 Task: Create a meeting agenda document with a title, date, subheading, and a numbered list of topics.
Action: Mouse moved to (434, 661)
Screenshot: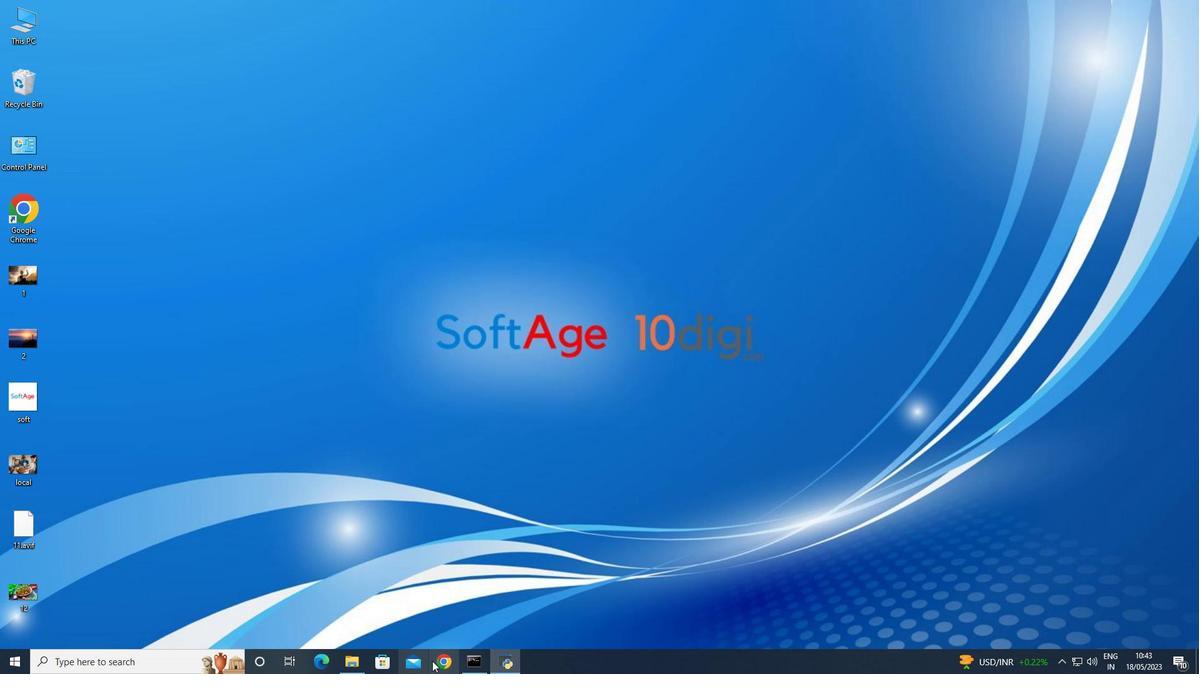 
Action: Mouse pressed left at (434, 661)
Screenshot: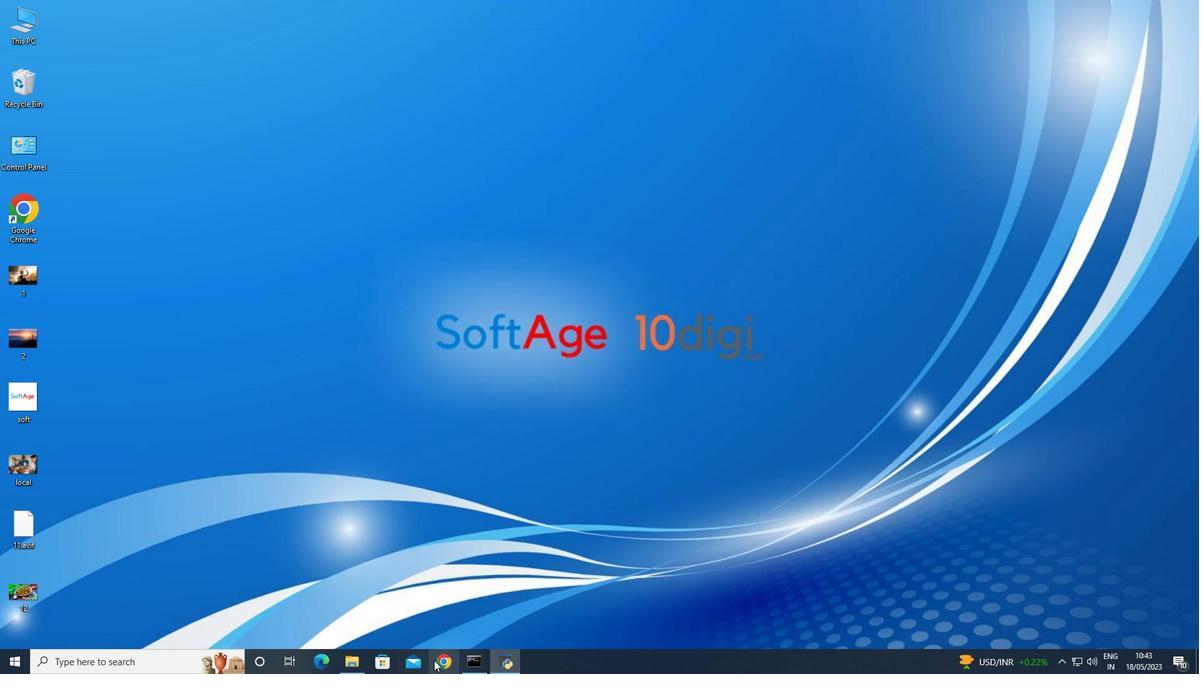 
Action: Mouse moved to (256, 276)
Screenshot: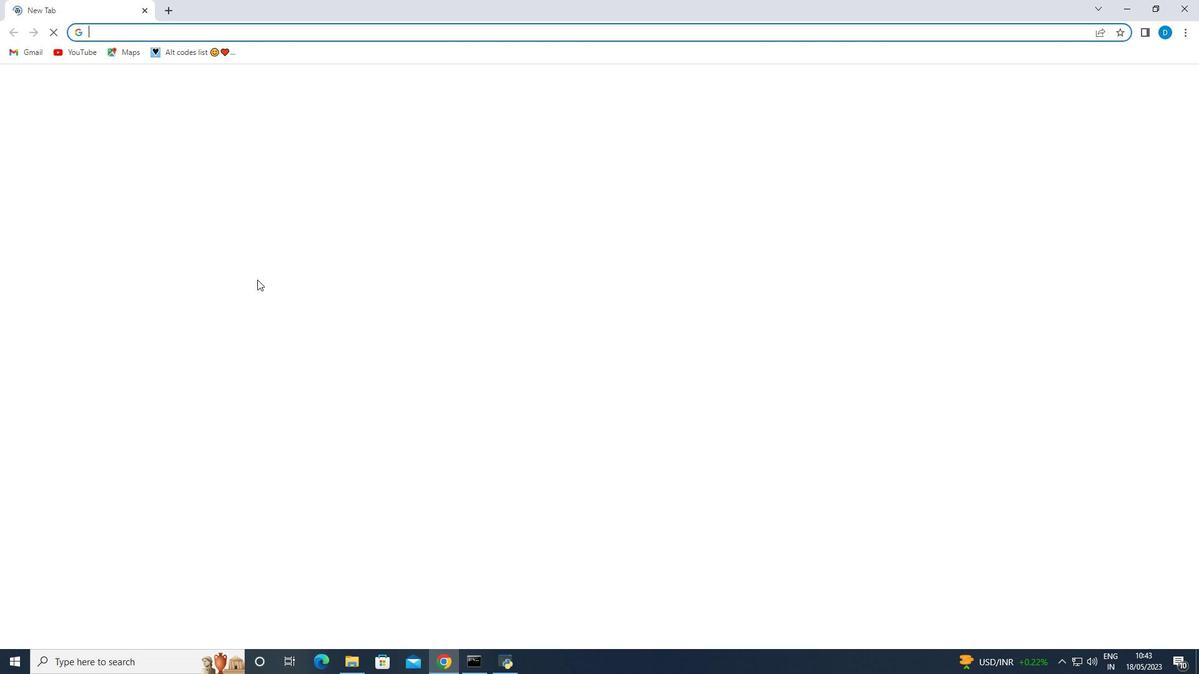 
Action: Key pressed go
Screenshot: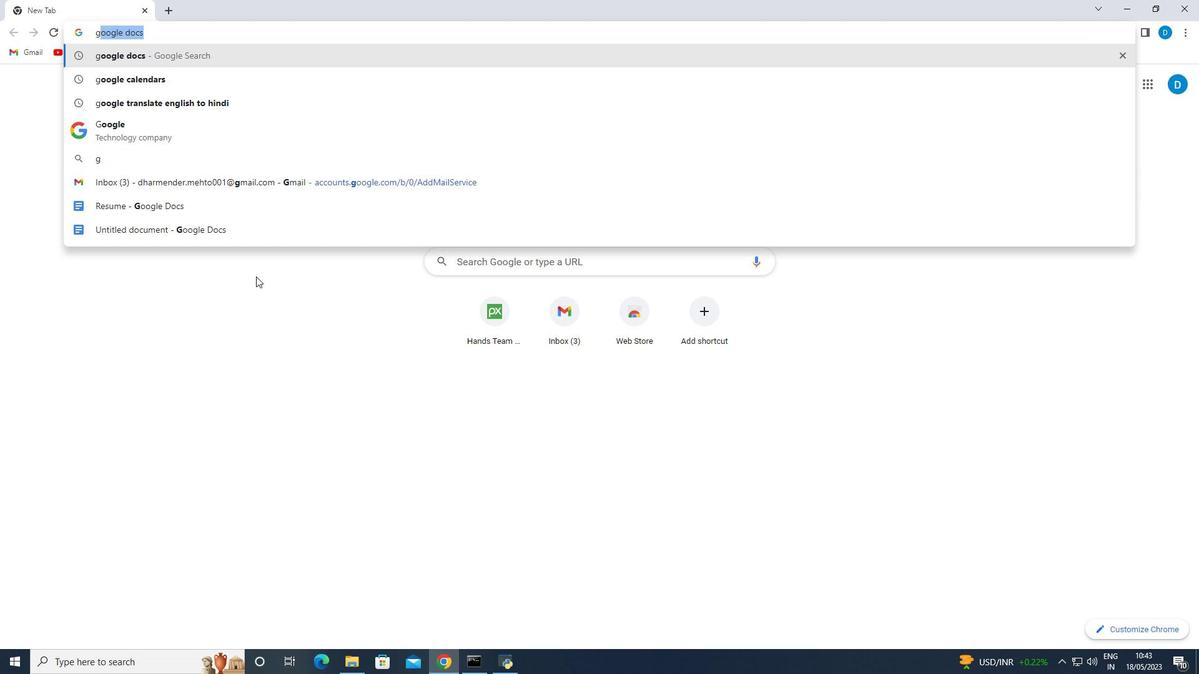 
Action: Mouse moved to (255, 277)
Screenshot: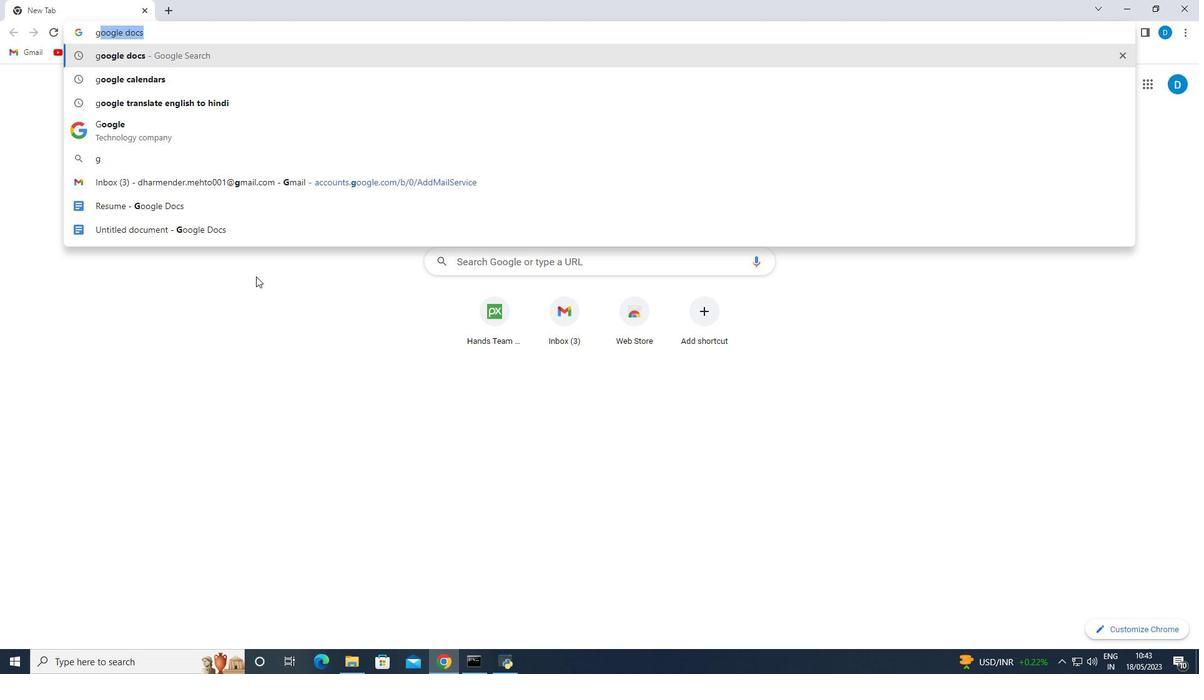 
Action: Key pressed o
Screenshot: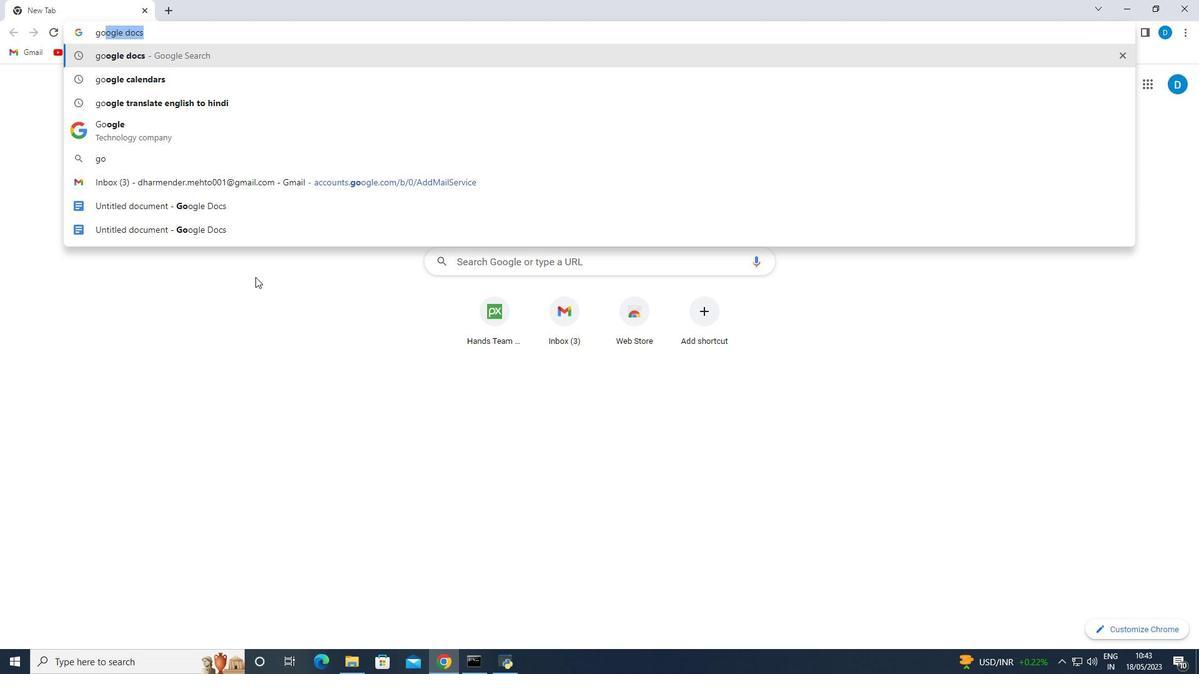 
Action: Mouse moved to (149, 60)
Screenshot: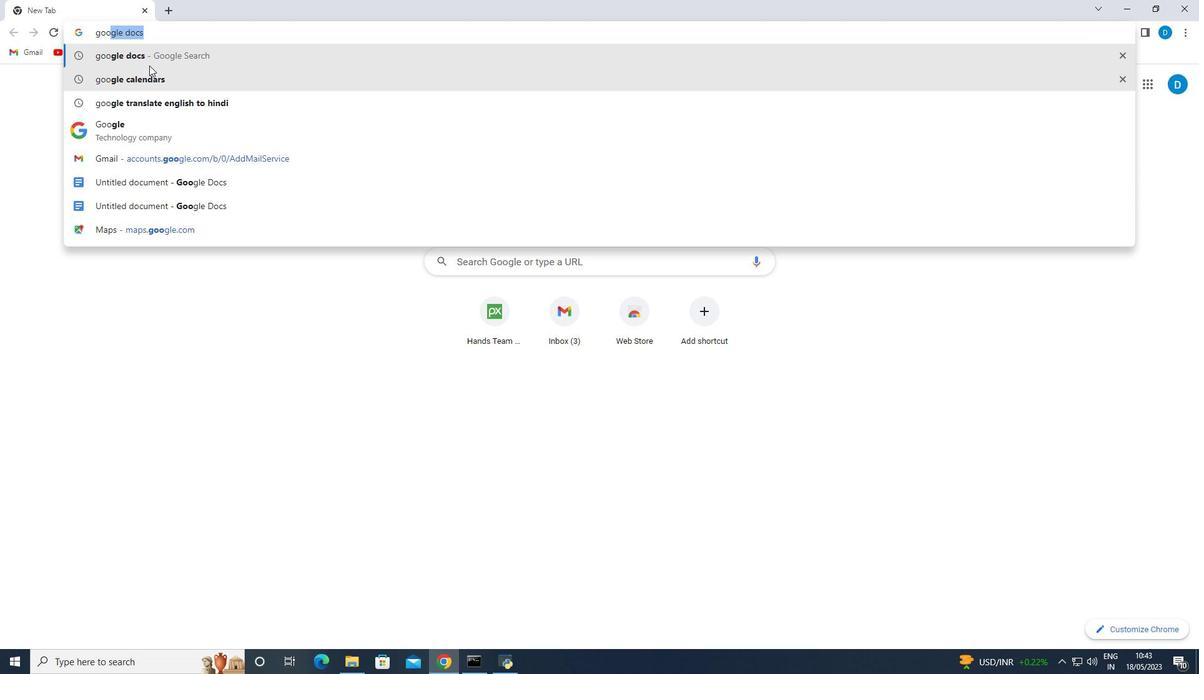 
Action: Mouse pressed left at (149, 60)
Screenshot: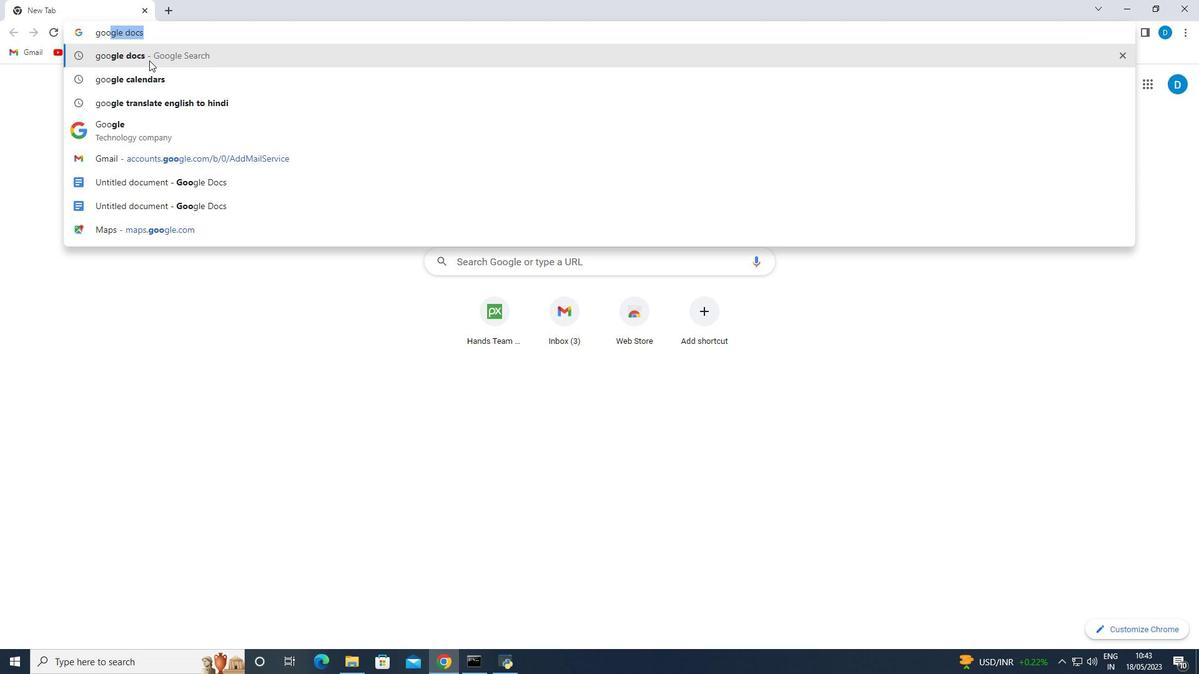 
Action: Mouse moved to (199, 312)
Screenshot: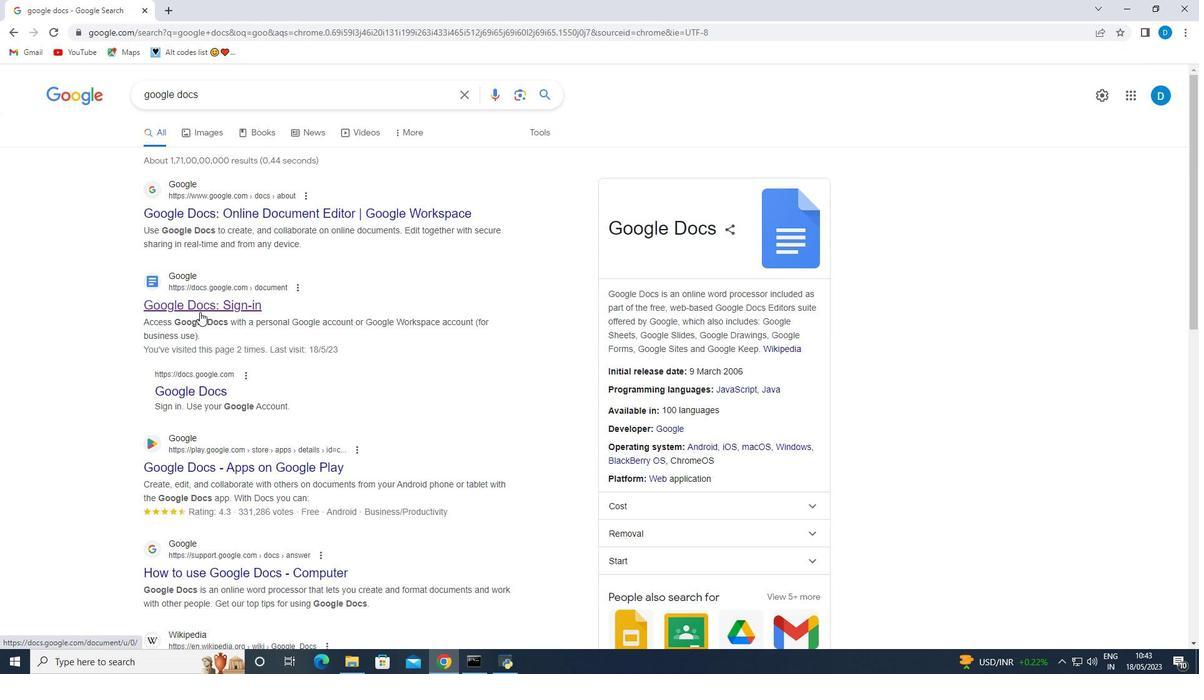 
Action: Mouse pressed left at (199, 312)
Screenshot: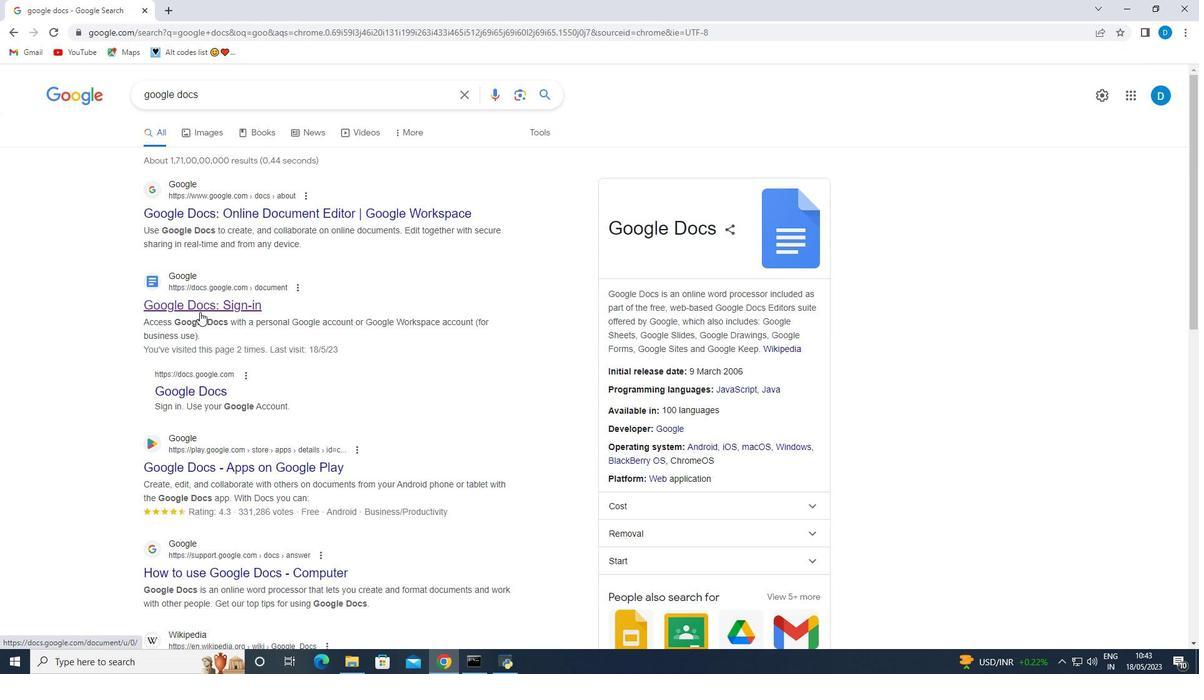 
Action: Mouse moved to (269, 203)
Screenshot: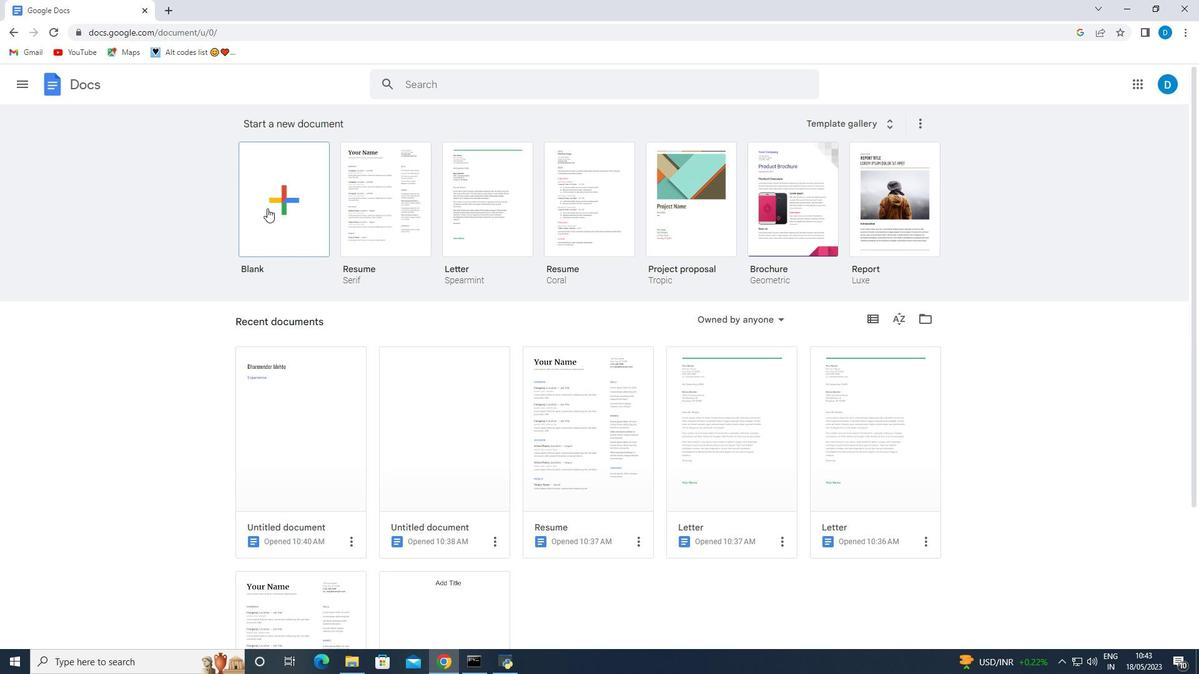 
Action: Mouse pressed left at (269, 203)
Screenshot: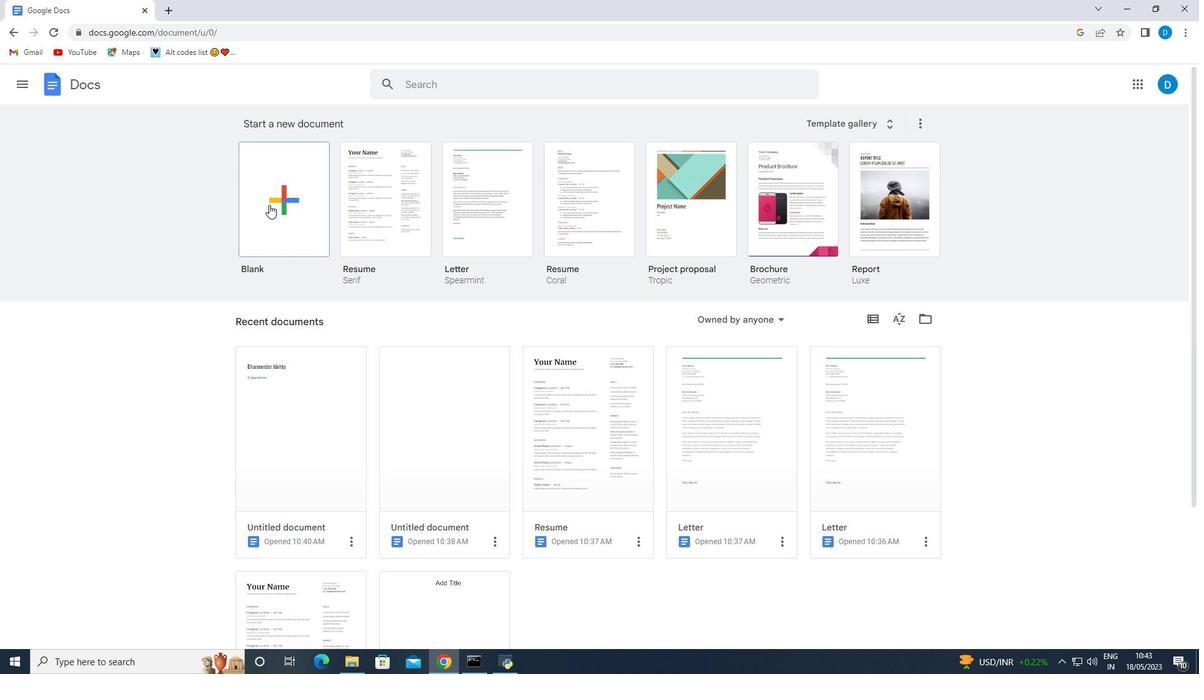 
Action: Mouse moved to (393, 137)
Screenshot: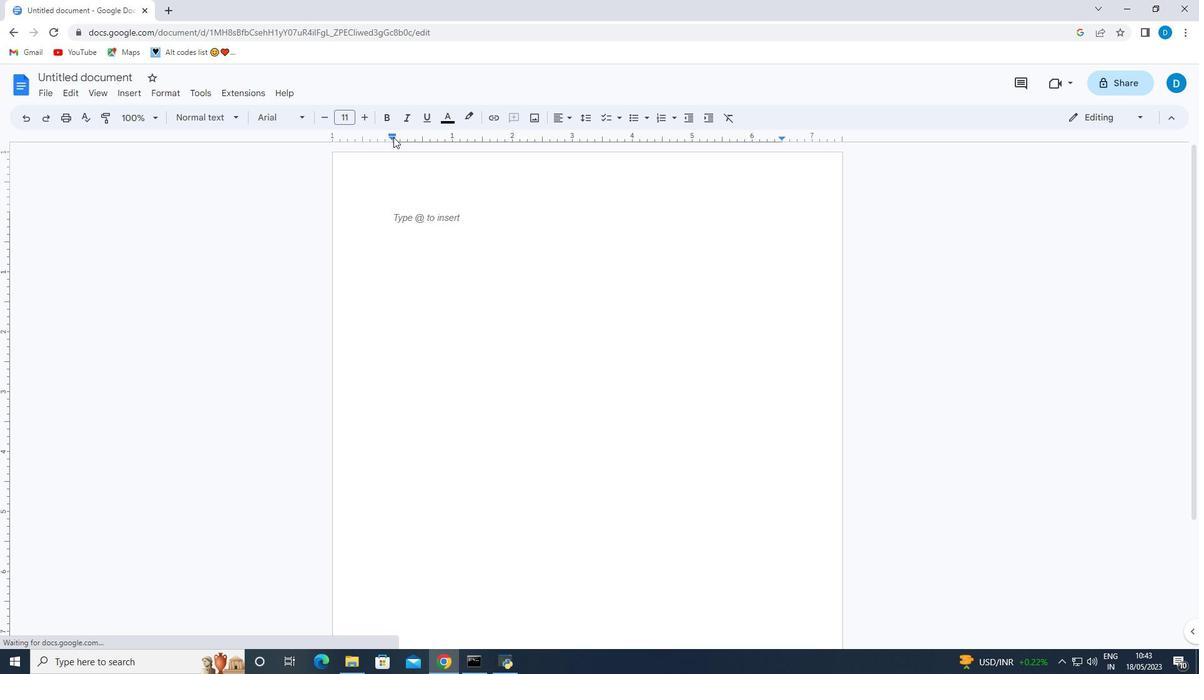 
Action: Mouse pressed left at (393, 137)
Screenshot: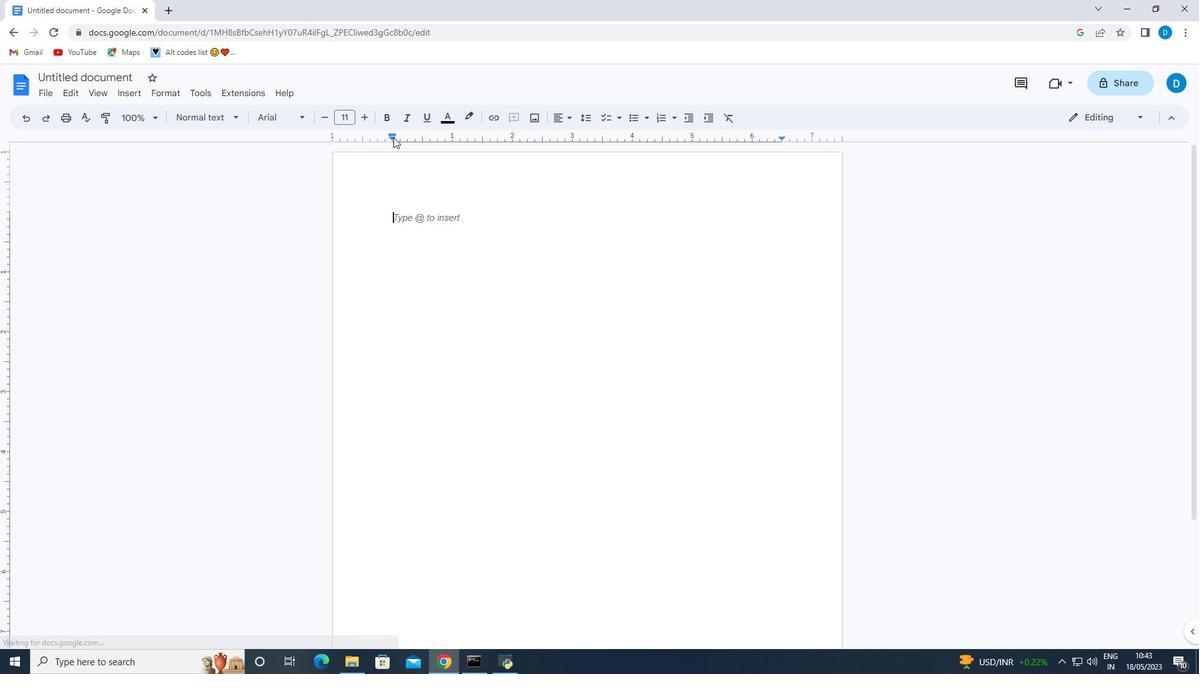 
Action: Mouse moved to (217, 117)
Screenshot: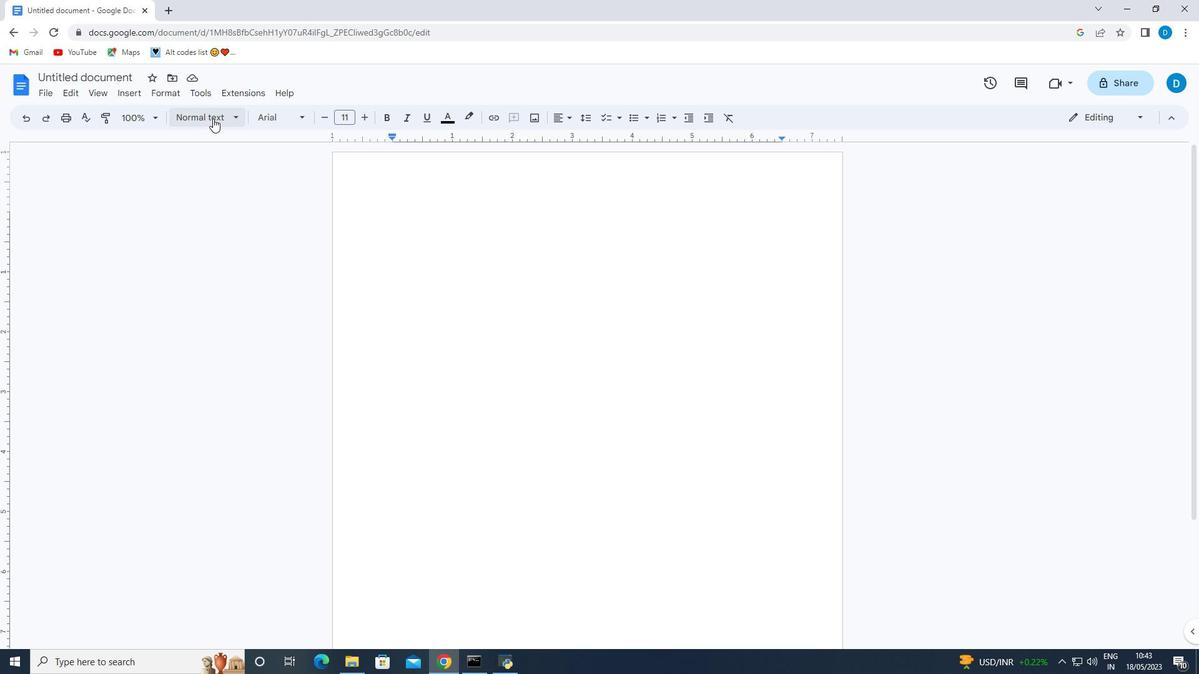 
Action: Mouse pressed left at (217, 117)
Screenshot: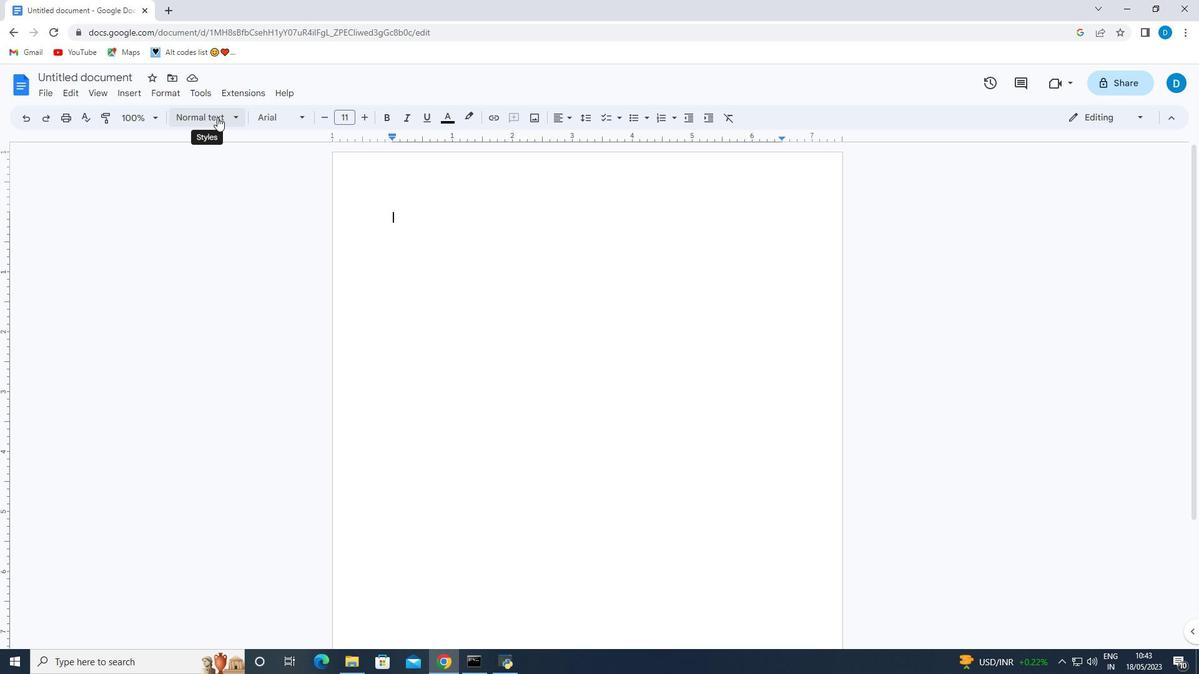 
Action: Mouse moved to (231, 198)
Screenshot: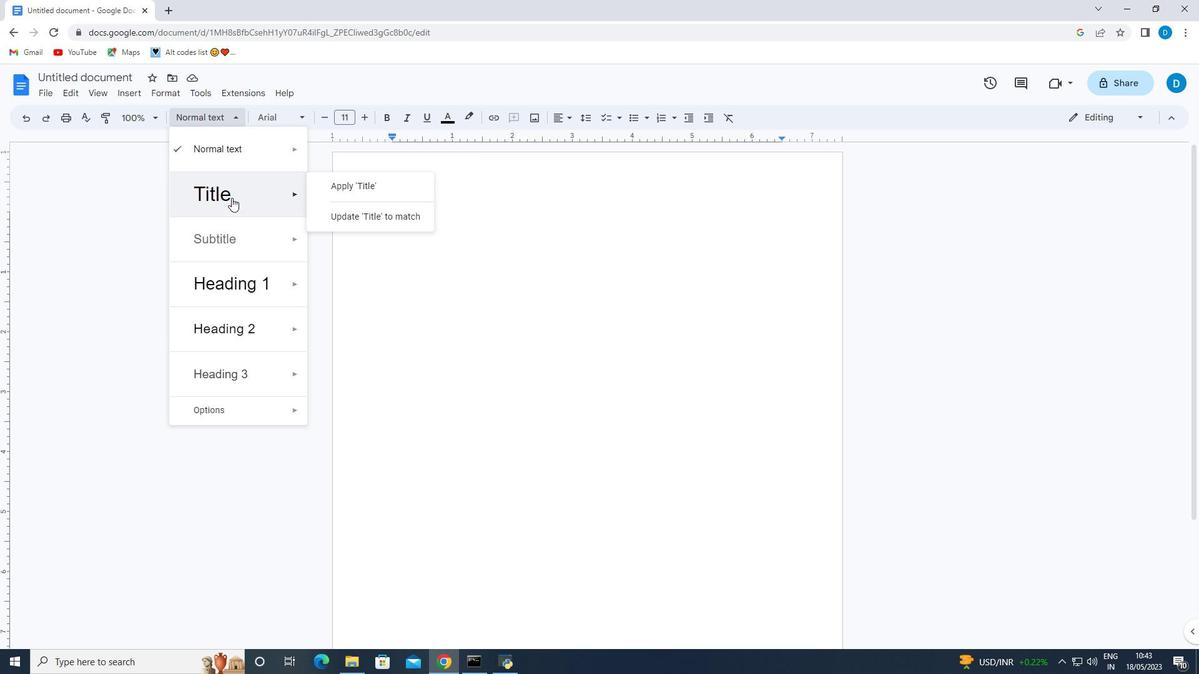 
Action: Mouse pressed left at (231, 198)
Screenshot: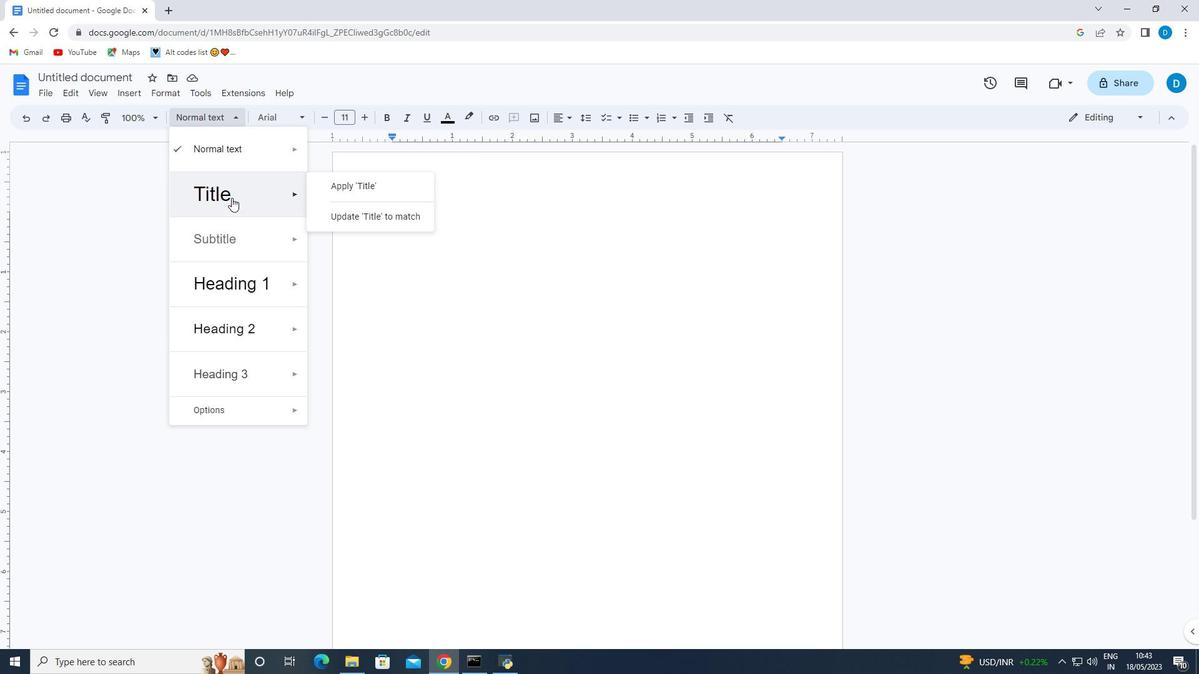 
Action: Mouse moved to (225, 121)
Screenshot: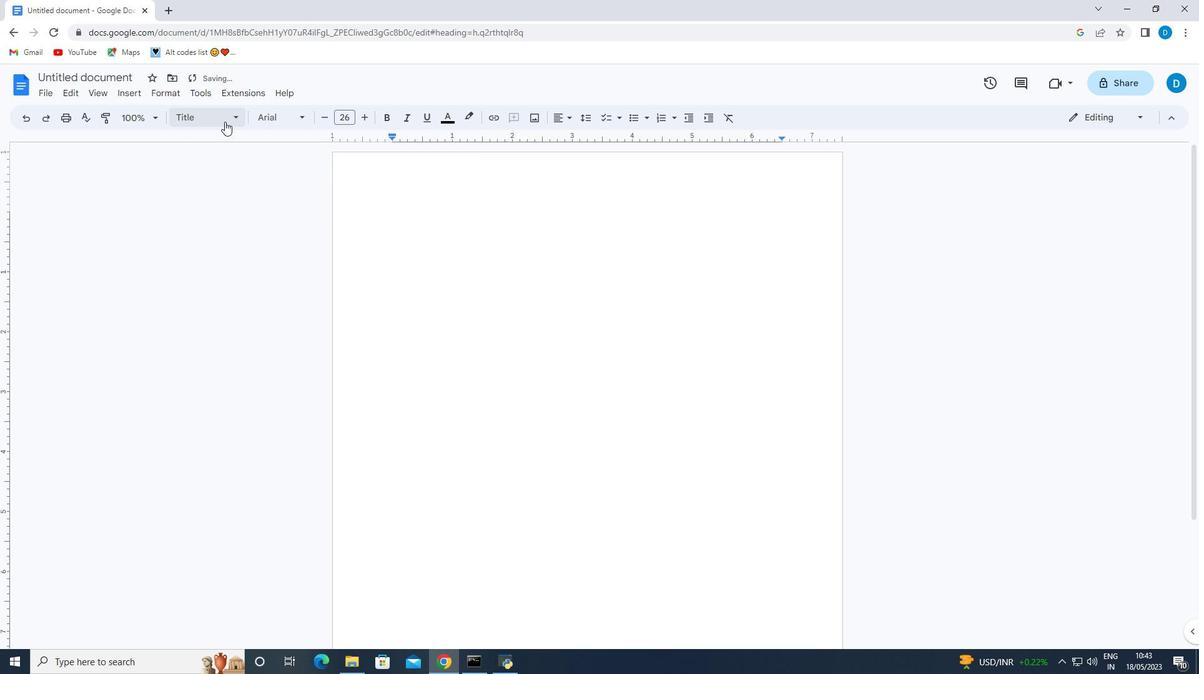 
Action: Mouse pressed left at (225, 121)
Screenshot: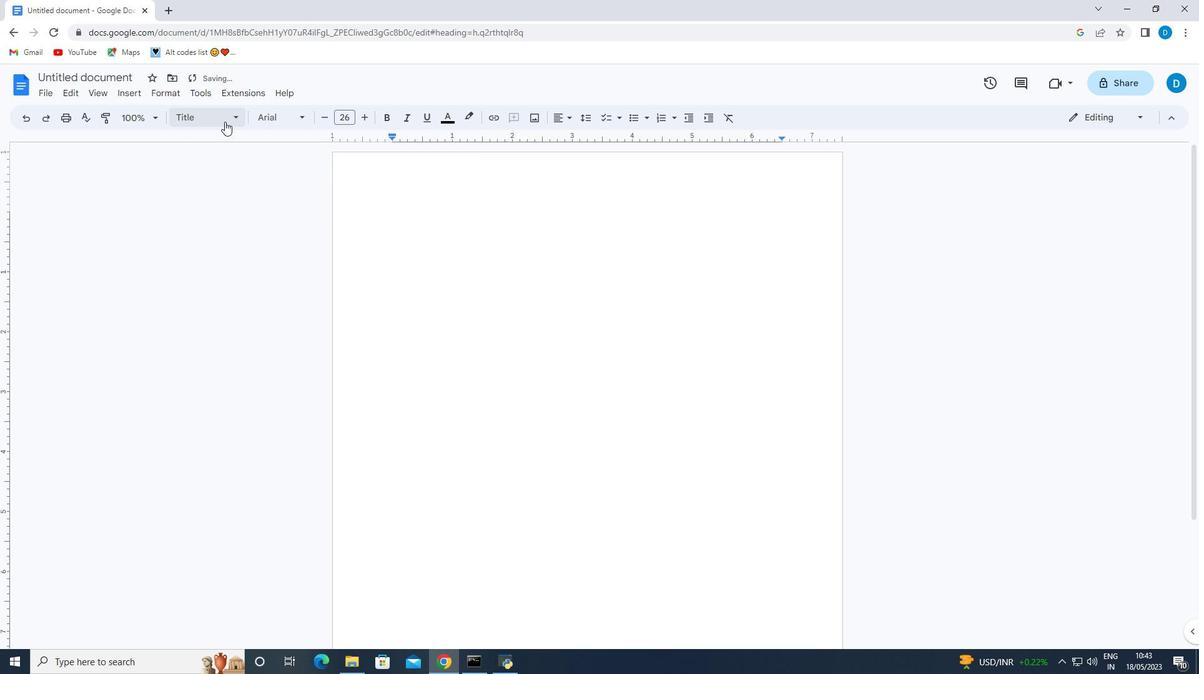 
Action: Mouse moved to (240, 288)
Screenshot: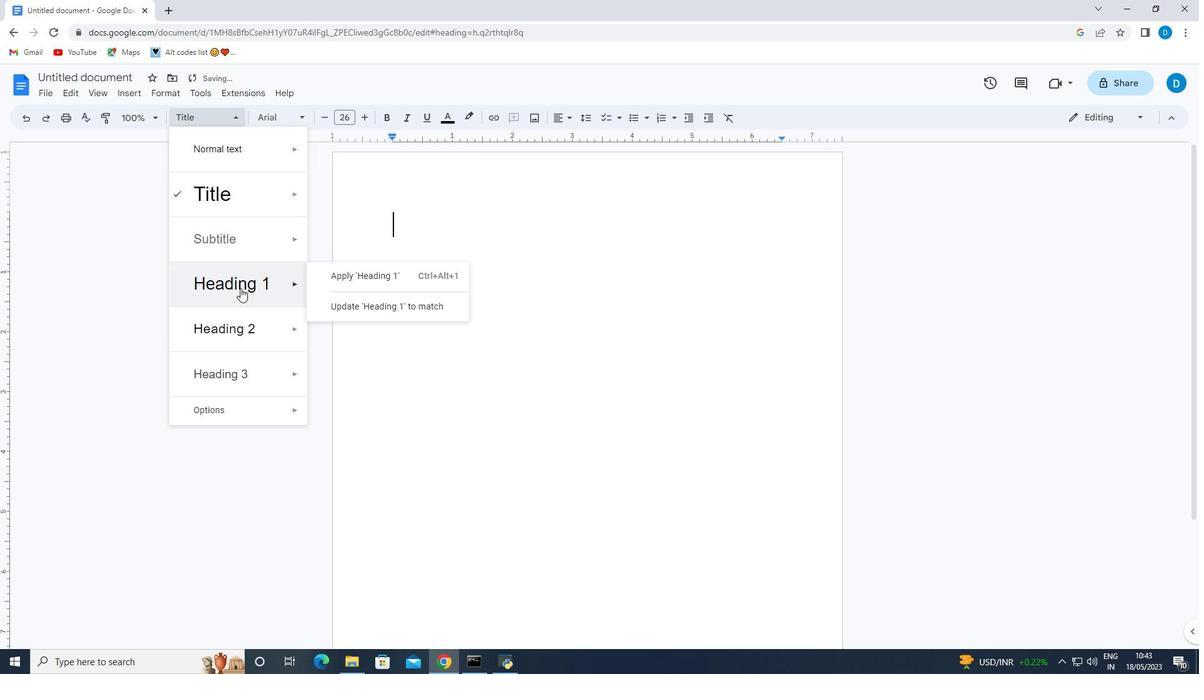 
Action: Mouse pressed left at (240, 288)
Screenshot: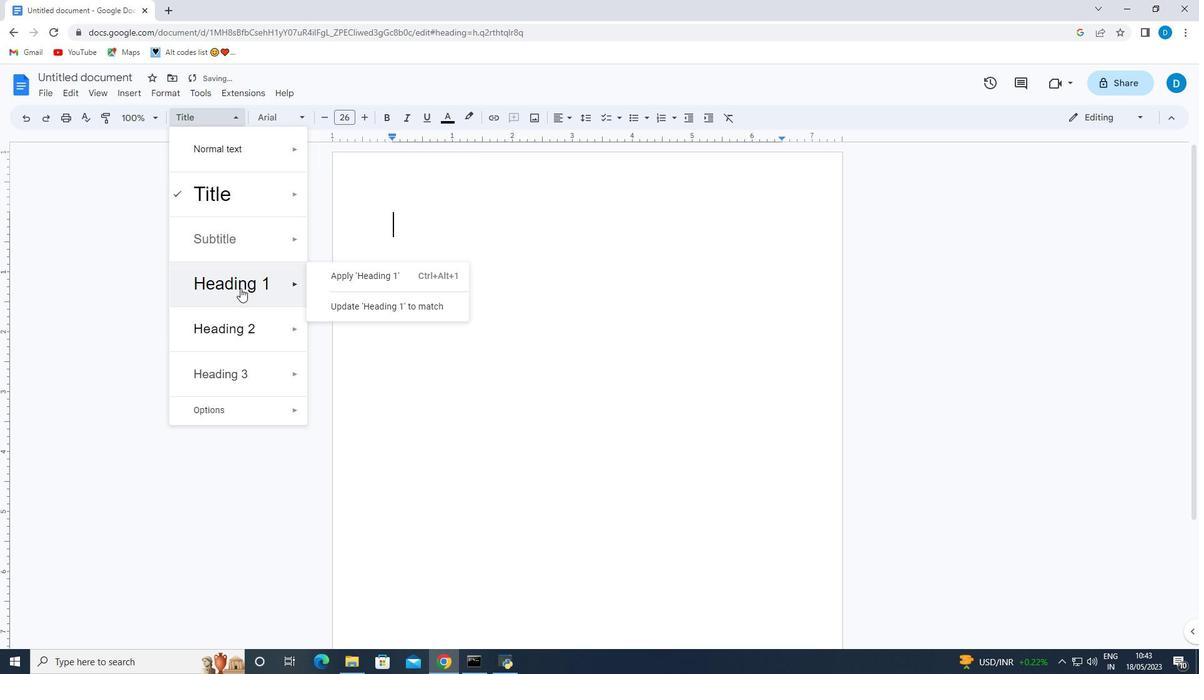 
Action: Mouse moved to (254, 297)
Screenshot: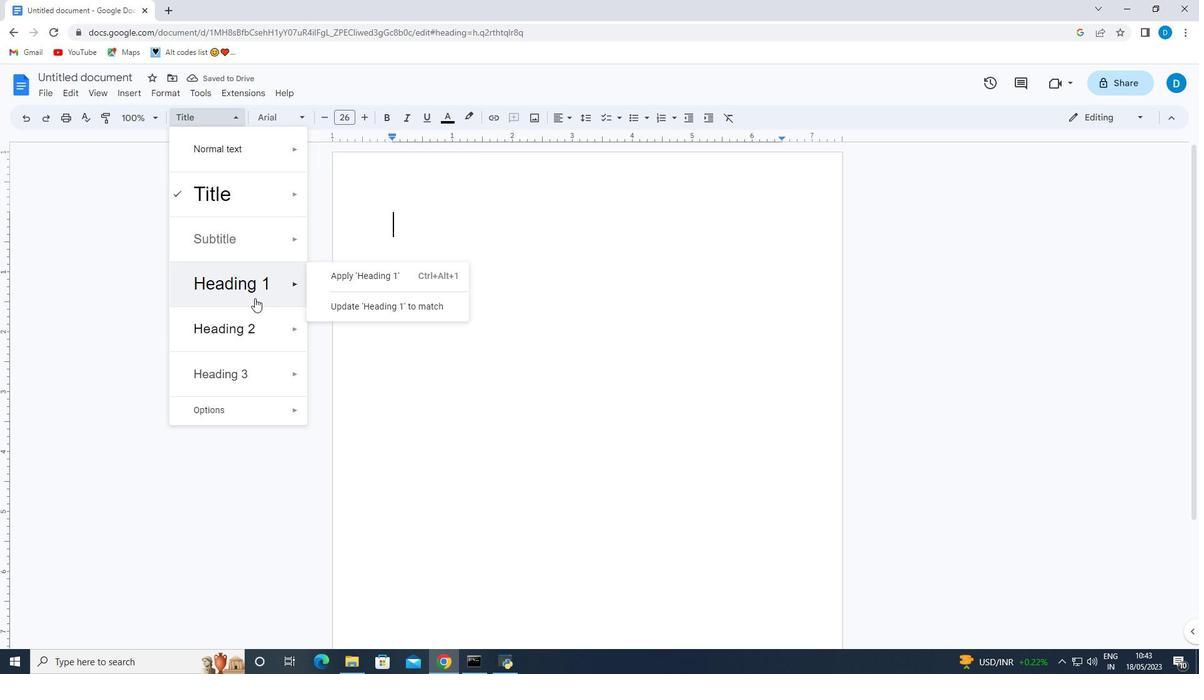 
Action: Mouse pressed left at (254, 297)
Screenshot: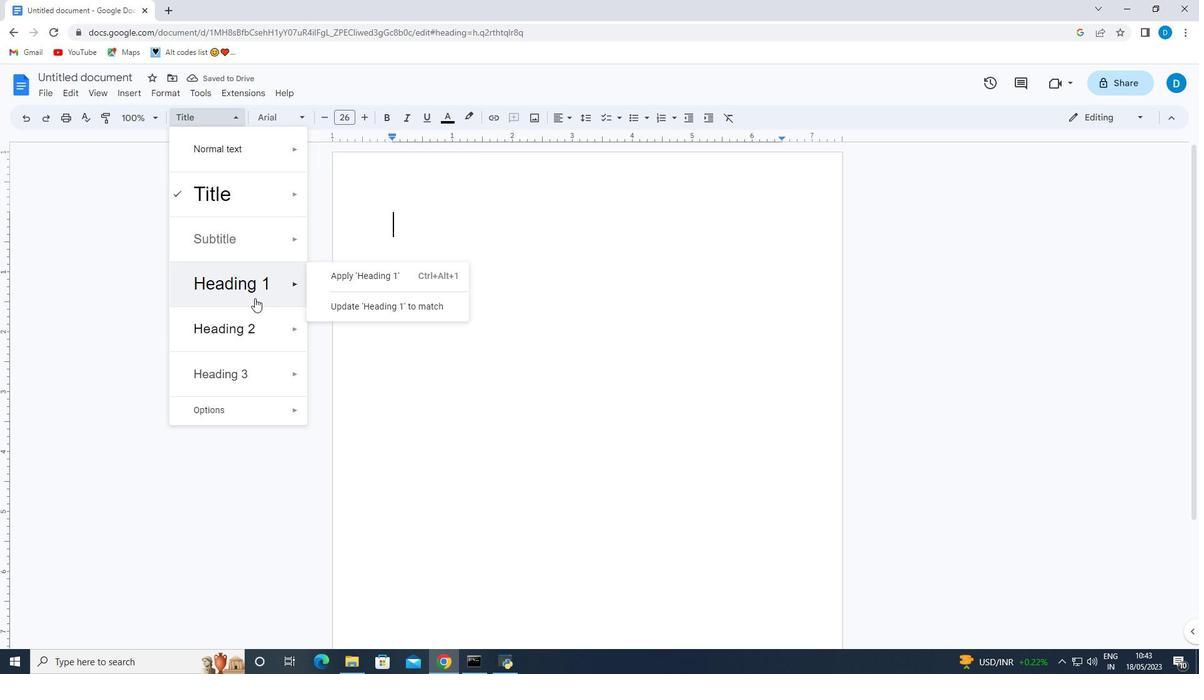 
Action: Mouse moved to (397, 233)
Screenshot: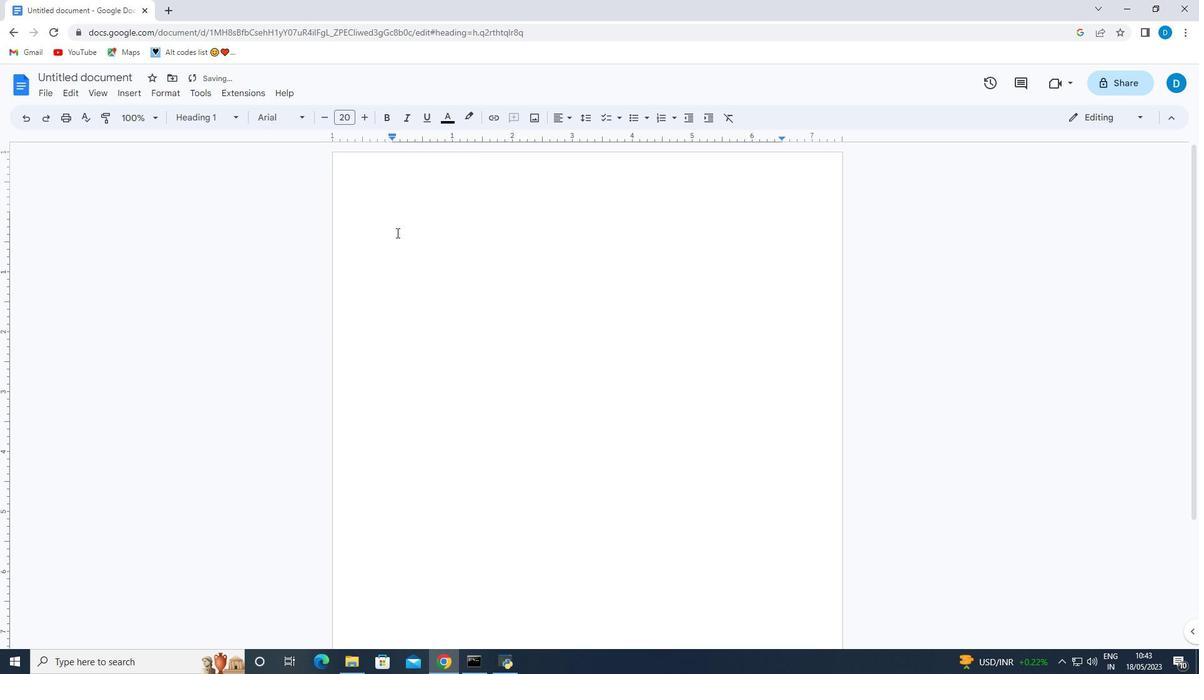 
Action: Mouse pressed left at (397, 233)
Screenshot: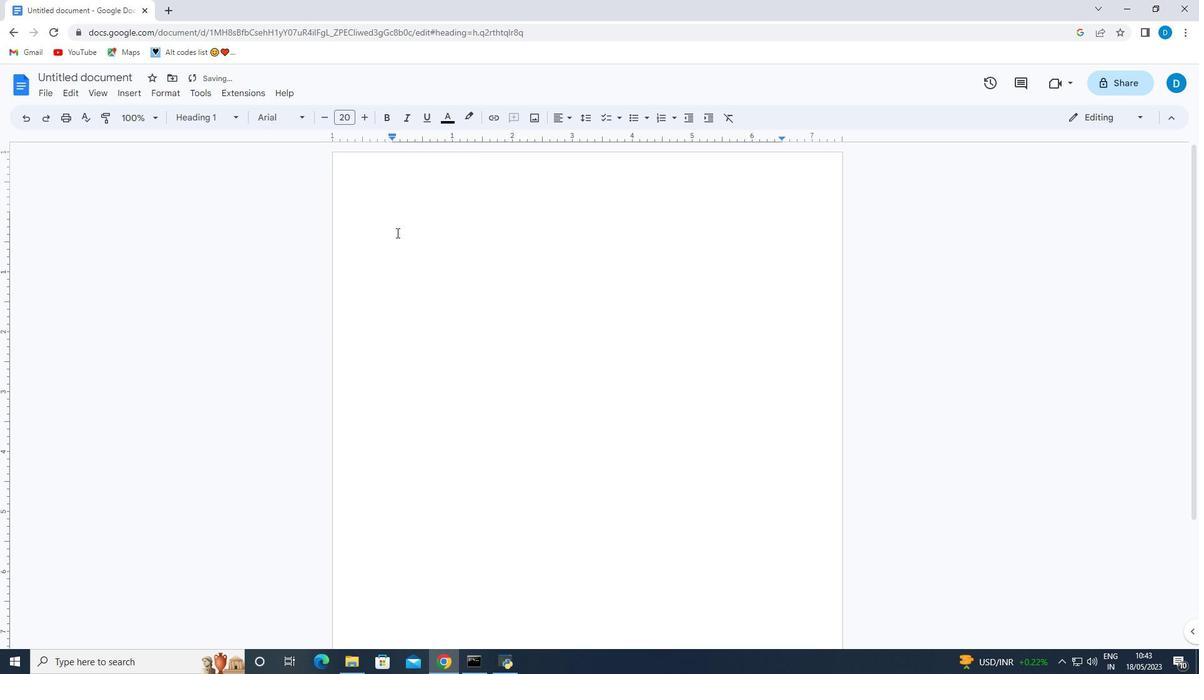 
Action: Mouse moved to (218, 129)
Screenshot: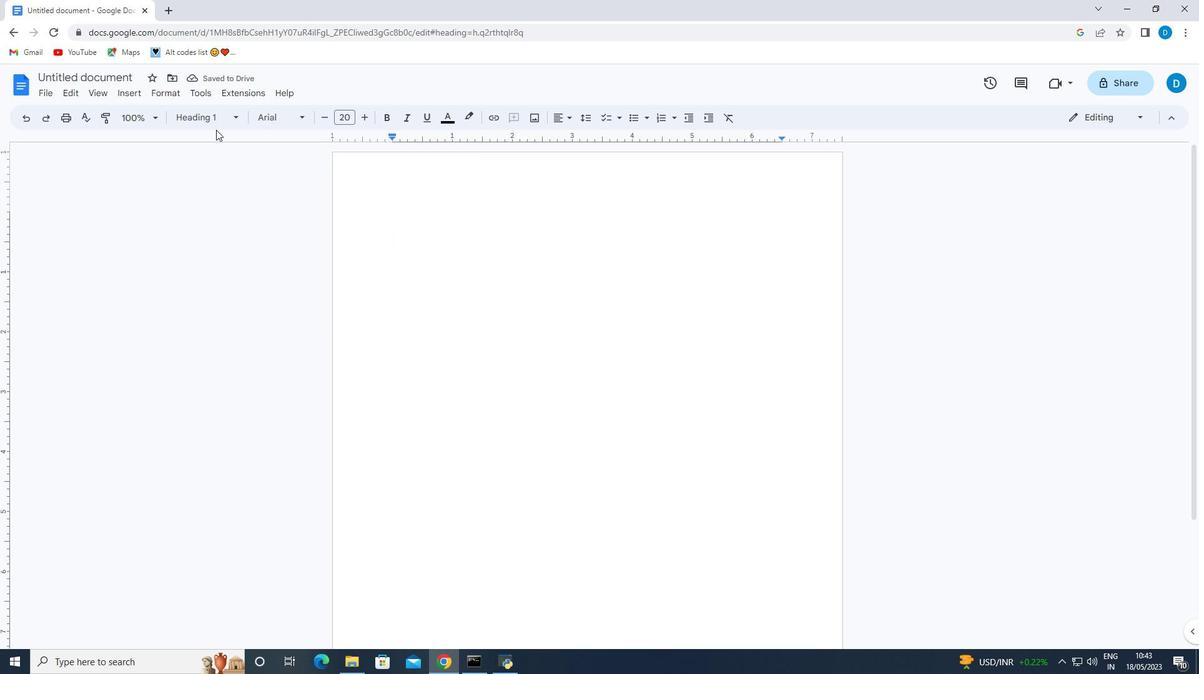 
Action: Key pressed <Key.shift>Team<Key.space><Key.shift>Meeting
Screenshot: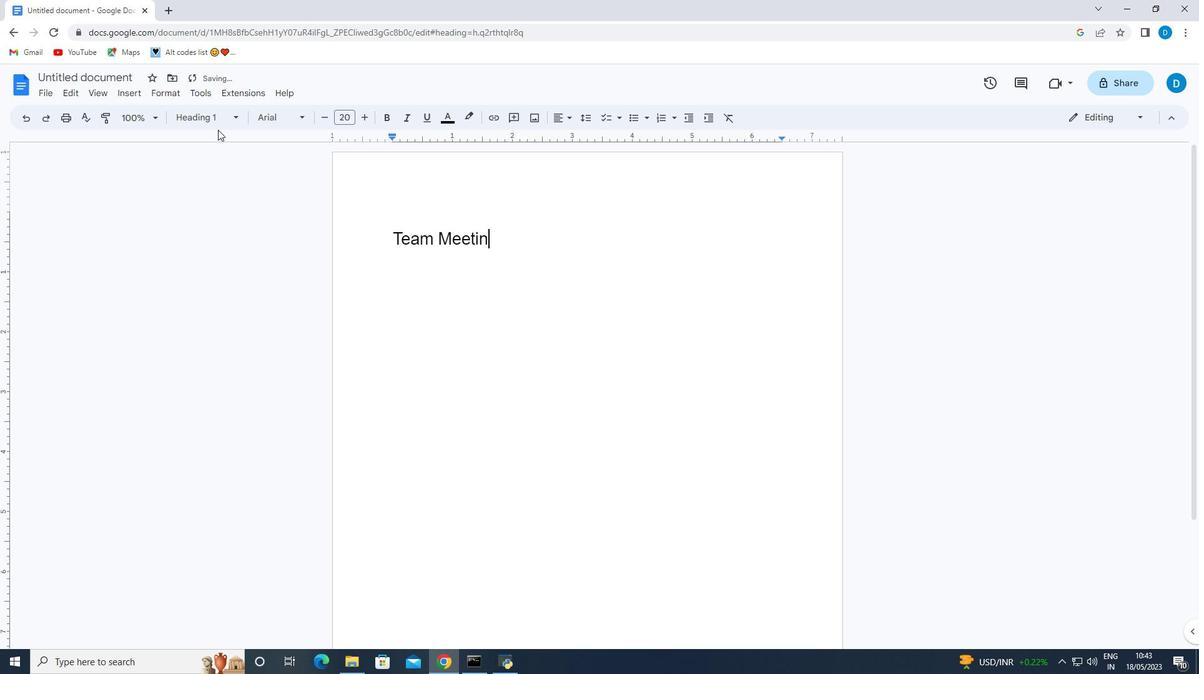 
Action: Mouse moved to (391, 239)
Screenshot: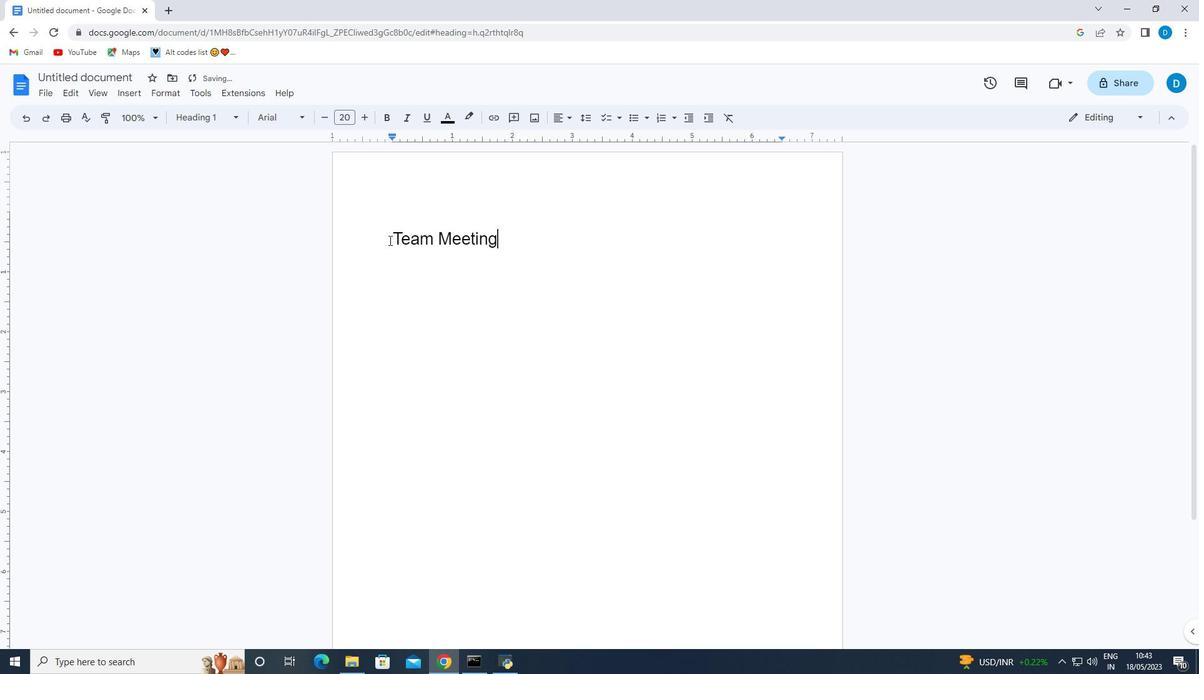 
Action: Mouse pressed left at (391, 239)
Screenshot: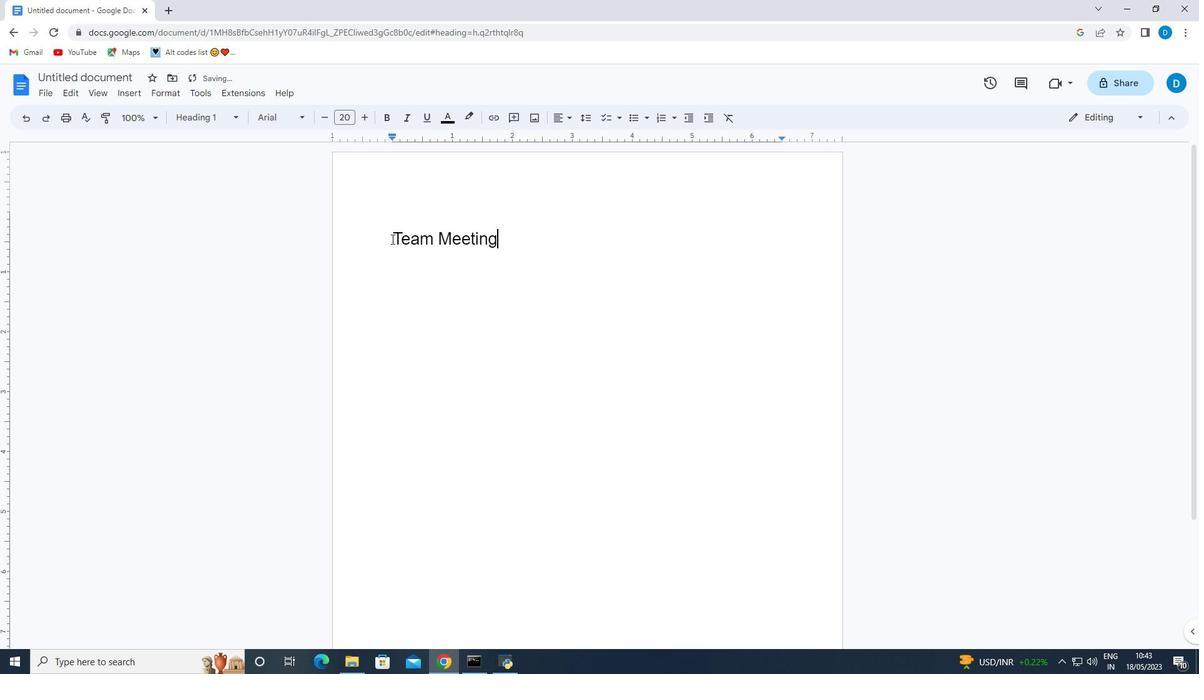 
Action: Mouse moved to (294, 118)
Screenshot: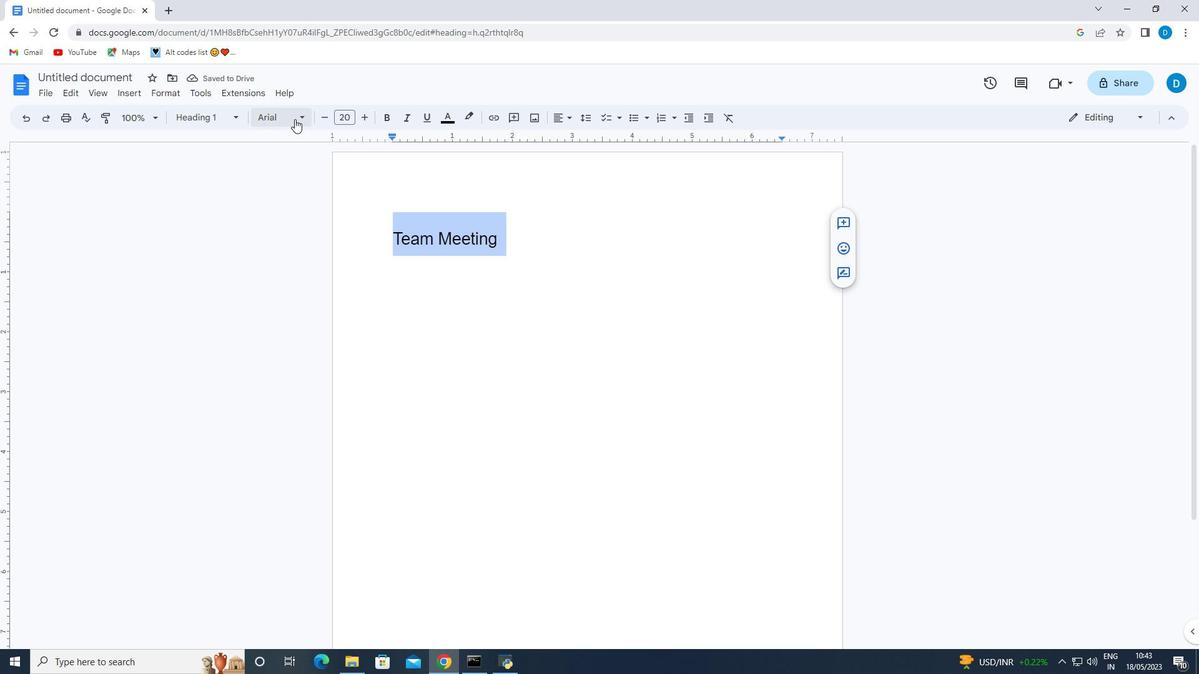 
Action: Mouse pressed left at (294, 118)
Screenshot: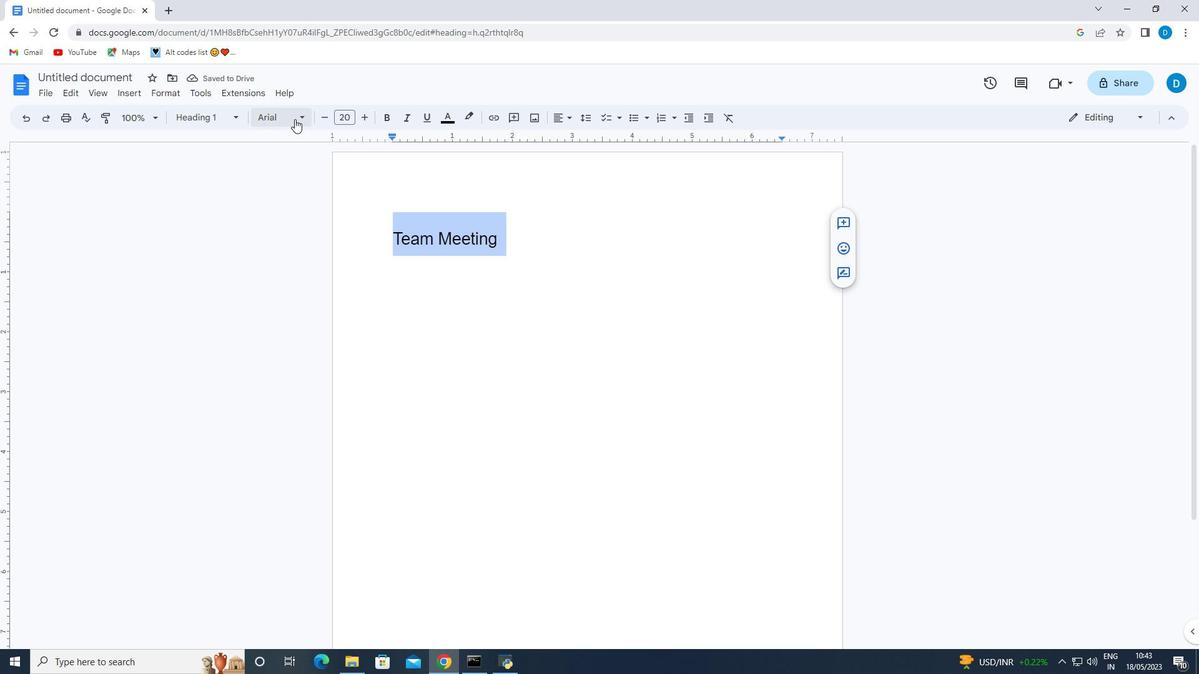 
Action: Mouse moved to (234, 114)
Screenshot: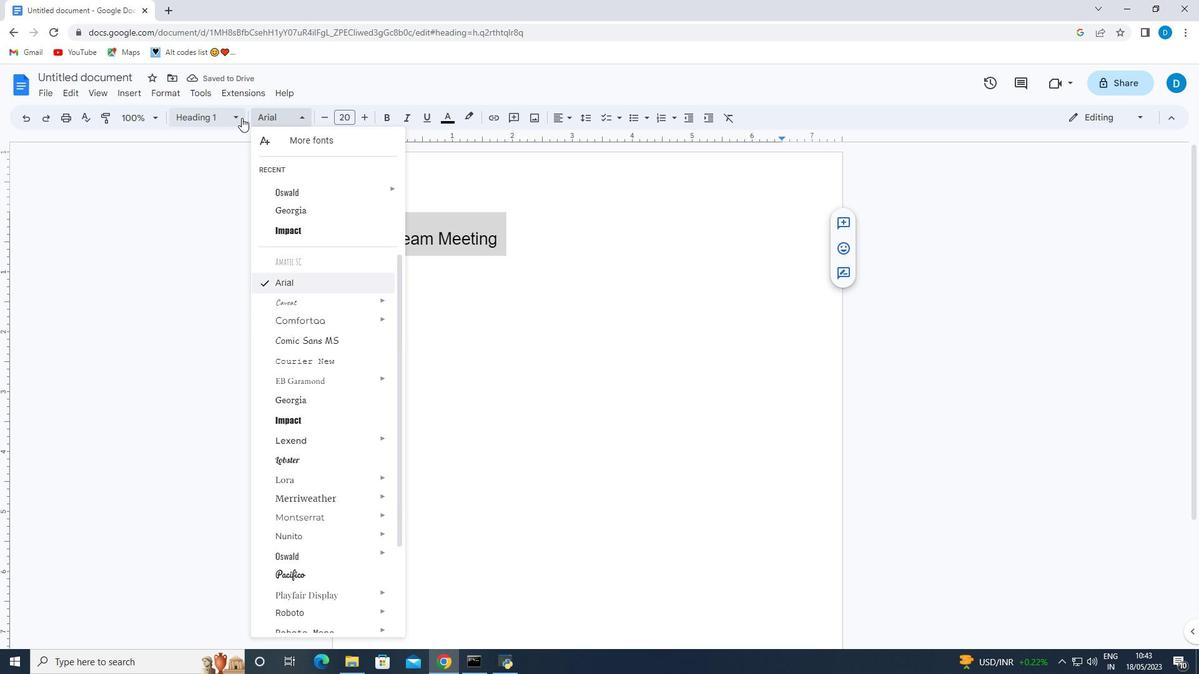 
Action: Mouse pressed left at (234, 114)
Screenshot: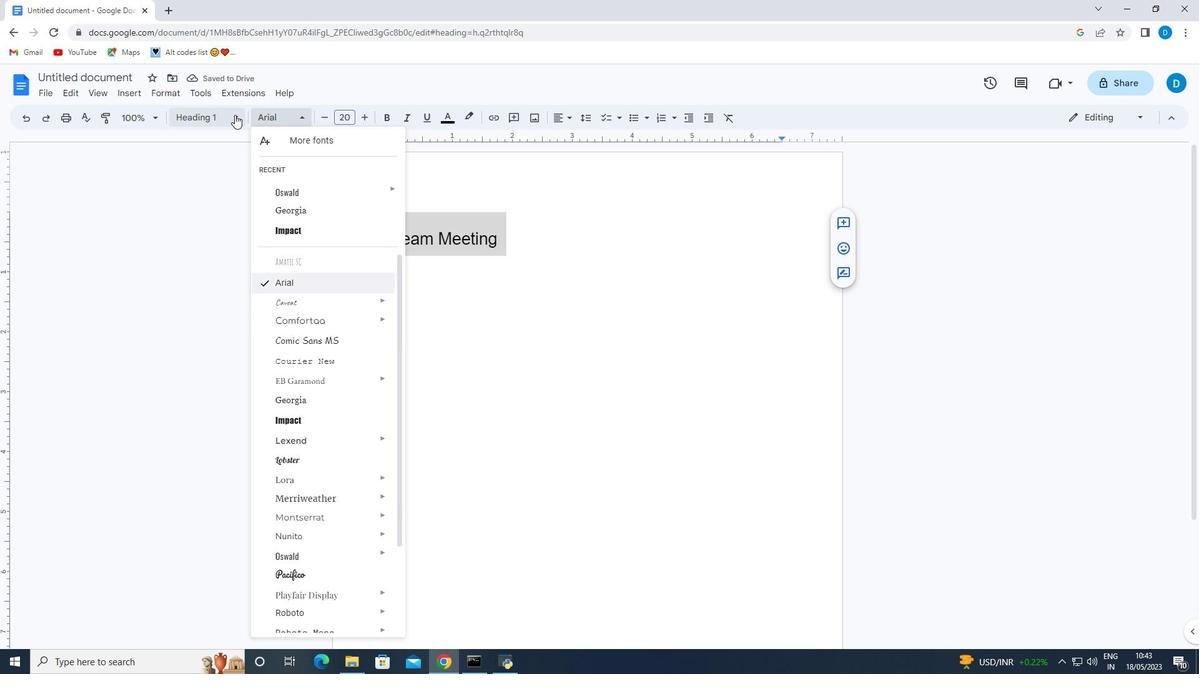 
Action: Mouse moved to (256, 286)
Screenshot: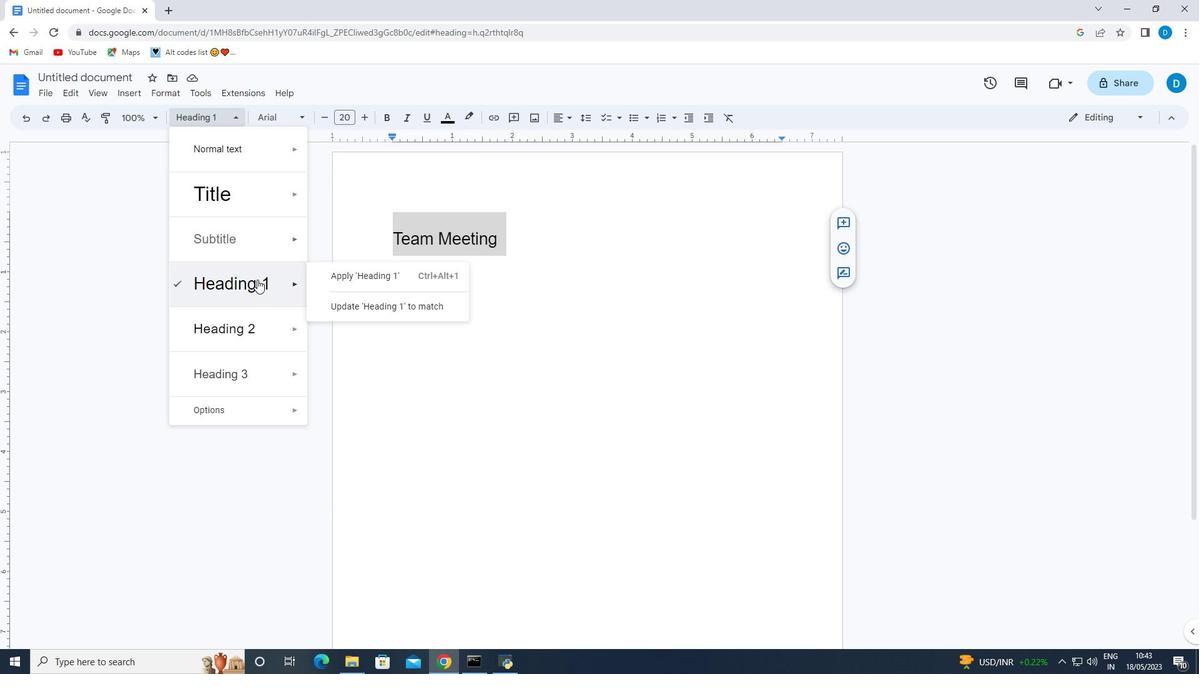 
Action: Mouse pressed left at (256, 286)
Screenshot: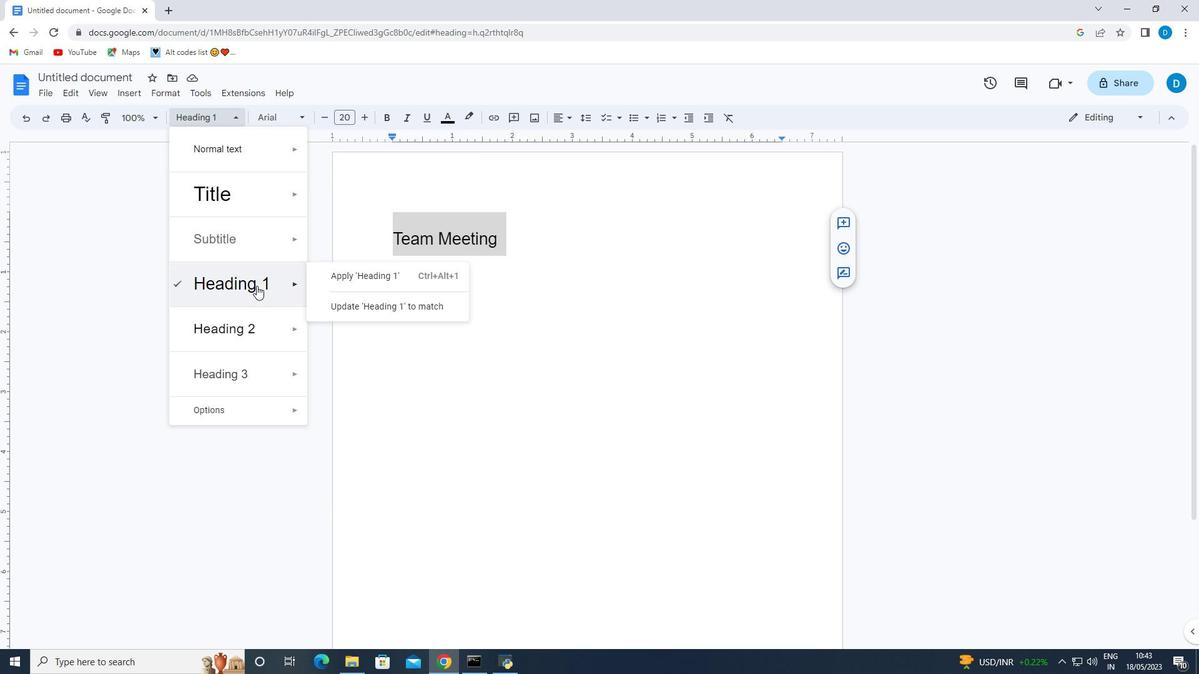 
Action: Mouse moved to (361, 117)
Screenshot: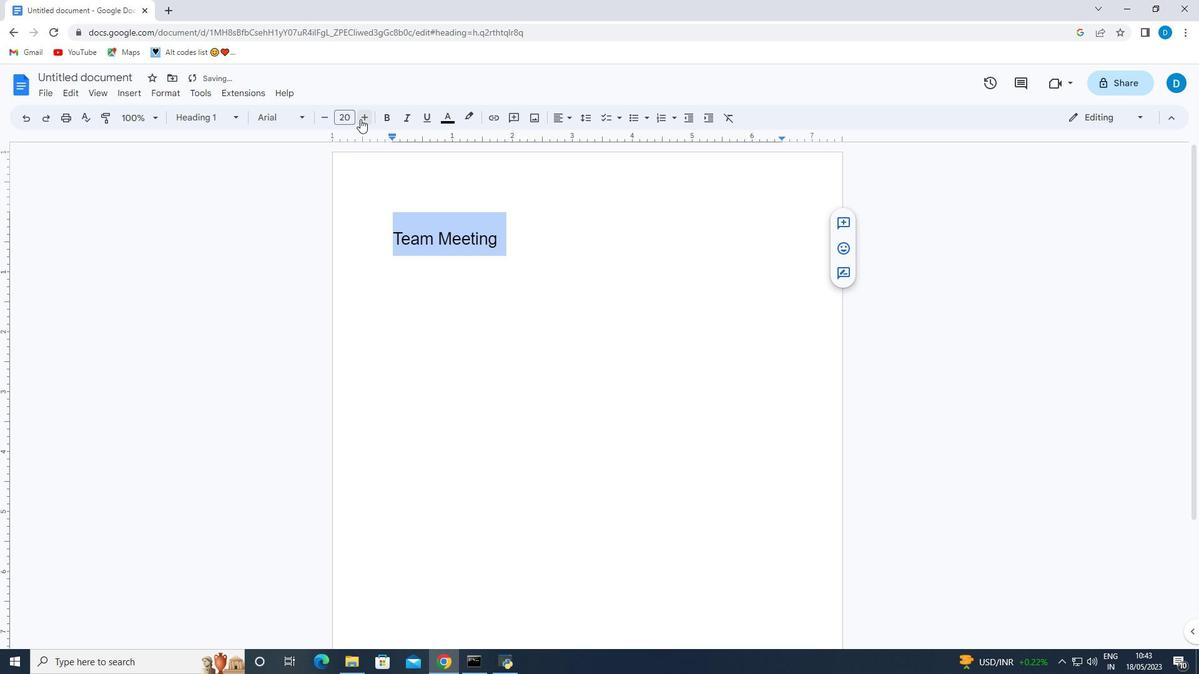 
Action: Mouse pressed left at (361, 117)
Screenshot: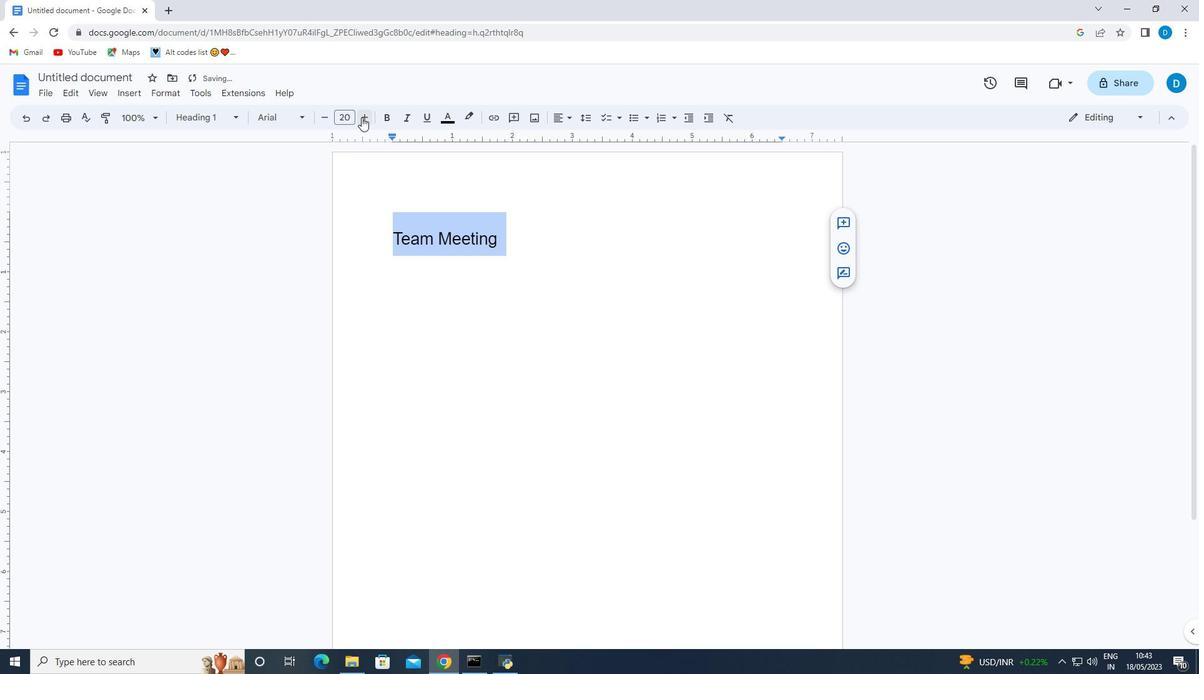 
Action: Mouse pressed left at (361, 117)
Screenshot: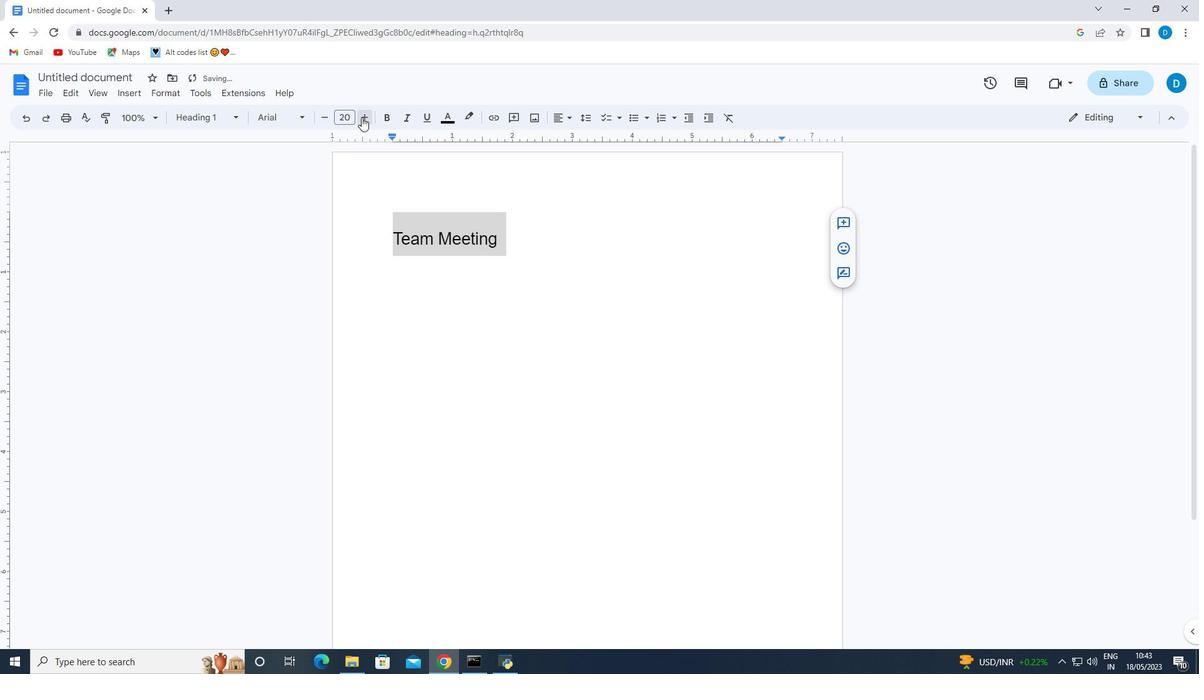 
Action: Mouse pressed left at (361, 117)
Screenshot: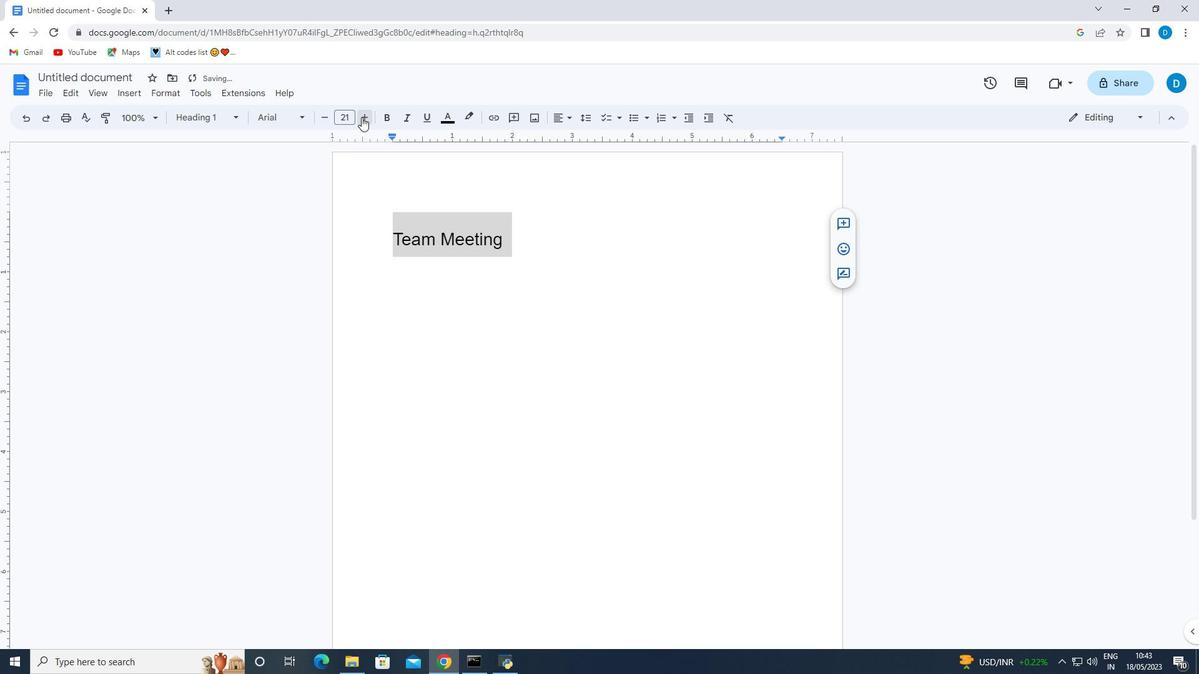 
Action: Mouse pressed left at (361, 117)
Screenshot: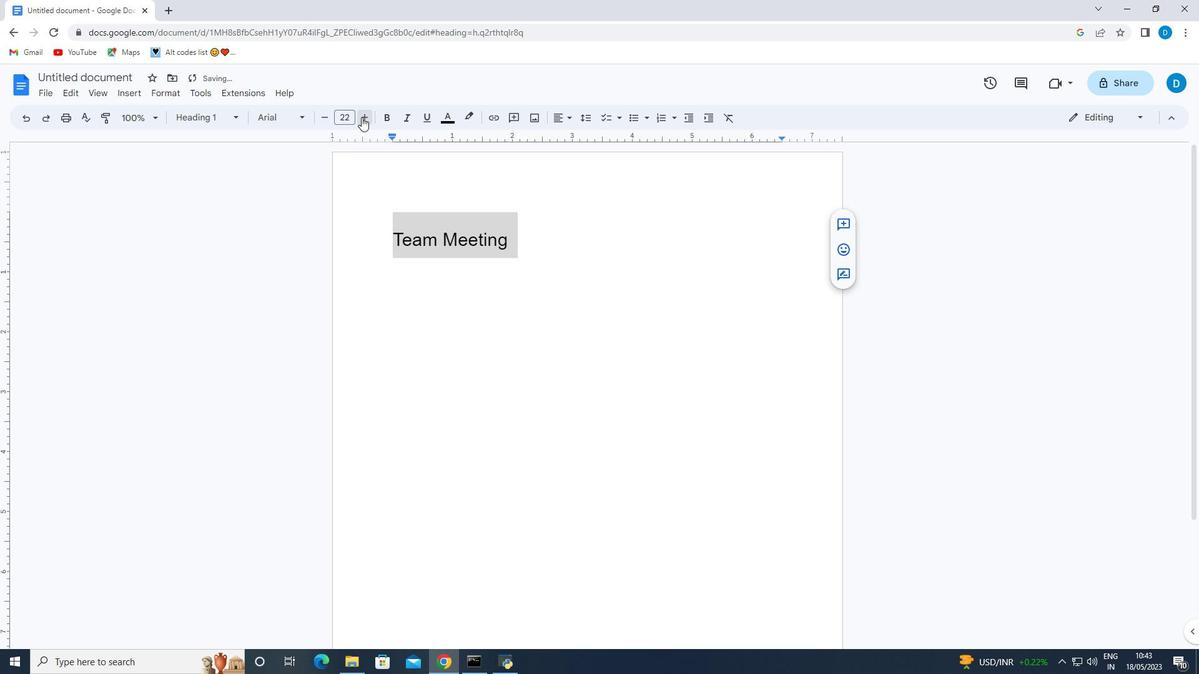 
Action: Mouse pressed left at (361, 117)
Screenshot: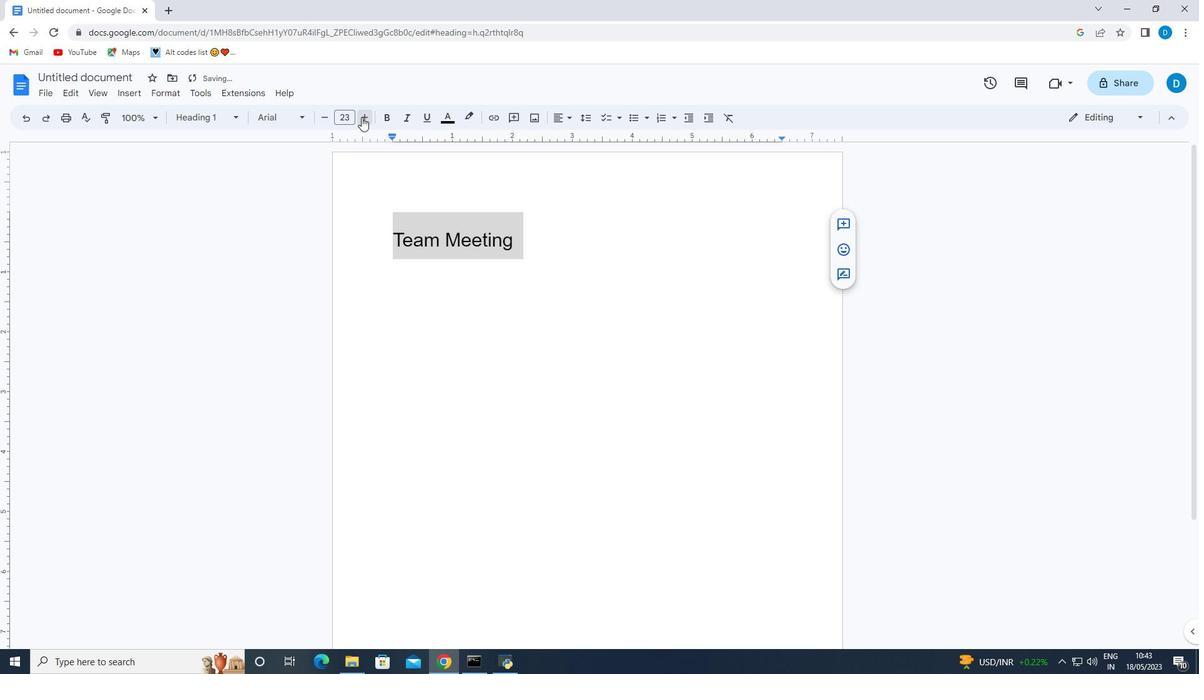 
Action: Mouse pressed left at (361, 117)
Screenshot: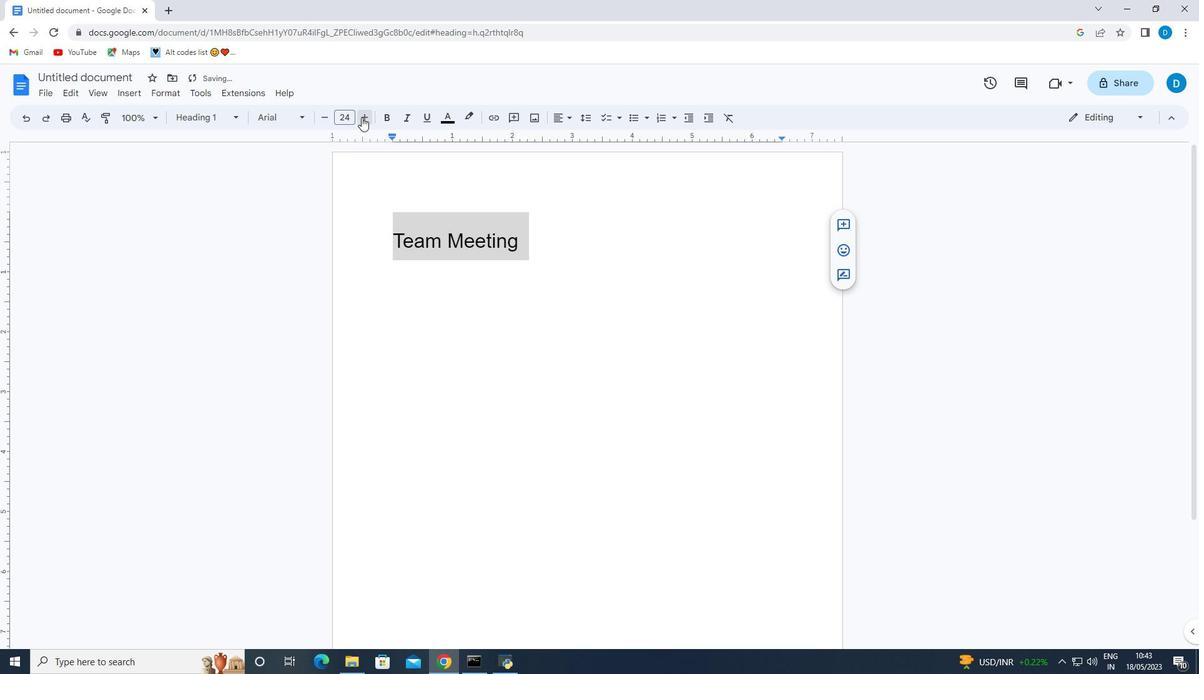 
Action: Mouse pressed left at (361, 117)
Screenshot: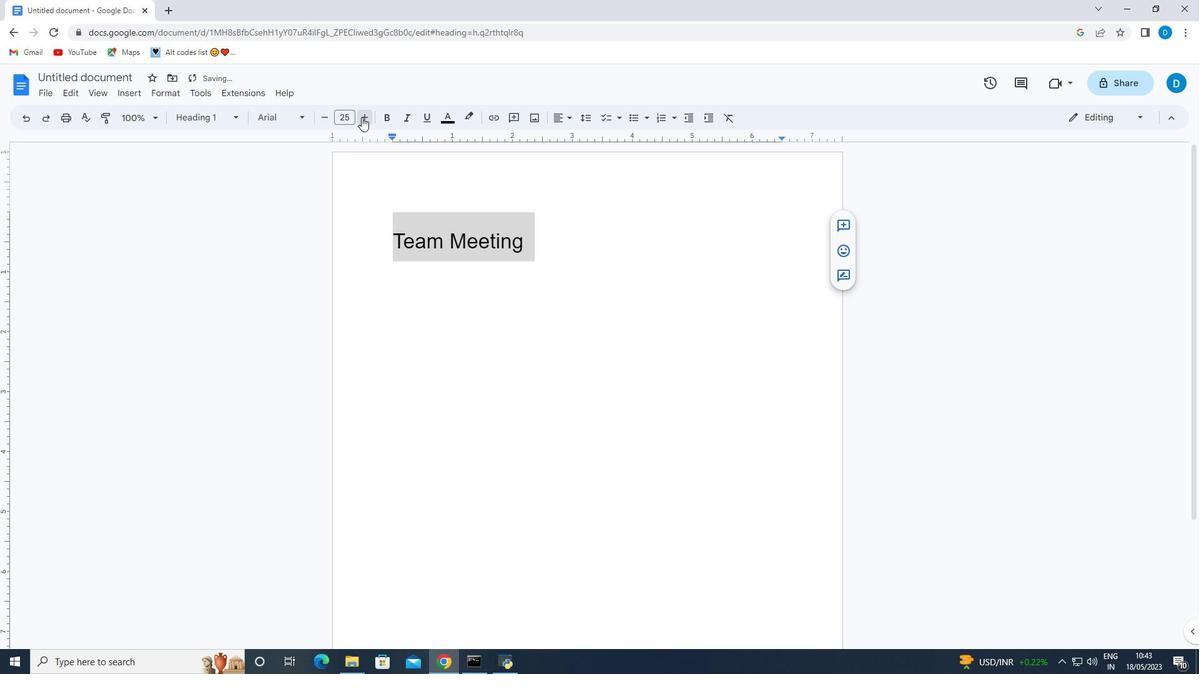 
Action: Mouse pressed left at (361, 117)
Screenshot: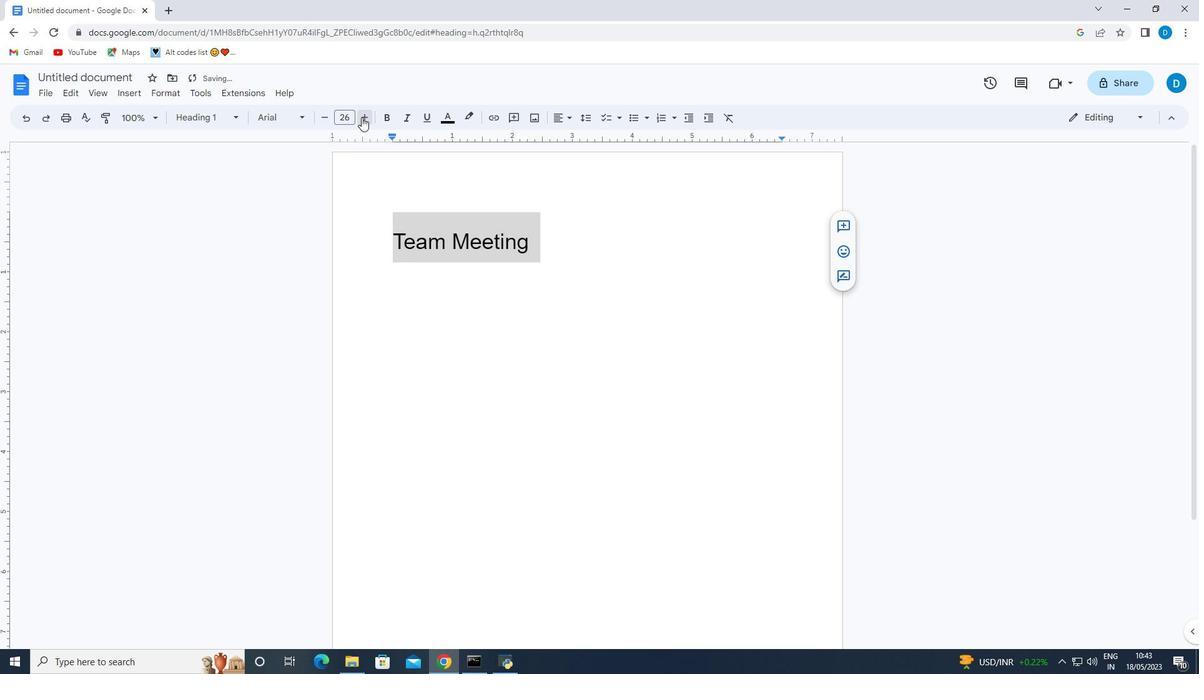 
Action: Mouse pressed left at (361, 117)
Screenshot: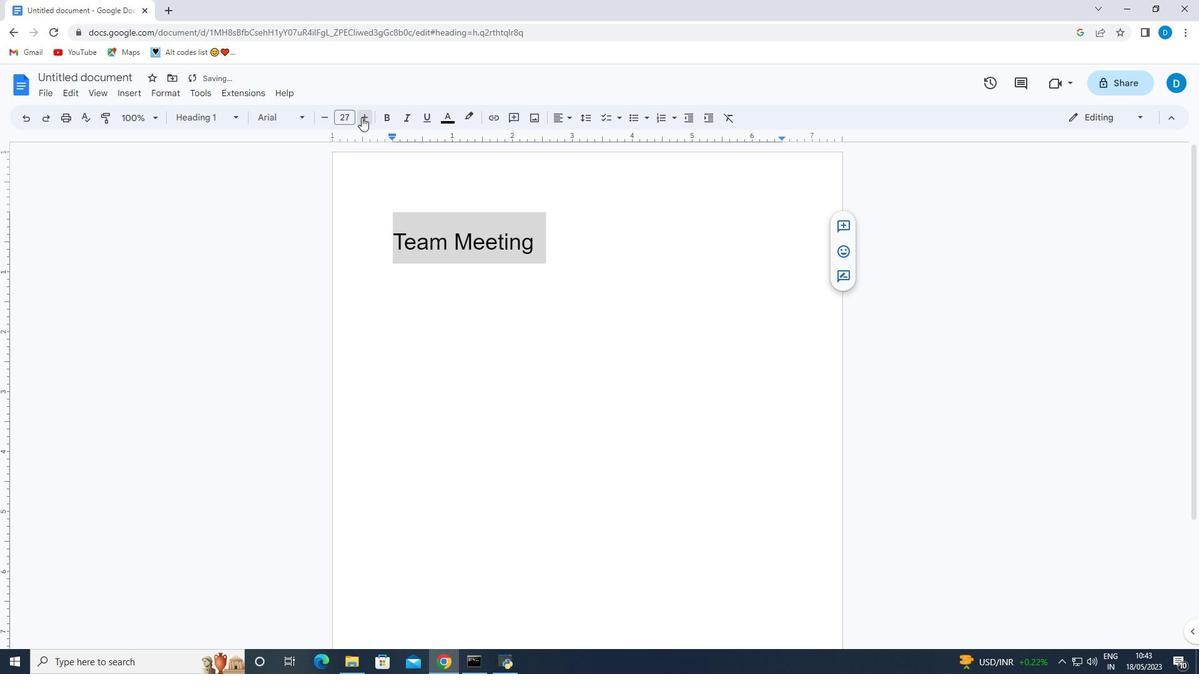 
Action: Mouse pressed left at (361, 117)
Screenshot: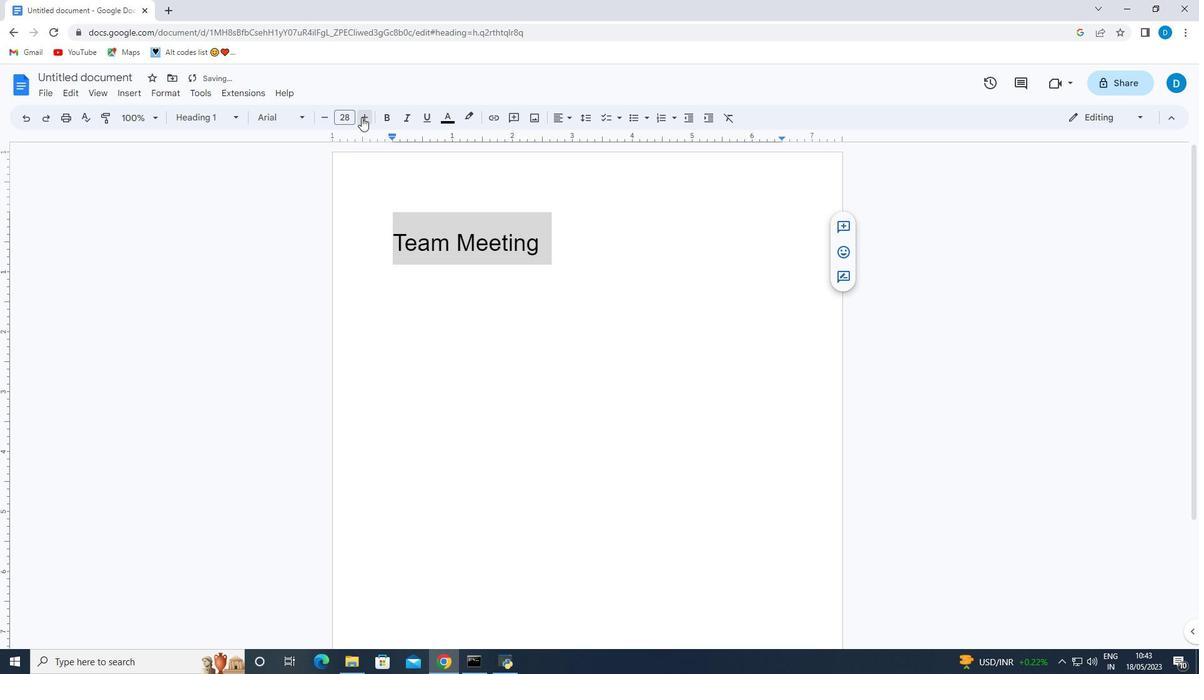
Action: Mouse pressed left at (361, 117)
Screenshot: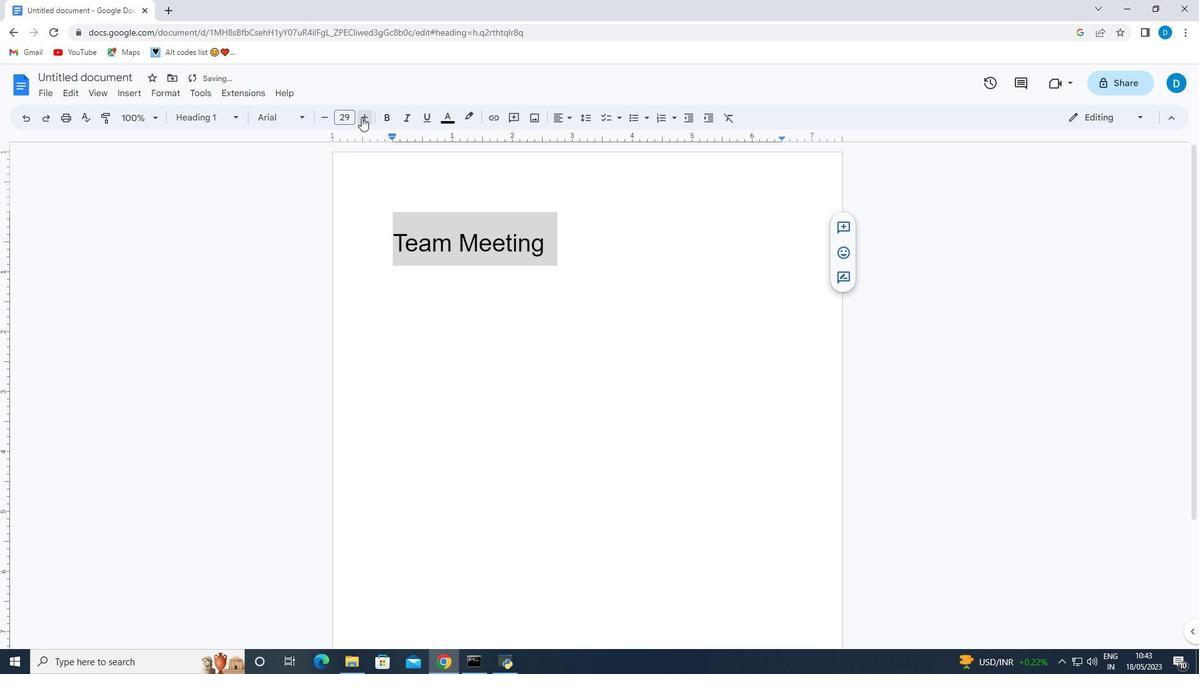 
Action: Mouse pressed left at (361, 117)
Screenshot: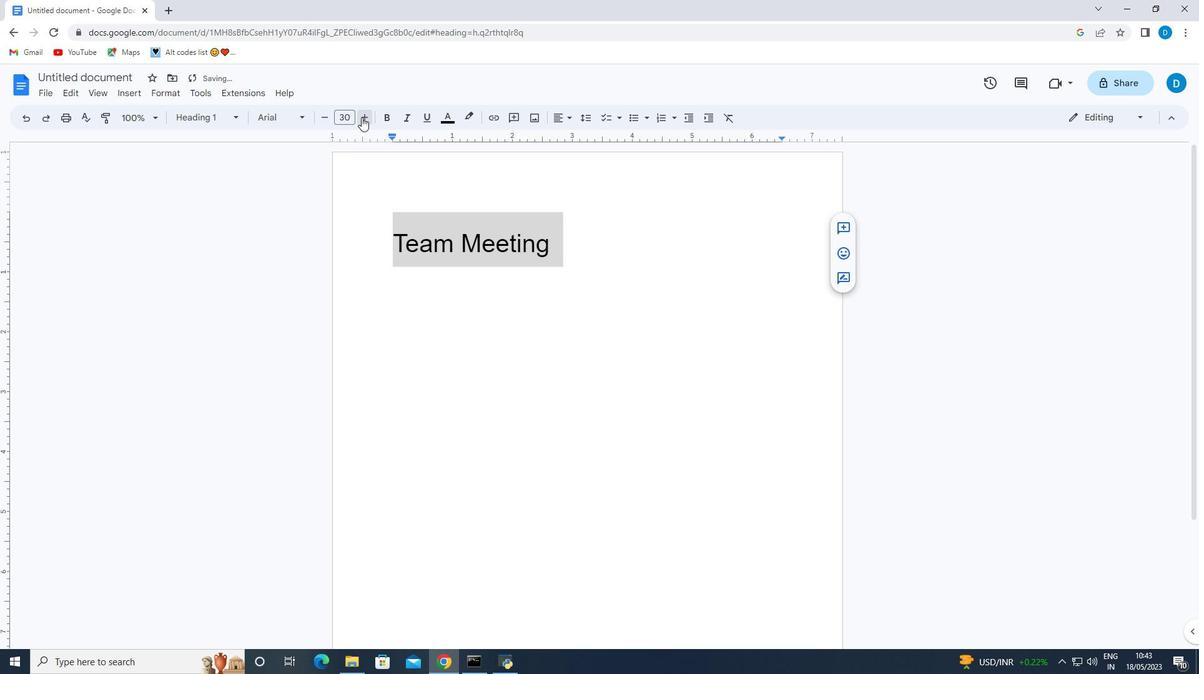 
Action: Mouse pressed left at (361, 117)
Screenshot: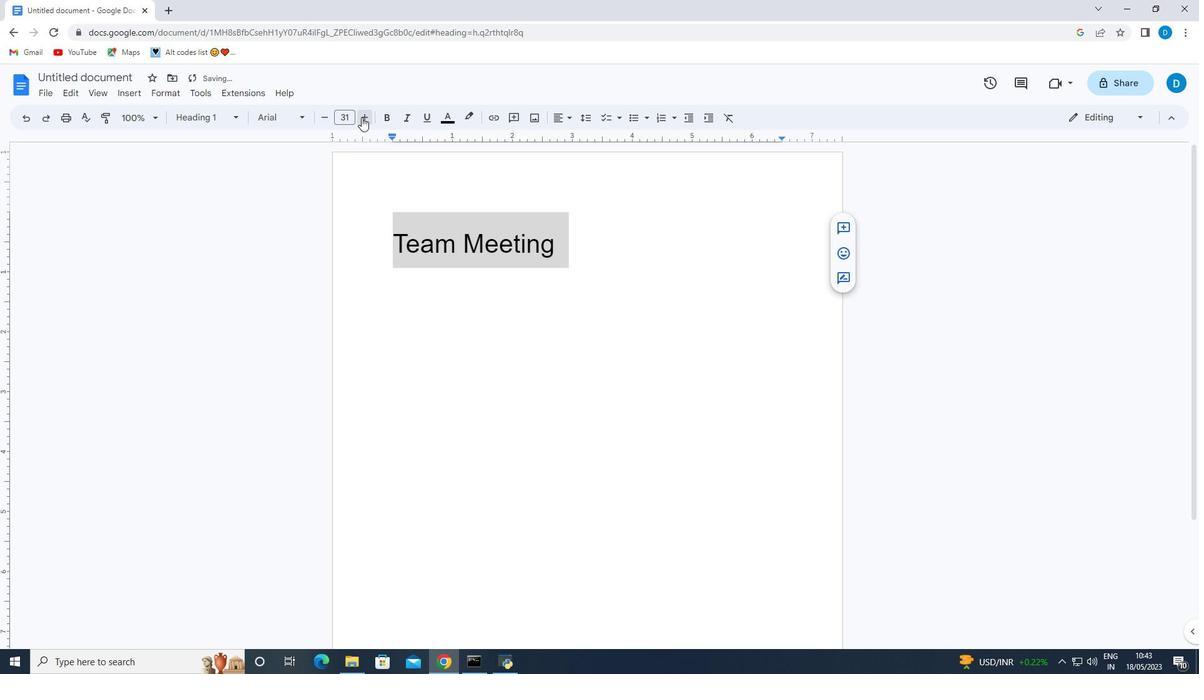 
Action: Mouse pressed left at (361, 117)
Screenshot: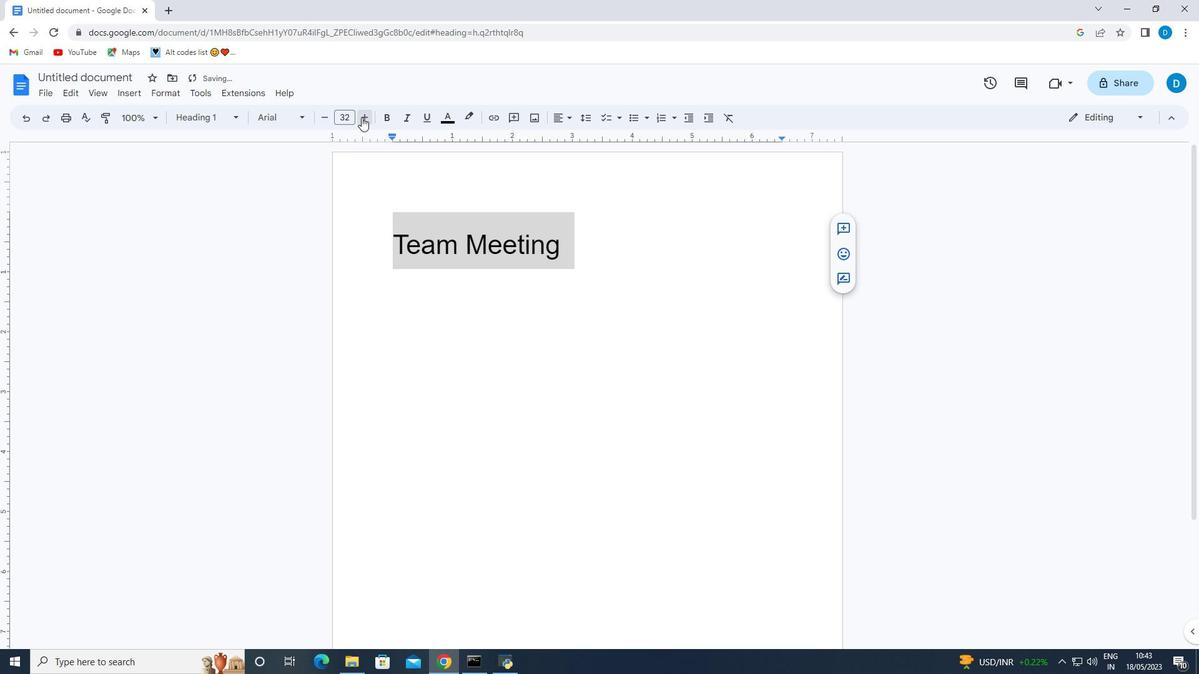 
Action: Mouse pressed left at (361, 117)
Screenshot: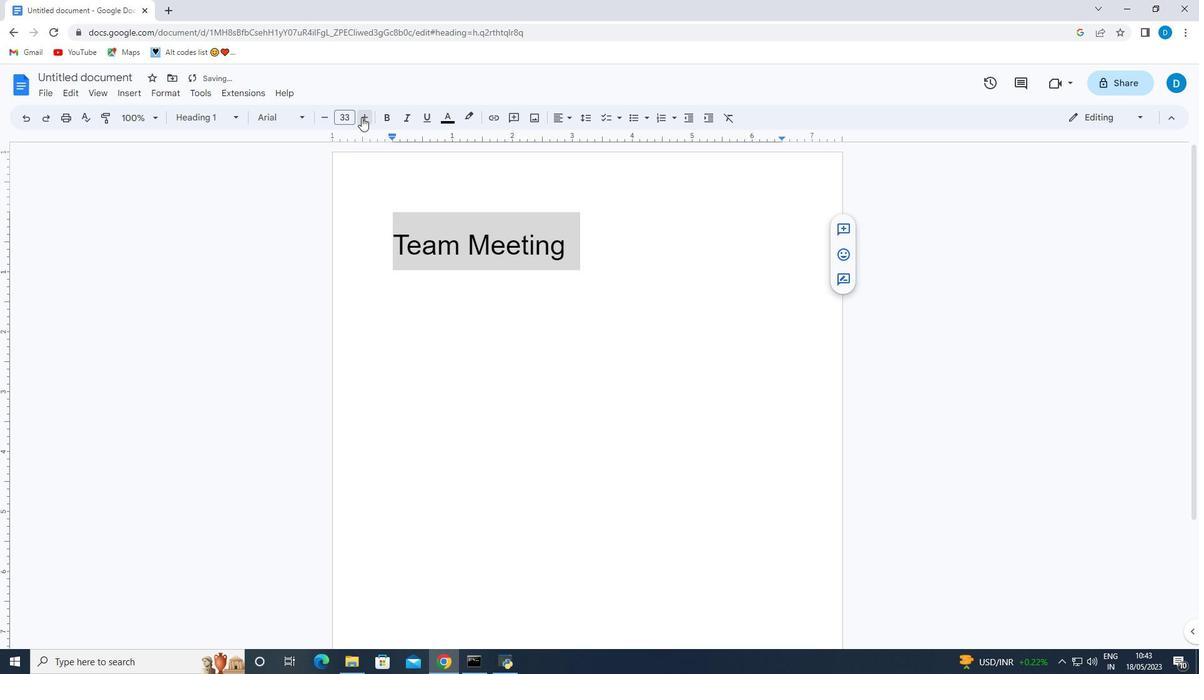 
Action: Mouse pressed left at (361, 117)
Screenshot: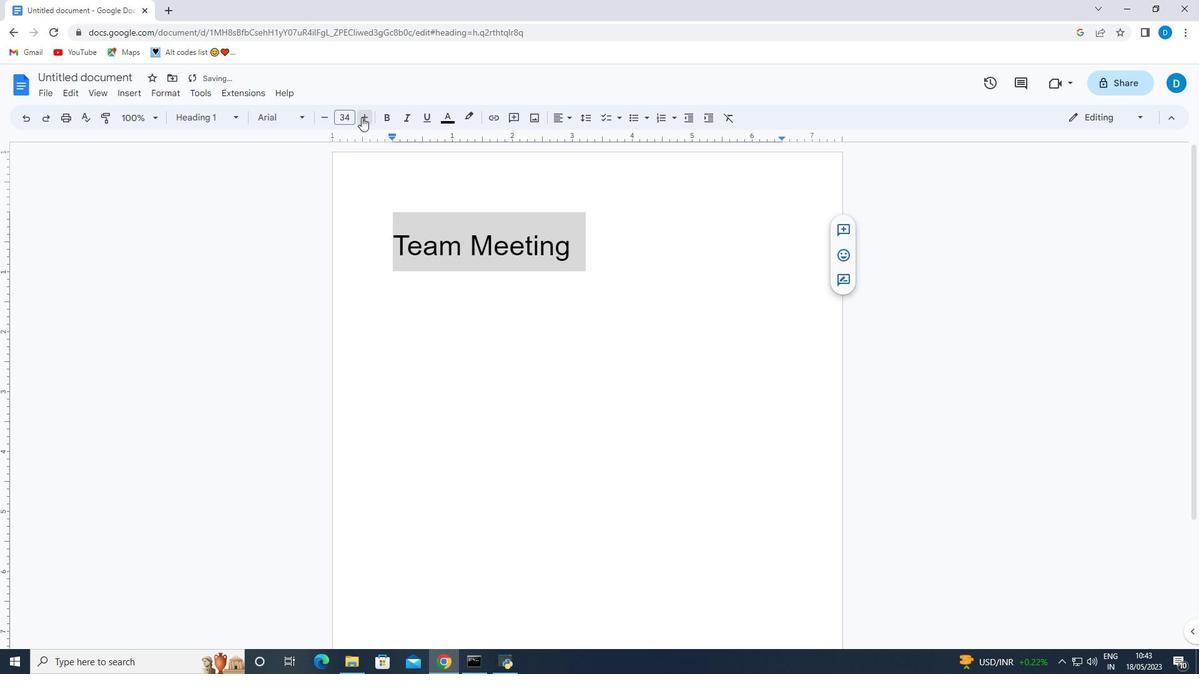 
Action: Mouse pressed left at (361, 117)
Screenshot: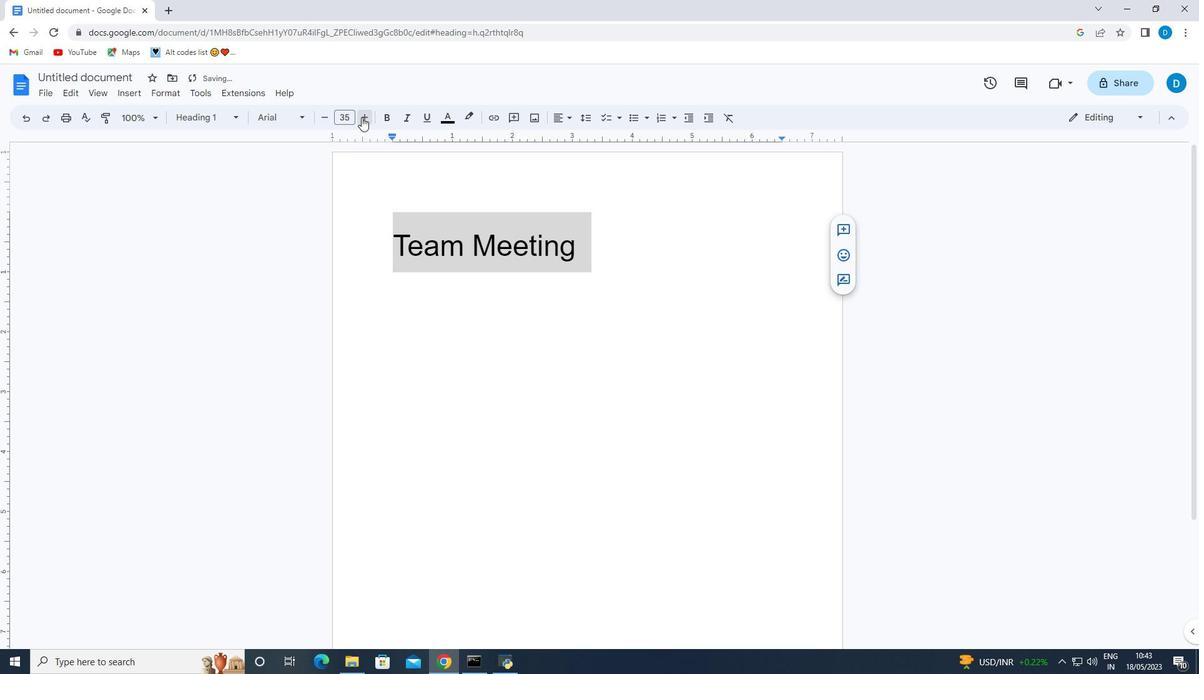 
Action: Mouse moved to (326, 118)
Screenshot: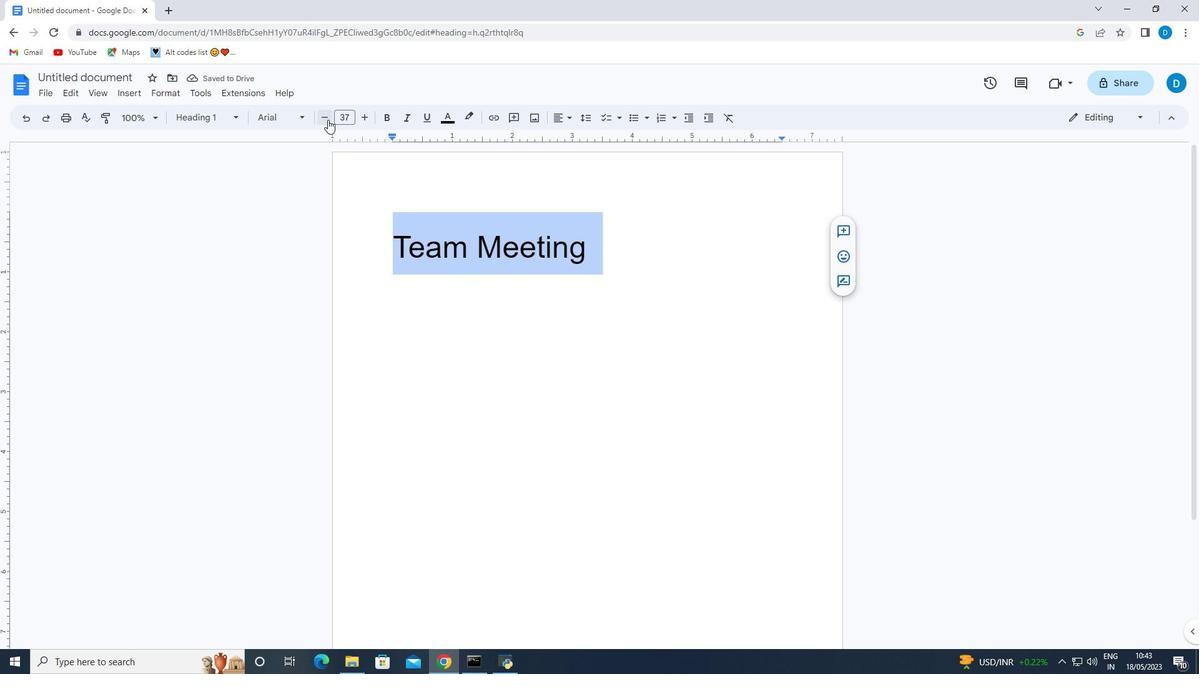 
Action: Mouse pressed left at (326, 118)
Screenshot: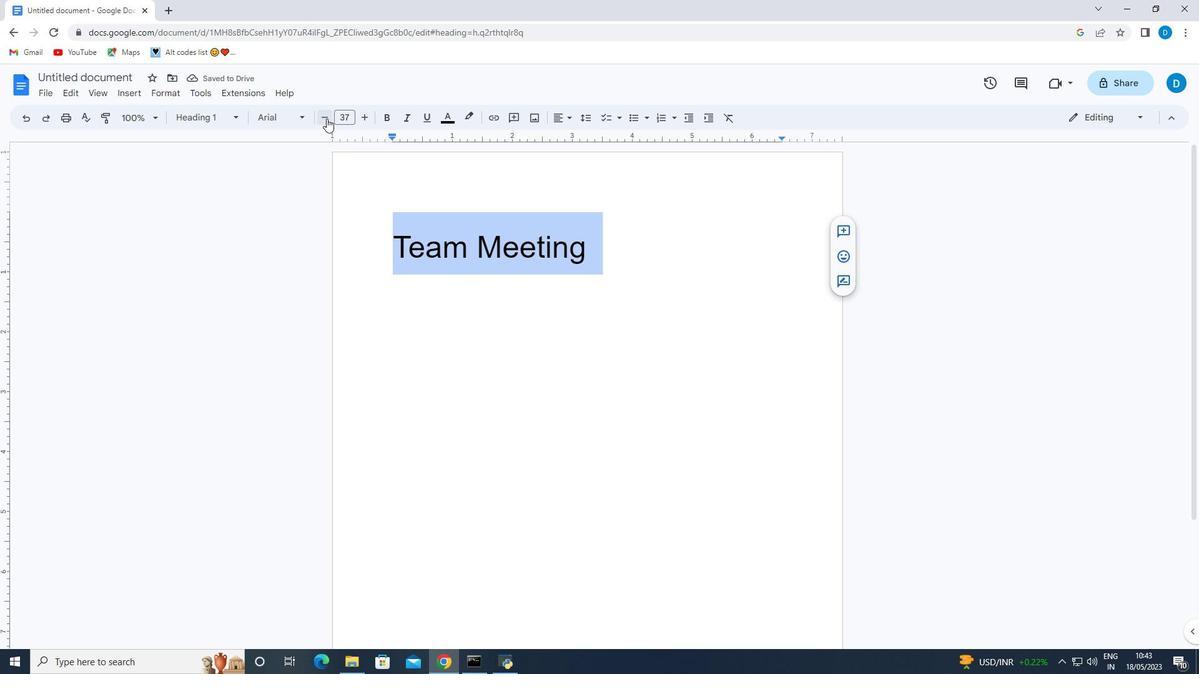 
Action: Mouse pressed left at (326, 118)
Screenshot: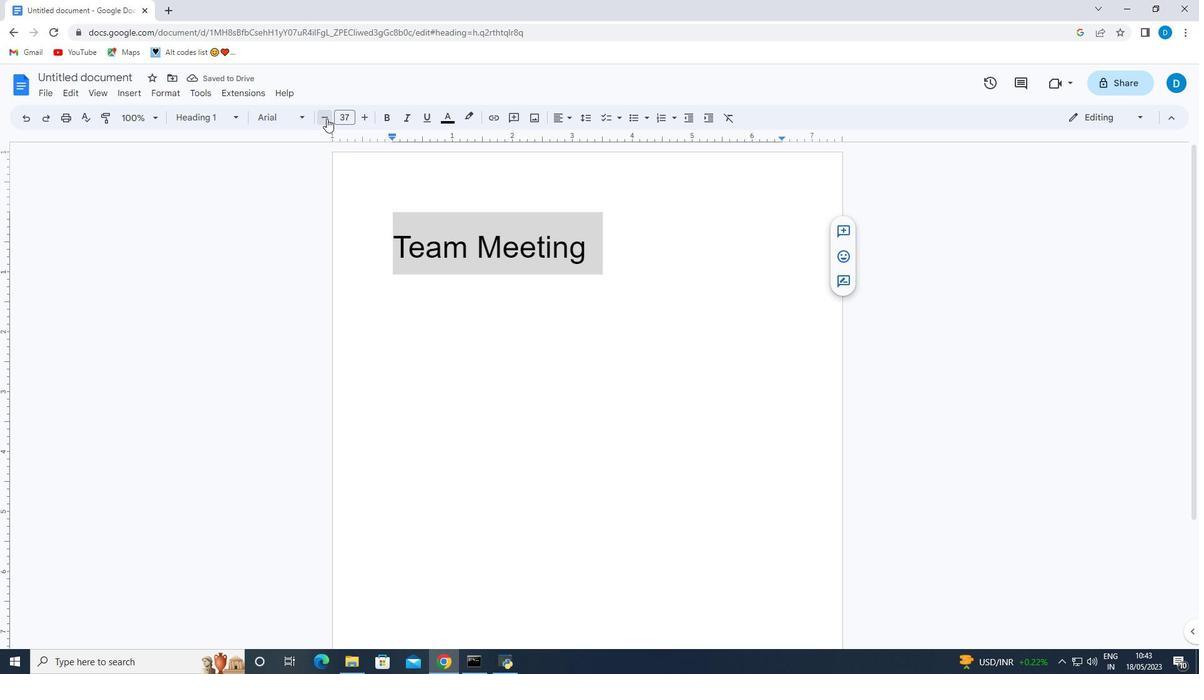 
Action: Mouse pressed left at (326, 118)
Screenshot: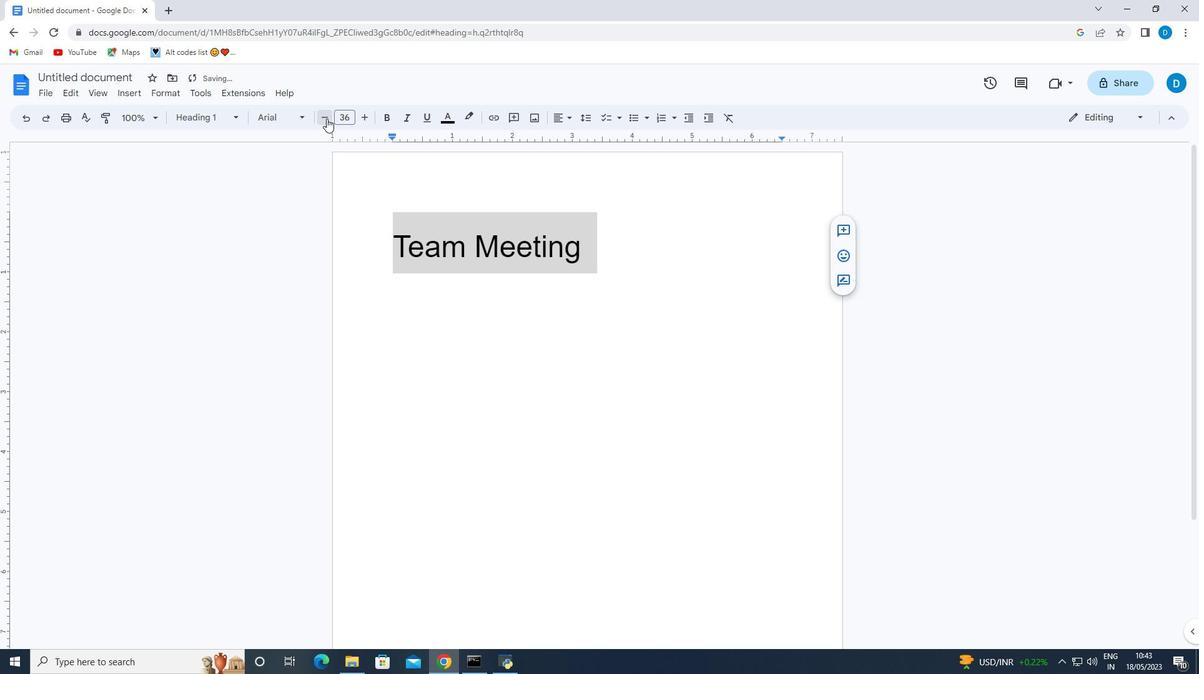 
Action: Mouse pressed left at (326, 118)
Screenshot: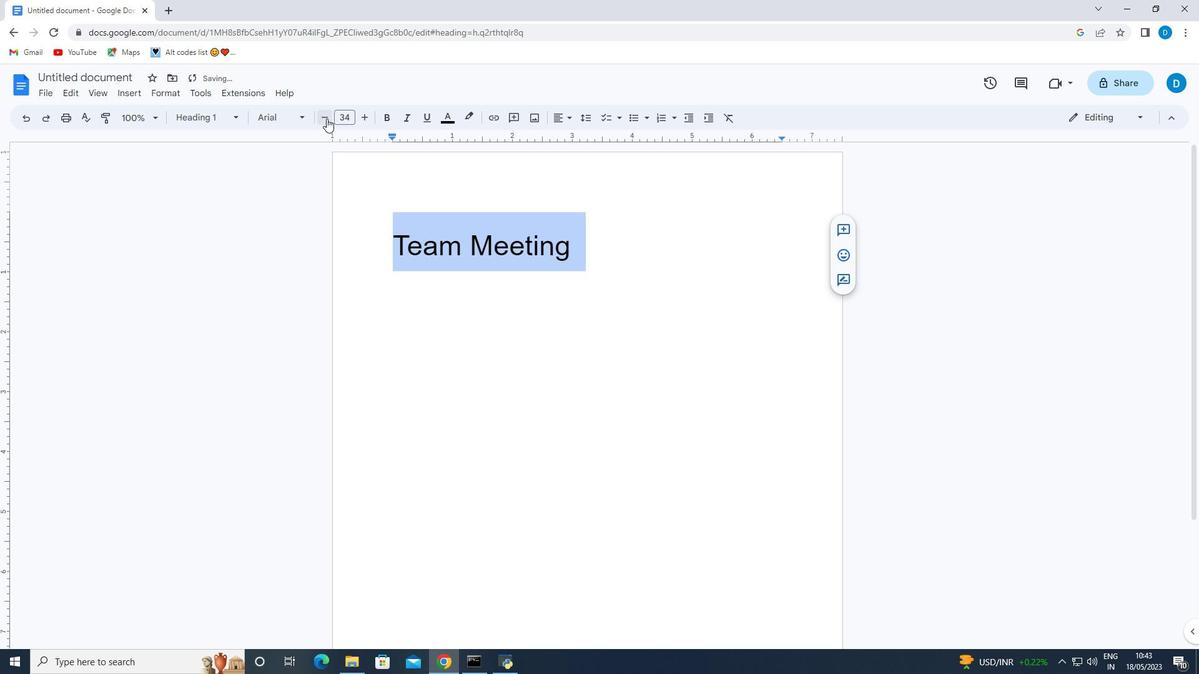 
Action: Mouse pressed left at (326, 118)
Screenshot: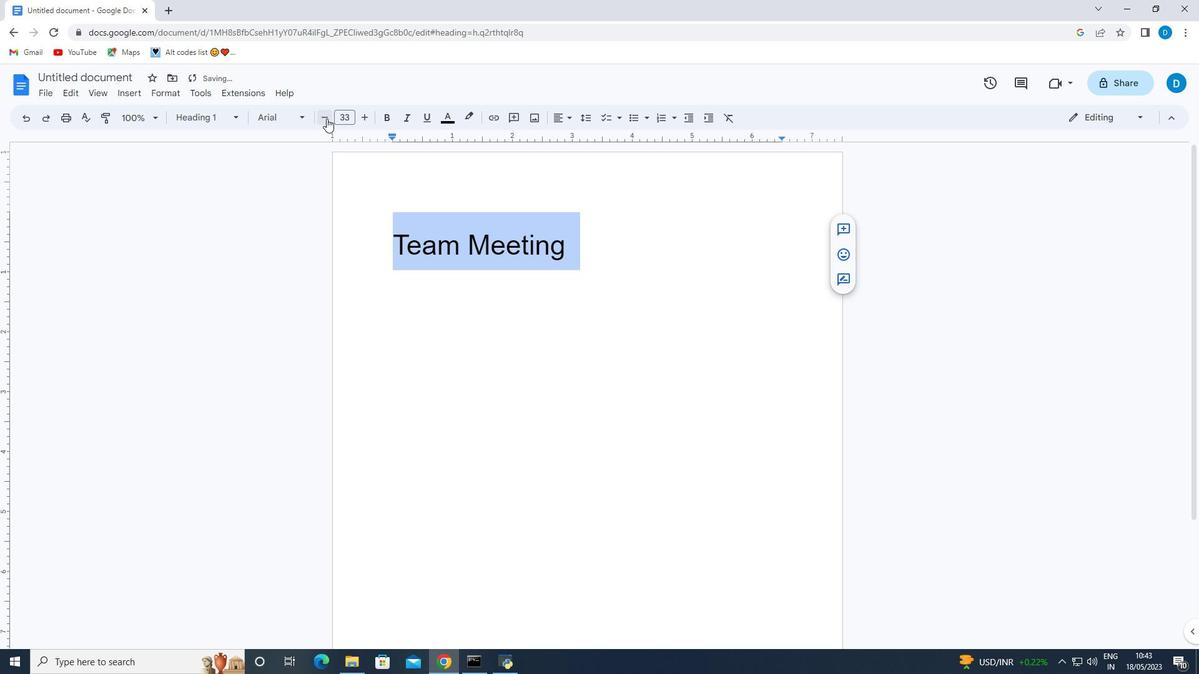 
Action: Mouse pressed left at (326, 118)
Screenshot: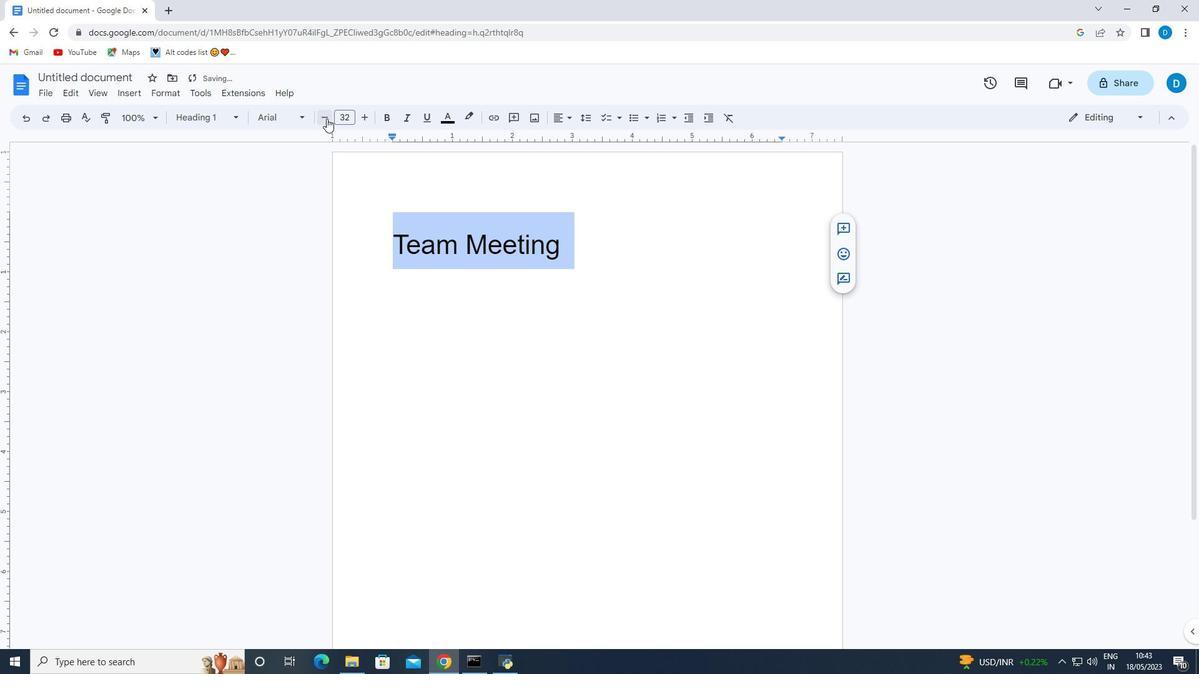 
Action: Mouse pressed left at (326, 118)
Screenshot: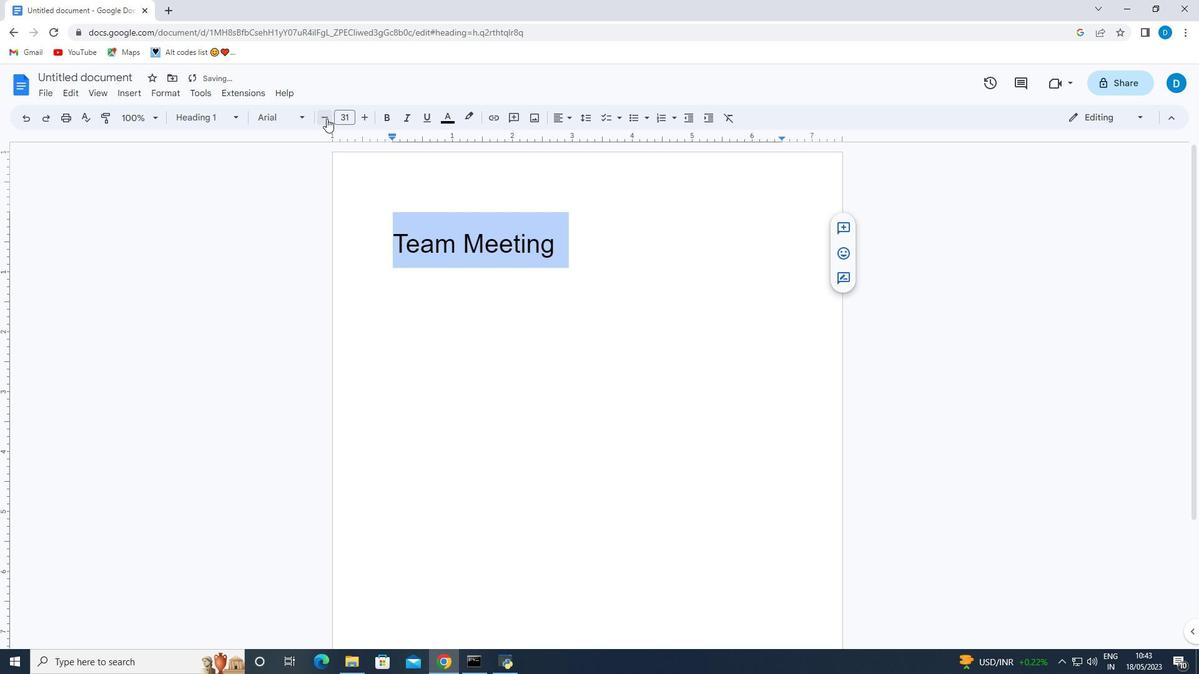 
Action: Mouse moved to (446, 299)
Screenshot: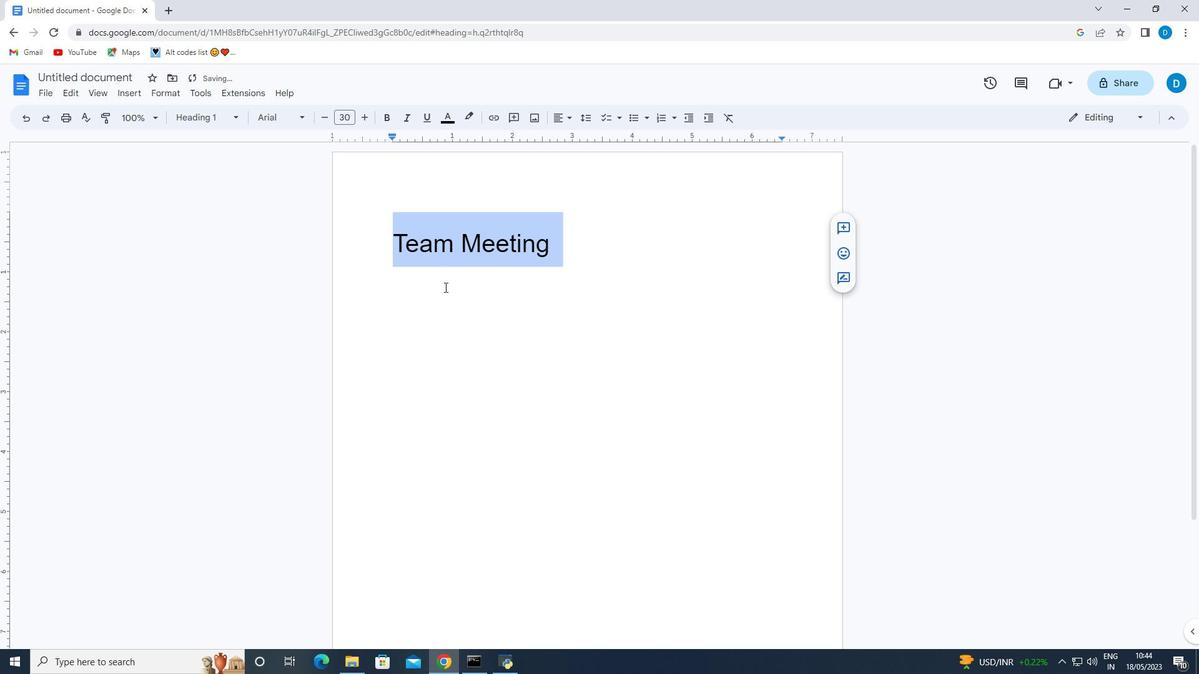 
Action: Mouse pressed left at (446, 299)
Screenshot: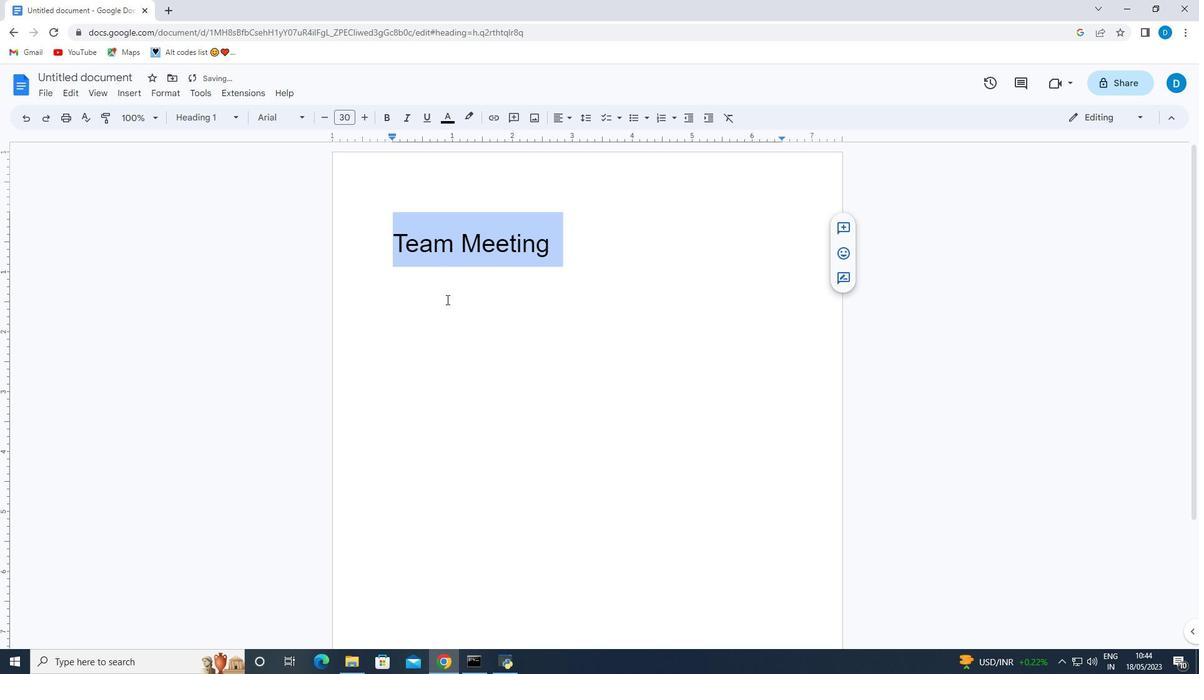 
Action: Mouse moved to (398, 237)
Screenshot: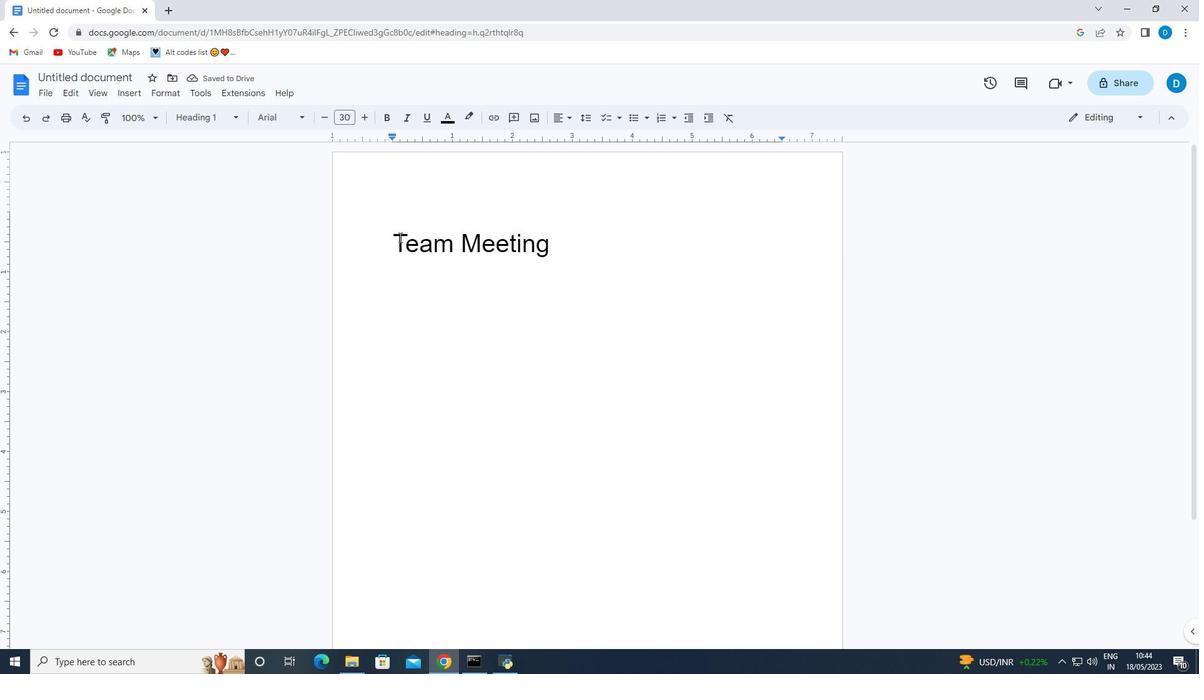 
Action: Mouse pressed left at (398, 237)
Screenshot: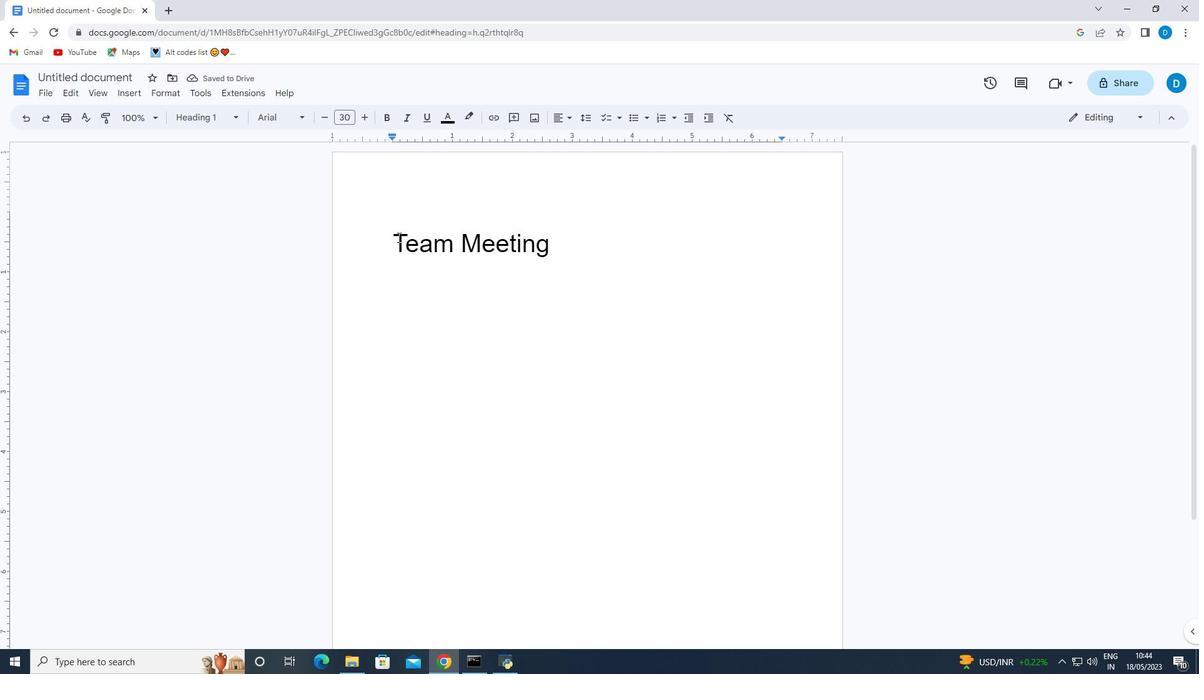 
Action: Mouse moved to (389, 138)
Screenshot: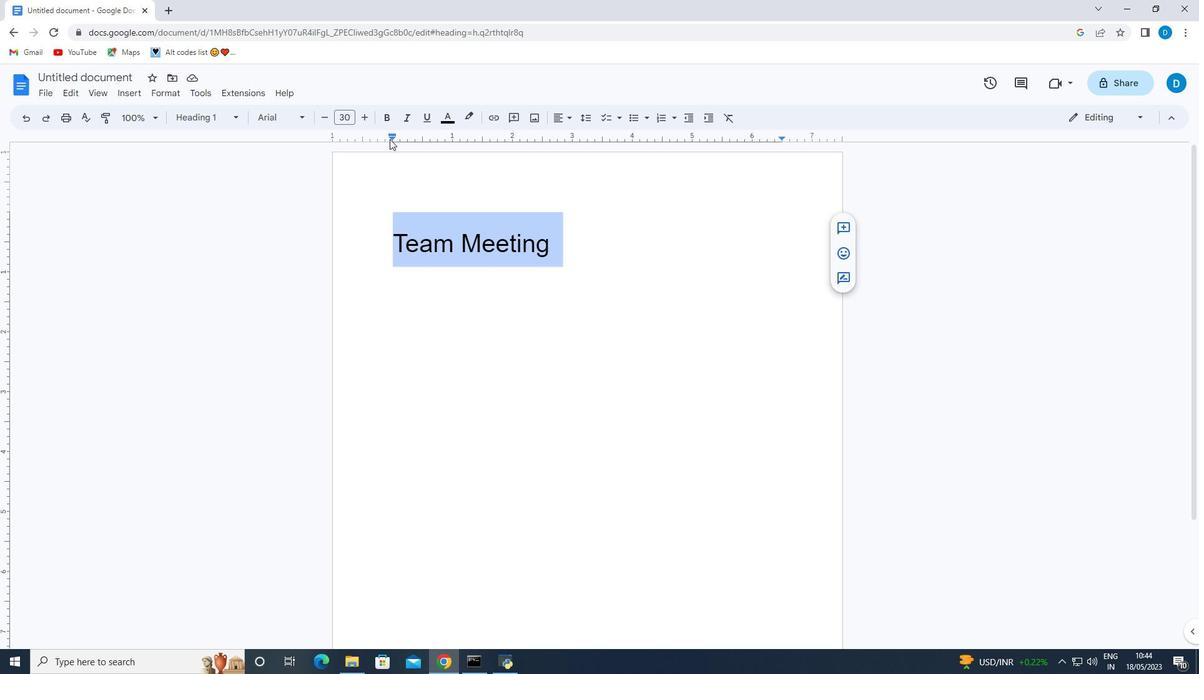 
Action: Mouse pressed left at (389, 138)
Screenshot: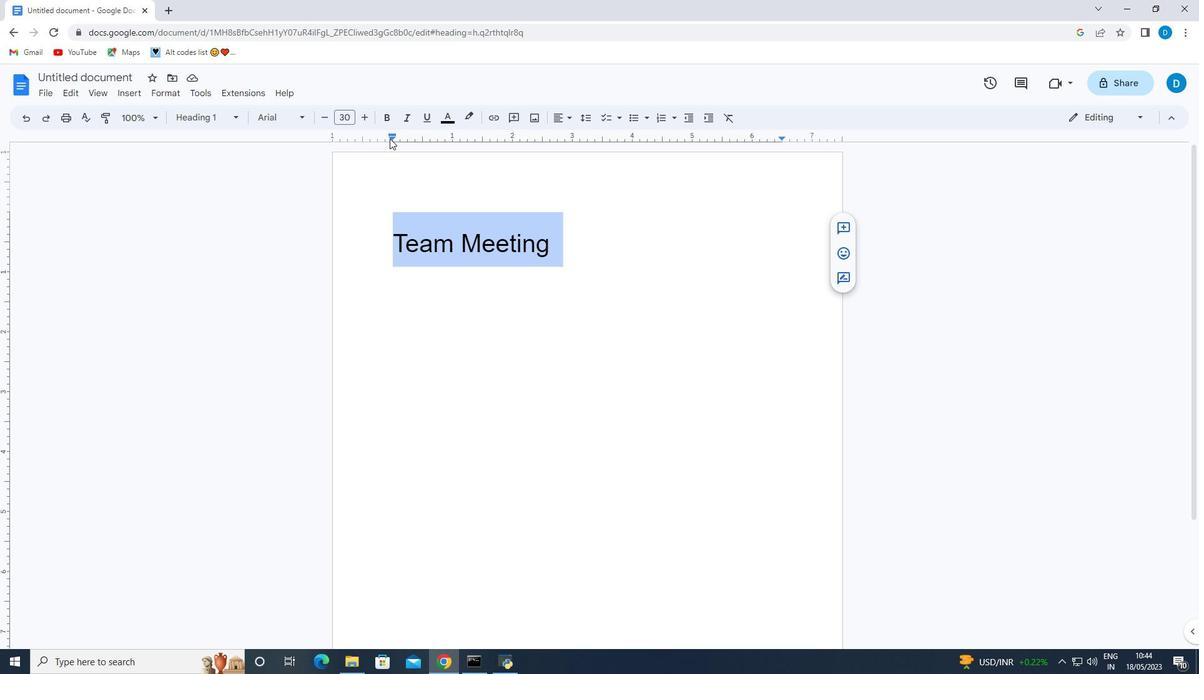 
Action: Mouse moved to (373, 233)
Screenshot: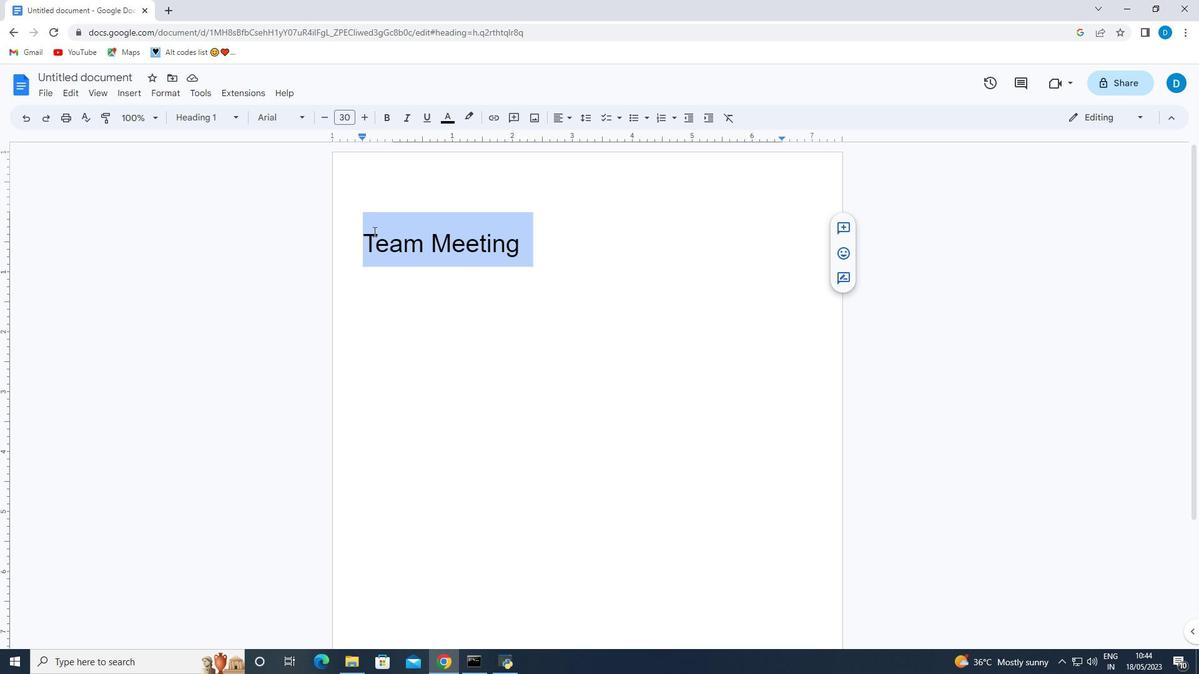 
Action: Mouse pressed left at (373, 233)
Screenshot: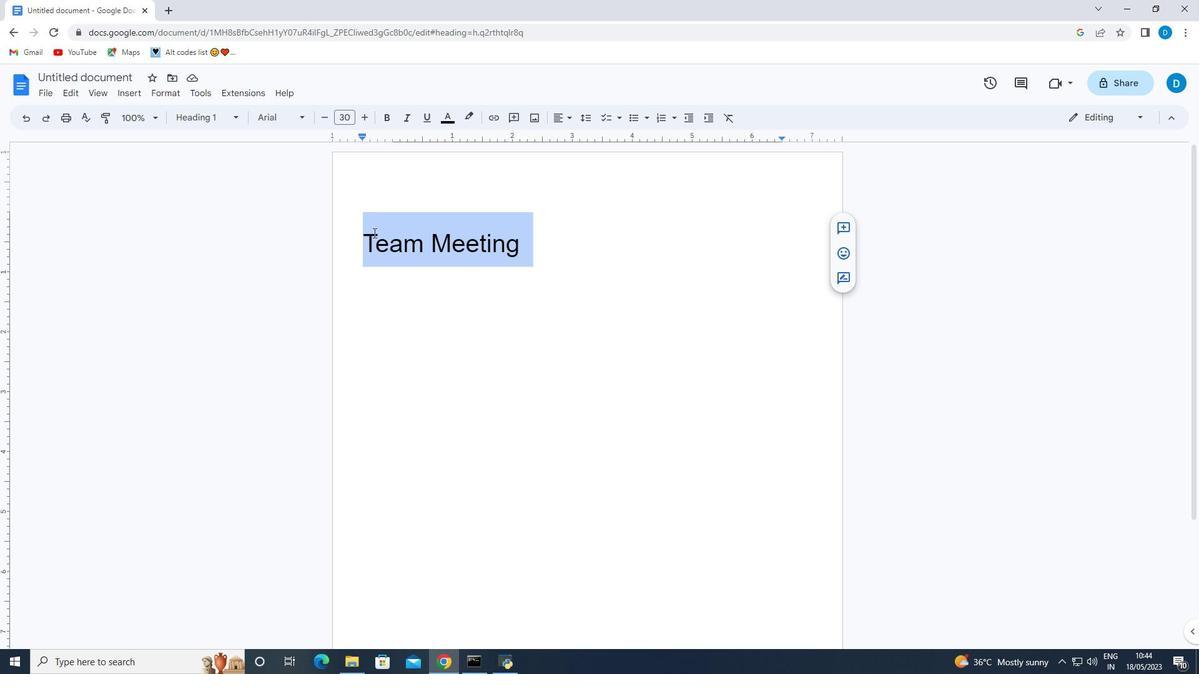 
Action: Mouse moved to (369, 236)
Screenshot: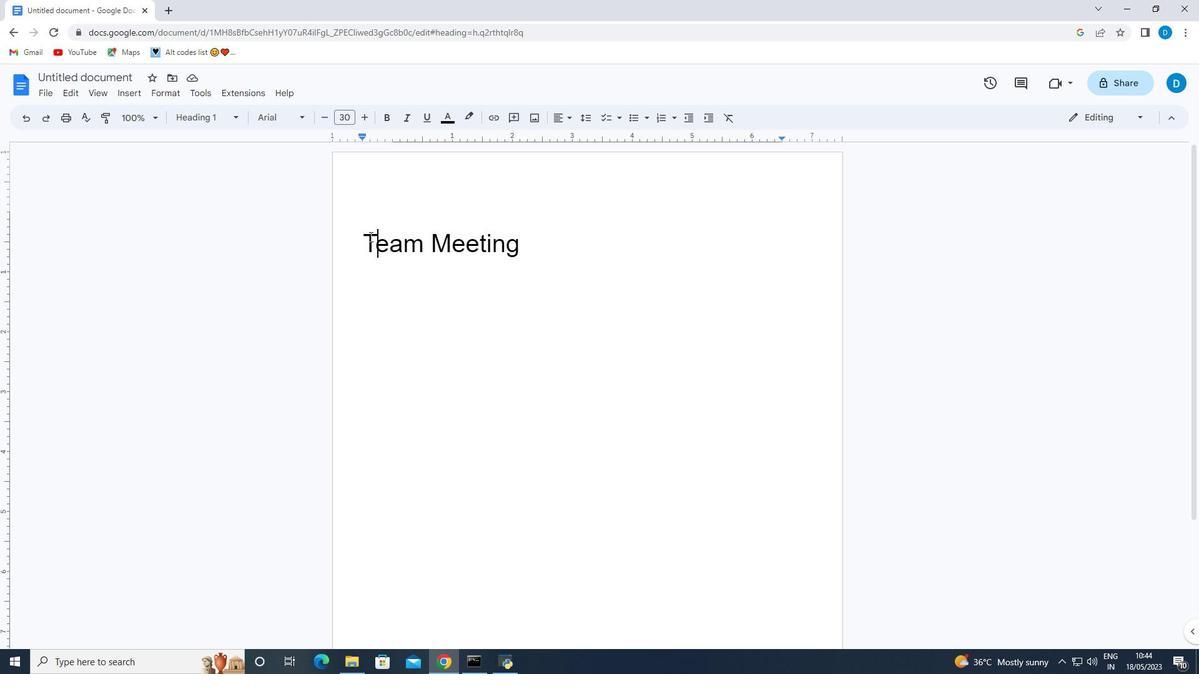 
Action: Mouse pressed left at (369, 236)
Screenshot: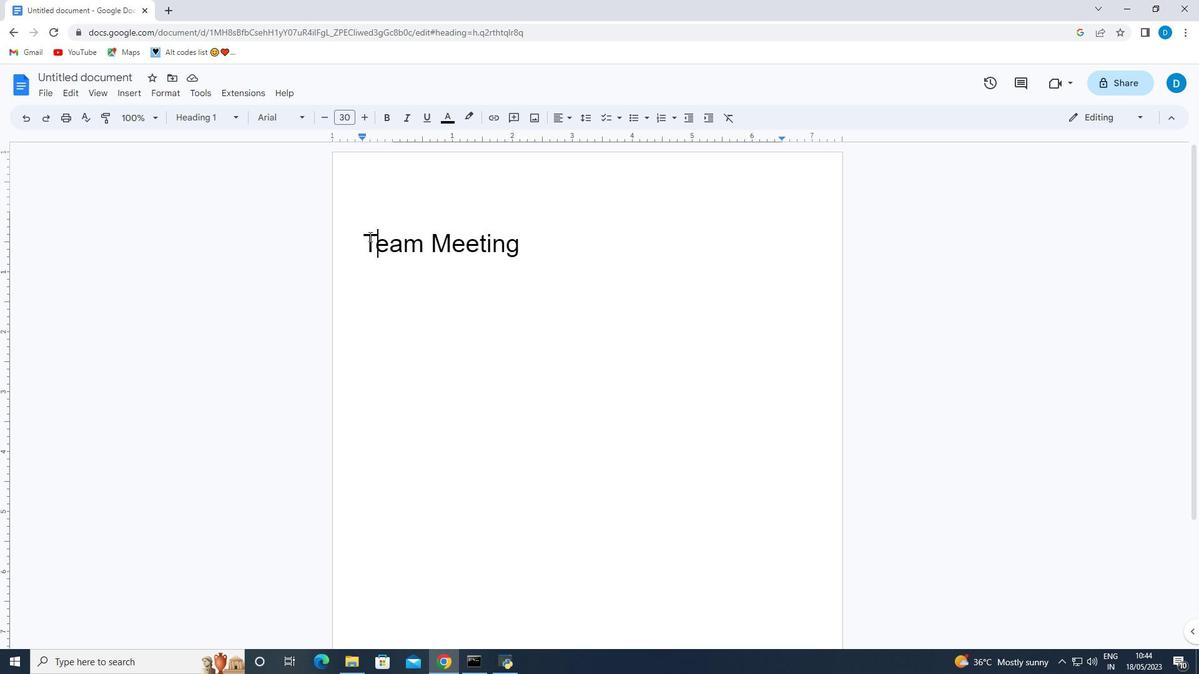 
Action: Mouse moved to (388, 117)
Screenshot: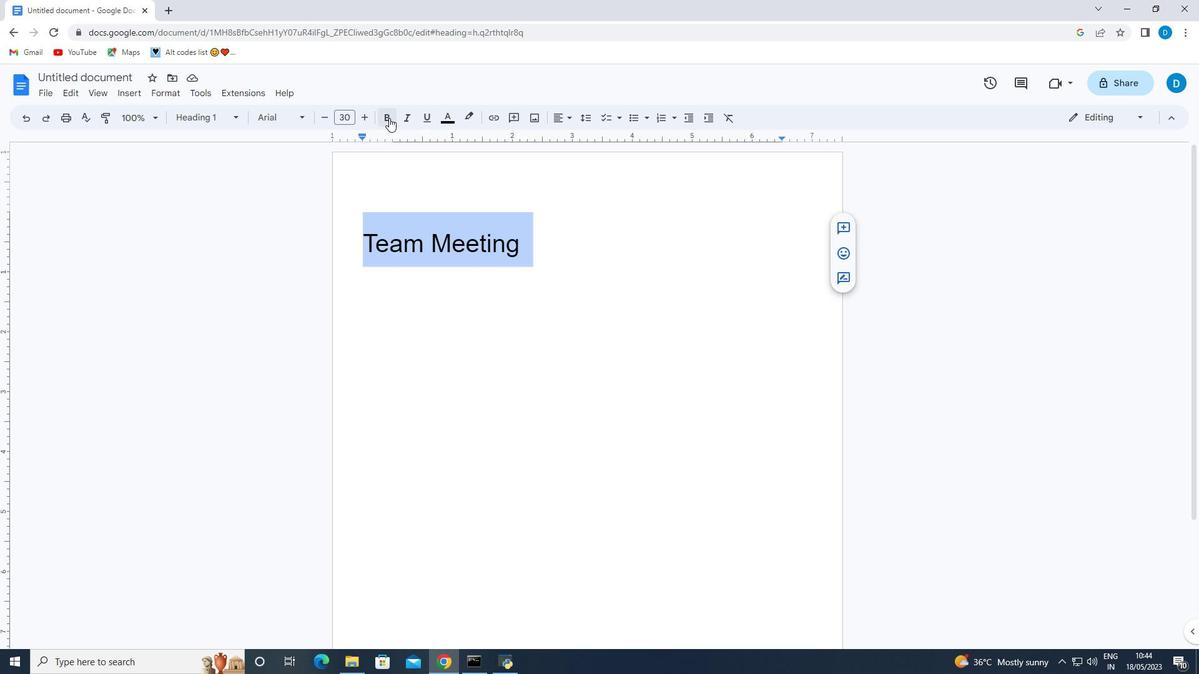 
Action: Mouse pressed left at (388, 117)
Screenshot: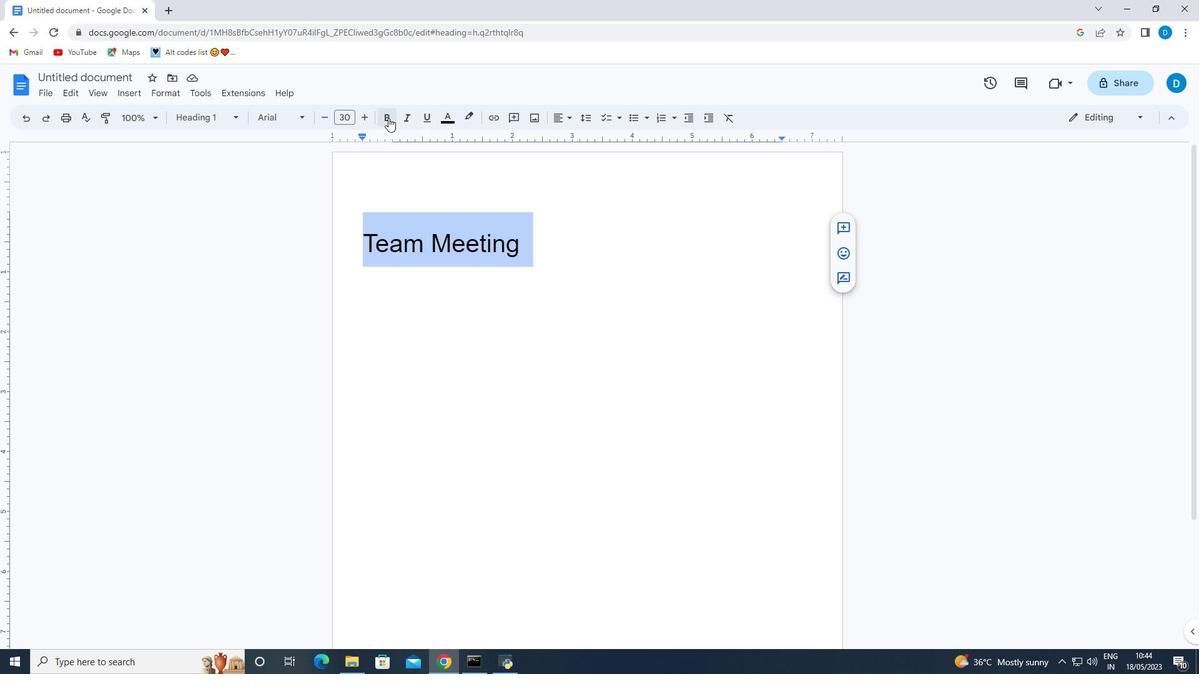 
Action: Mouse moved to (441, 289)
Screenshot: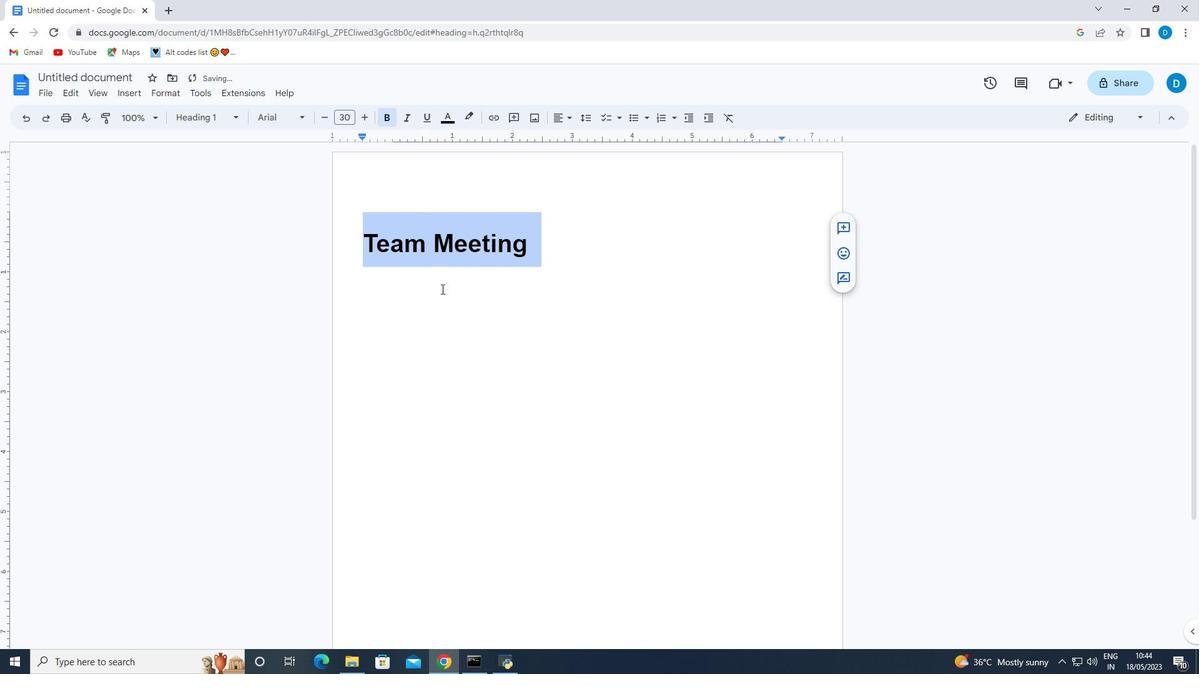 
Action: Mouse pressed left at (441, 289)
Screenshot: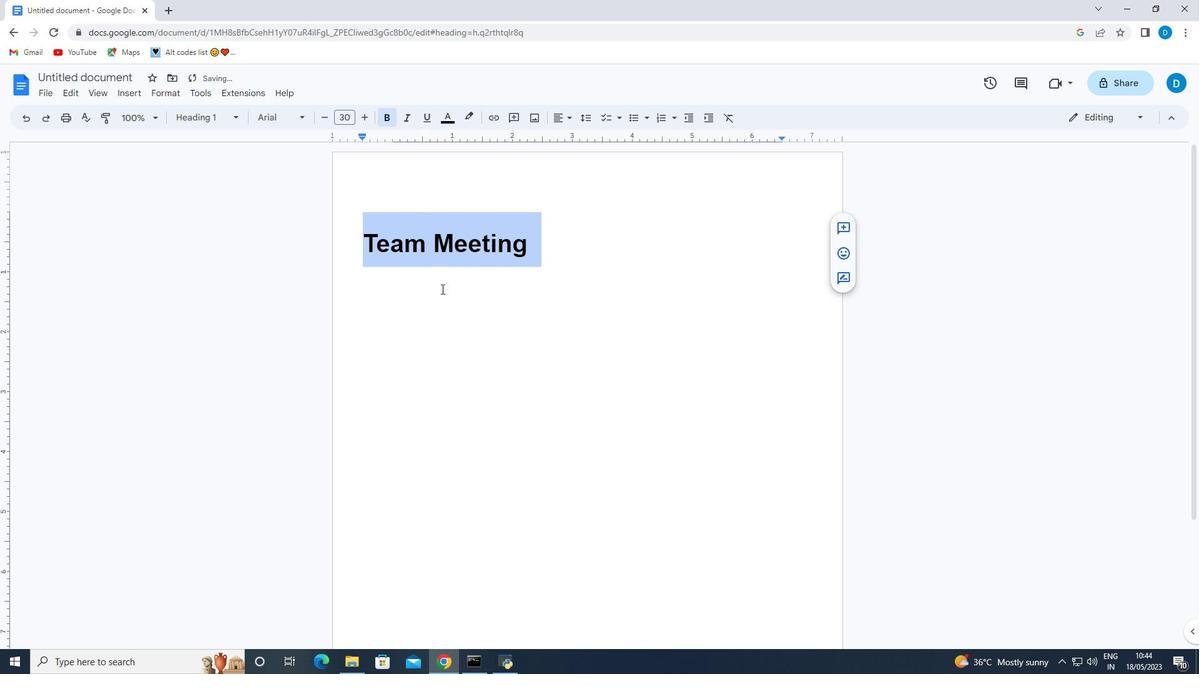
Action: Mouse moved to (367, 244)
Screenshot: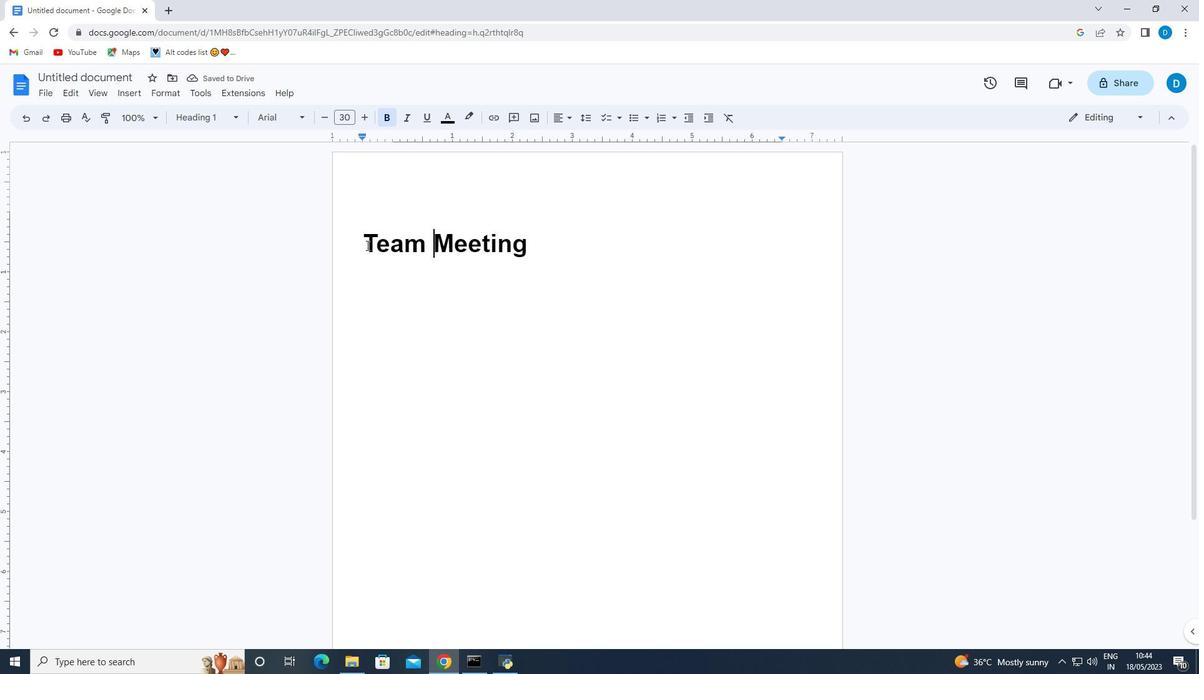 
Action: Mouse pressed left at (367, 244)
Screenshot: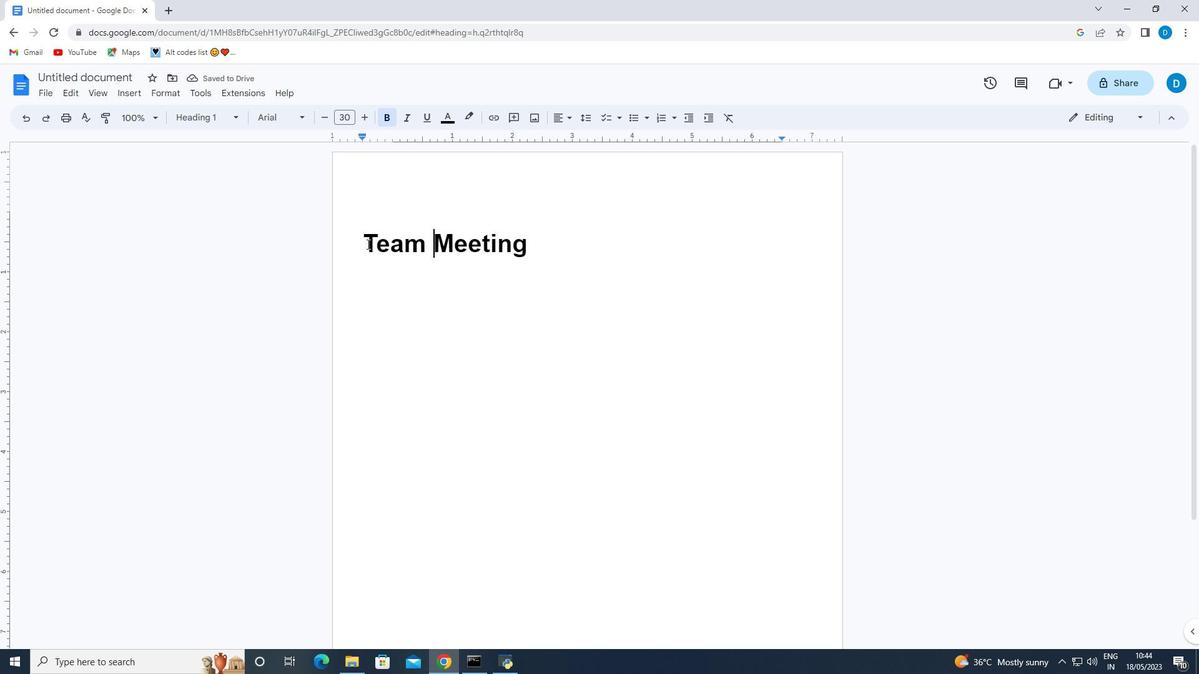 
Action: Mouse moved to (448, 121)
Screenshot: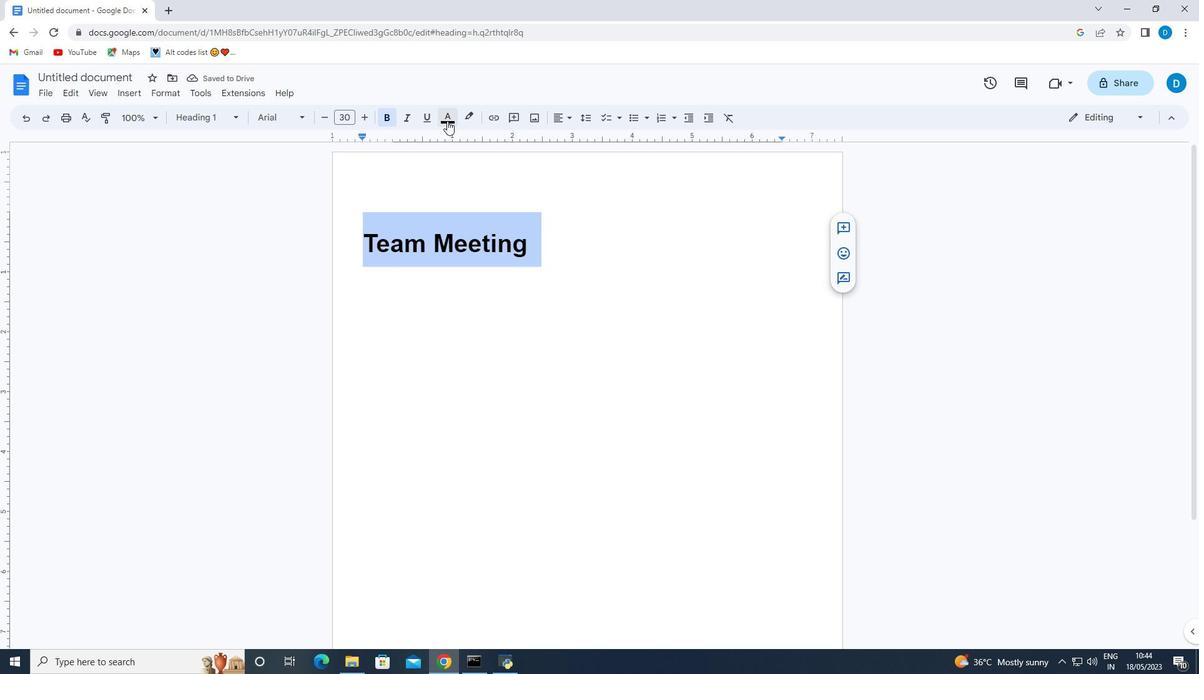 
Action: Mouse pressed left at (448, 121)
Screenshot: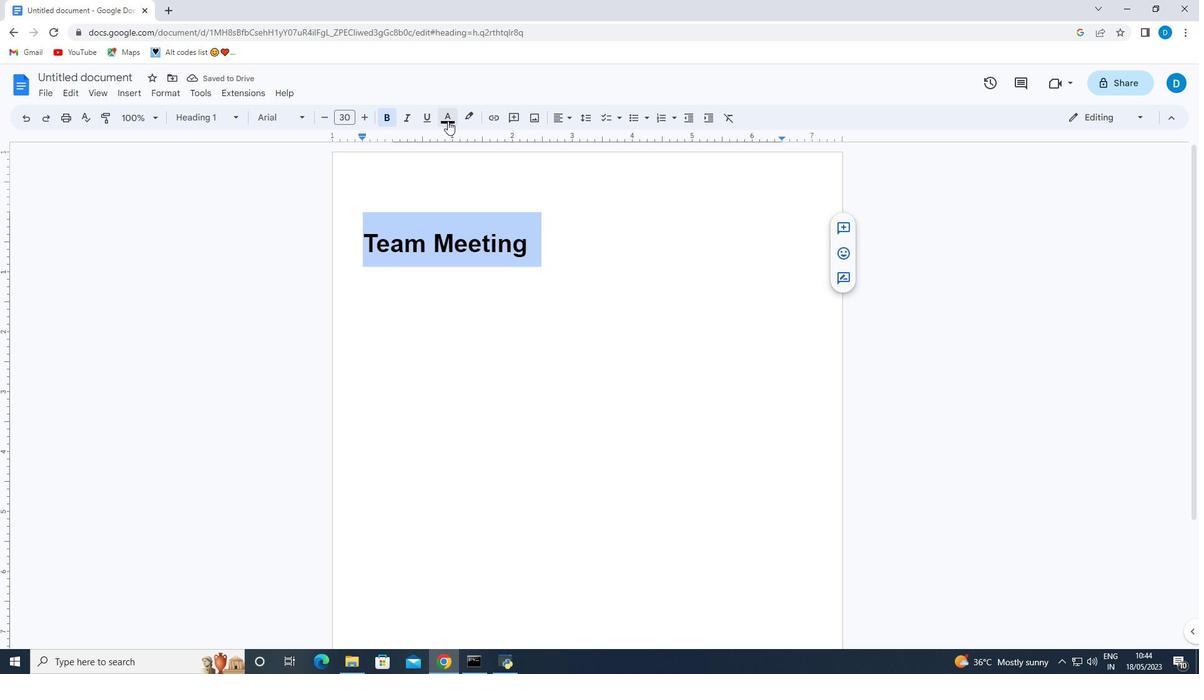 
Action: Mouse moved to (537, 194)
Screenshot: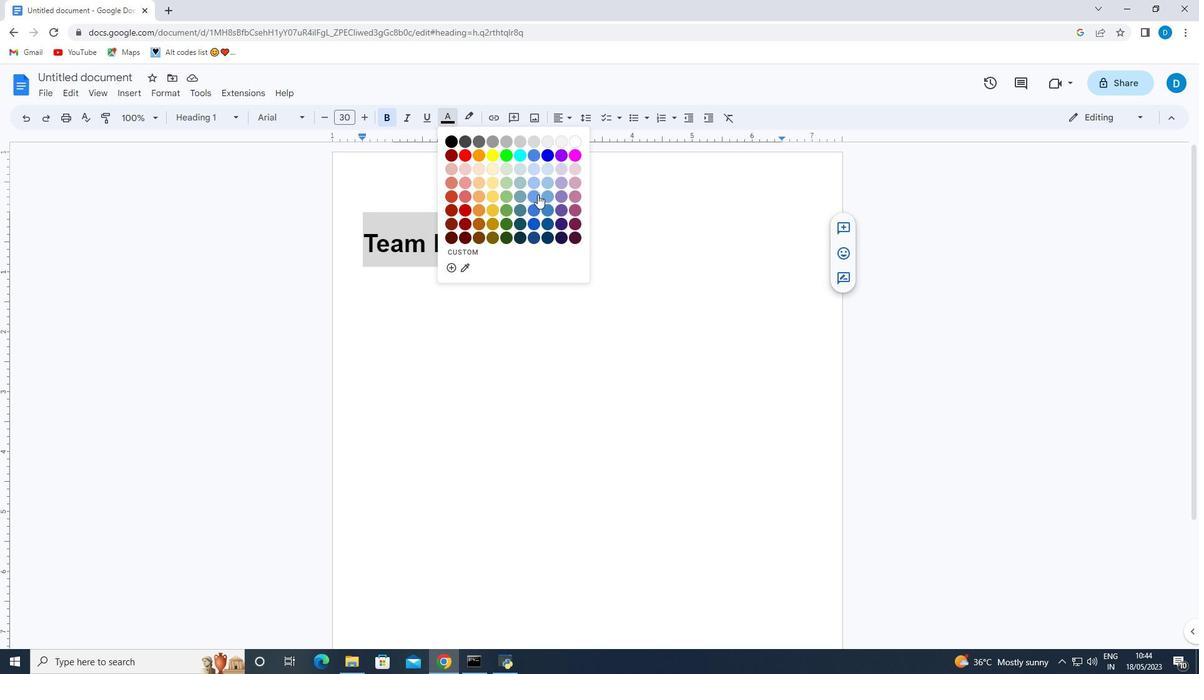 
Action: Mouse pressed left at (537, 194)
Screenshot: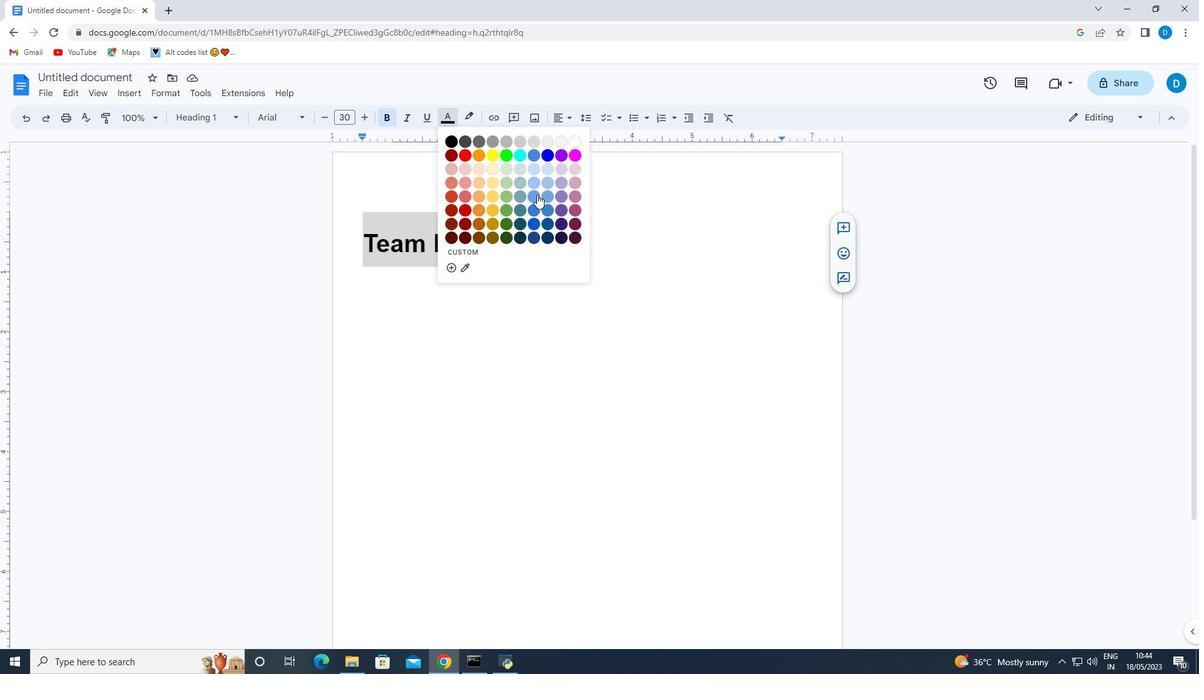 
Action: Mouse moved to (572, 246)
Screenshot: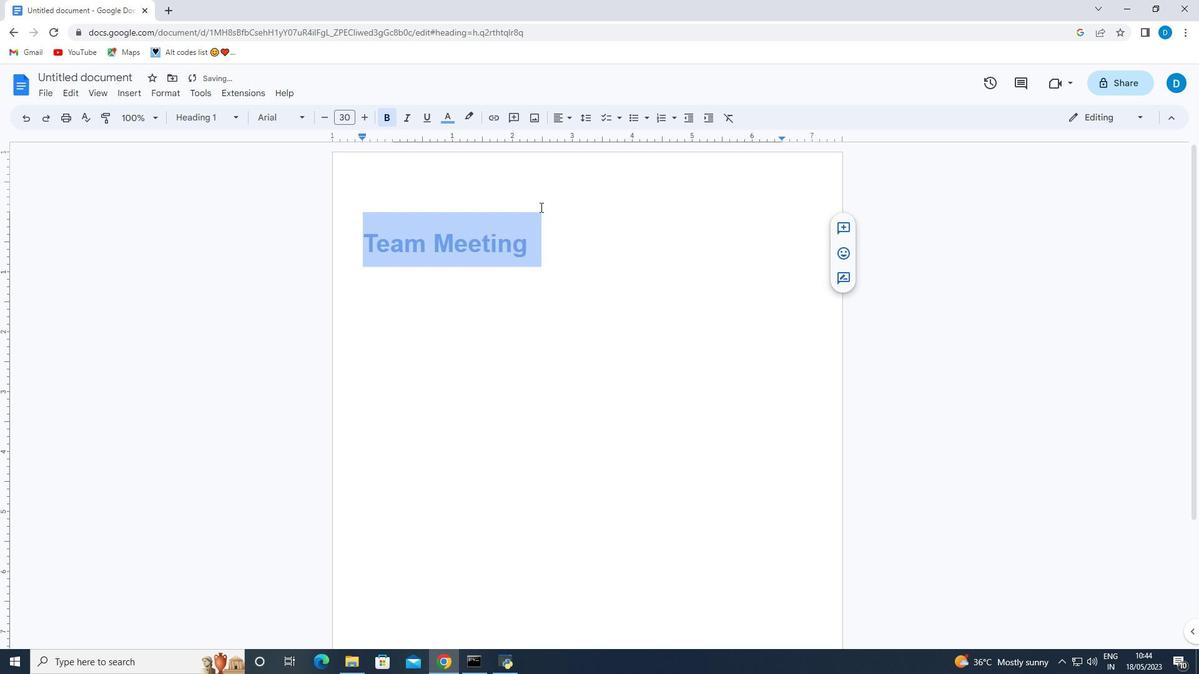 
Action: Mouse pressed left at (572, 246)
Screenshot: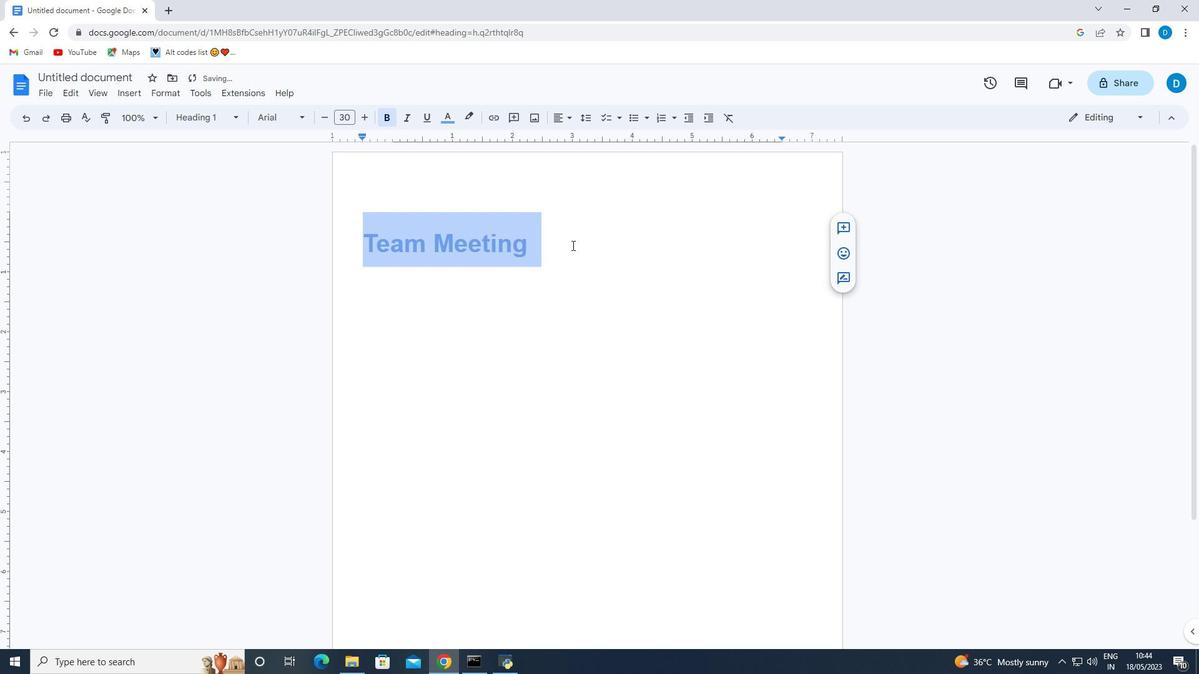 
Action: Mouse moved to (371, 239)
Screenshot: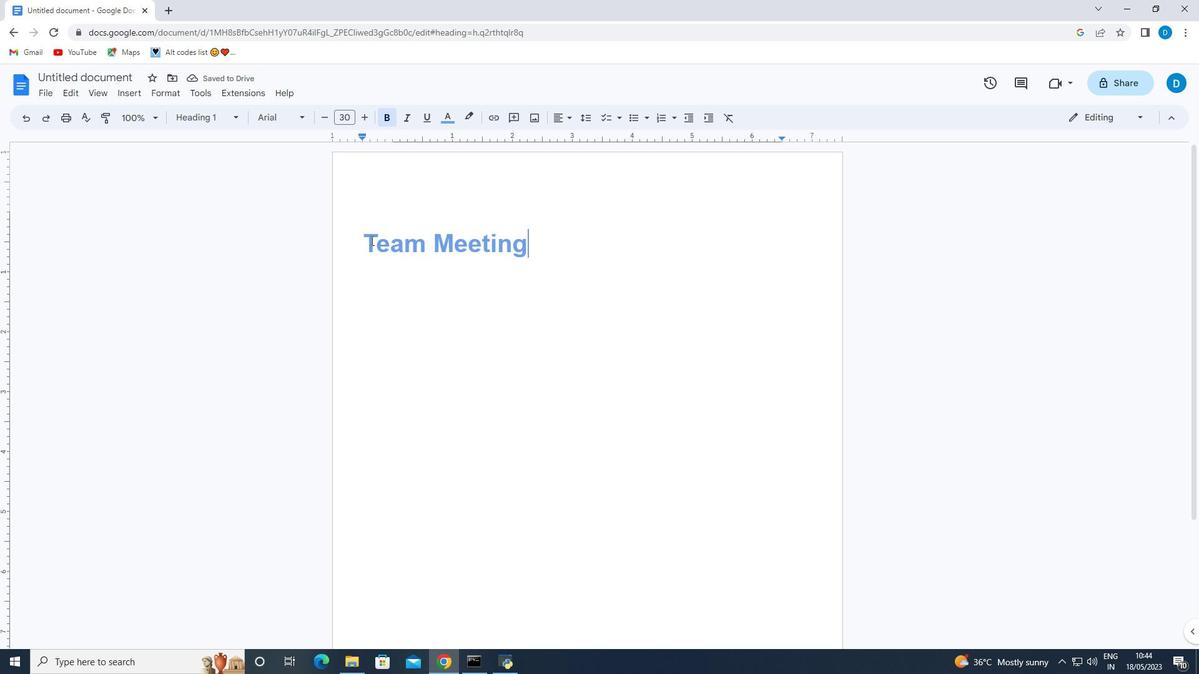 
Action: Mouse pressed left at (371, 239)
Screenshot: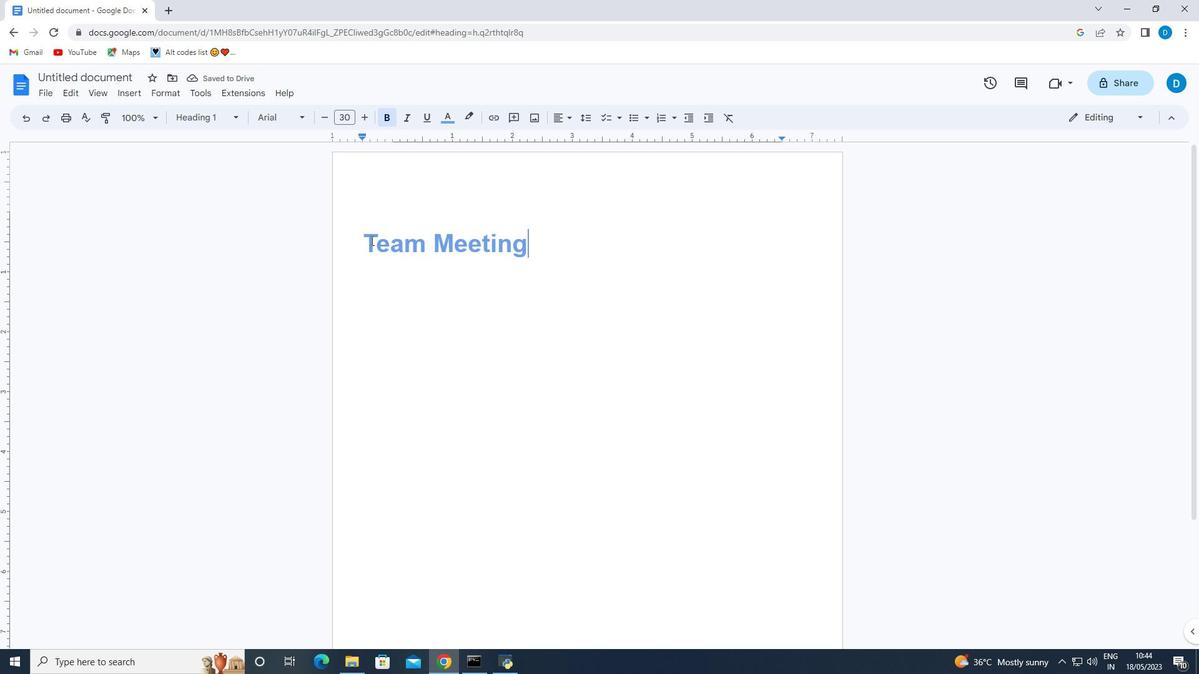 
Action: Mouse moved to (359, 233)
Screenshot: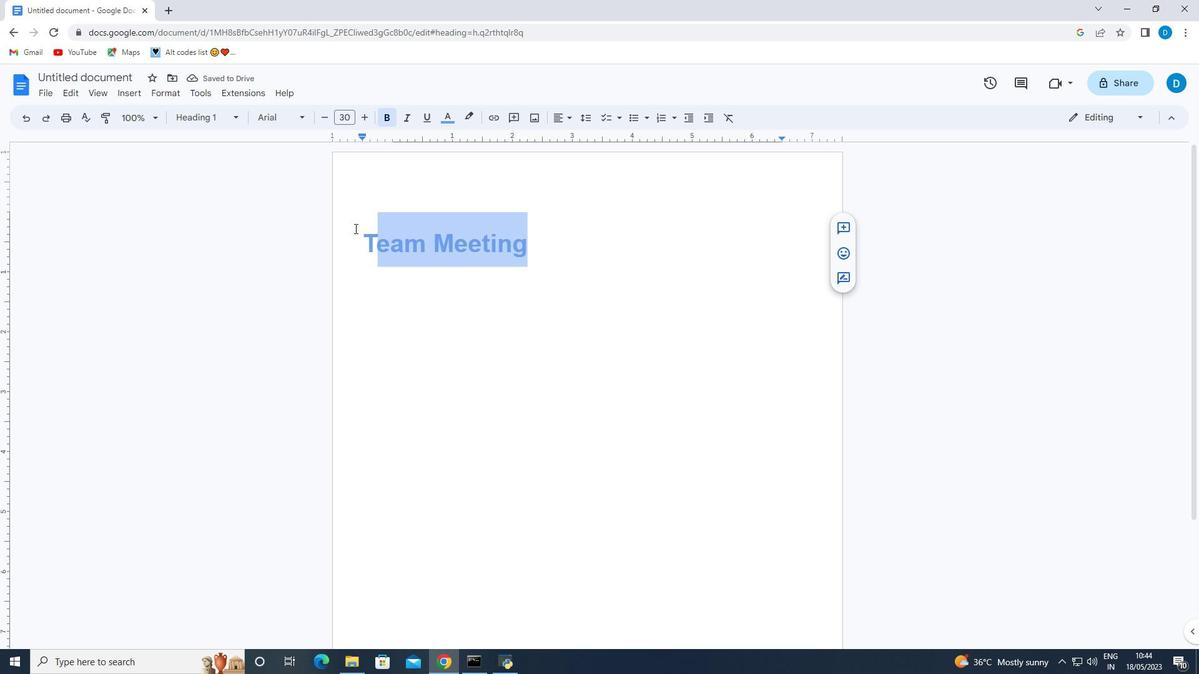 
Action: Mouse pressed left at (359, 233)
Screenshot: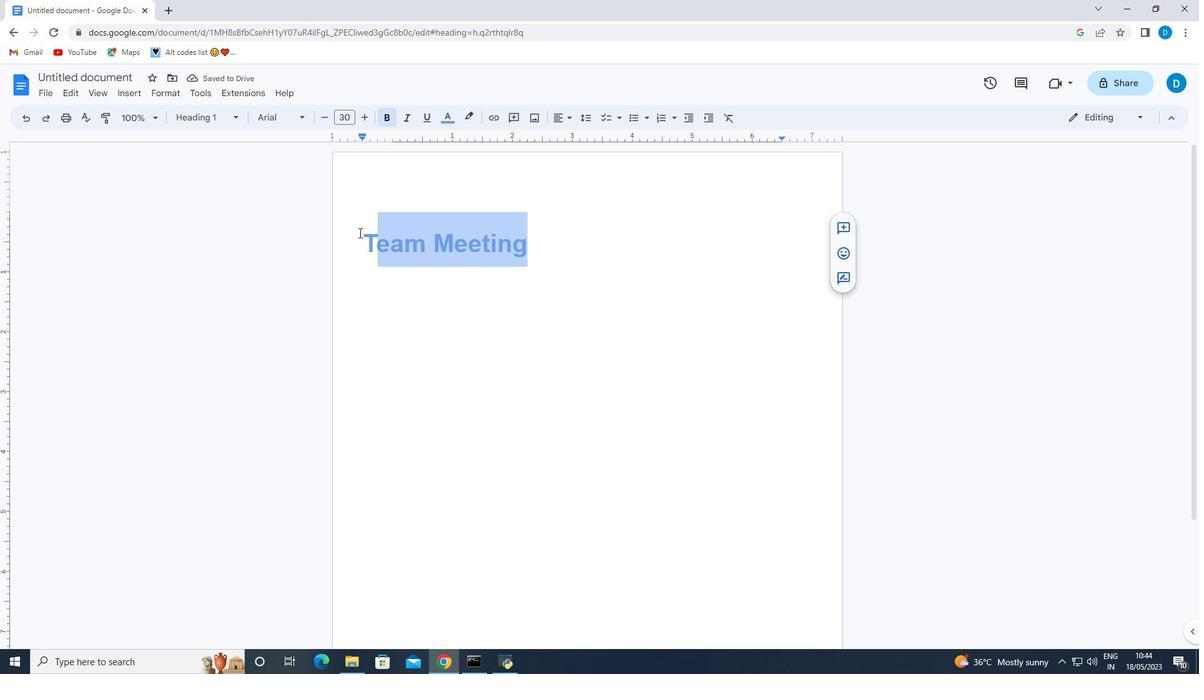 
Action: Mouse moved to (450, 119)
Screenshot: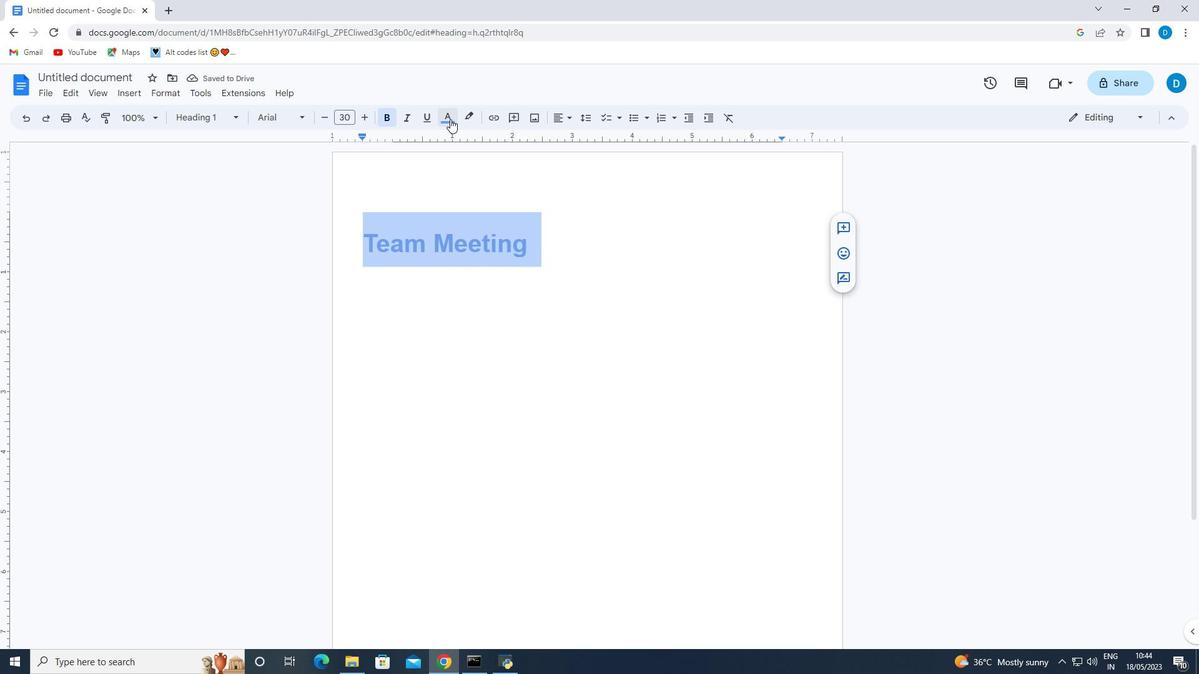 
Action: Mouse pressed left at (450, 119)
Screenshot: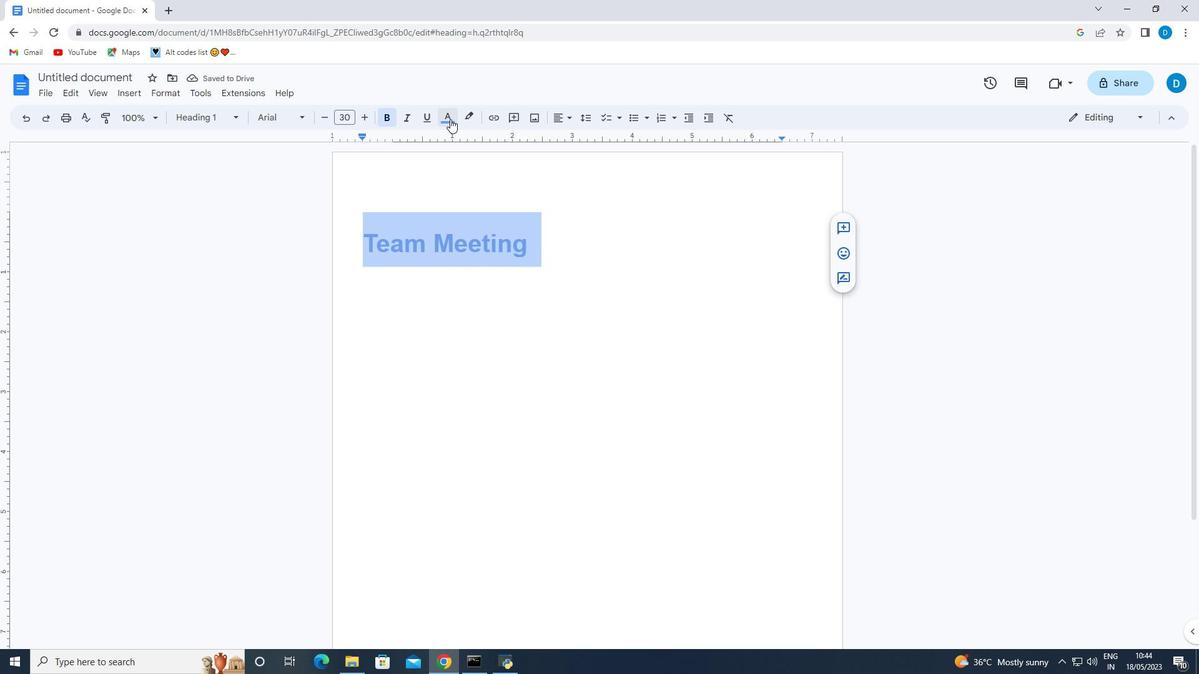 
Action: Mouse moved to (449, 146)
Screenshot: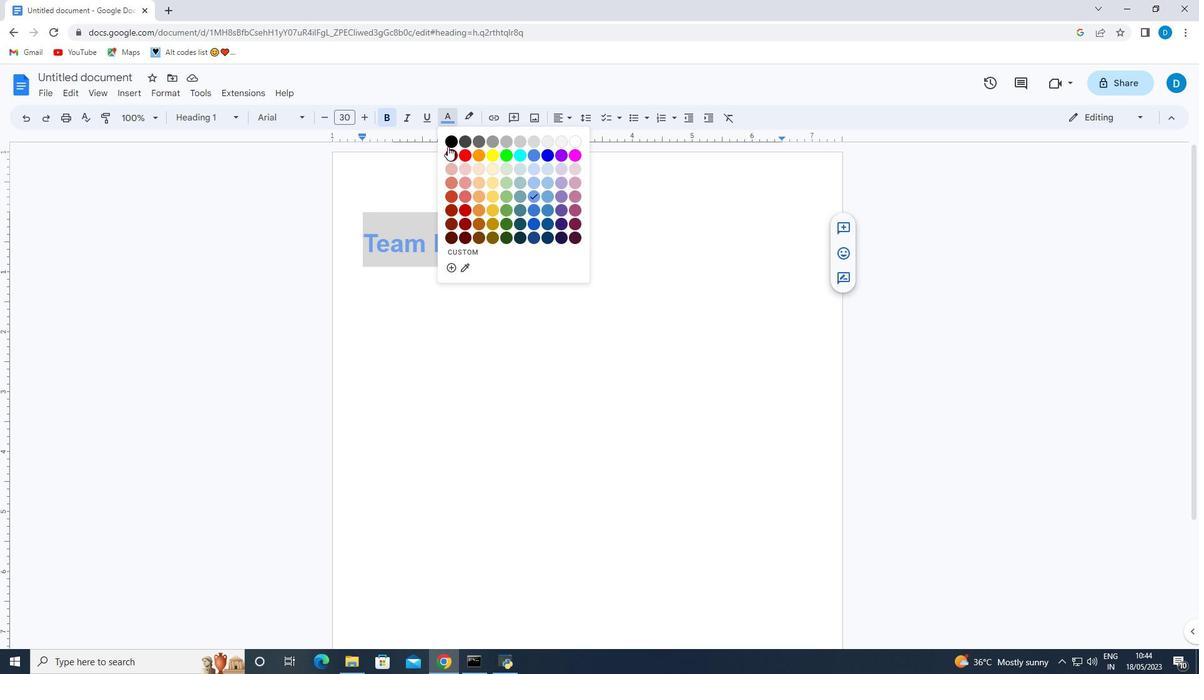 
Action: Mouse pressed left at (449, 146)
Screenshot: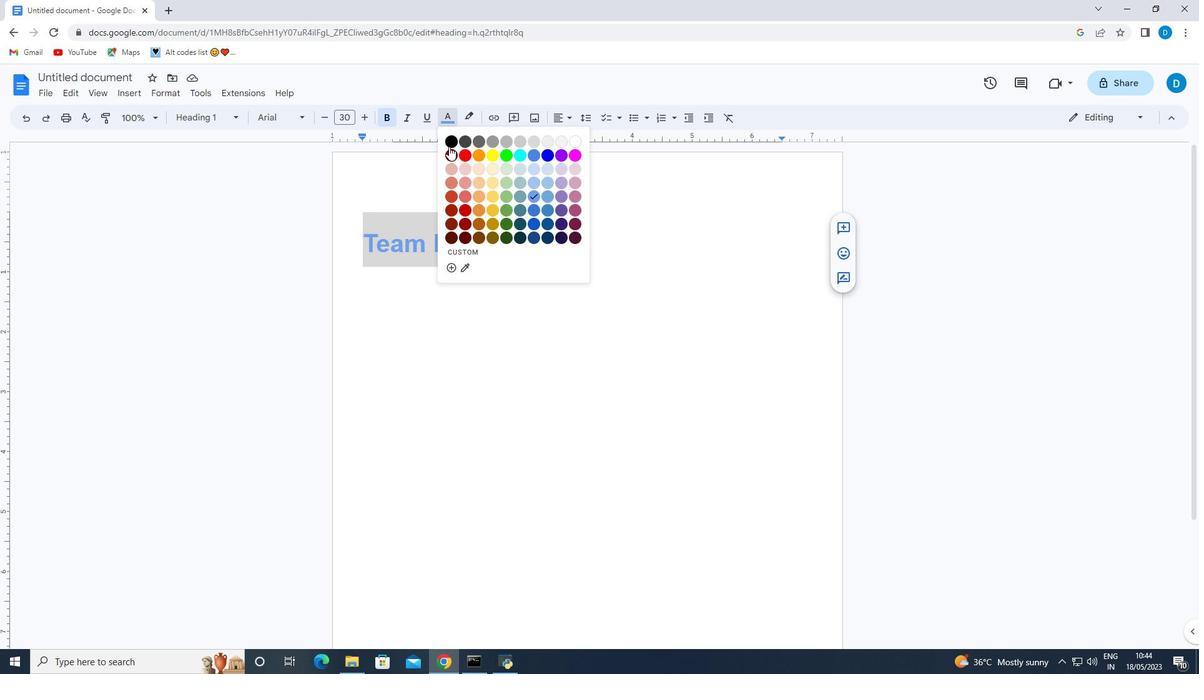 
Action: Mouse moved to (566, 315)
Screenshot: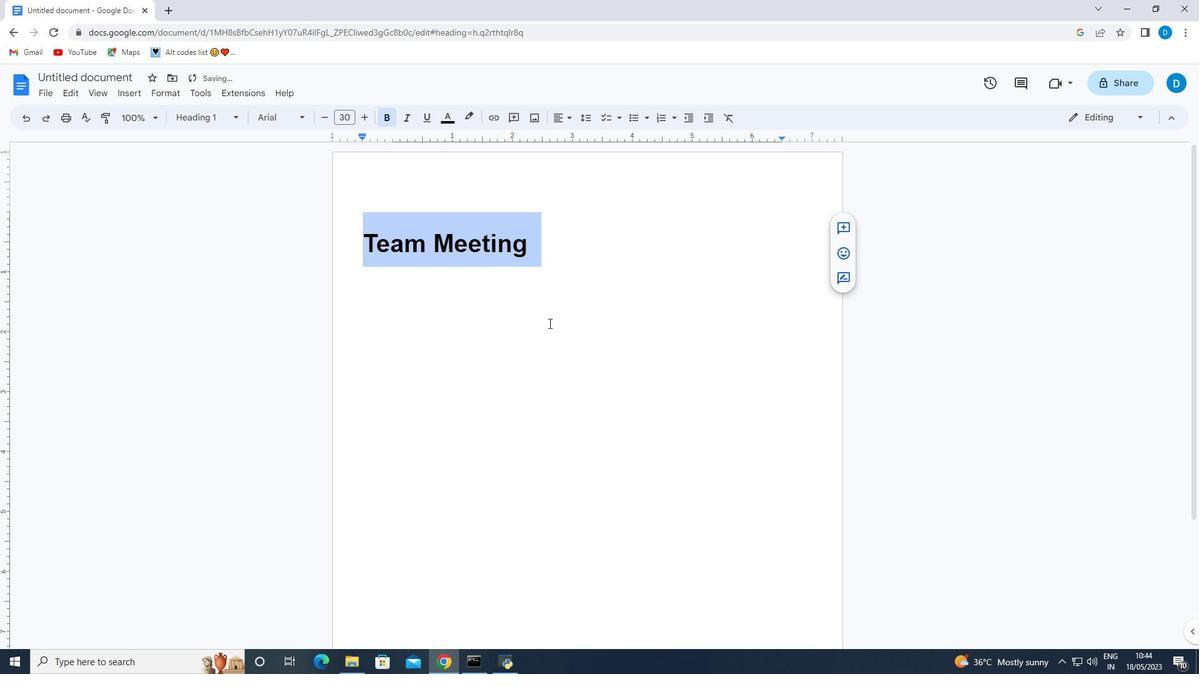 
Action: Mouse pressed left at (566, 315)
Screenshot: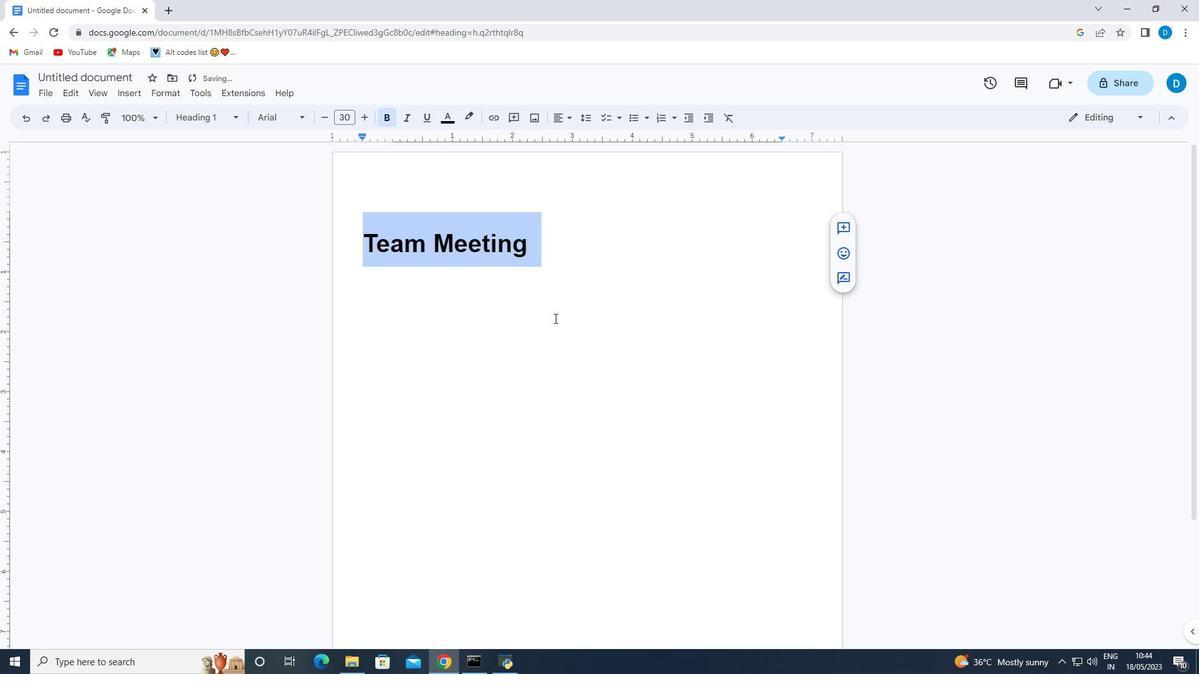 
Action: Mouse moved to (566, 314)
Screenshot: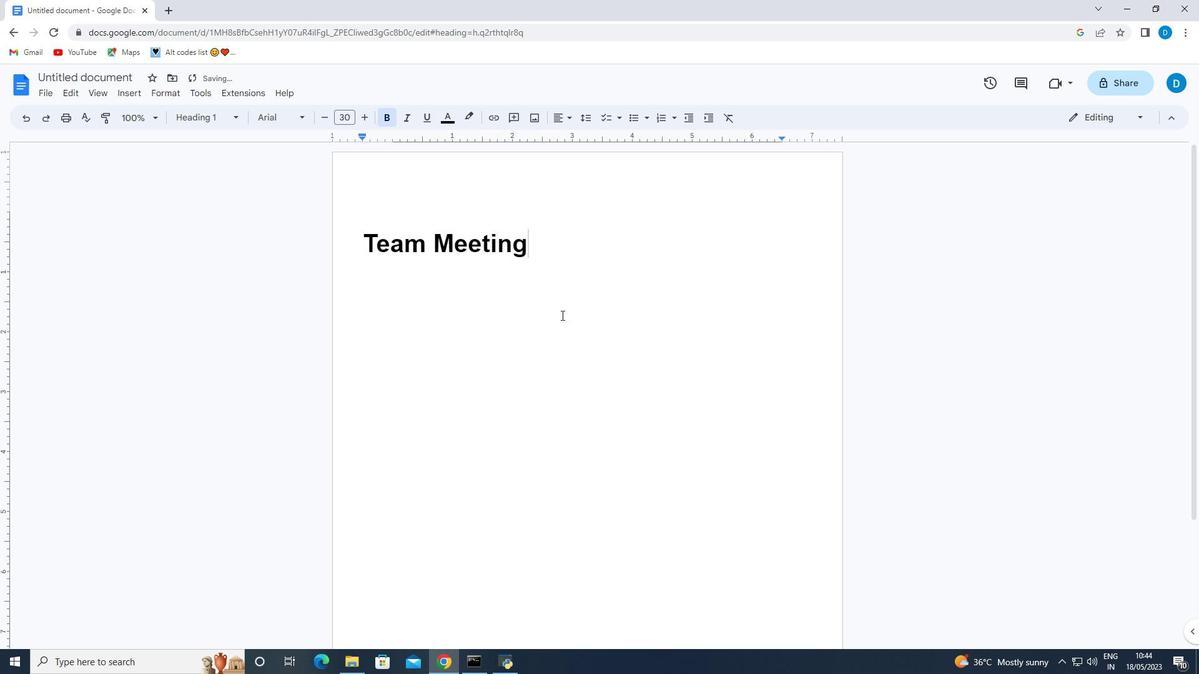 
Action: Key pressed <Key.enter>
Screenshot: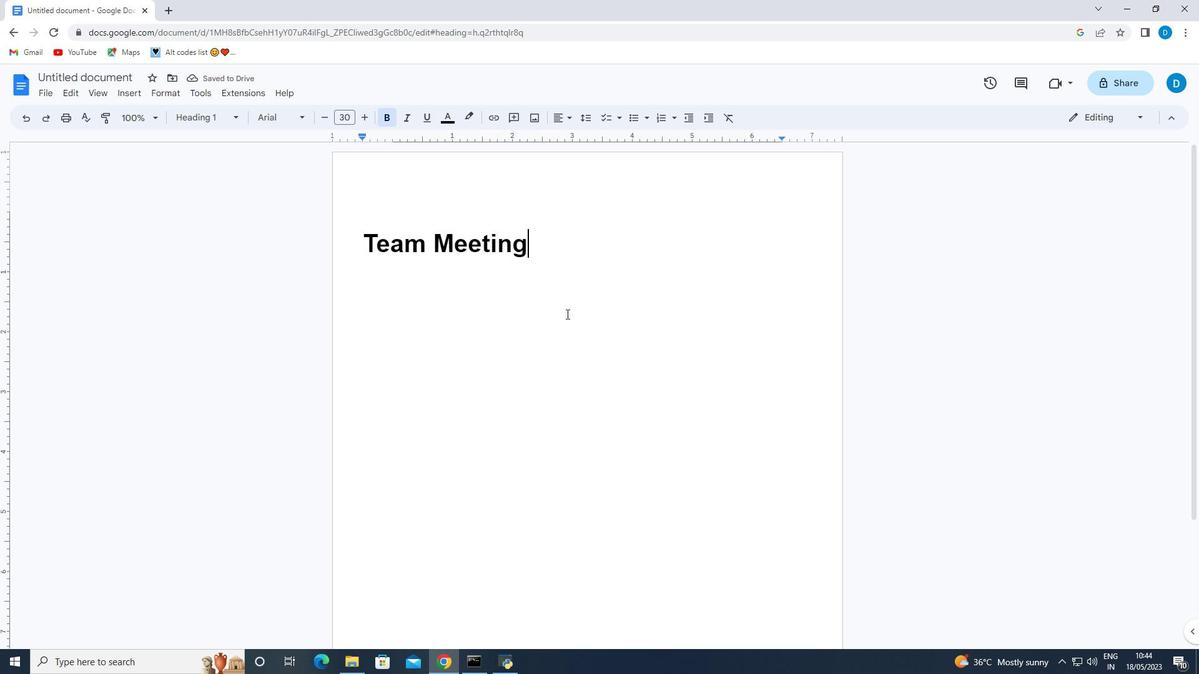 
Action: Mouse moved to (391, 137)
Screenshot: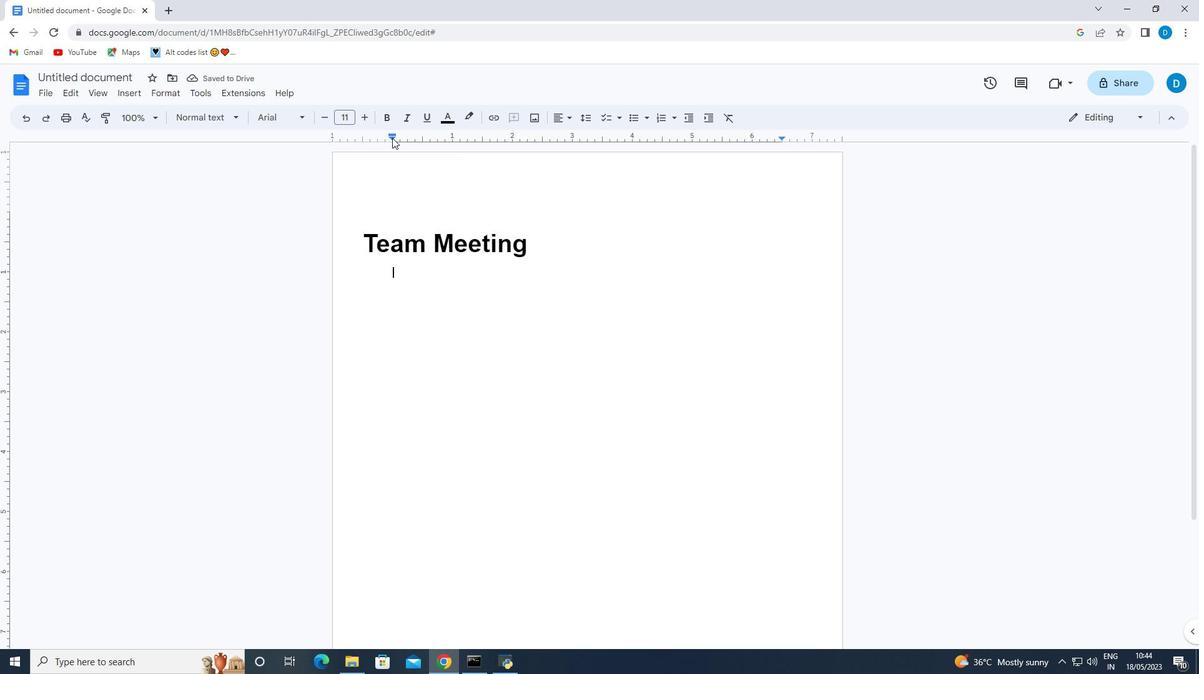 
Action: Mouse pressed left at (391, 137)
Screenshot: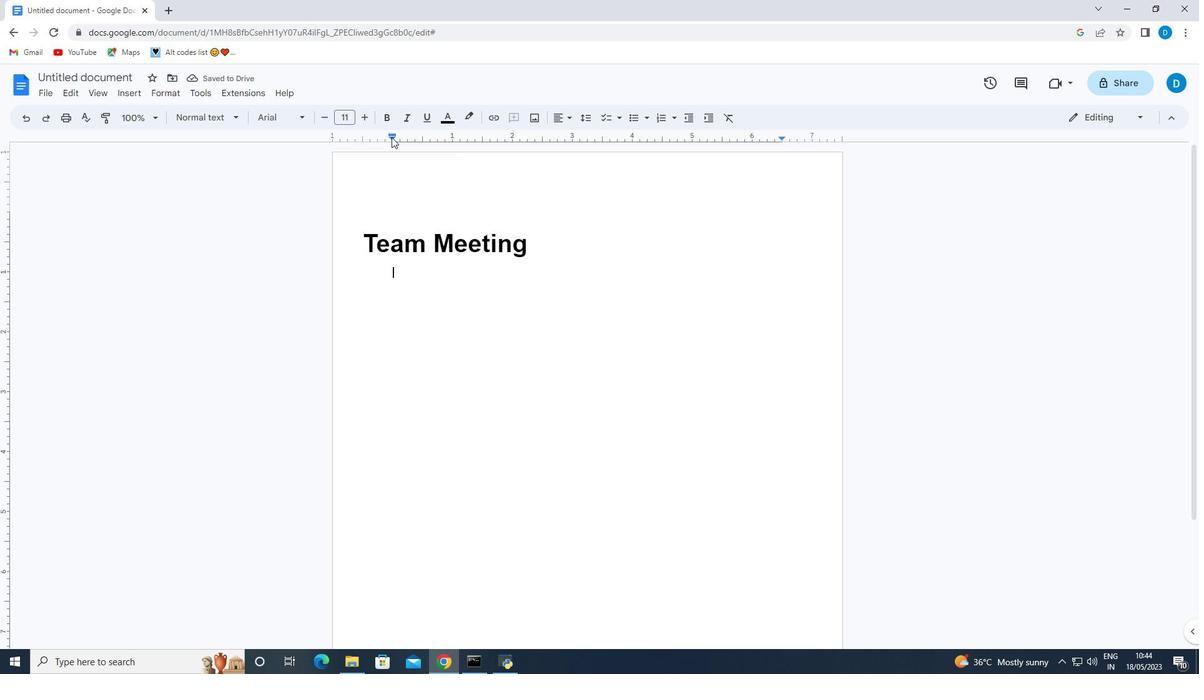 
Action: Mouse moved to (374, 276)
Screenshot: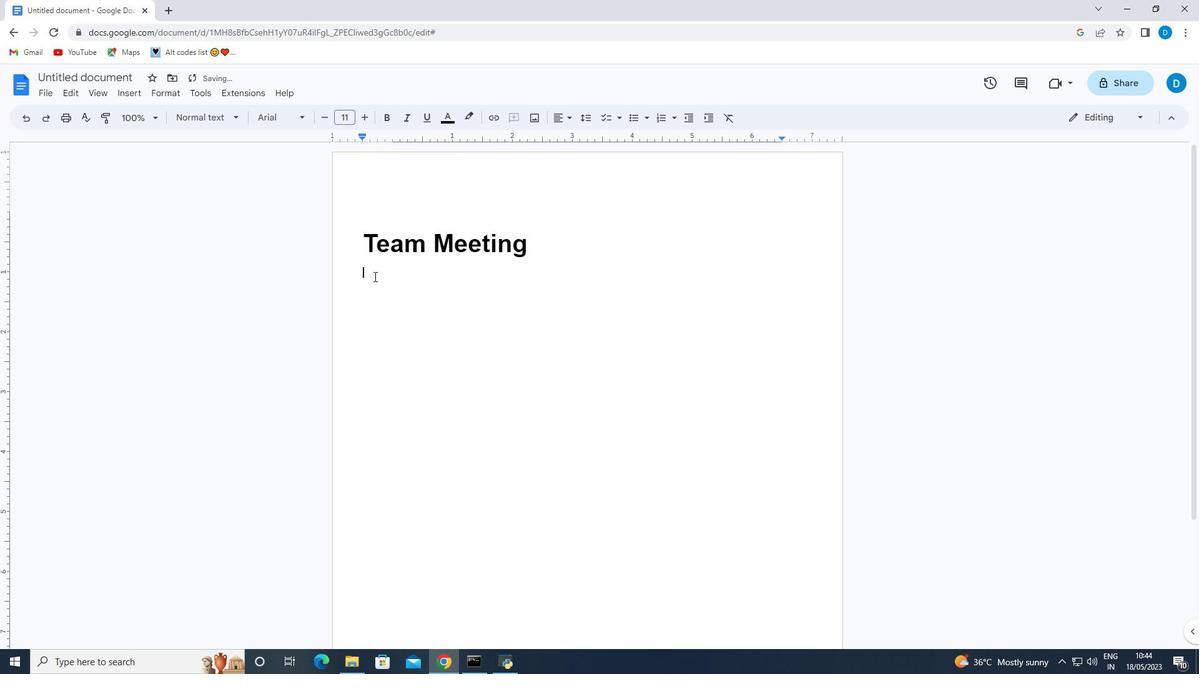 
Action: Key pressed <Key.shift><Key.shift><Key.shift><Key.shift><Key.shift><Key.shift><Key.shift><Key.shift><Key.shift><Key.shift><Key.shift><Key.shift><Key.shift><Key.shift><Key.shift>
Screenshot: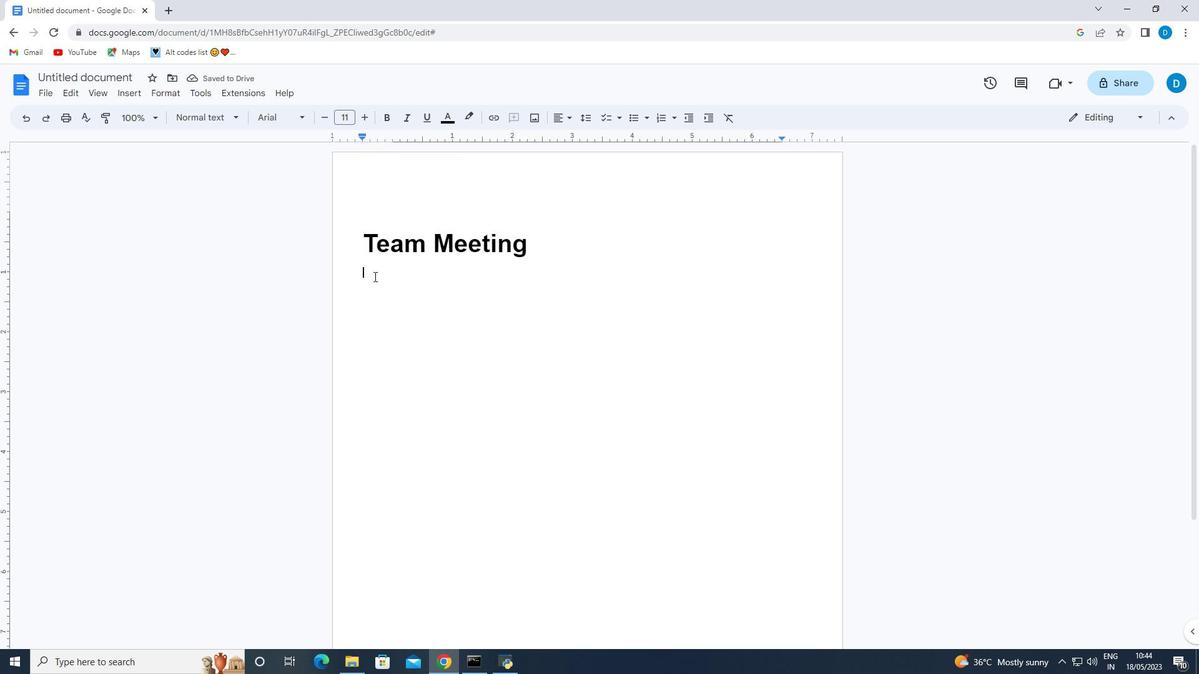 
Action: Mouse moved to (241, 113)
Screenshot: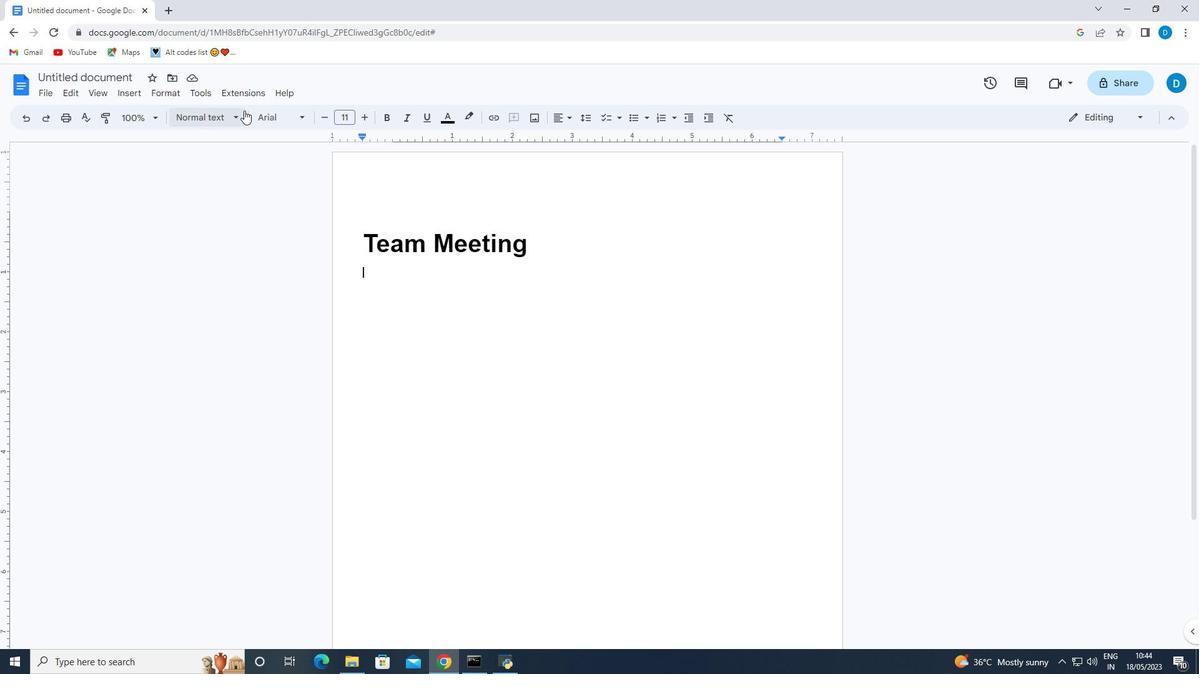 
Action: Mouse pressed left at (241, 113)
Screenshot: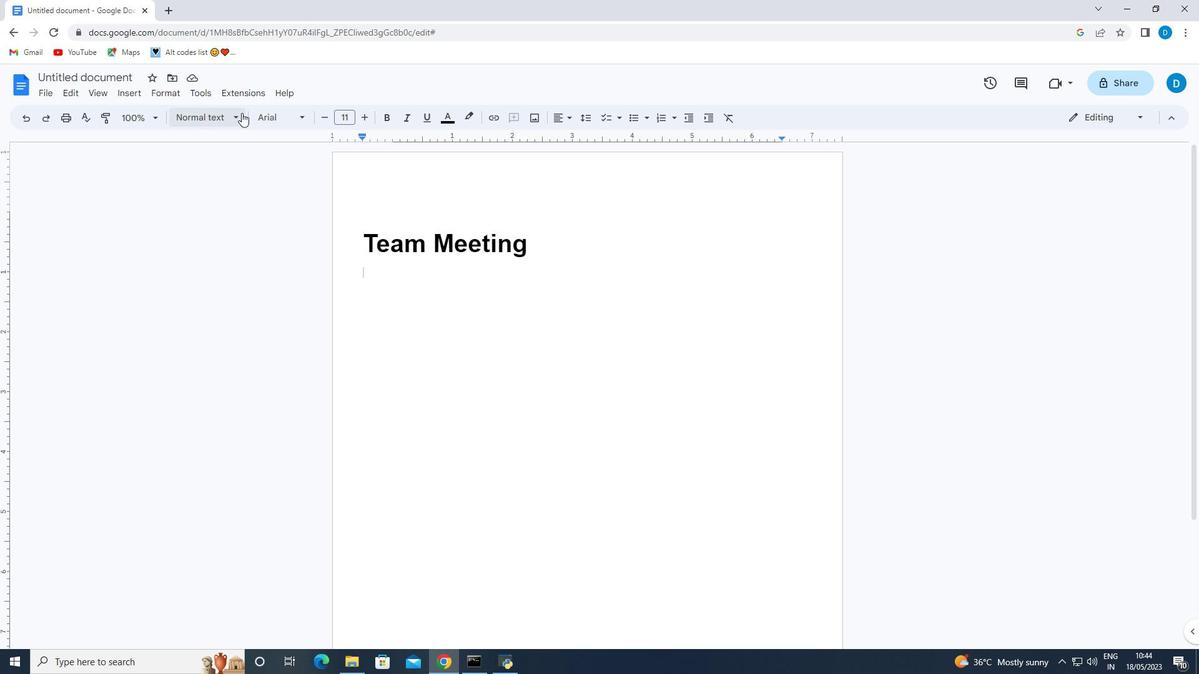 
Action: Mouse moved to (242, 394)
Screenshot: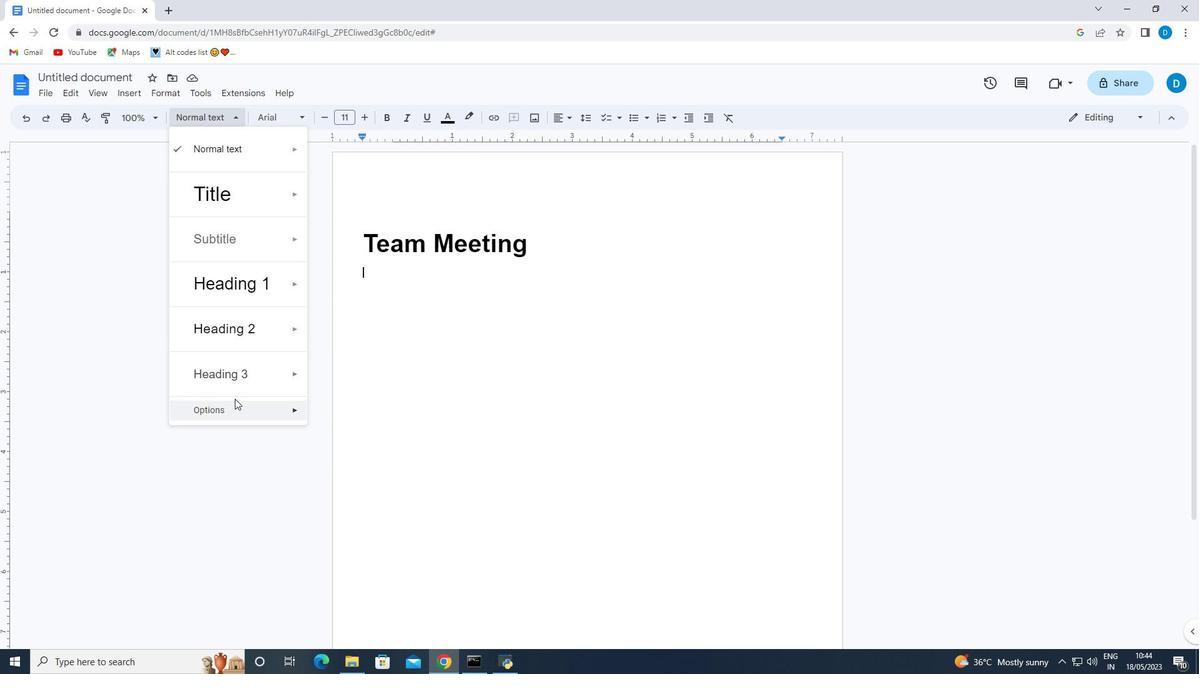 
Action: Mouse scrolled (242, 393) with delta (0, 0)
Screenshot: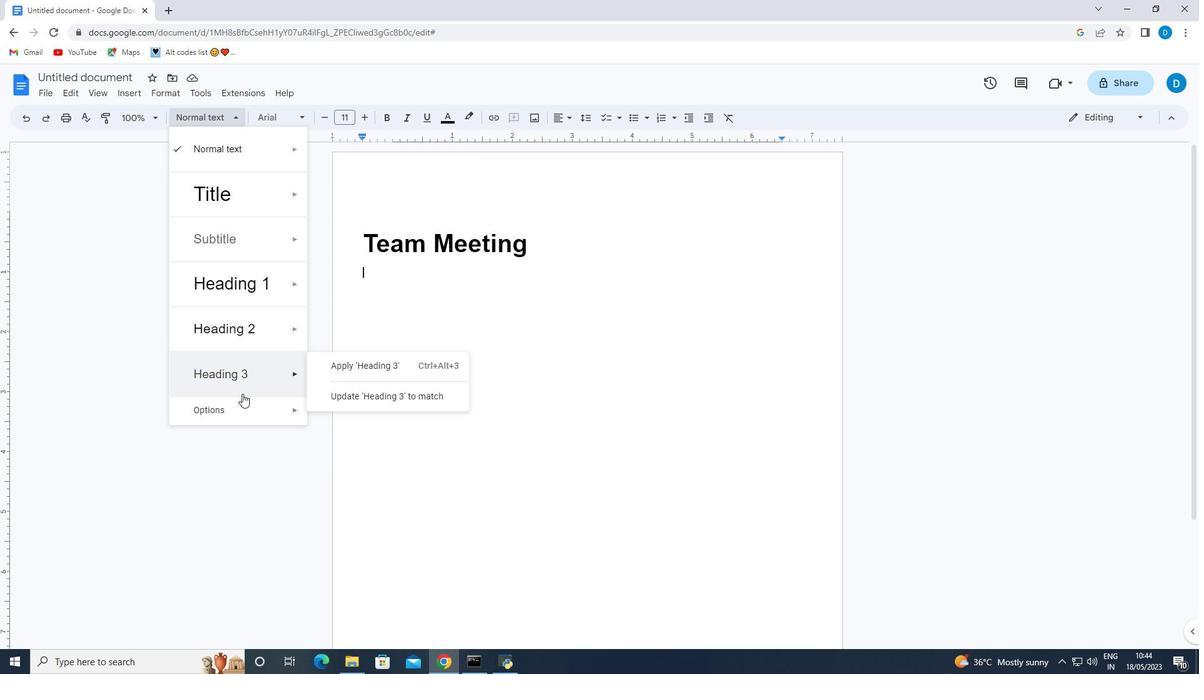 
Action: Mouse moved to (243, 394)
Screenshot: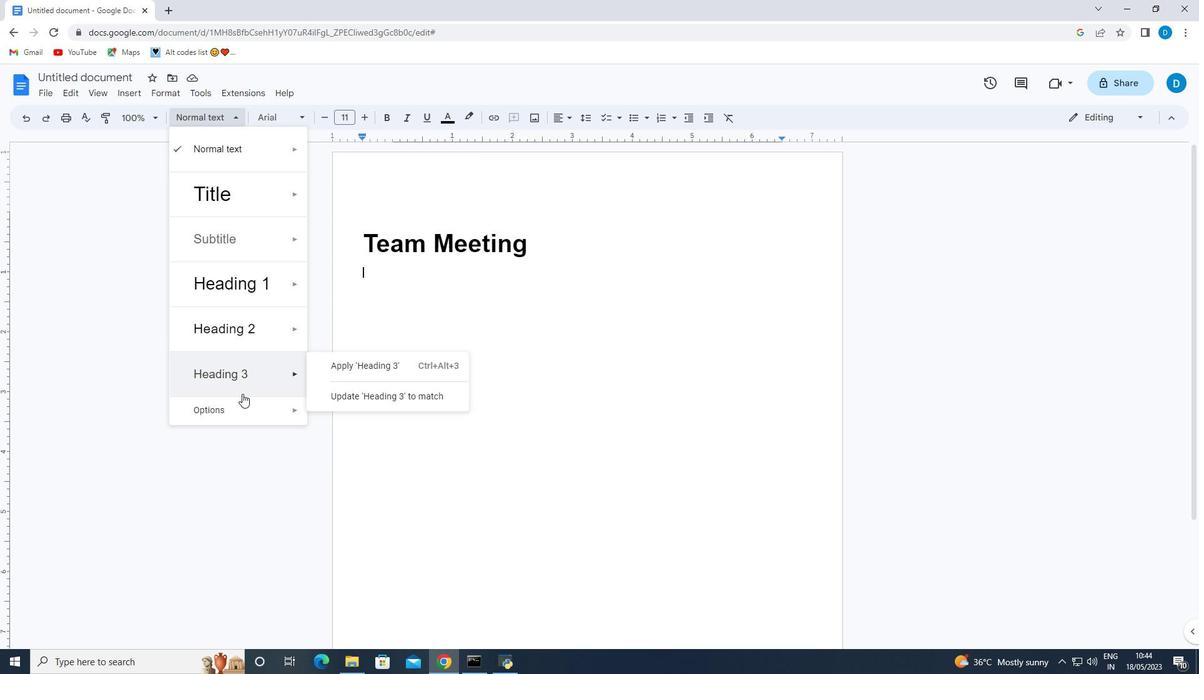 
Action: Mouse scrolled (243, 393) with delta (0, 0)
Screenshot: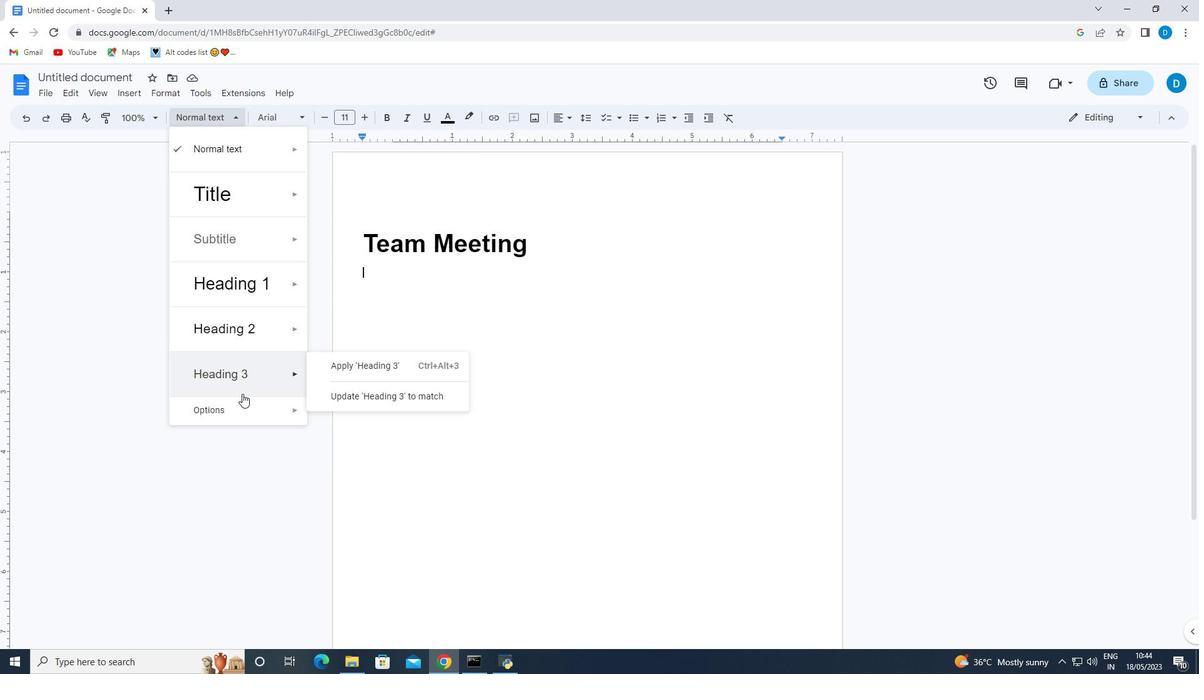 
Action: Mouse moved to (243, 394)
Screenshot: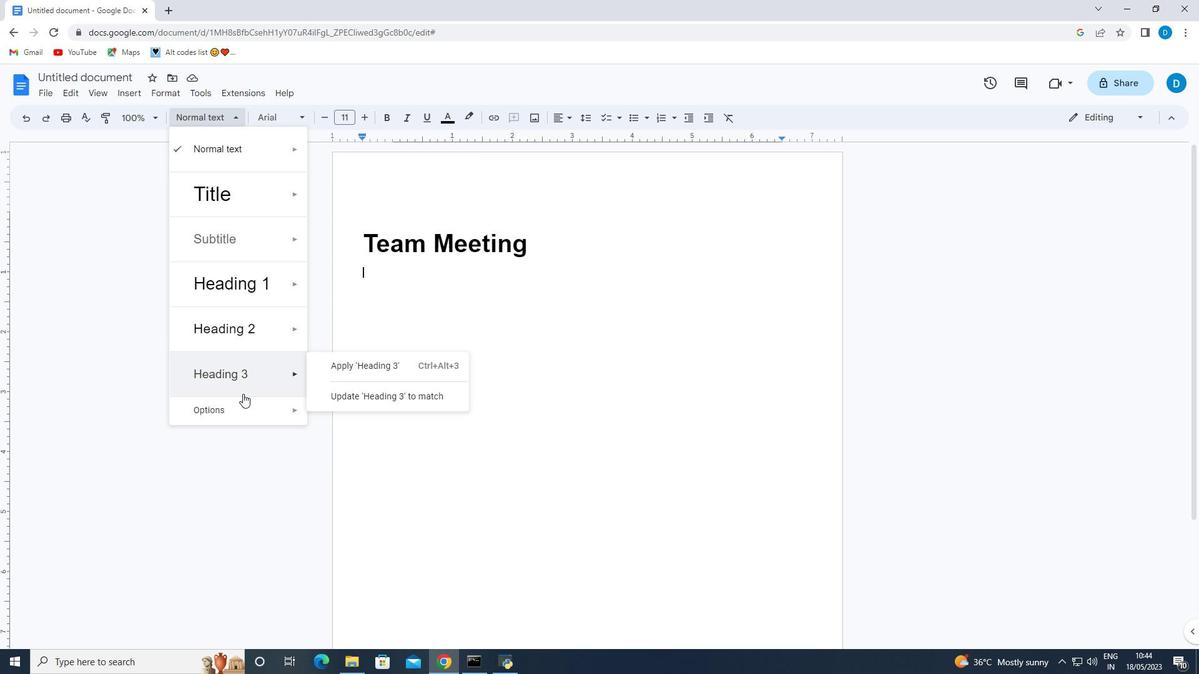 
Action: Mouse scrolled (243, 393) with delta (0, 0)
Screenshot: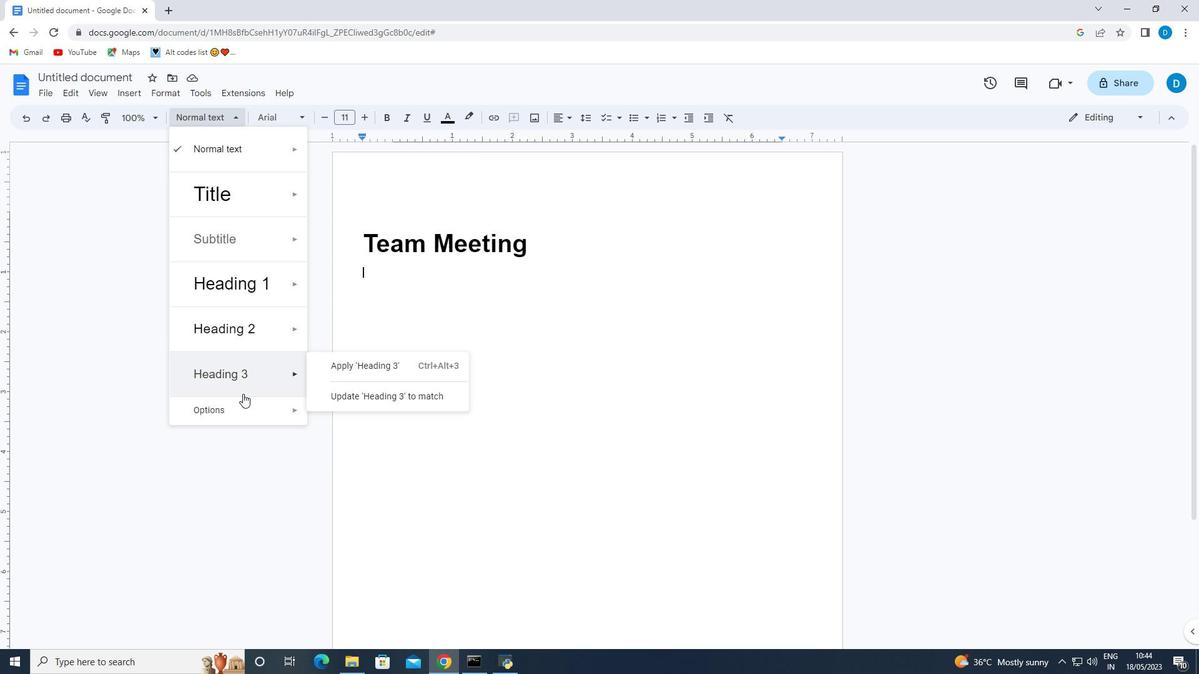 
Action: Mouse moved to (344, 416)
Screenshot: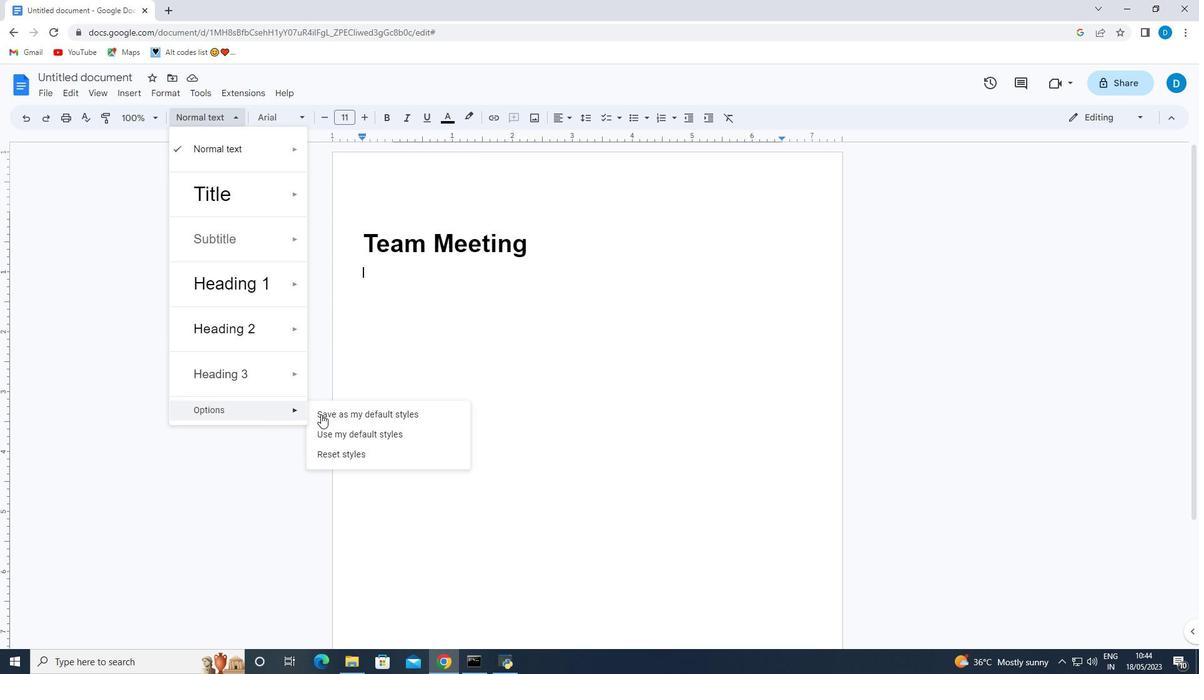 
Action: Mouse pressed left at (344, 416)
Screenshot: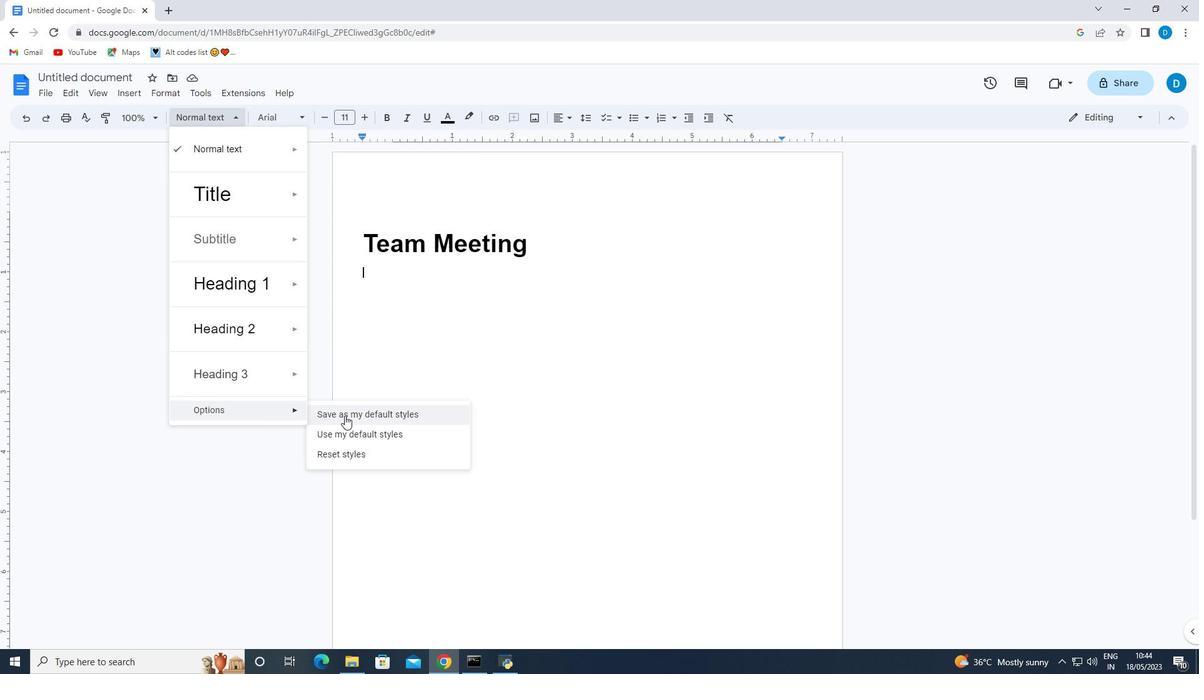 
Action: Mouse moved to (403, 331)
Screenshot: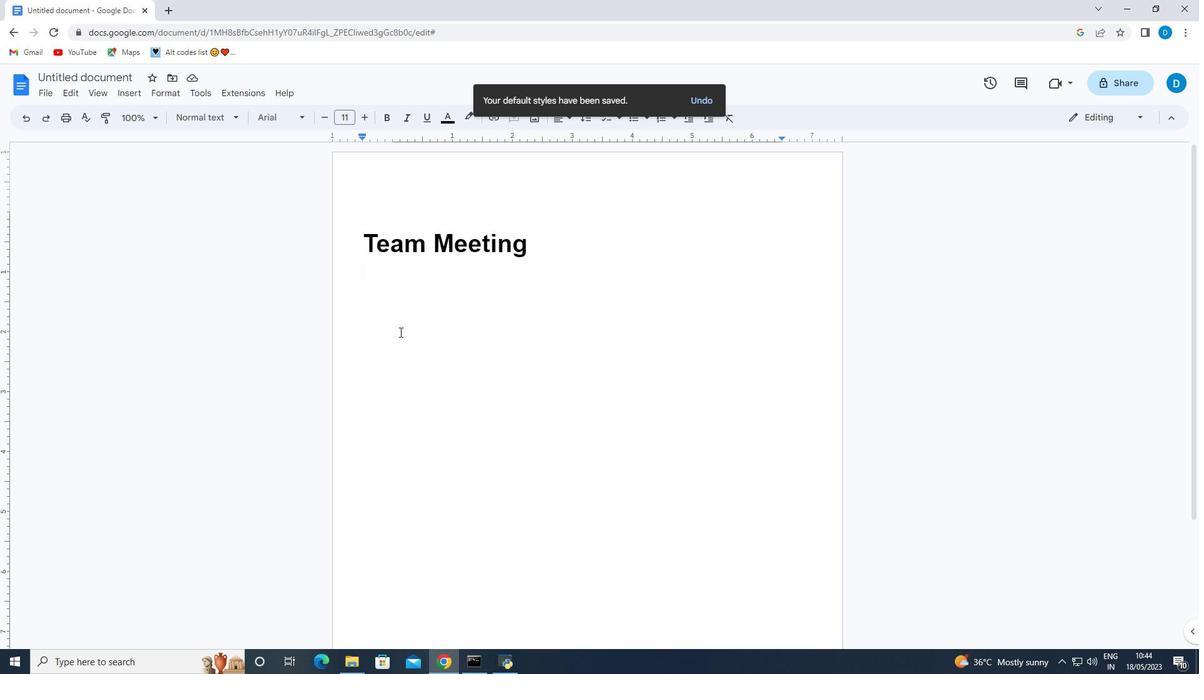 
Action: Key pressed <Key.shift>September<Key.space>04,<Key.space>2023
Screenshot: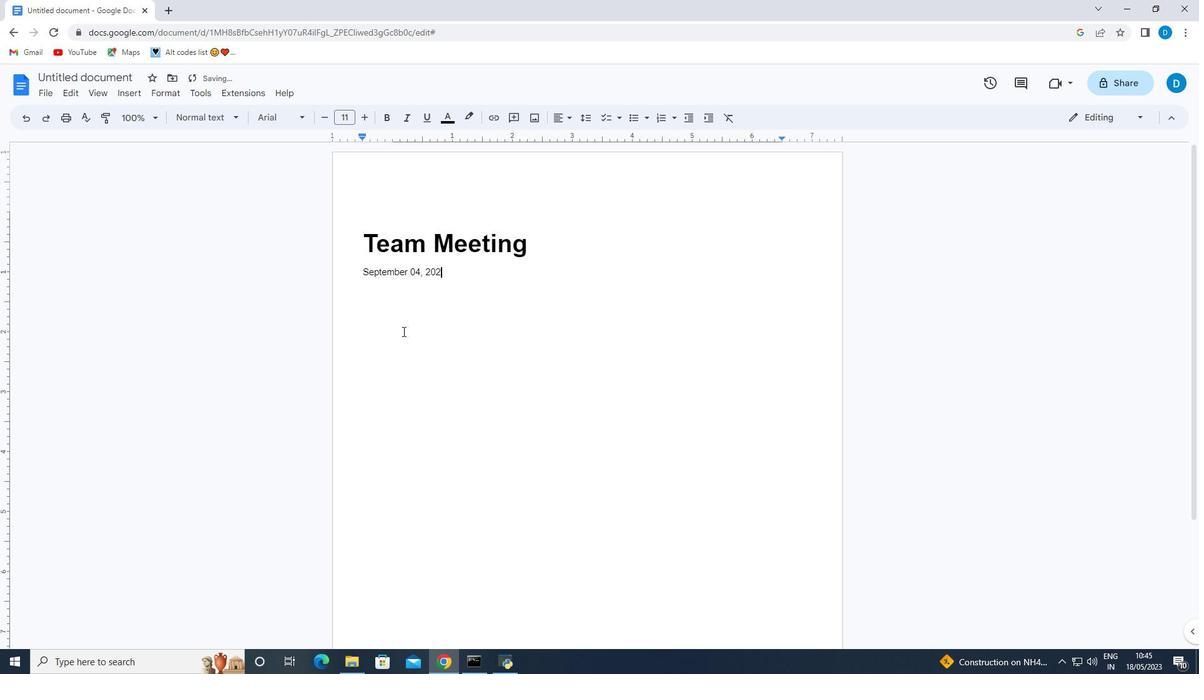 
Action: Mouse moved to (364, 274)
Screenshot: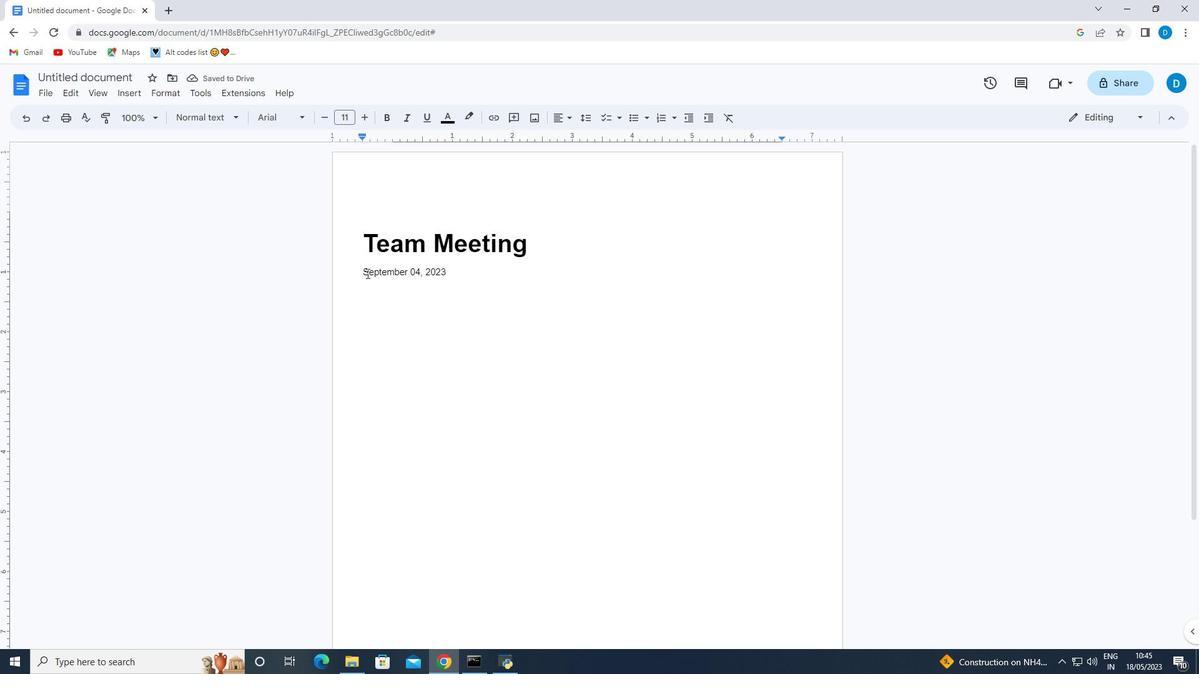 
Action: Mouse pressed left at (364, 274)
Screenshot: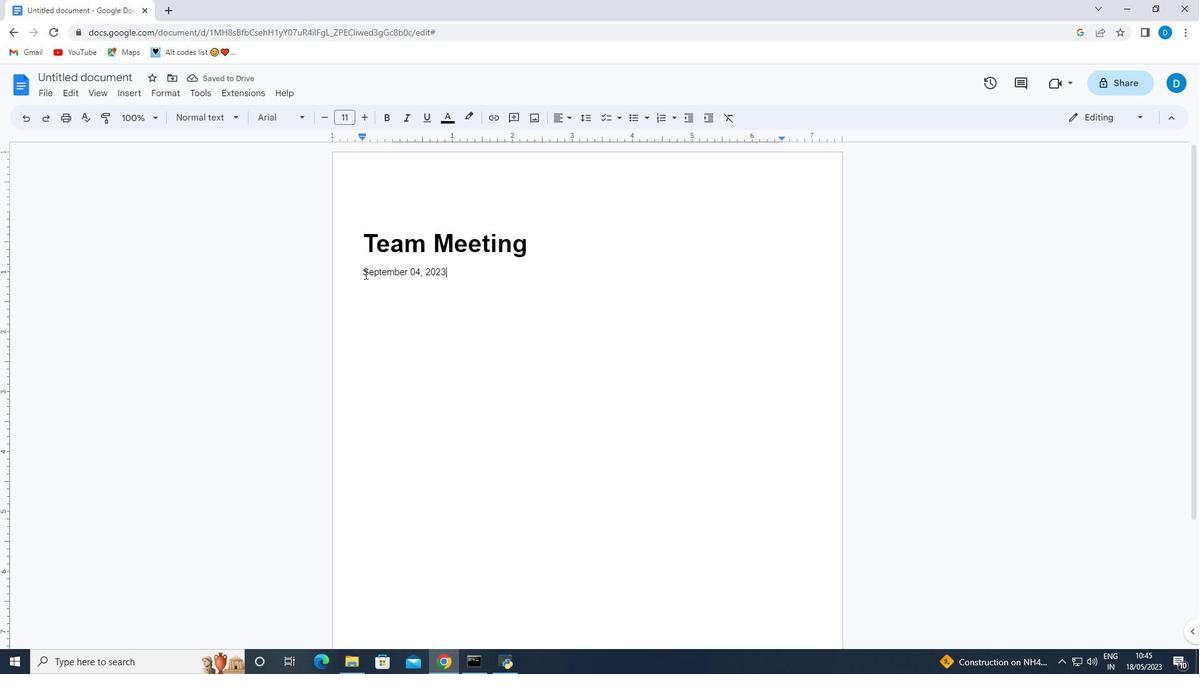
Action: Mouse moved to (356, 289)
Screenshot: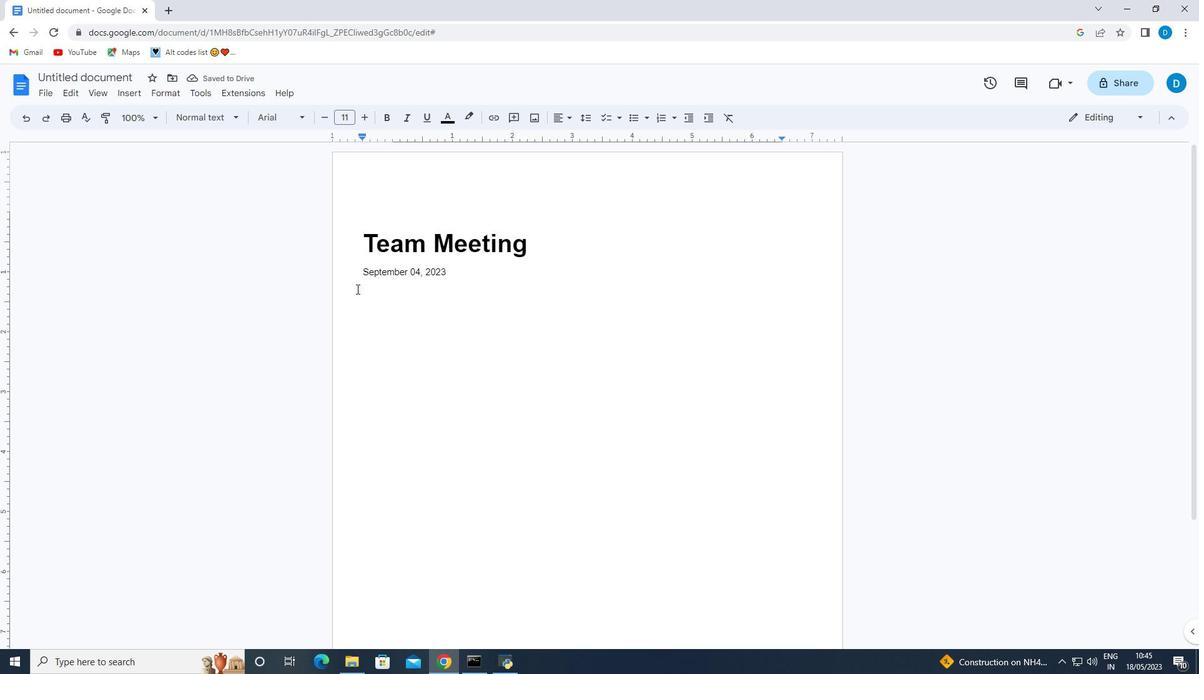 
Action: Key pressed <Key.space>
Screenshot: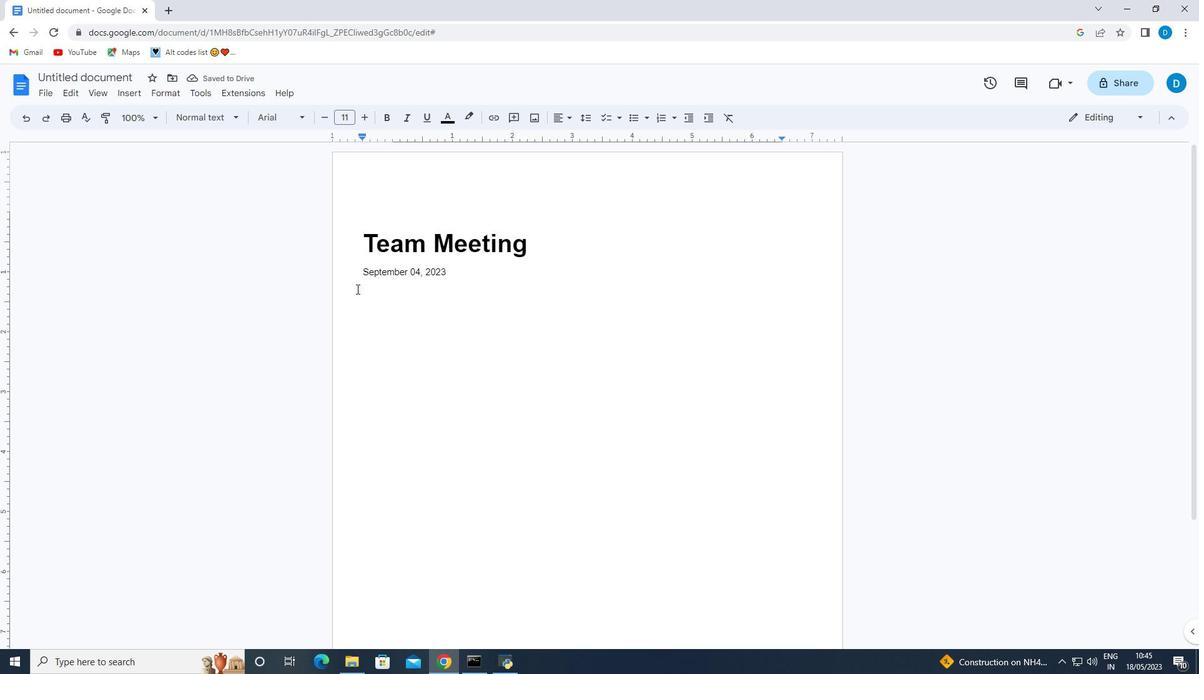 
Action: Mouse moved to (356, 291)
Screenshot: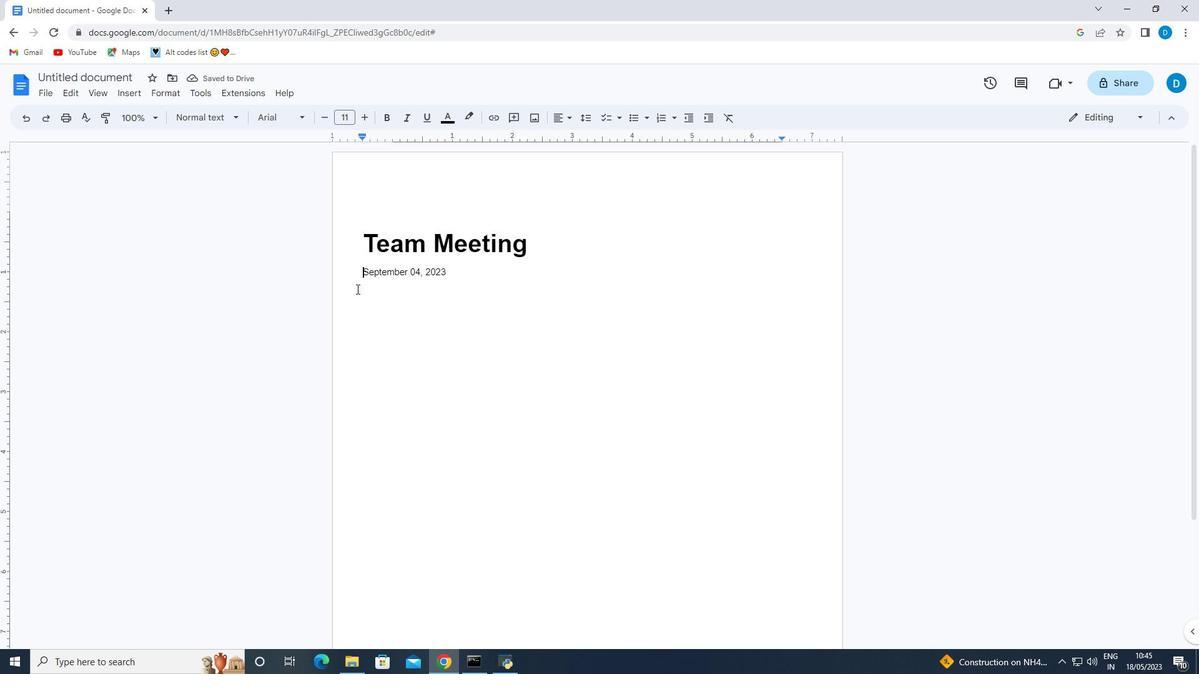 
Action: Key pressed <Key.space><Key.space>
Screenshot: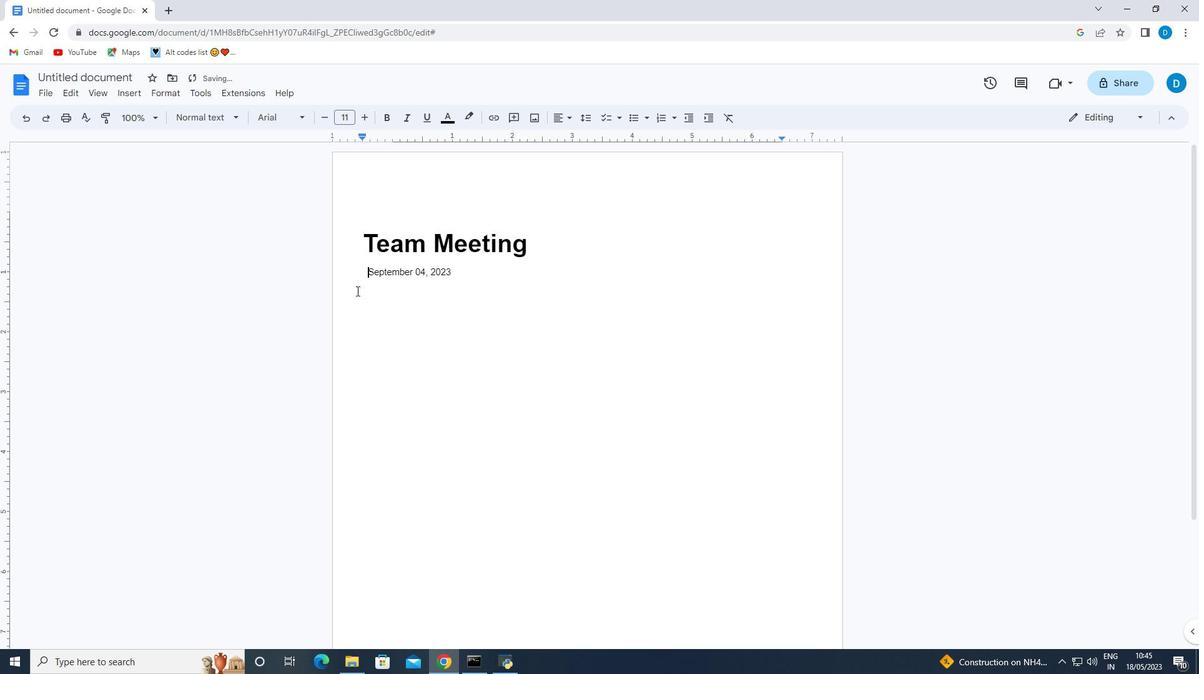 
Action: Mouse moved to (376, 278)
Screenshot: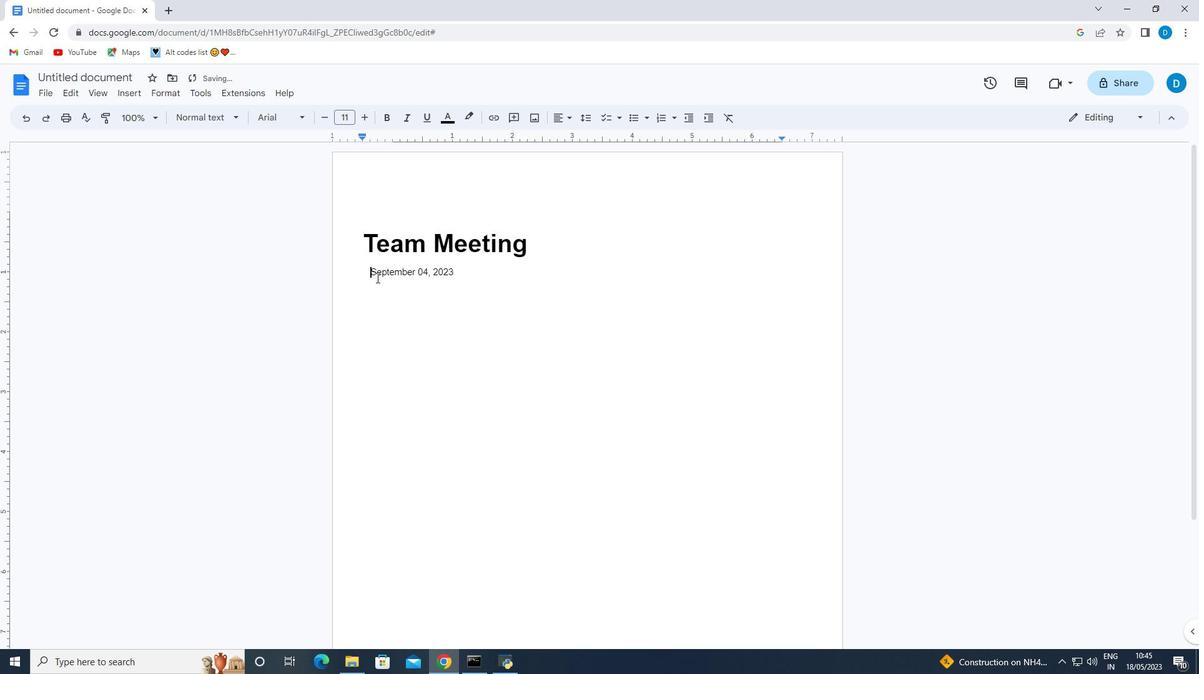 
Action: Key pressed <Key.backspace>
Screenshot: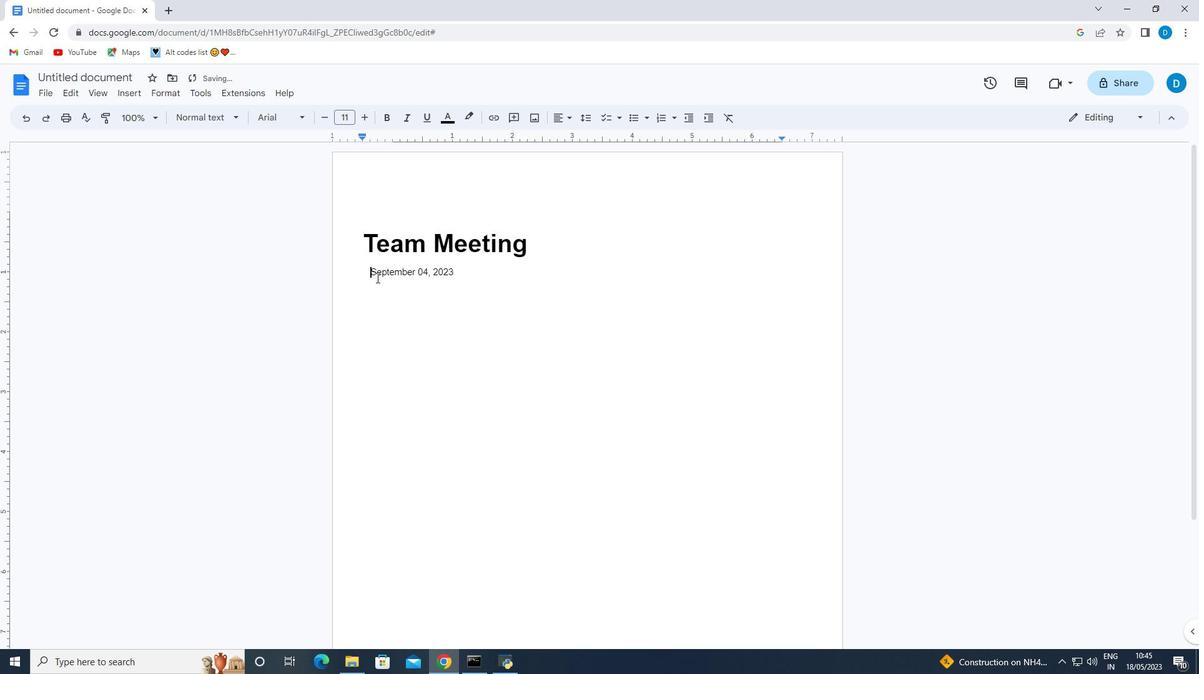 
Action: Mouse moved to (370, 272)
Screenshot: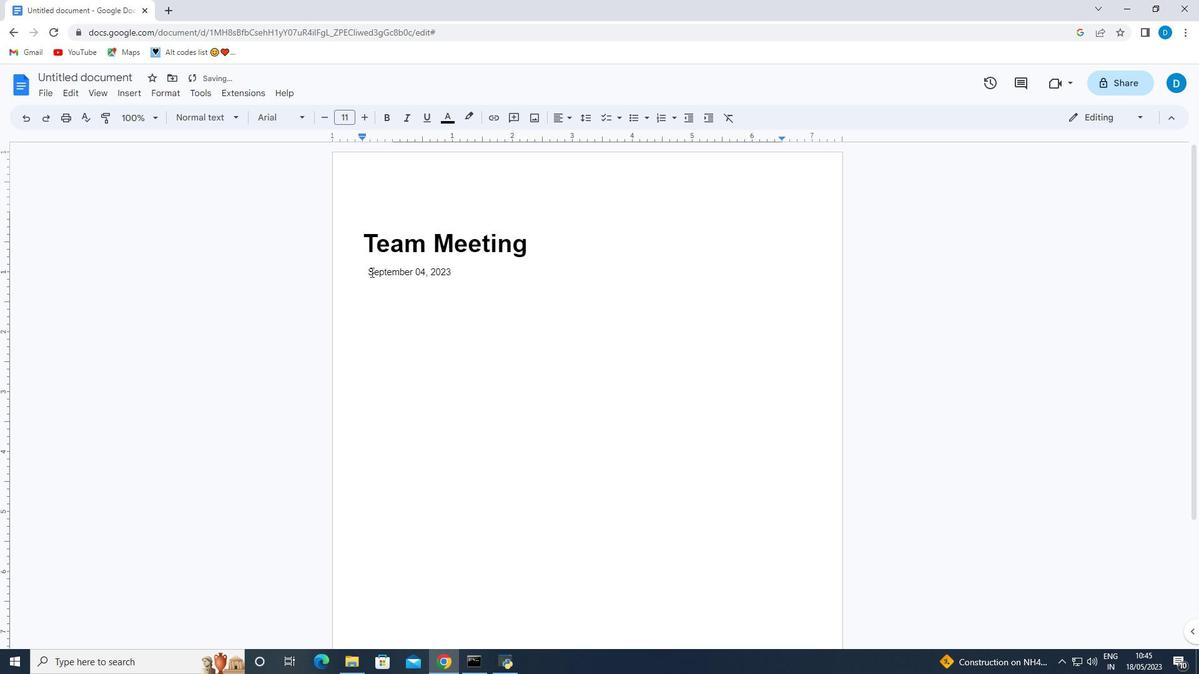 
Action: Mouse pressed left at (370, 272)
Screenshot: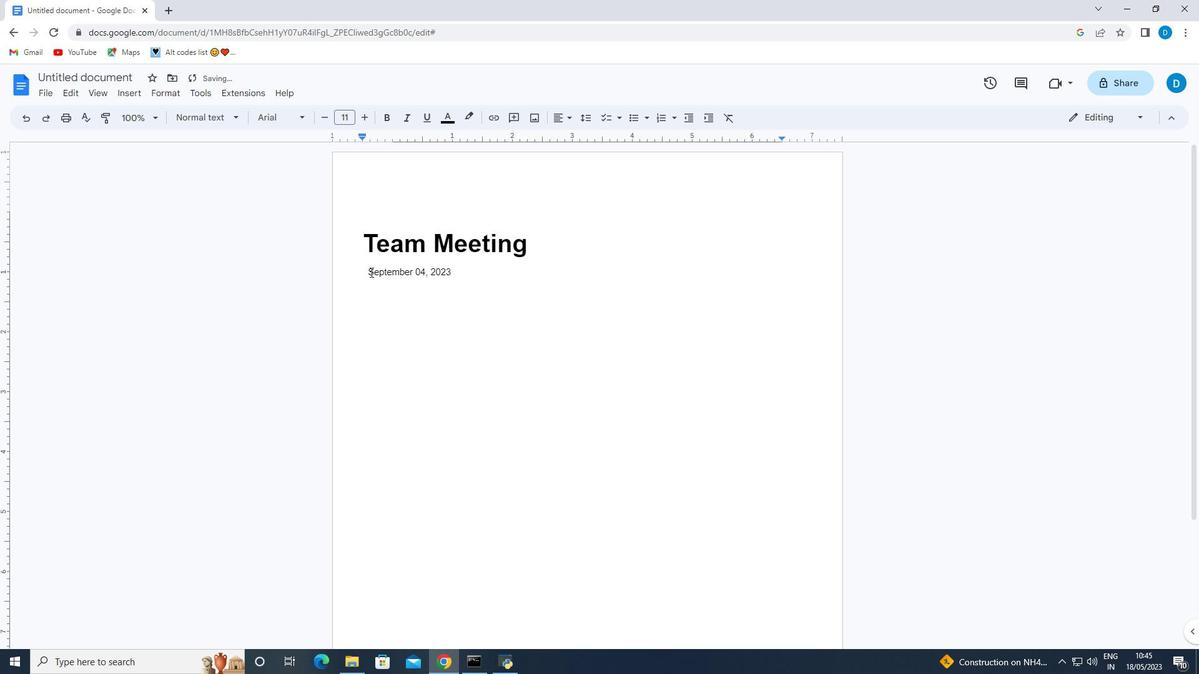 
Action: Mouse moved to (389, 117)
Screenshot: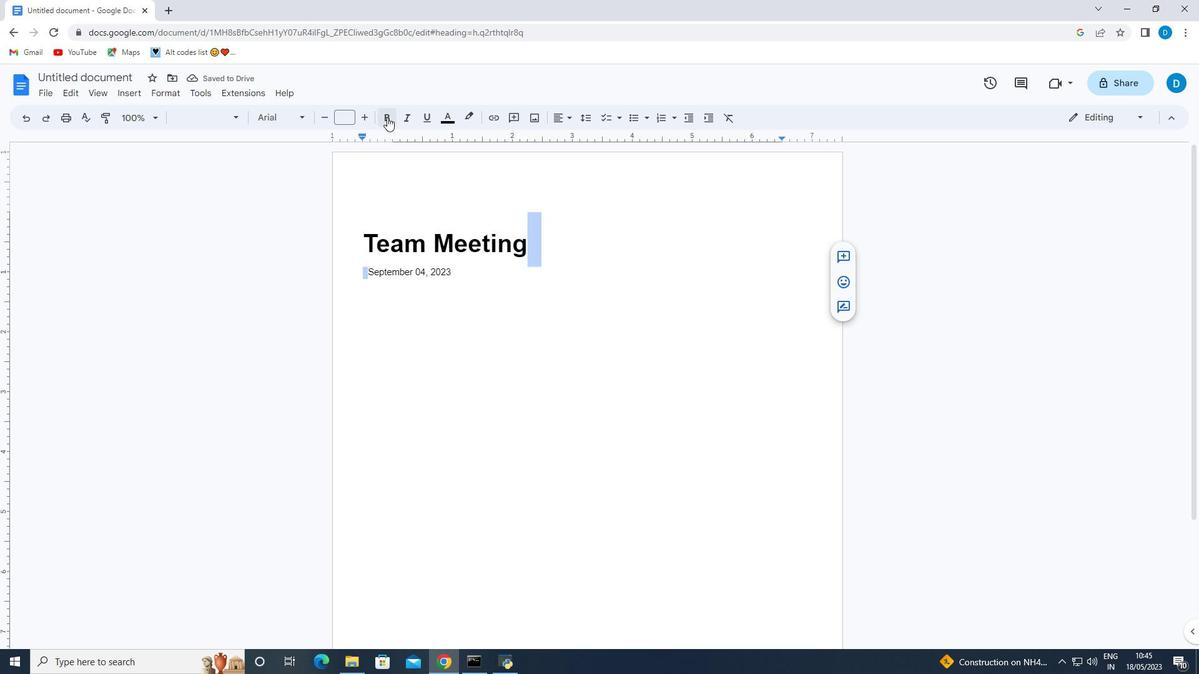 
Action: Mouse pressed left at (389, 117)
Screenshot: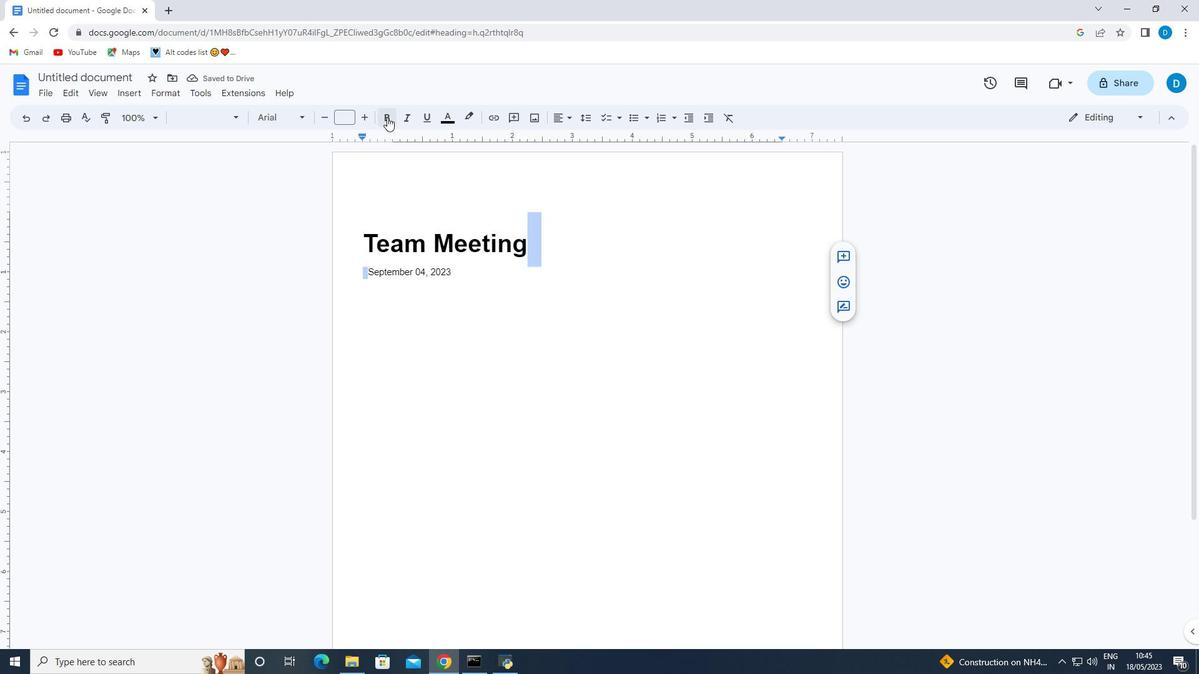 
Action: Mouse moved to (381, 293)
Screenshot: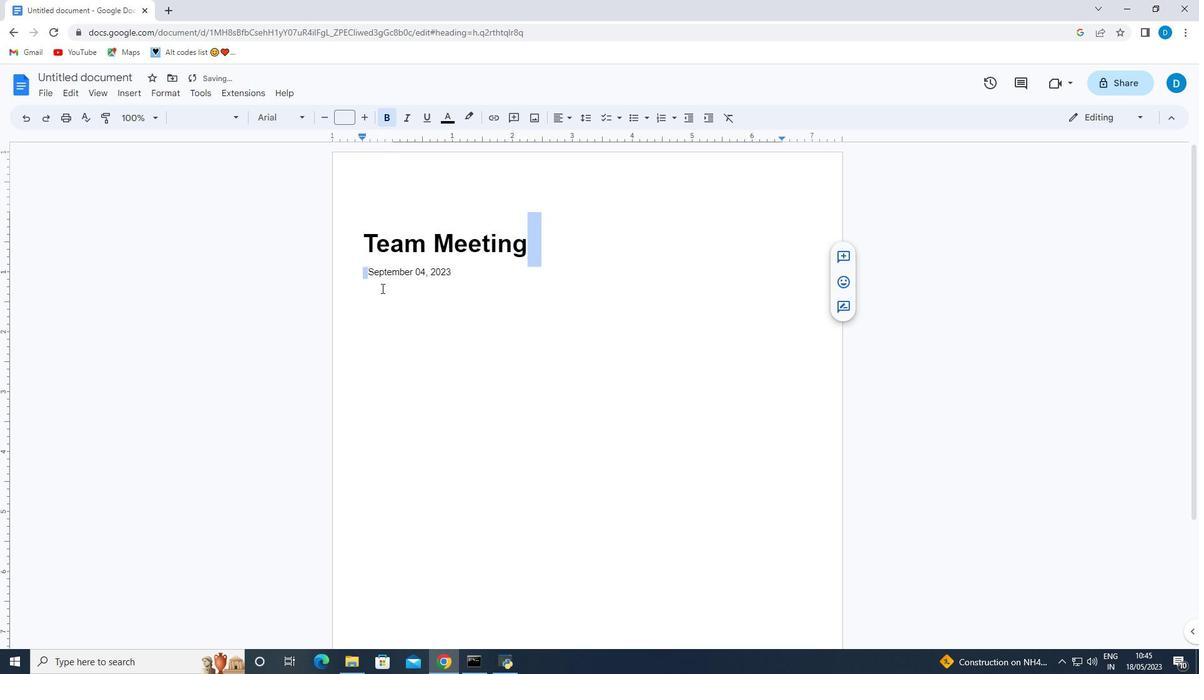 
Action: Mouse pressed left at (381, 293)
Screenshot: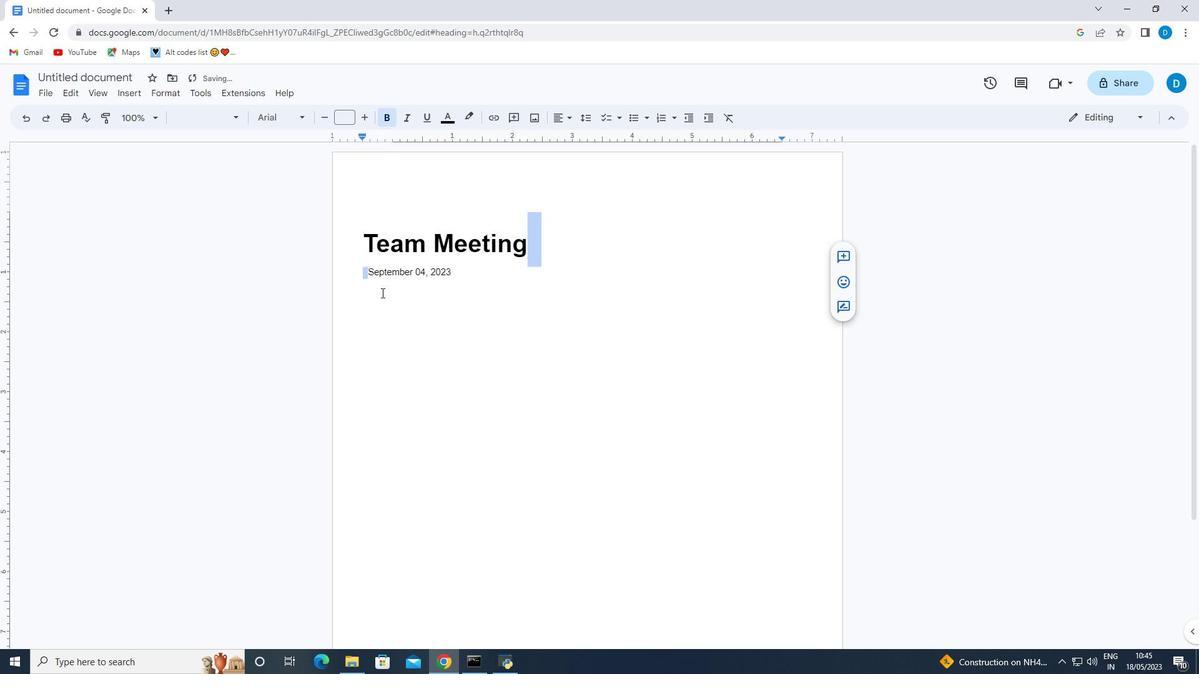 
Action: Mouse moved to (370, 271)
Screenshot: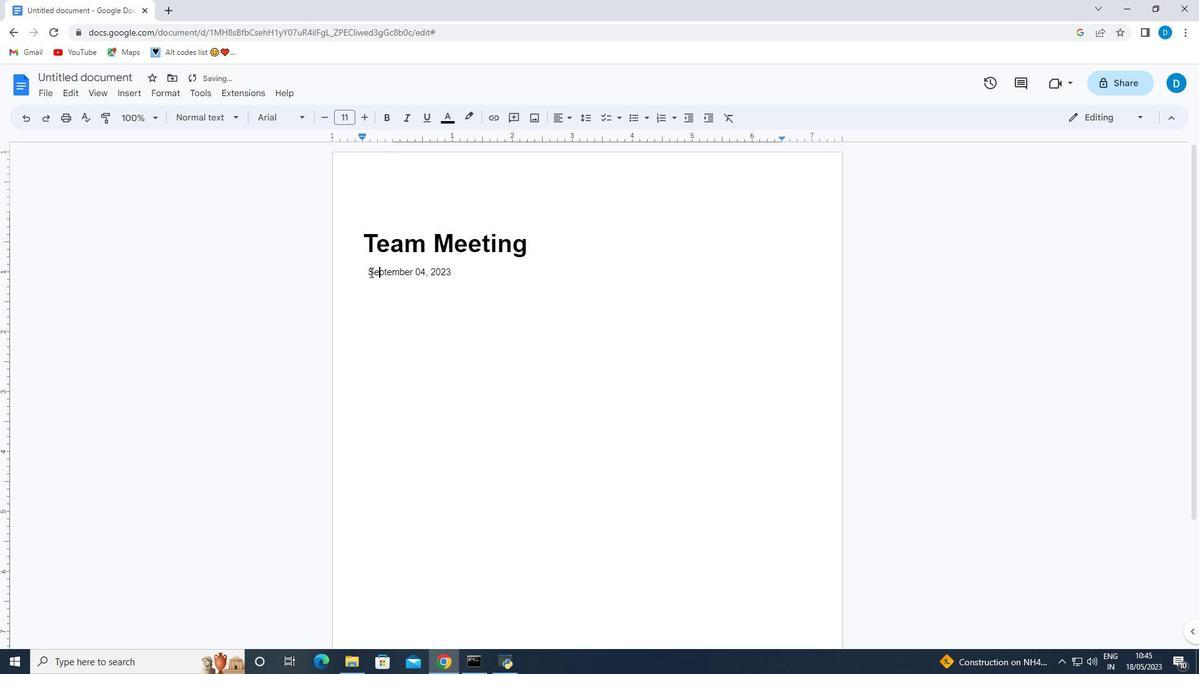 
Action: Mouse pressed left at (370, 271)
Screenshot: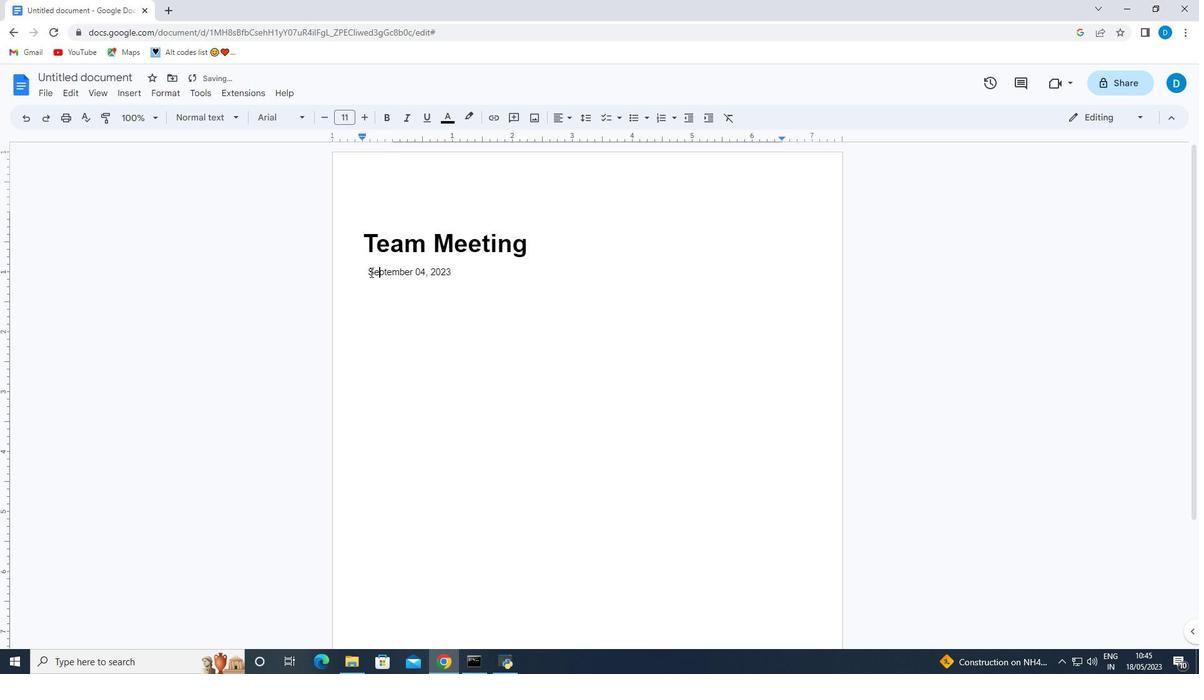 
Action: Mouse moved to (385, 121)
Screenshot: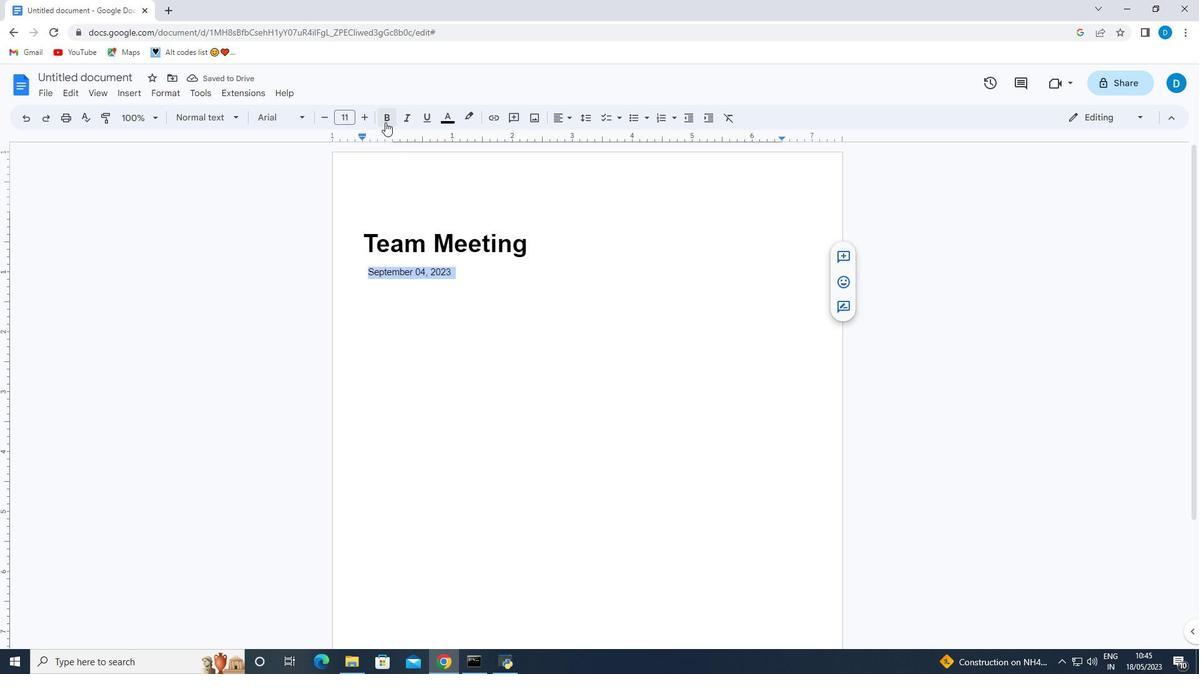 
Action: Mouse pressed left at (385, 121)
Screenshot: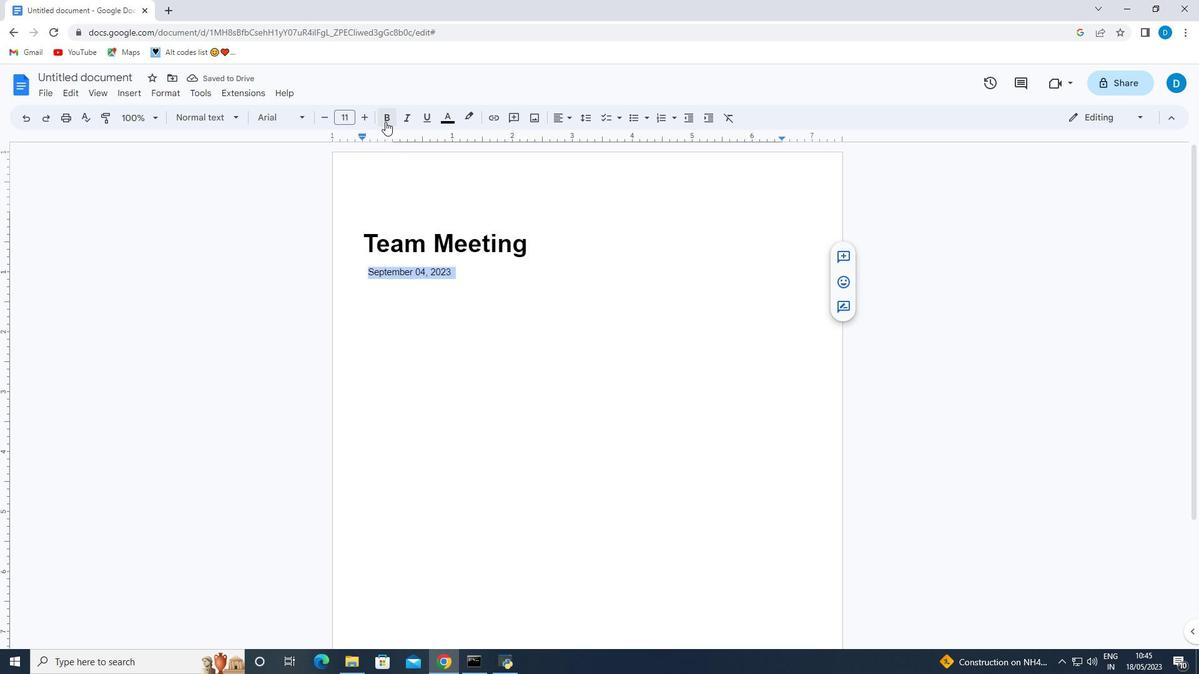 
Action: Mouse moved to (361, 118)
Screenshot: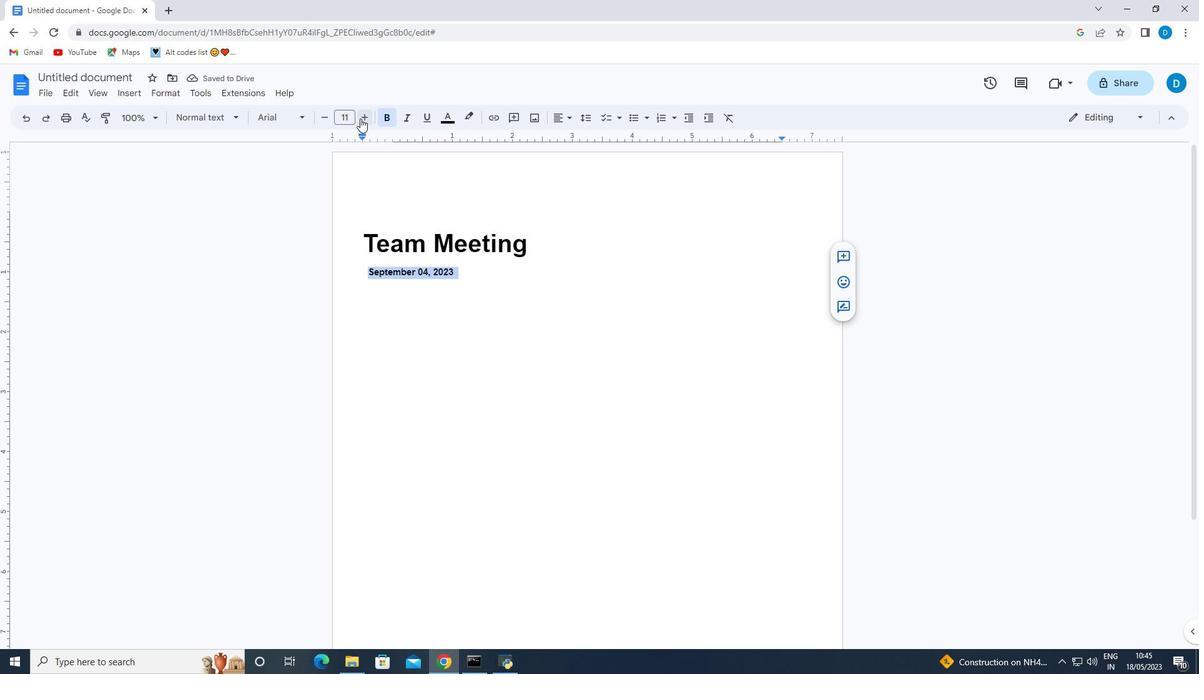 
Action: Mouse pressed left at (361, 118)
Screenshot: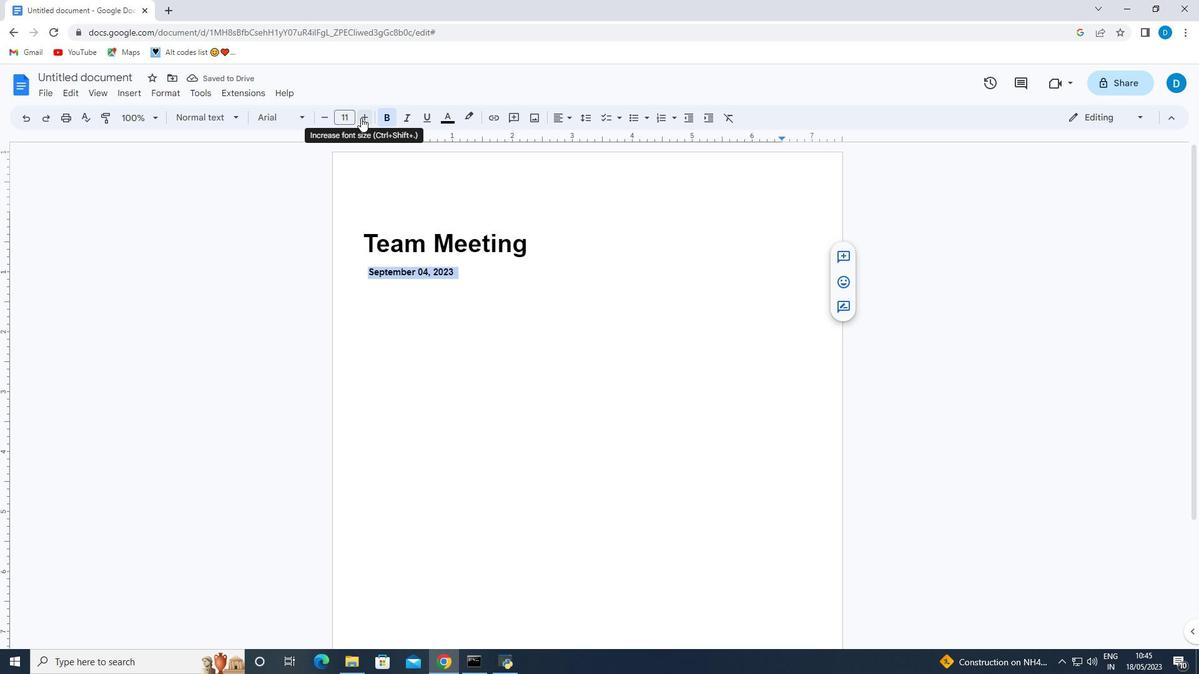 
Action: Mouse pressed left at (361, 118)
Screenshot: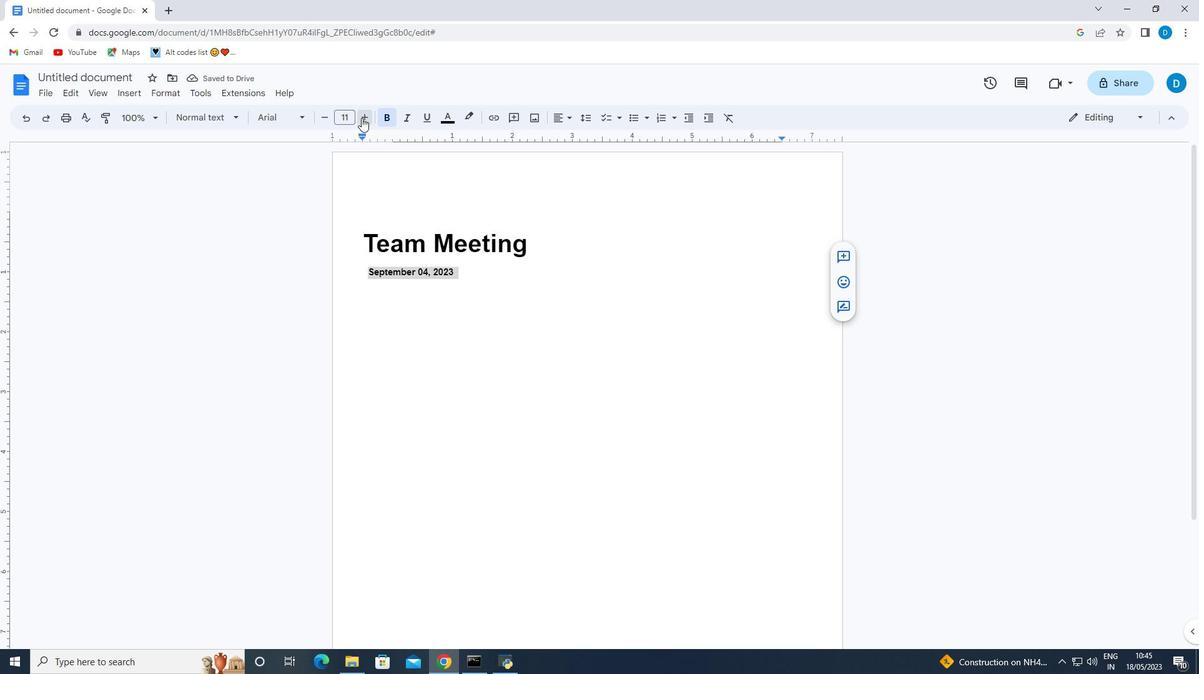 
Action: Mouse pressed left at (361, 118)
Screenshot: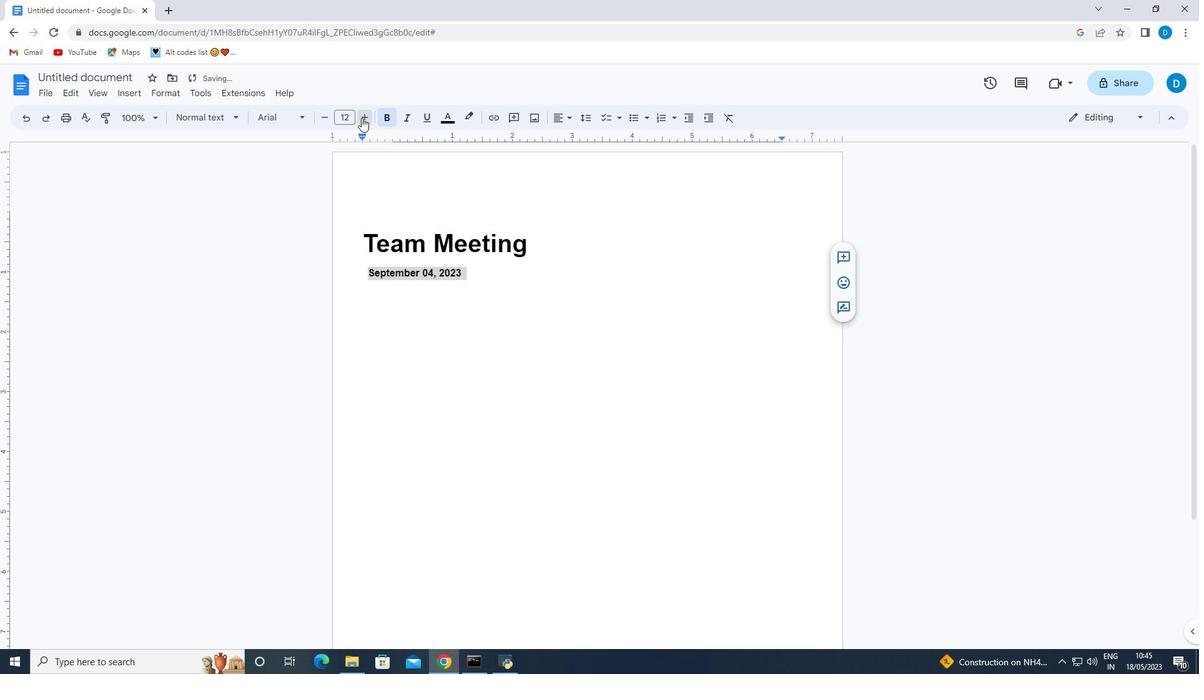
Action: Mouse moved to (464, 318)
Screenshot: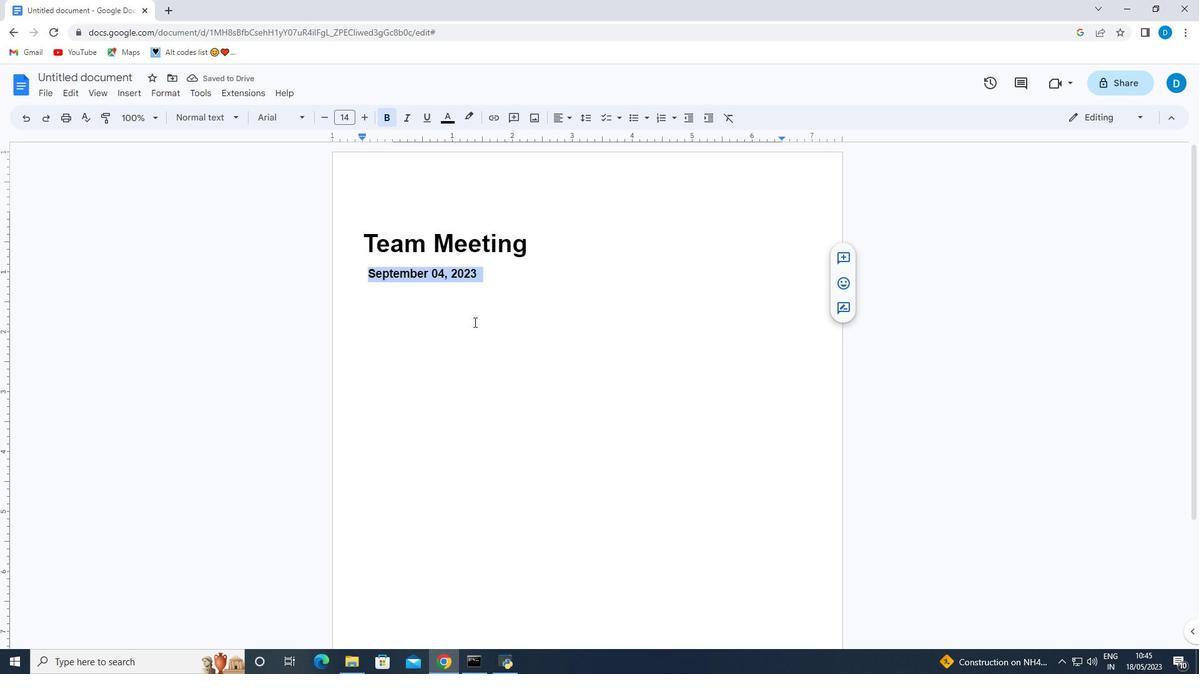 
Action: Mouse pressed left at (464, 318)
Screenshot: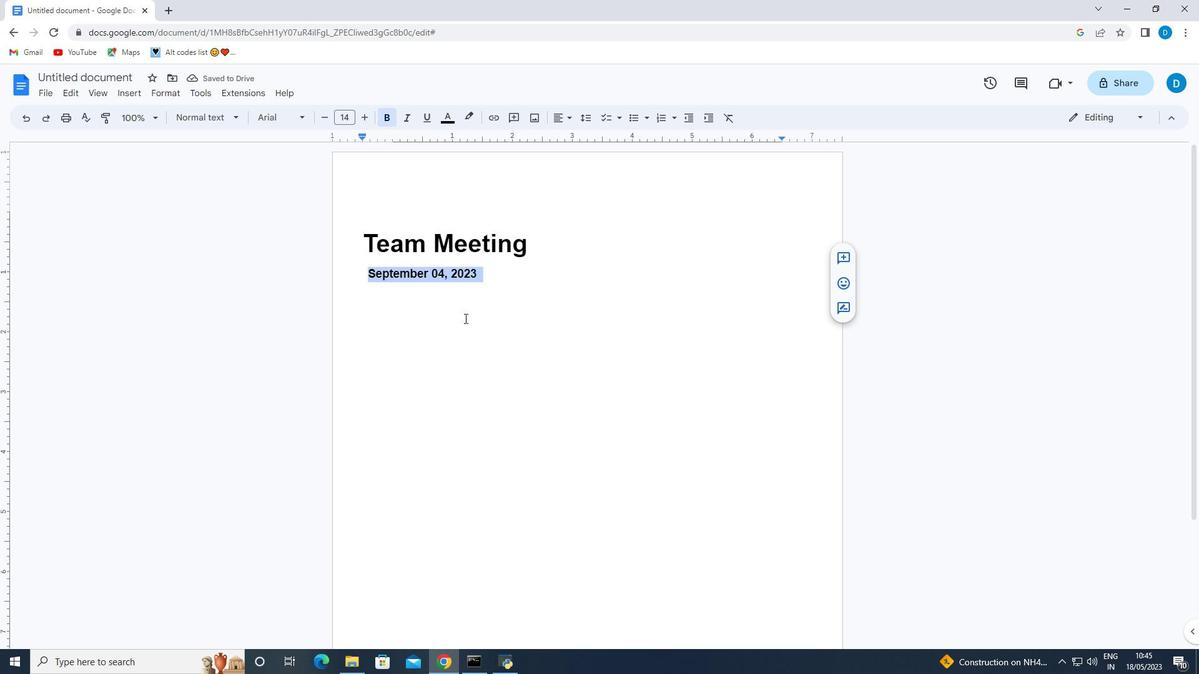 
Action: Mouse moved to (366, 269)
Screenshot: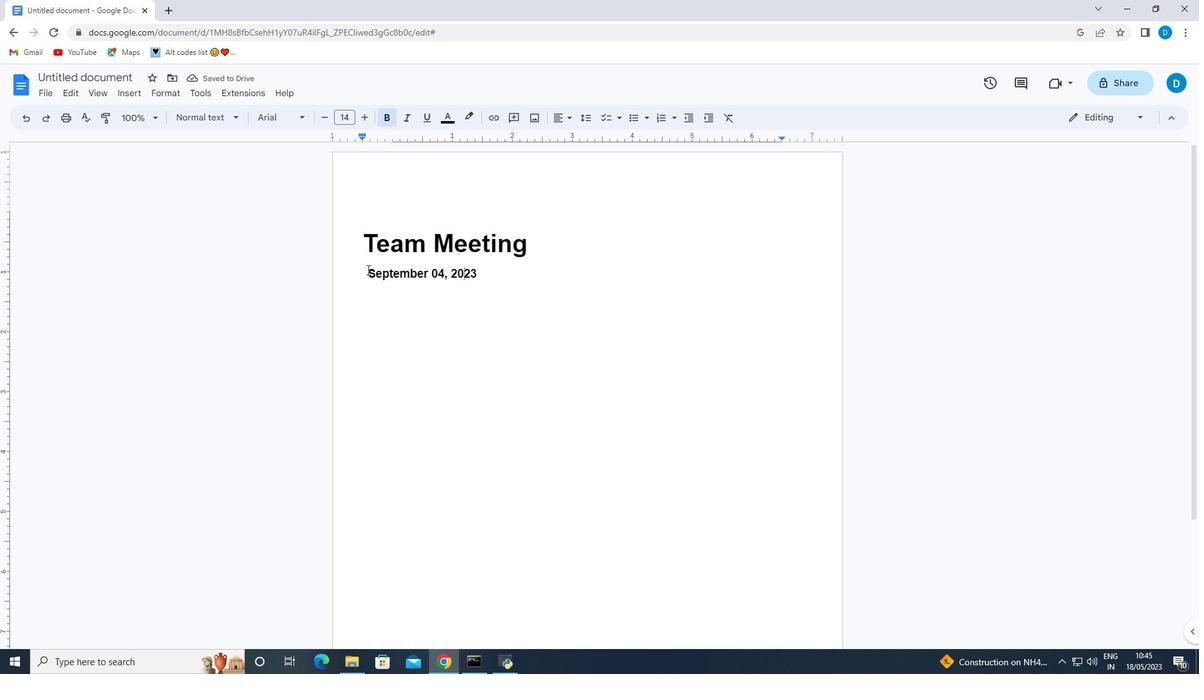 
Action: Mouse pressed left at (366, 269)
Screenshot: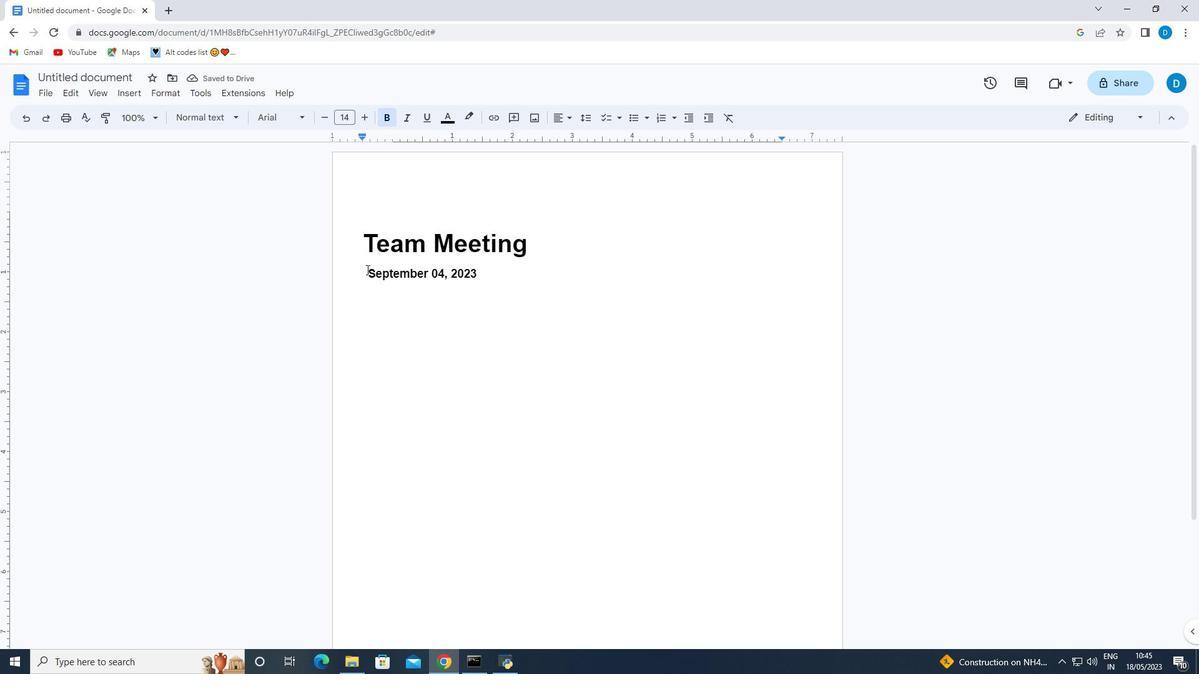 
Action: Mouse moved to (373, 281)
Screenshot: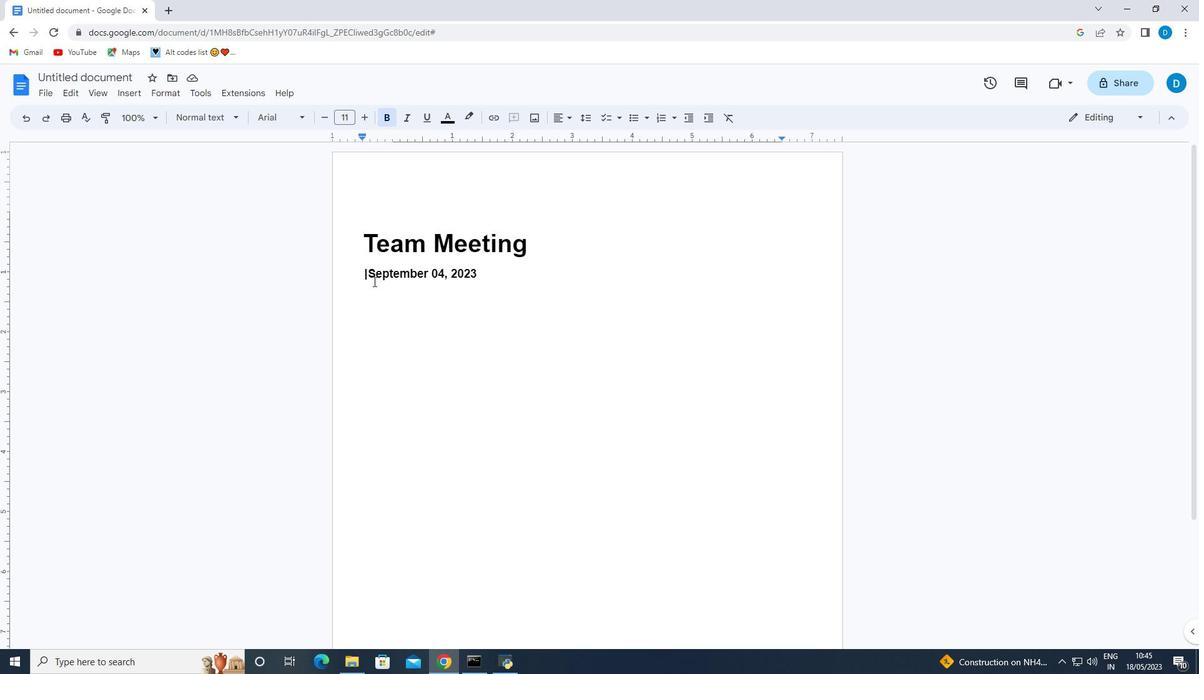 
Action: Key pressed <Key.backspace><Key.backspace>
Screenshot: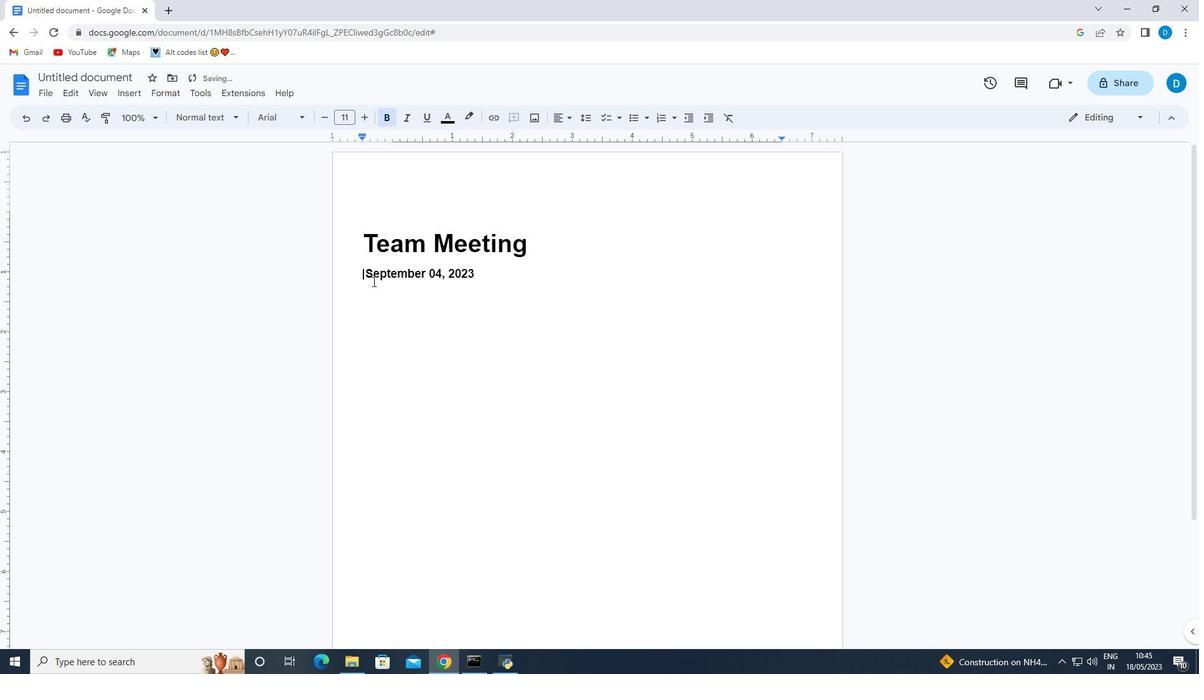 
Action: Mouse moved to (373, 280)
Screenshot: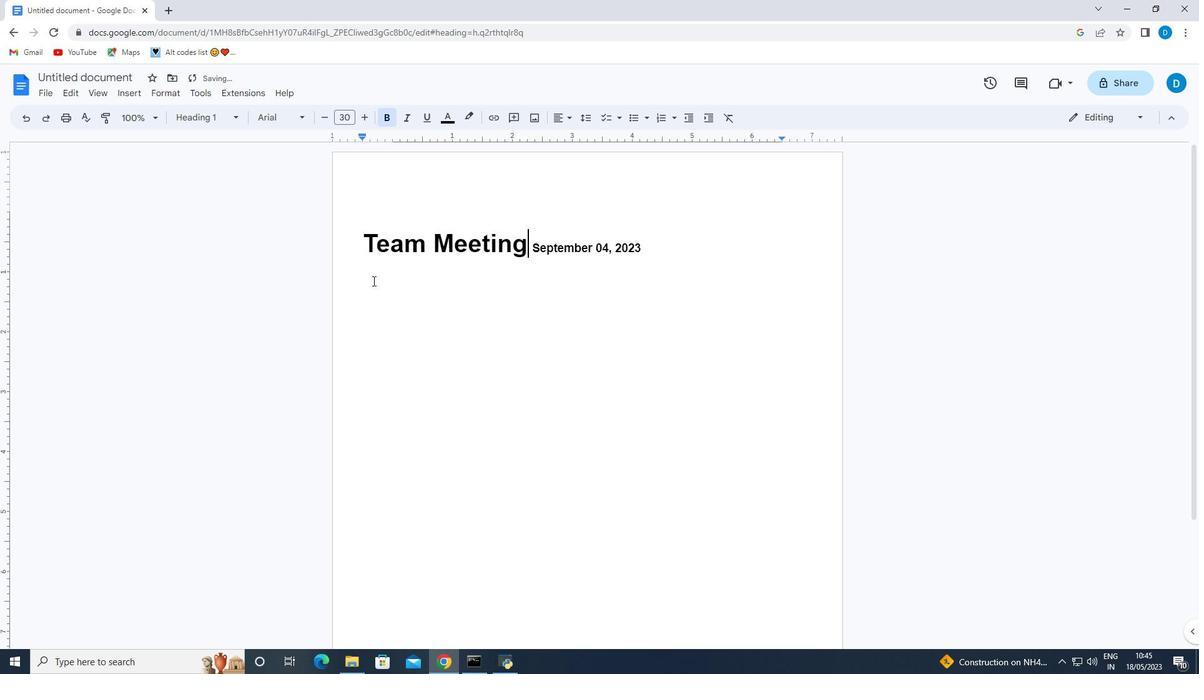 
Action: Key pressed <Key.enter>
Screenshot: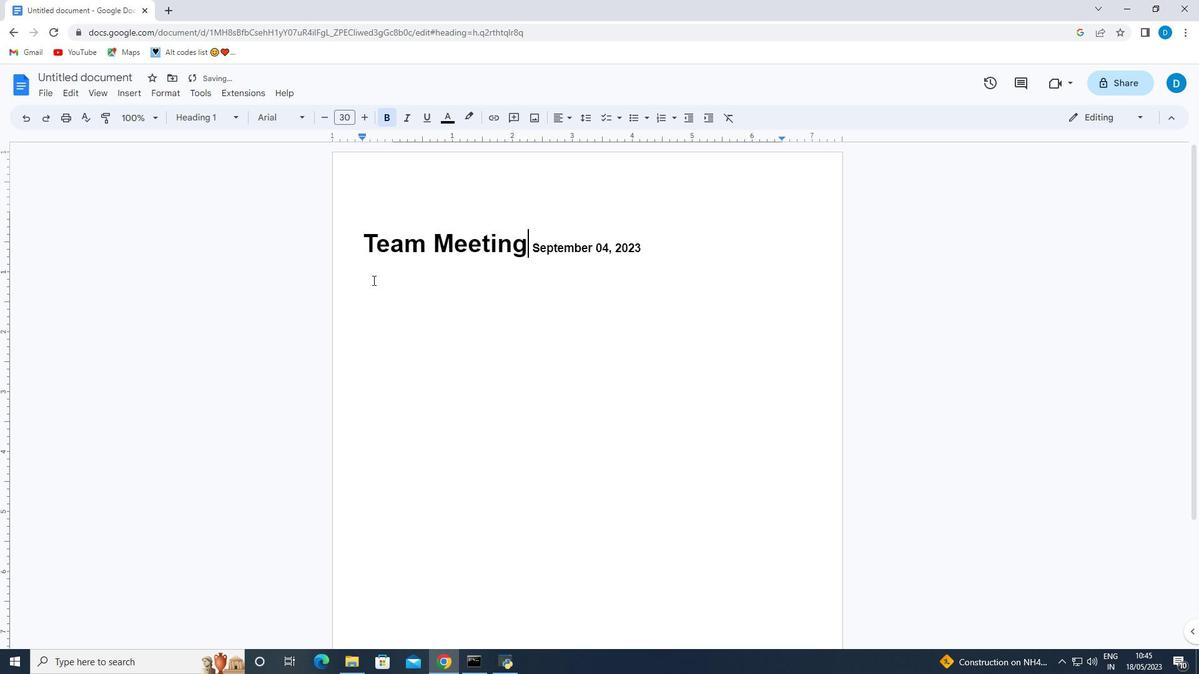 
Action: Mouse moved to (374, 286)
Screenshot: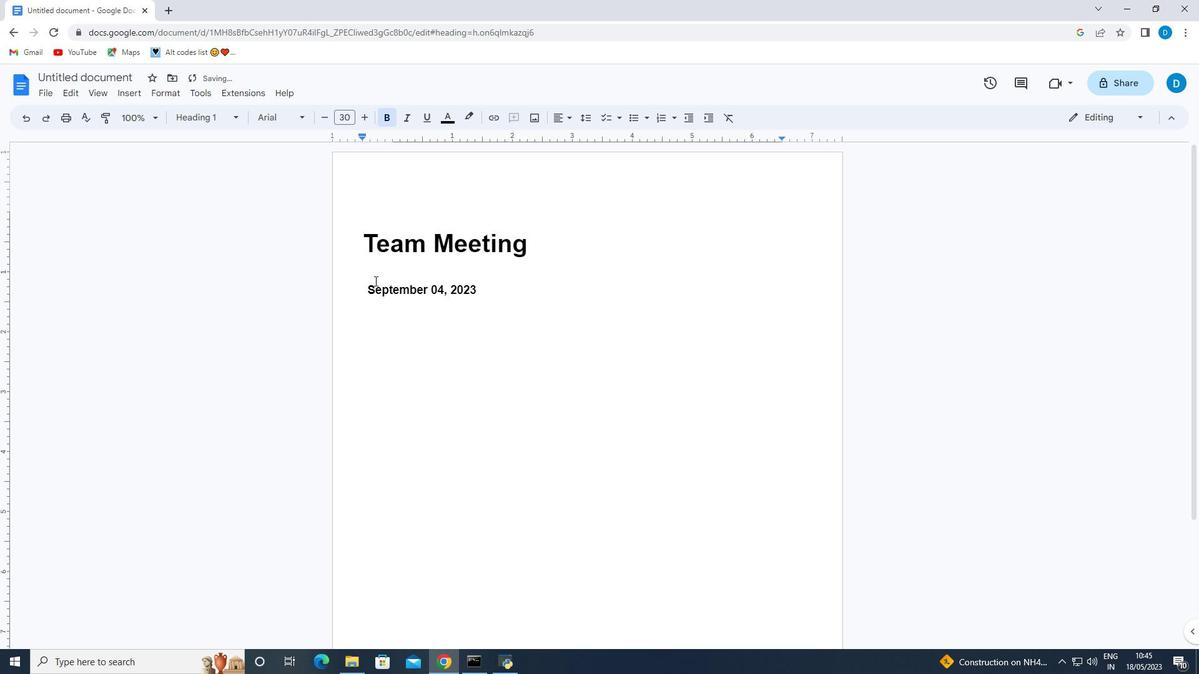 
Action: Key pressed ctrl+Z
Screenshot: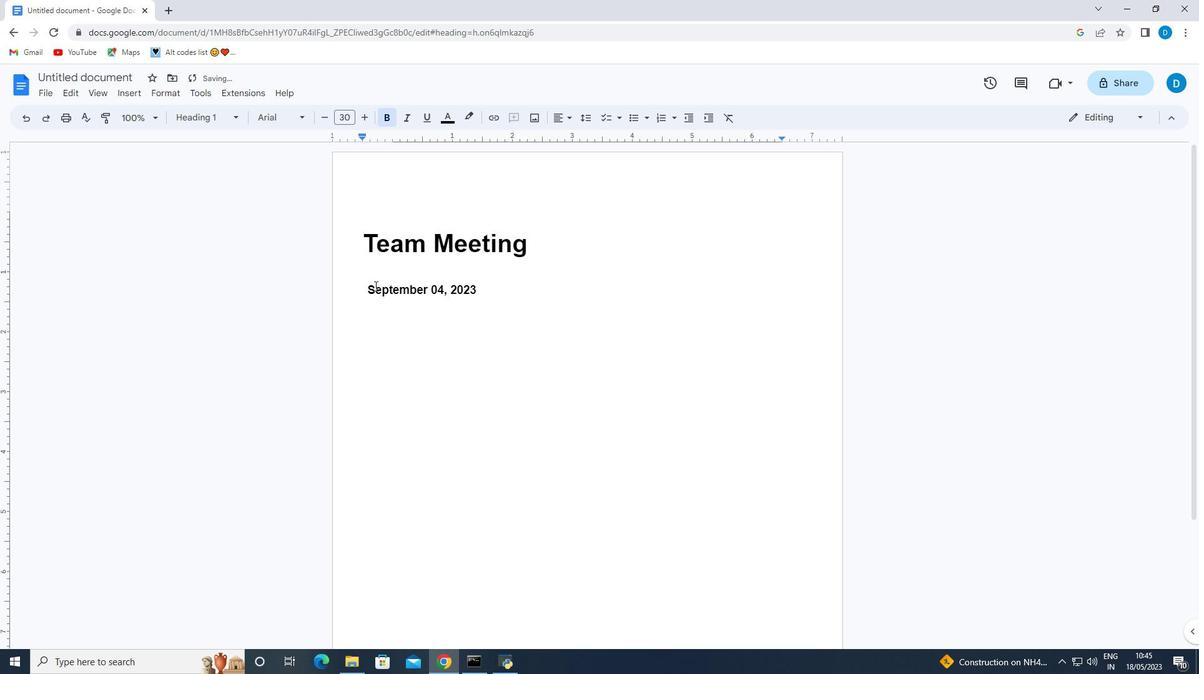 
Action: Mouse moved to (374, 284)
Screenshot: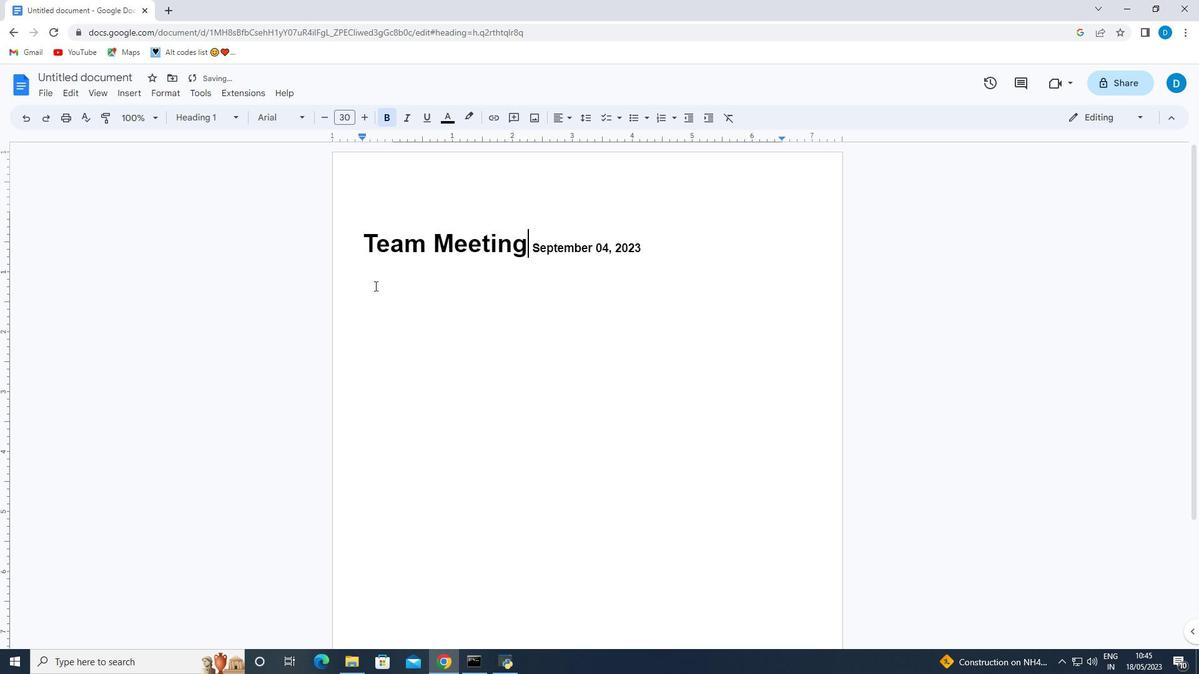
Action: Key pressed <'\x1a'>
Screenshot: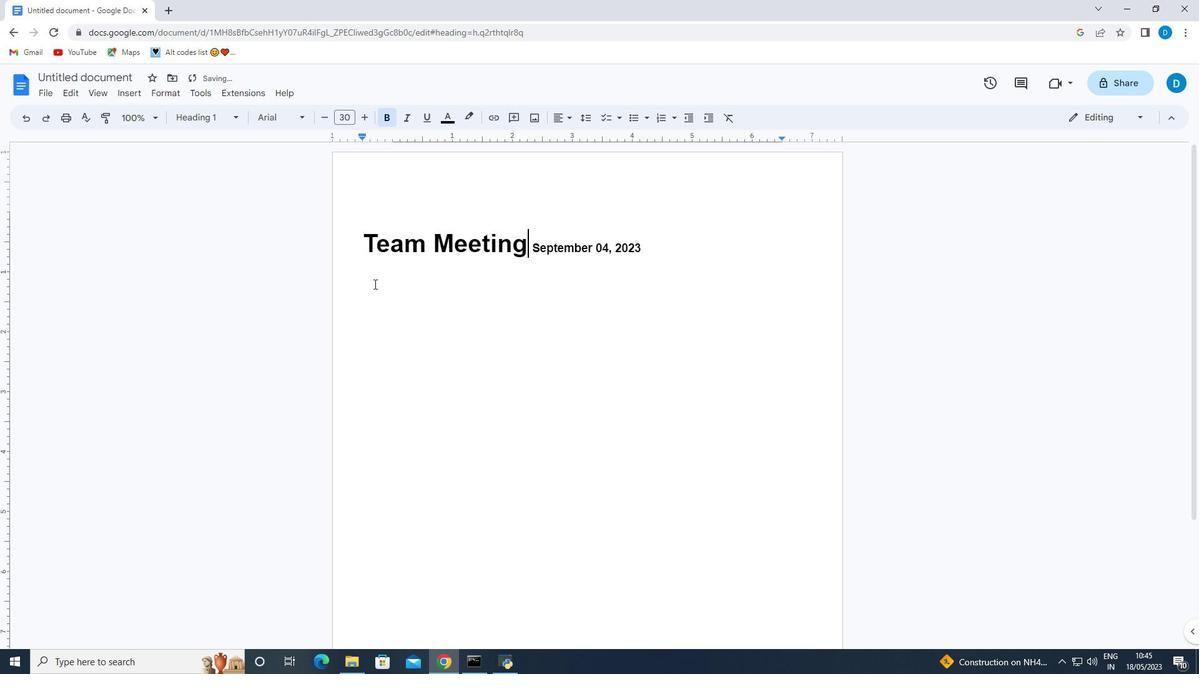 
Action: Mouse moved to (424, 316)
Screenshot: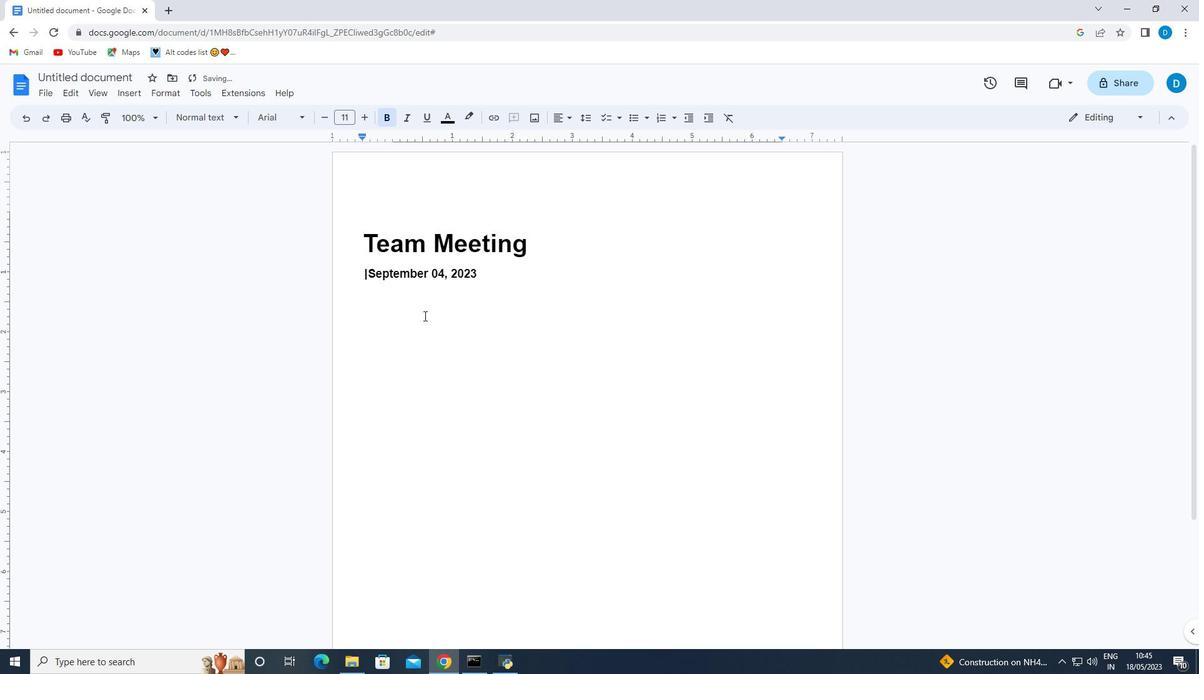 
Action: Mouse pressed left at (424, 316)
Screenshot: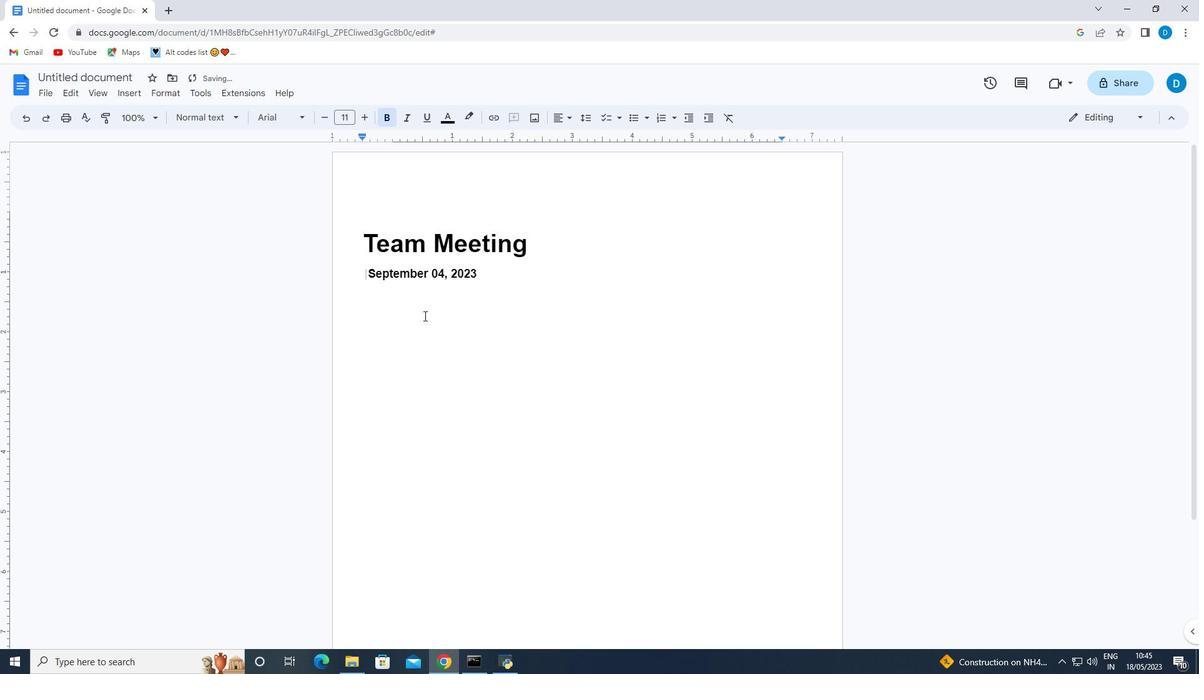 
Action: Mouse moved to (486, 274)
Screenshot: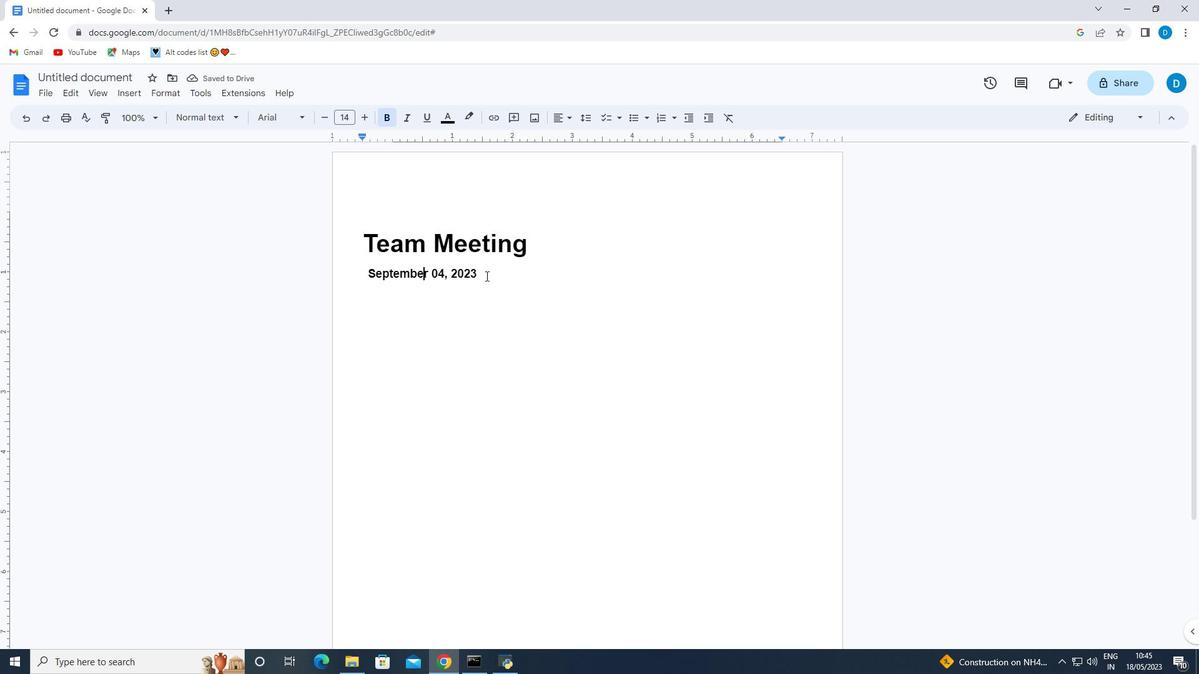 
Action: Mouse pressed left at (486, 274)
Screenshot: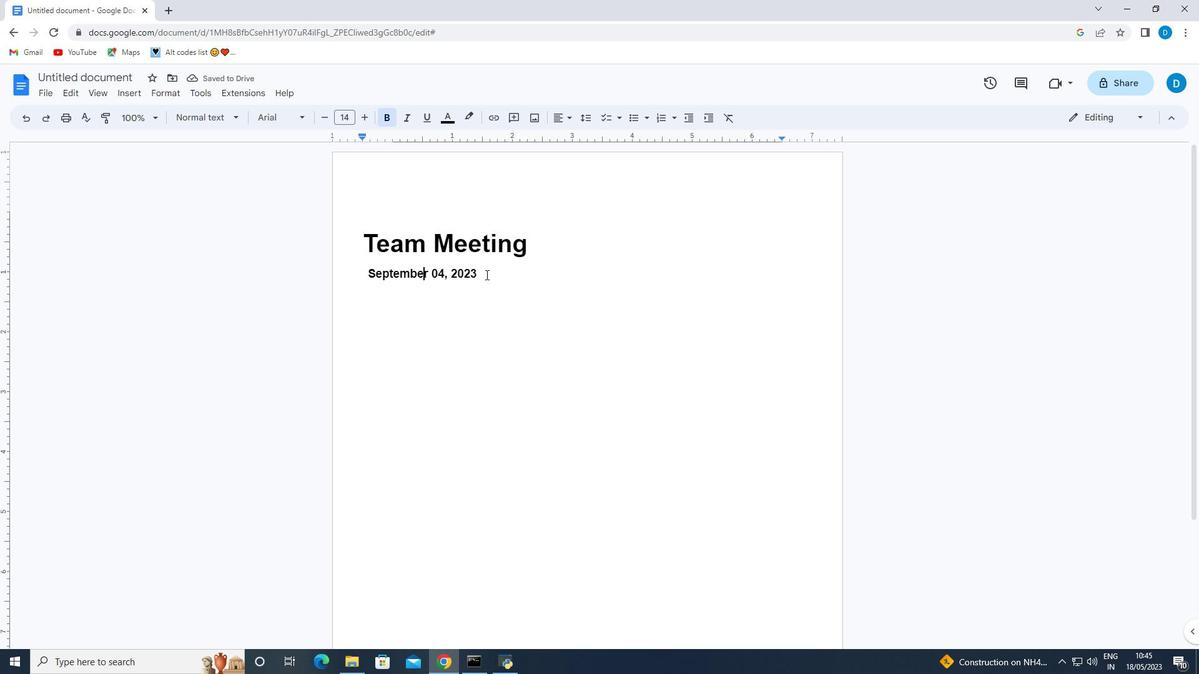 
Action: Mouse moved to (369, 271)
Screenshot: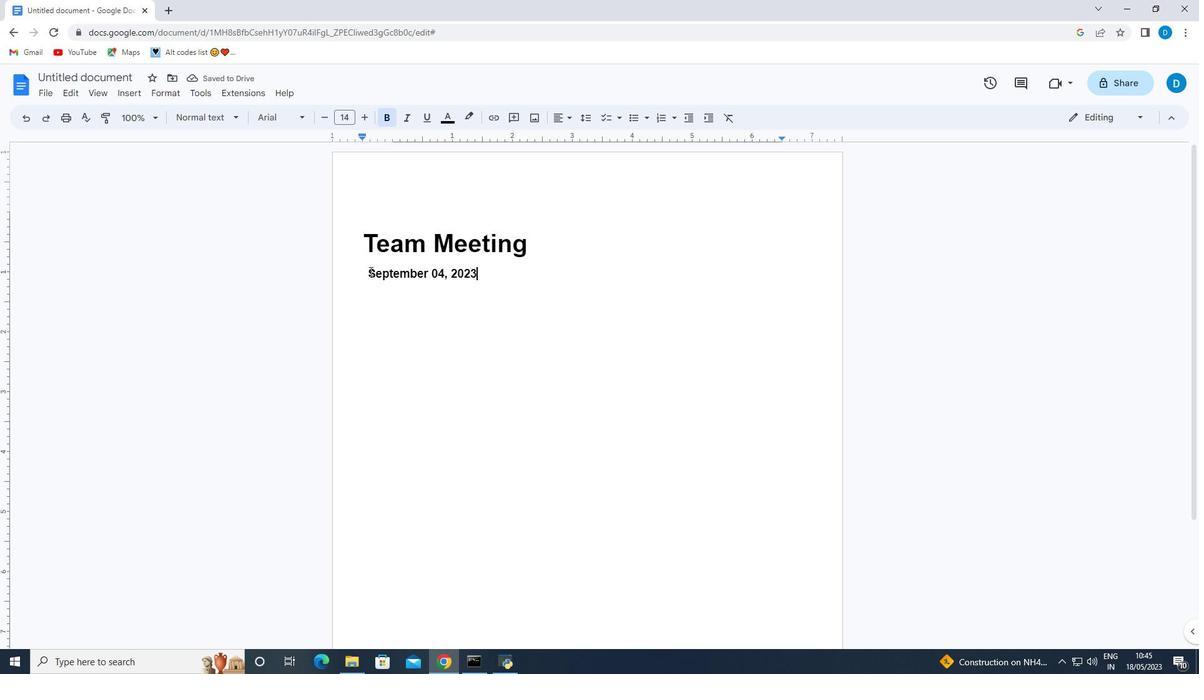 
Action: Mouse pressed left at (369, 271)
Screenshot: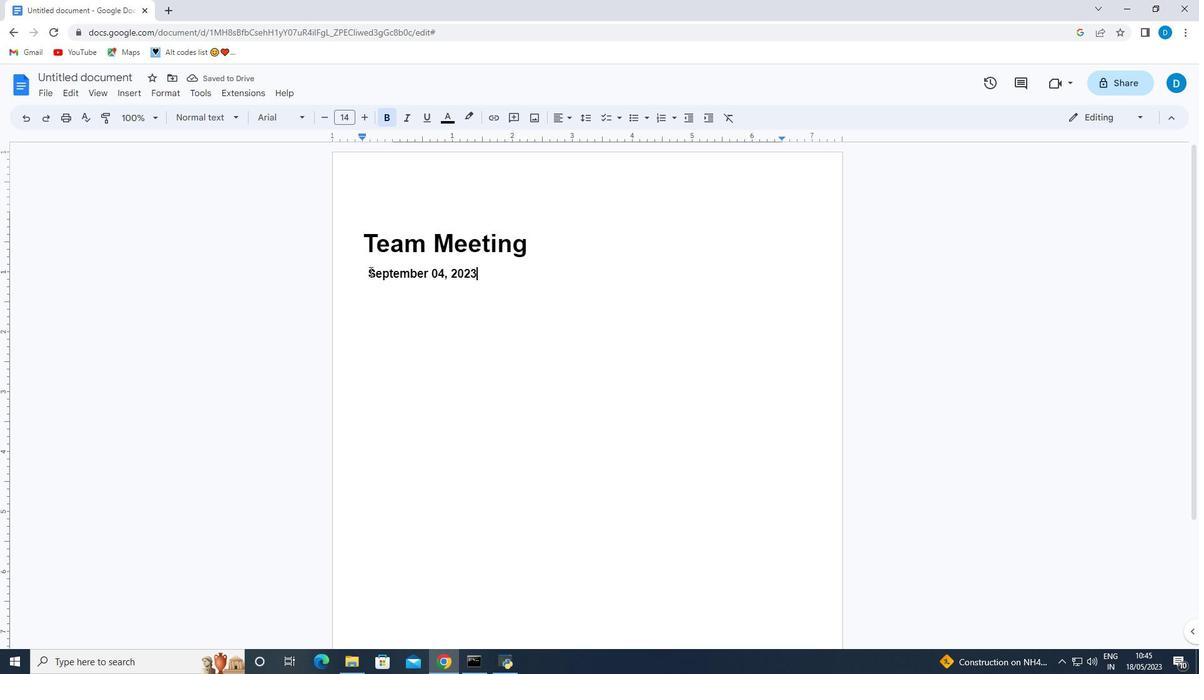 
Action: Mouse moved to (388, 120)
Screenshot: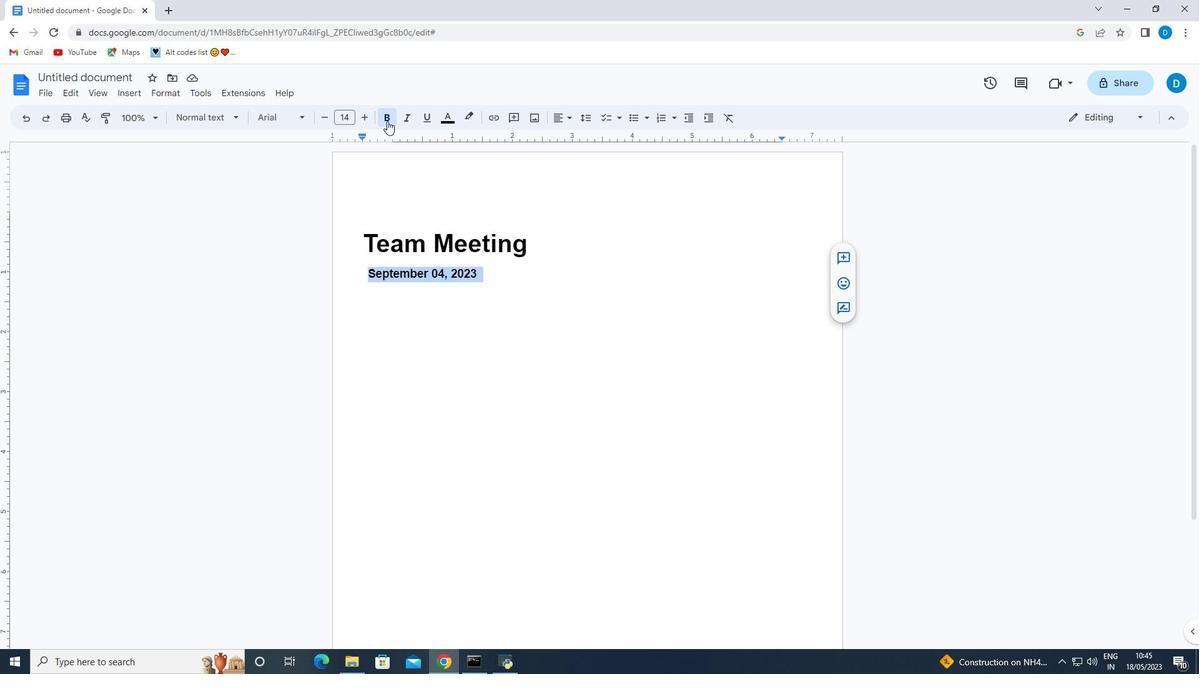 
Action: Mouse pressed left at (388, 120)
Screenshot: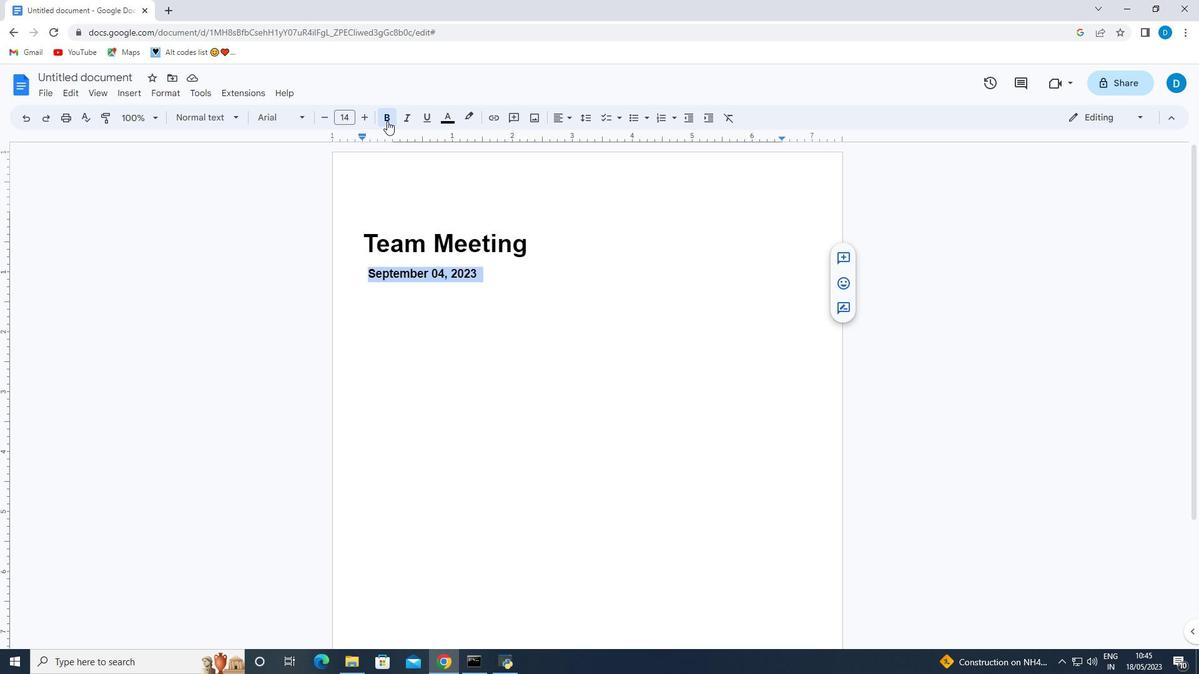
Action: Mouse moved to (463, 331)
Screenshot: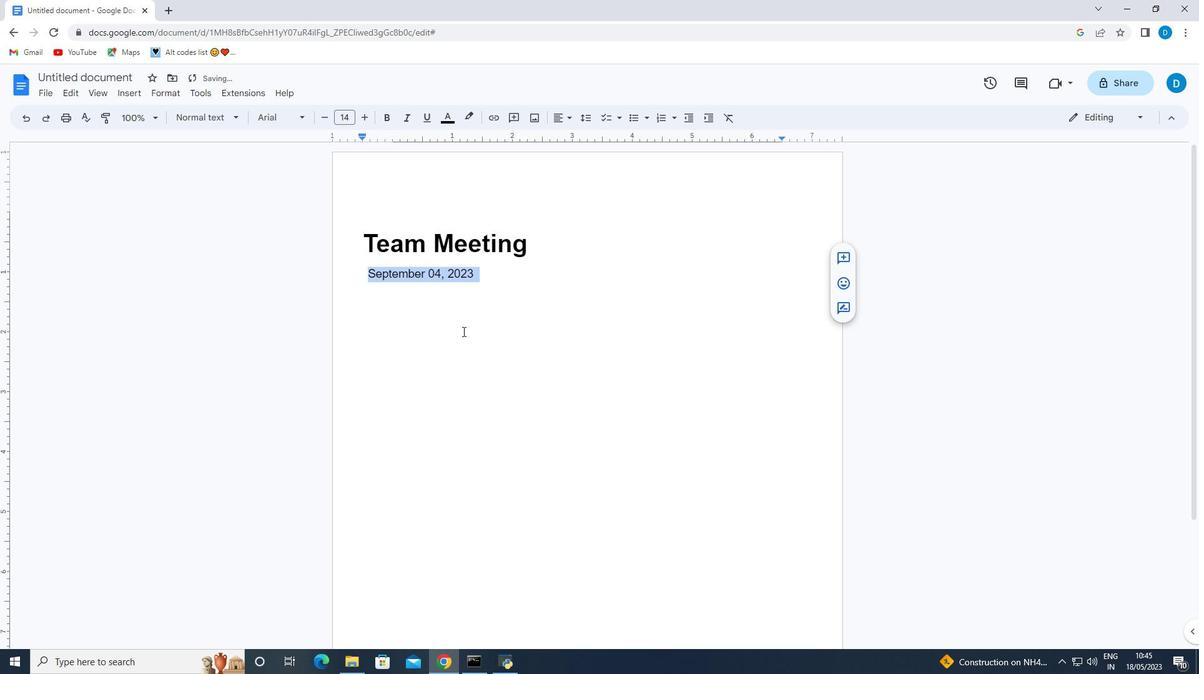 
Action: Mouse pressed left at (463, 331)
Screenshot: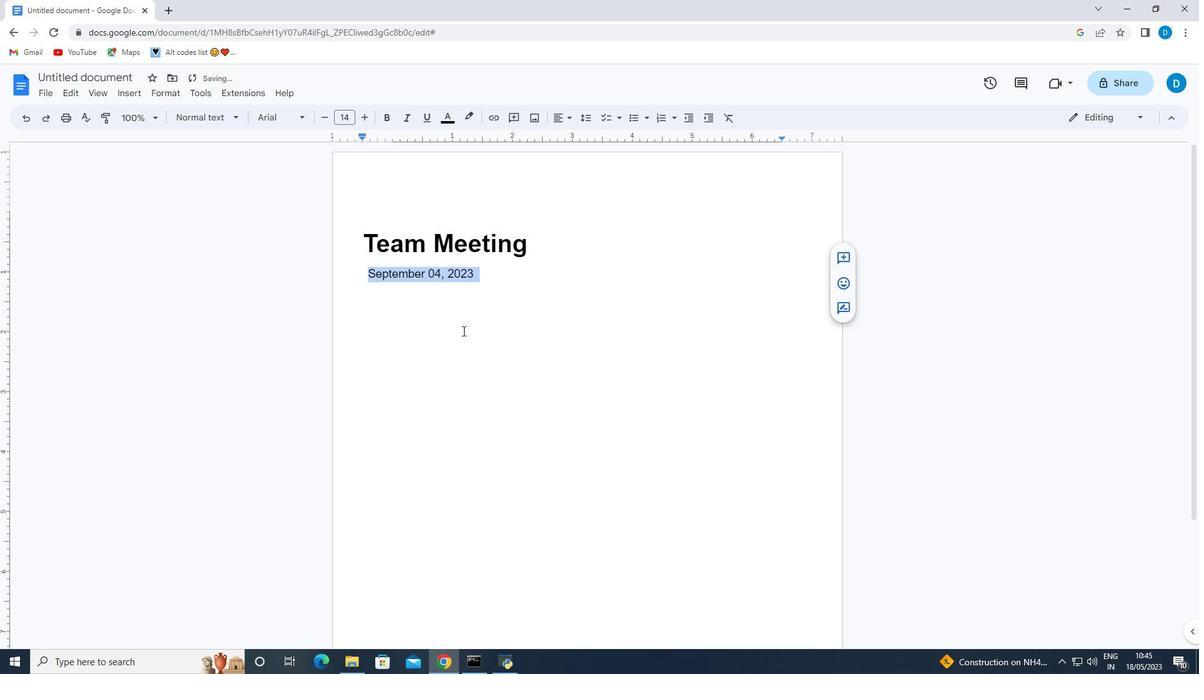 
Action: Mouse moved to (478, 274)
Screenshot: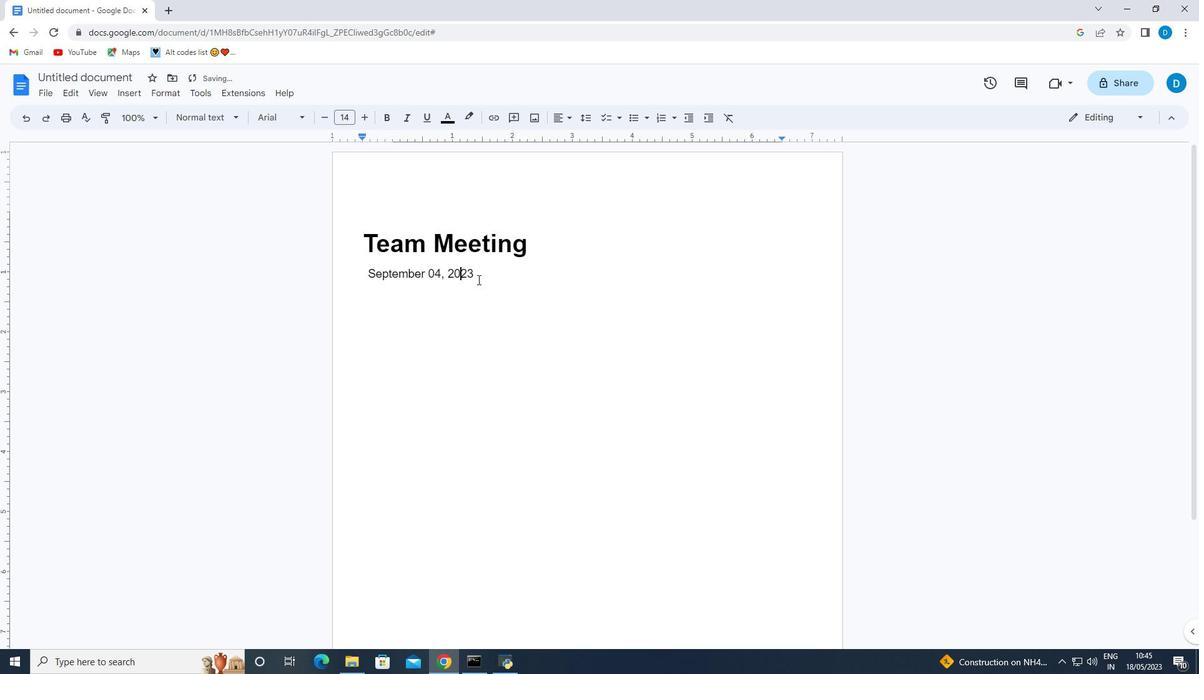 
Action: Mouse pressed left at (478, 274)
Screenshot: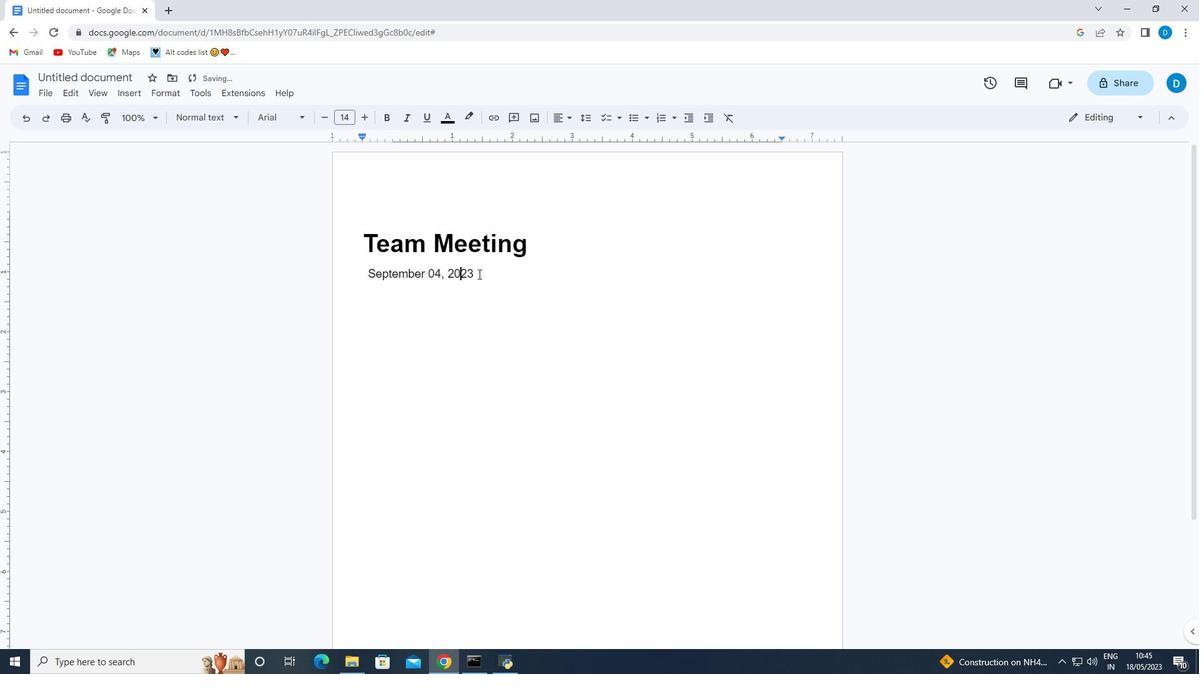 
Action: Mouse moved to (362, 239)
Screenshot: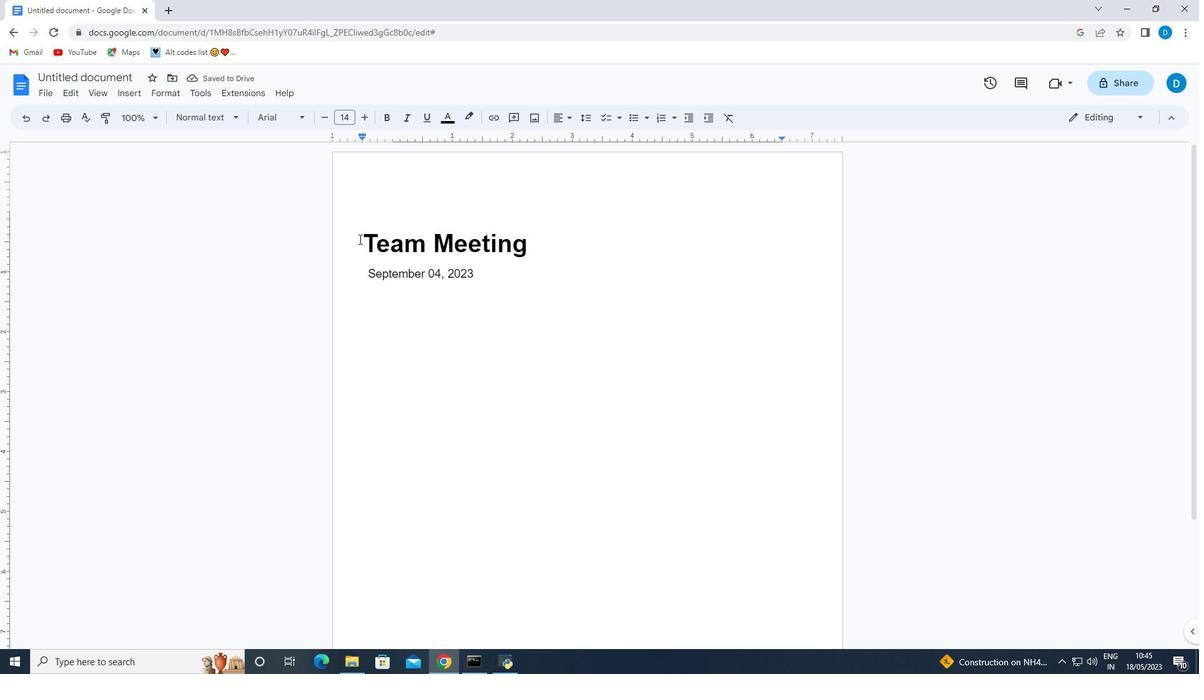 
Action: Mouse pressed left at (362, 239)
Screenshot: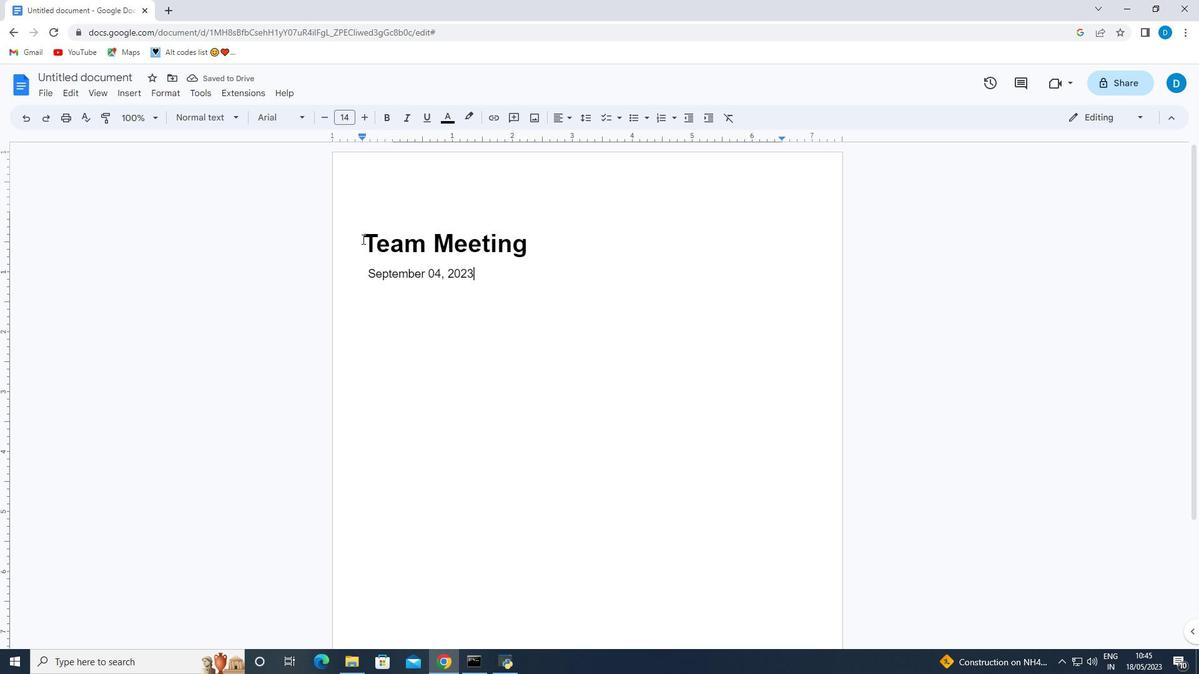 
Action: Mouse moved to (301, 116)
Screenshot: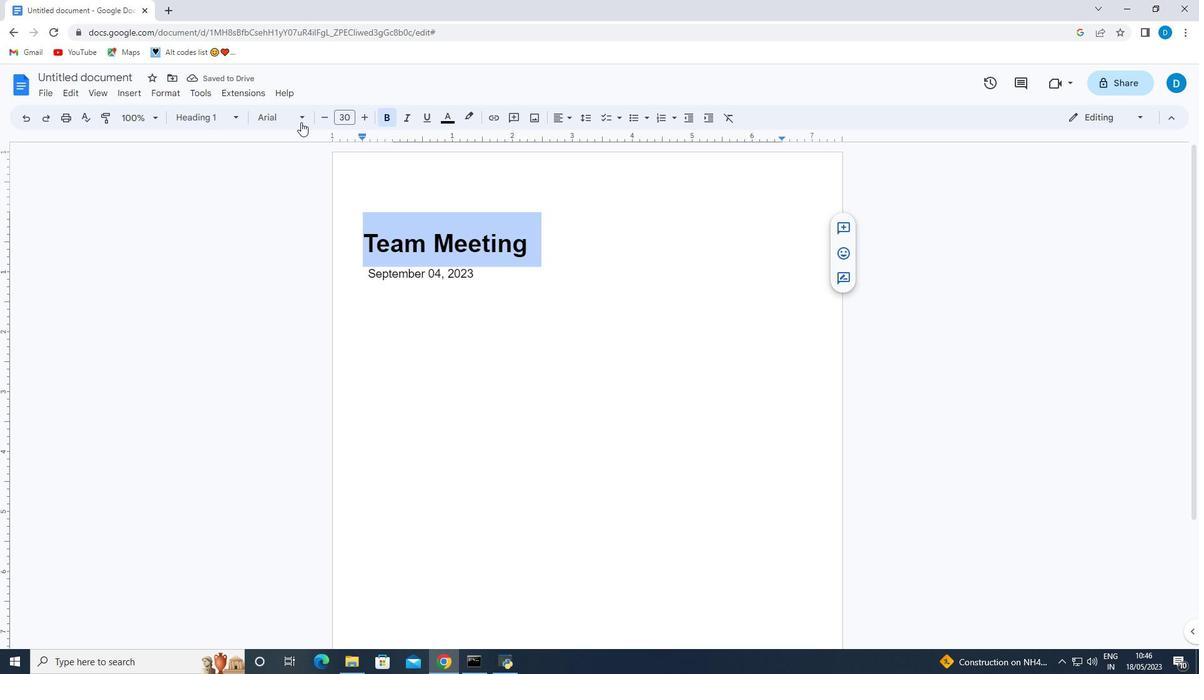 
Action: Mouse pressed left at (301, 116)
Screenshot: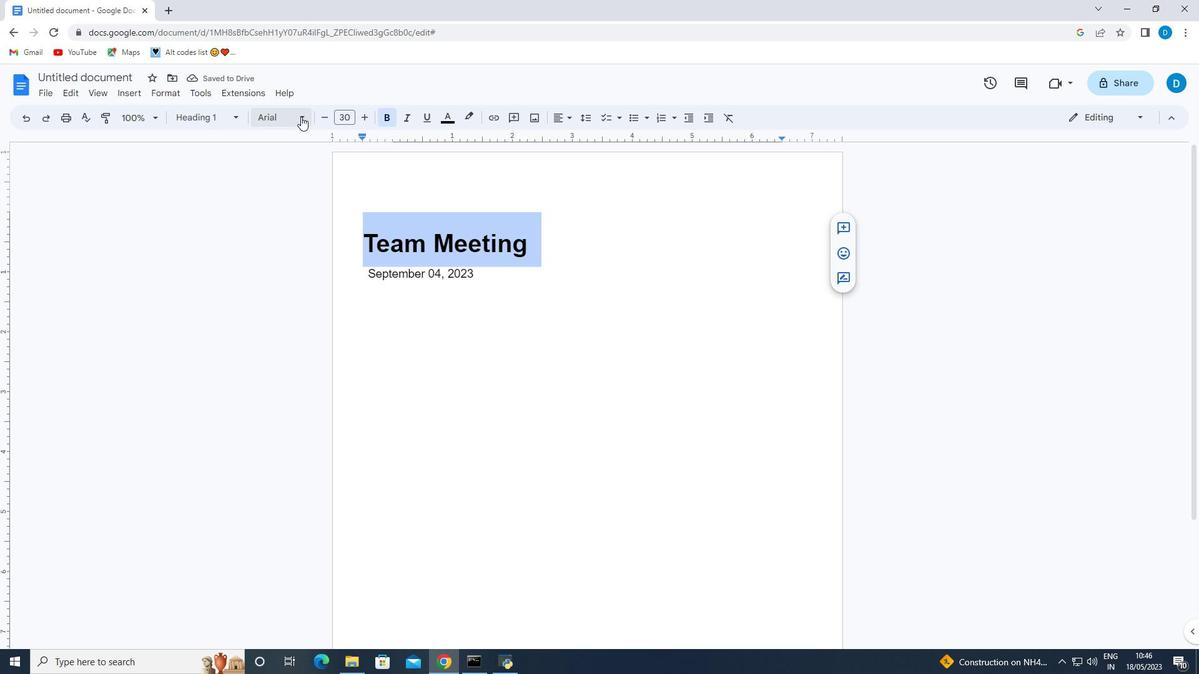
Action: Mouse moved to (294, 443)
Screenshot: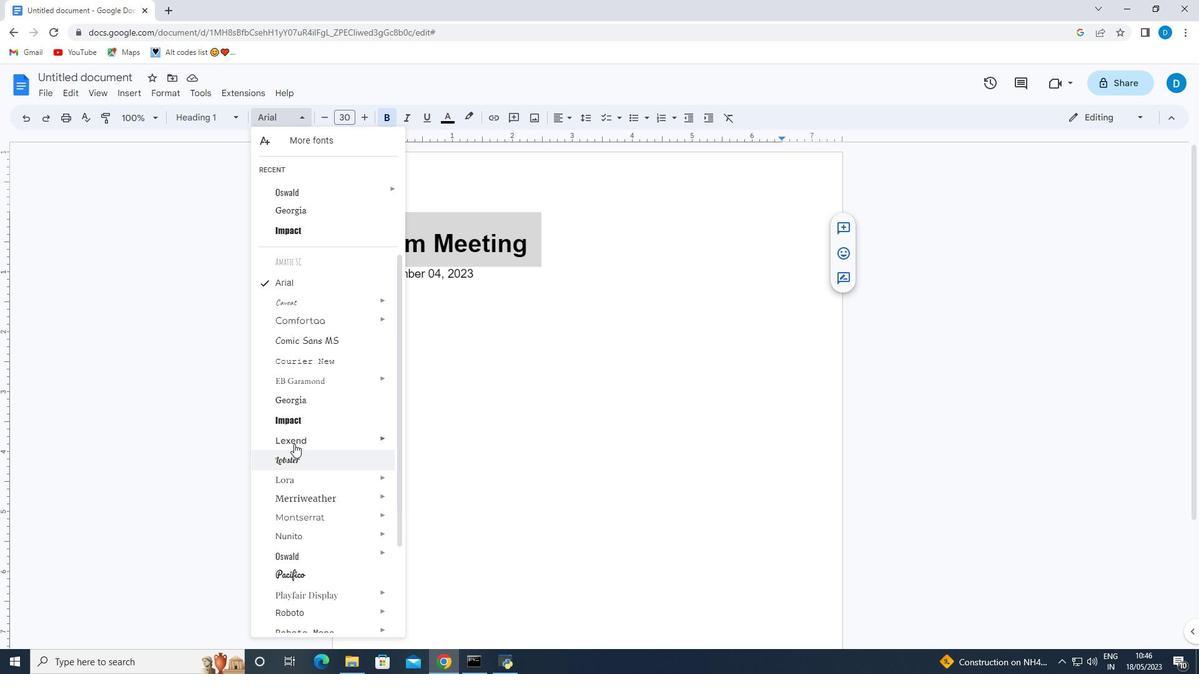 
Action: Mouse pressed left at (294, 443)
Screenshot: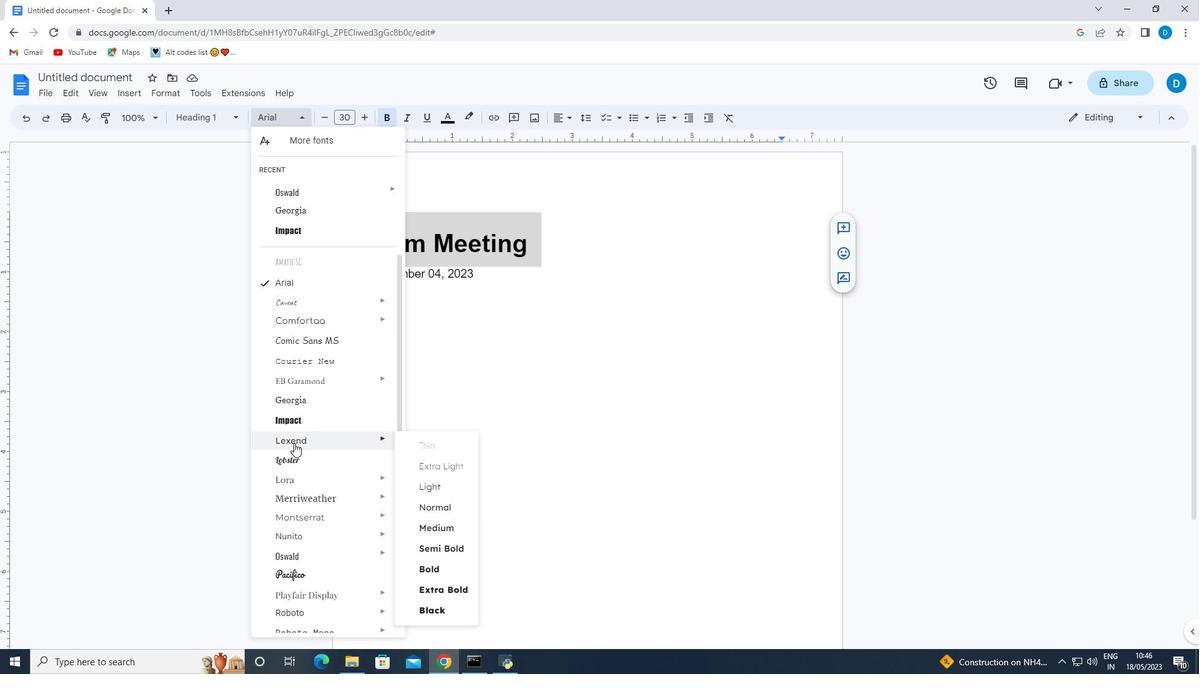 
Action: Mouse moved to (390, 297)
Screenshot: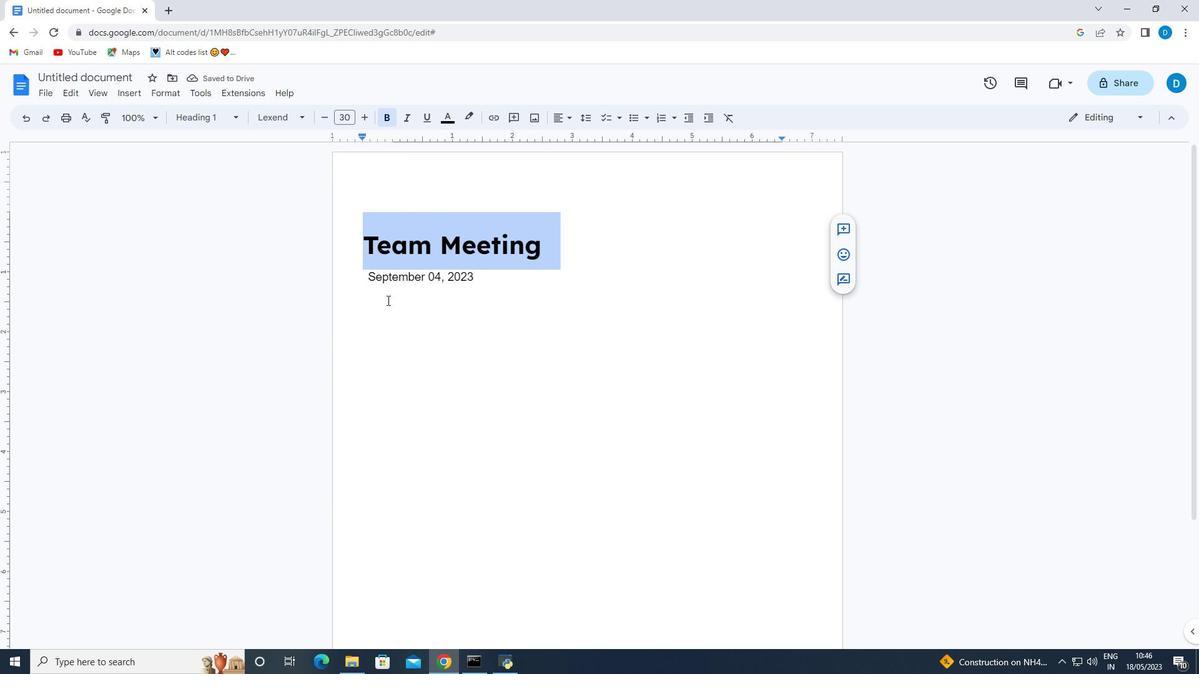 
Action: Mouse pressed left at (390, 297)
Screenshot: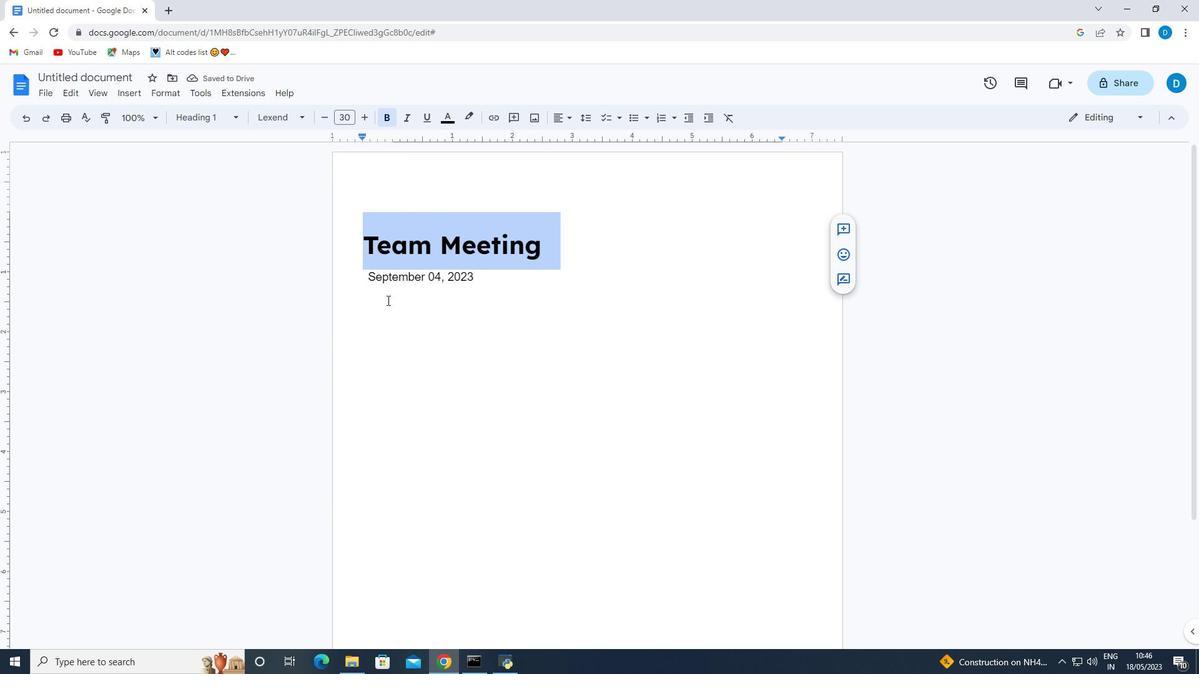 
Action: Mouse moved to (368, 269)
Screenshot: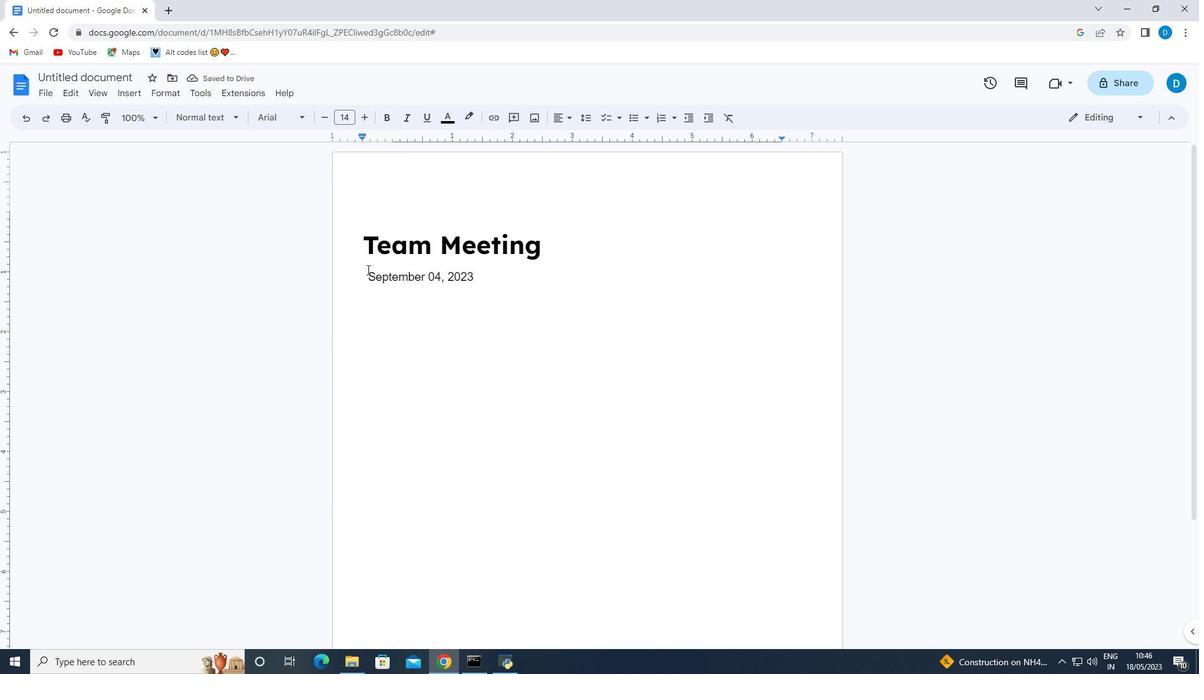 
Action: Mouse pressed left at (368, 269)
Screenshot: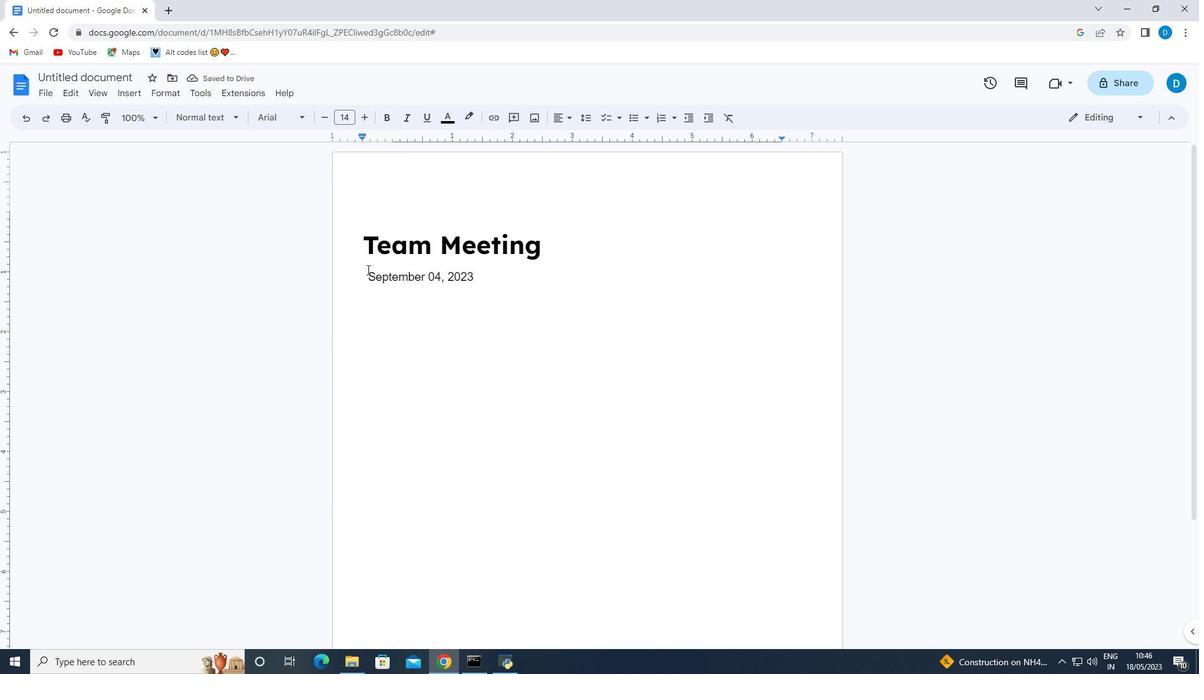 
Action: Mouse moved to (468, 286)
Screenshot: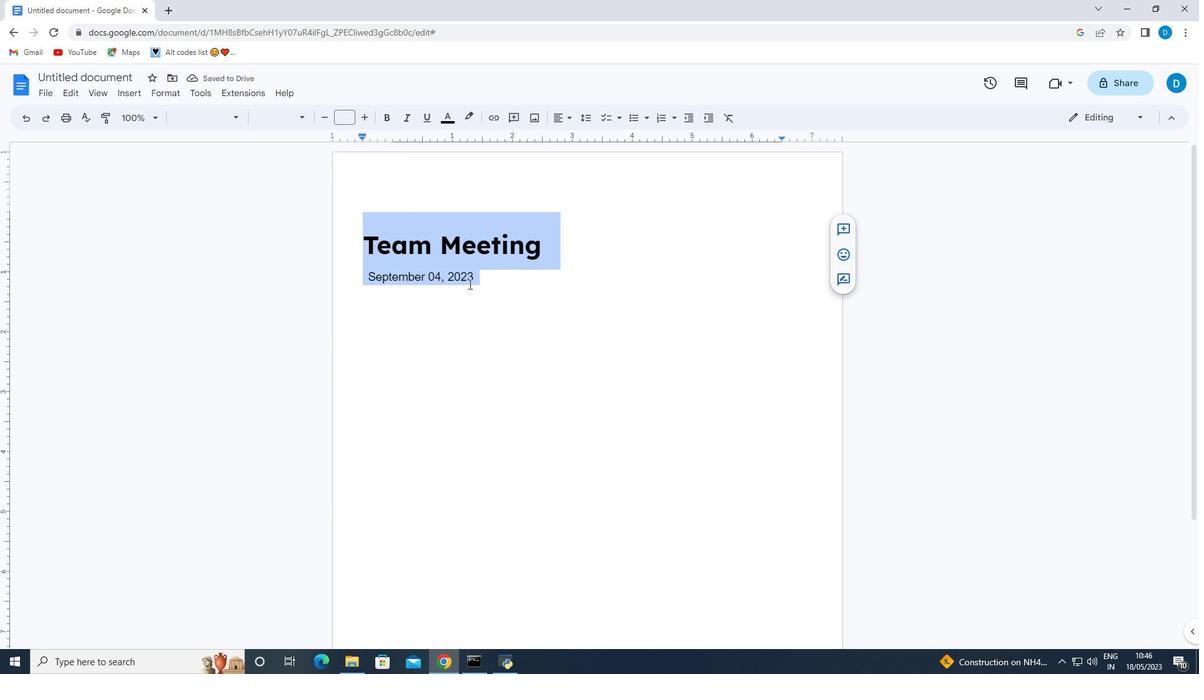 
Action: Mouse pressed left at (468, 286)
Screenshot: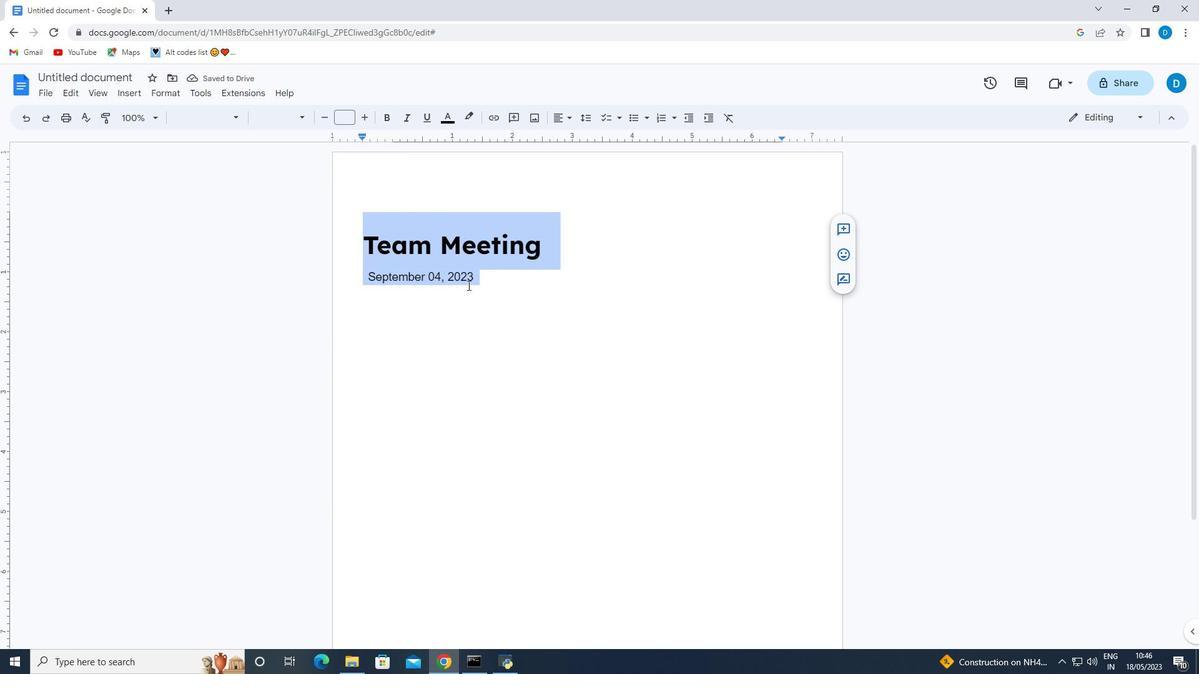 
Action: Mouse moved to (369, 276)
Screenshot: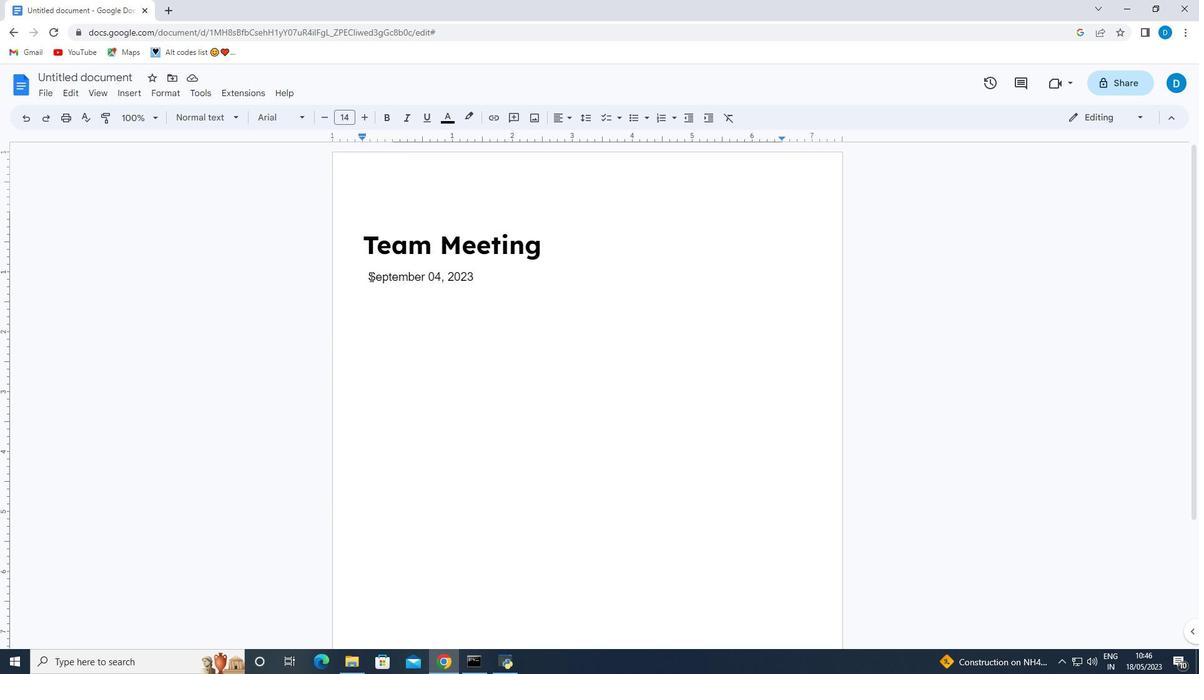 
Action: Mouse pressed left at (369, 276)
Screenshot: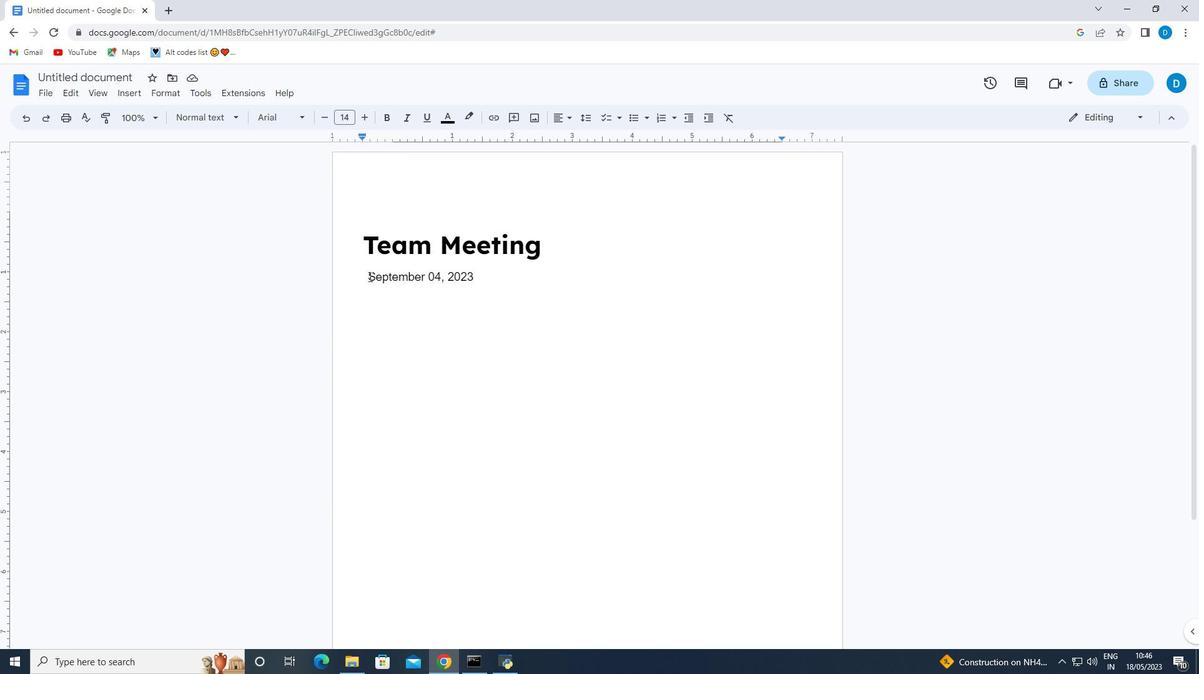 
Action: Mouse moved to (291, 119)
Screenshot: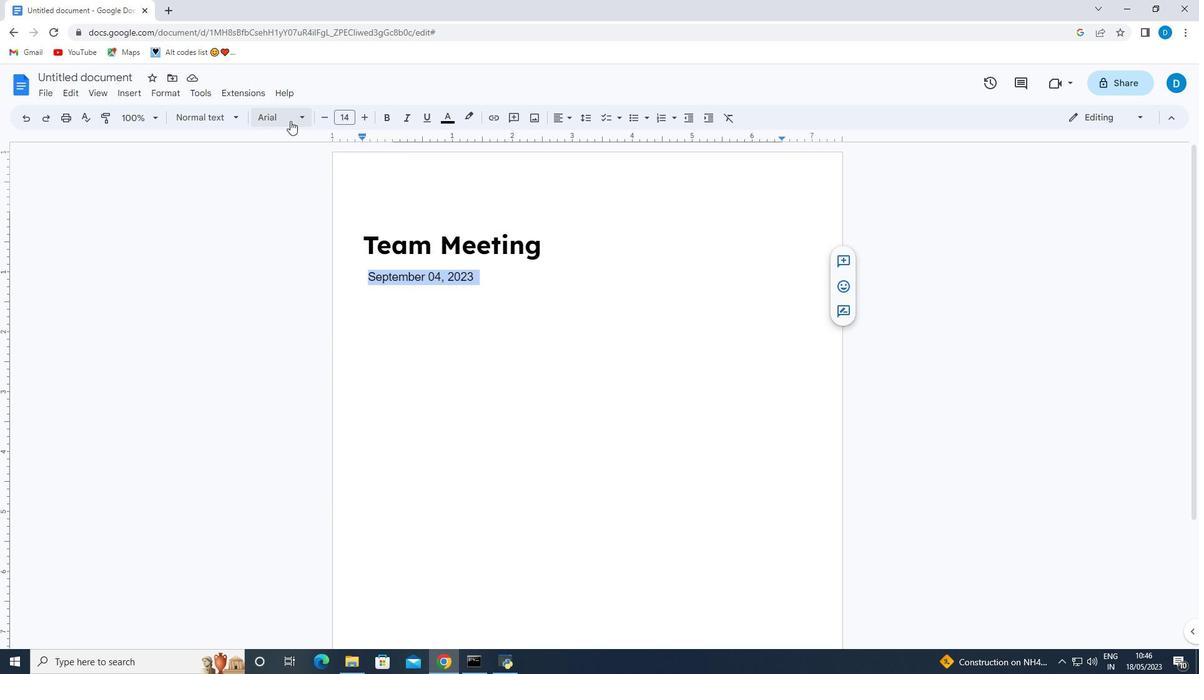 
Action: Mouse pressed left at (291, 119)
Screenshot: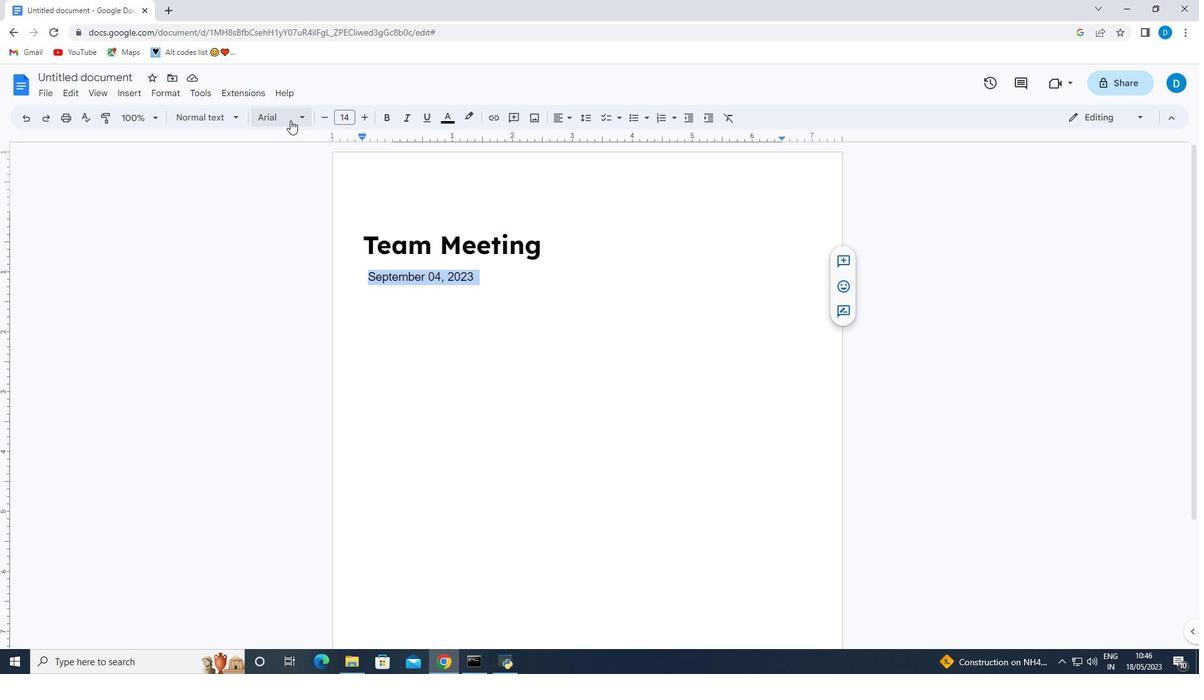 
Action: Mouse moved to (300, 461)
Screenshot: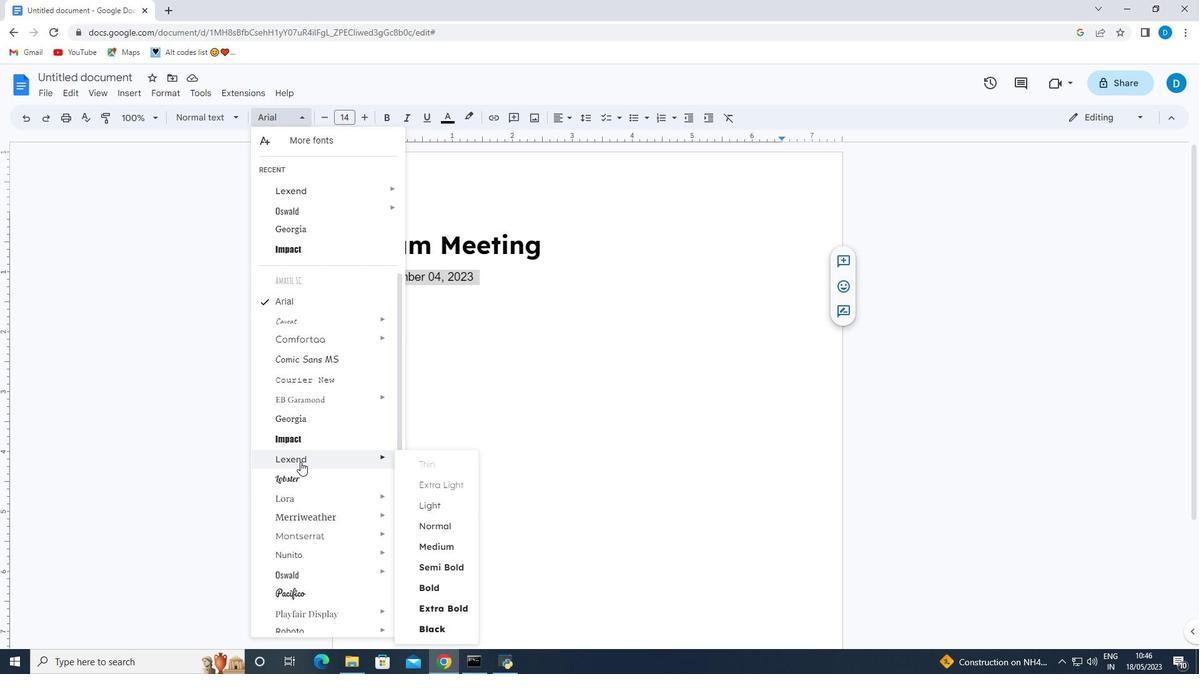 
Action: Mouse pressed left at (300, 461)
Screenshot: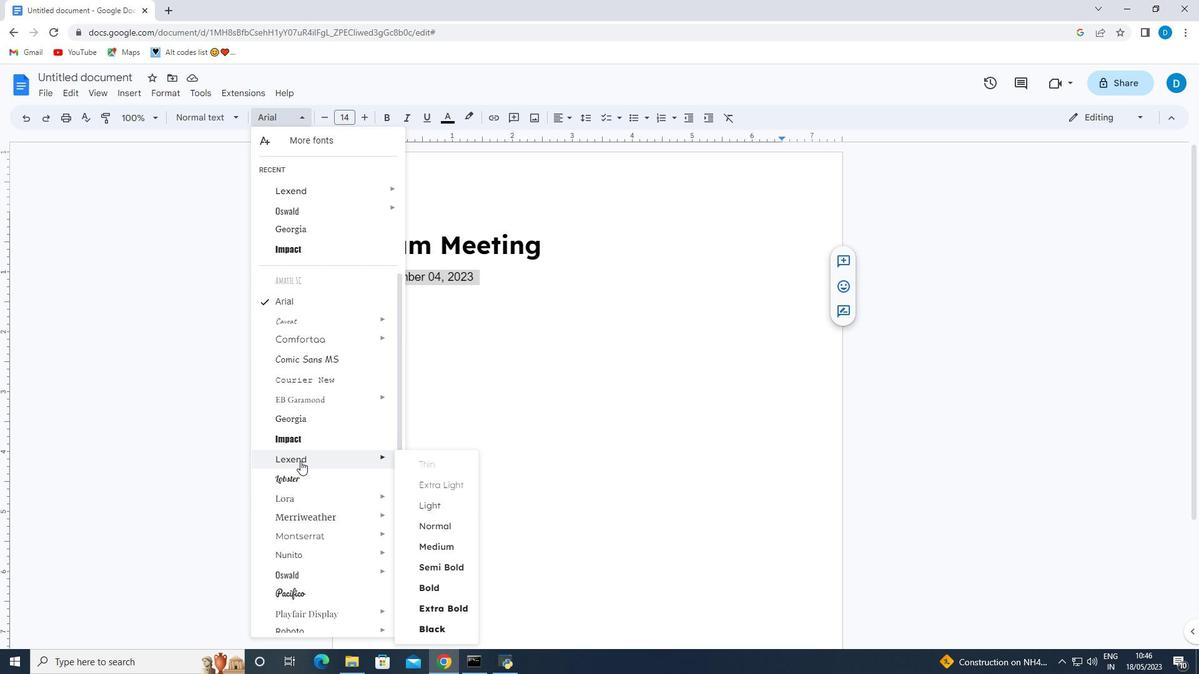 
Action: Mouse moved to (443, 346)
Screenshot: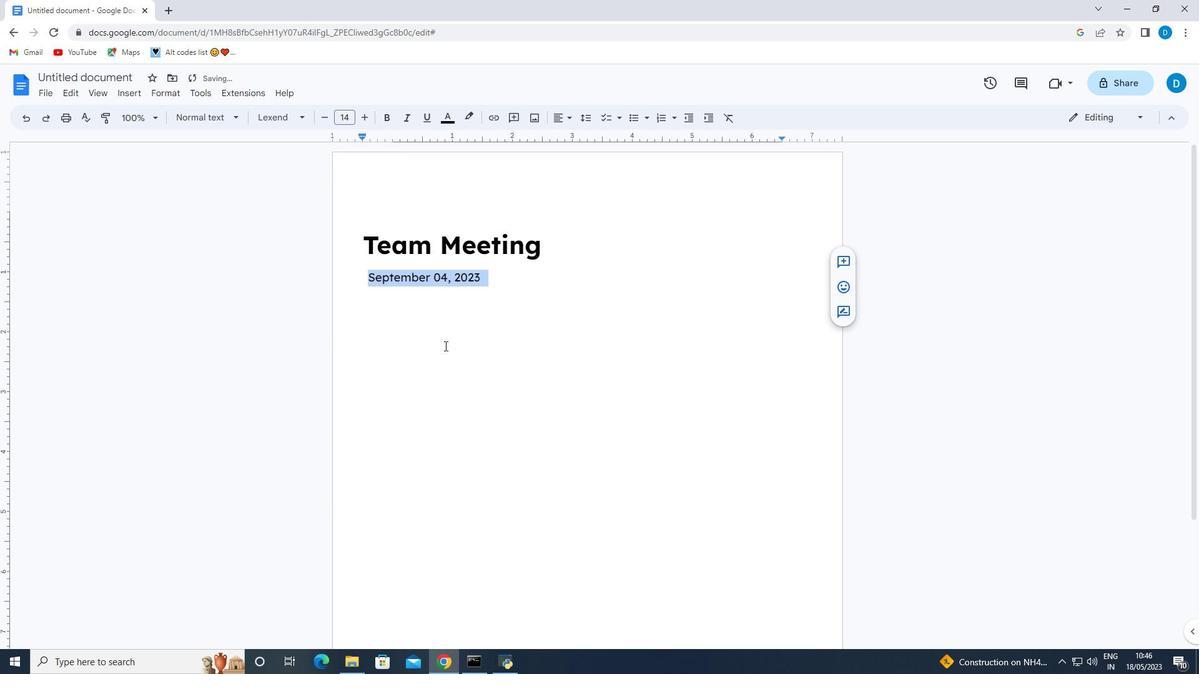 
Action: Mouse pressed left at (443, 346)
Screenshot: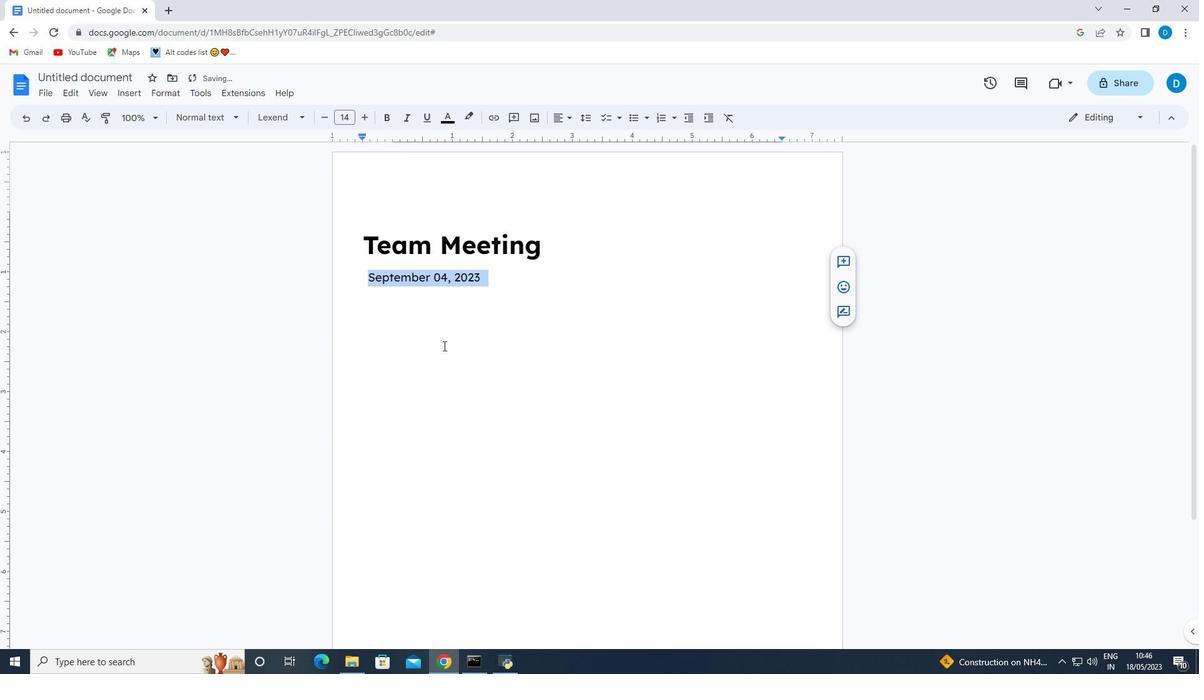 
Action: Mouse moved to (498, 278)
Screenshot: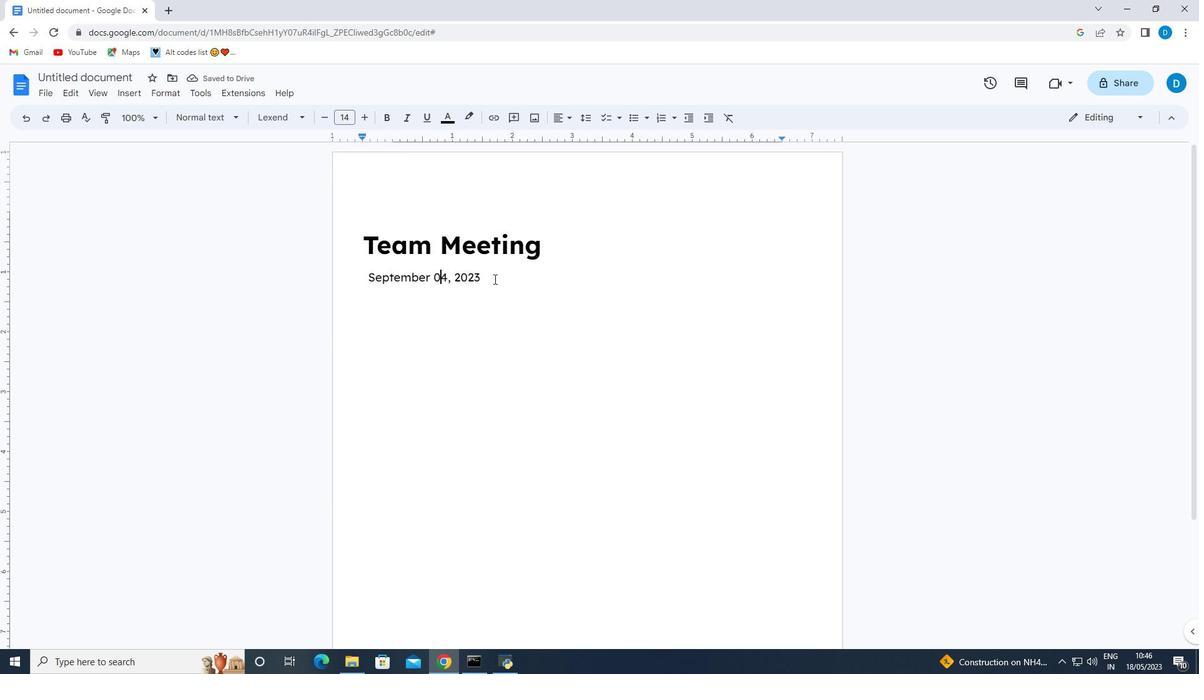 
Action: Mouse pressed left at (498, 278)
Screenshot: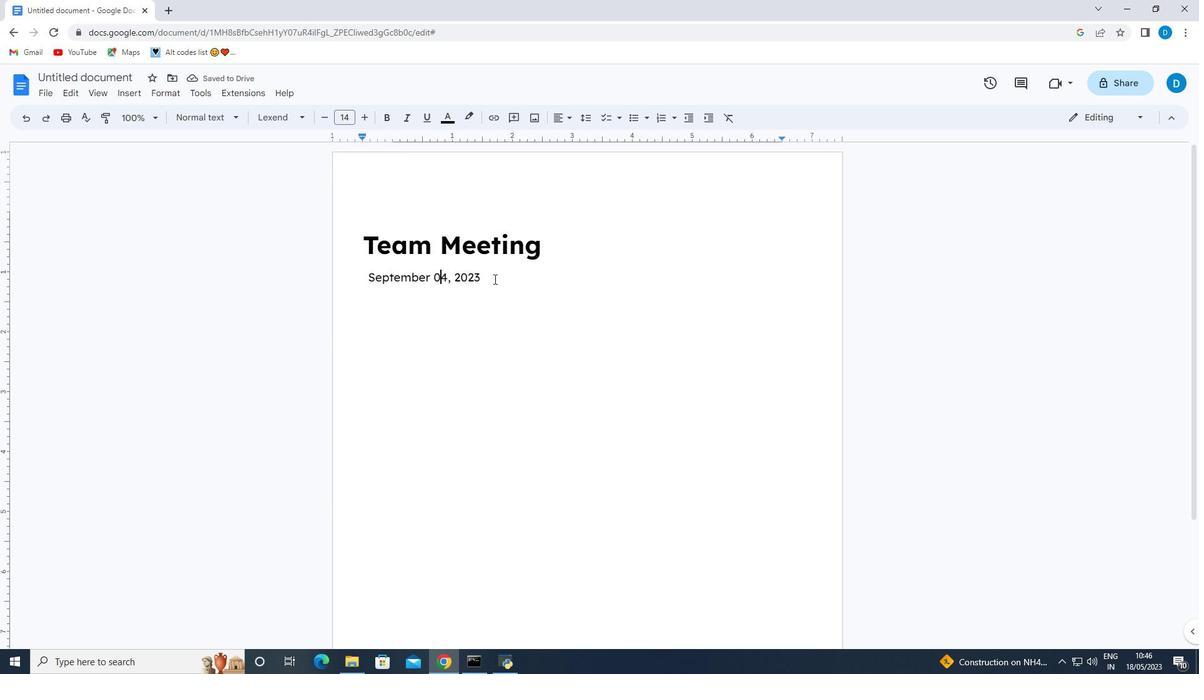
Action: Mouse moved to (498, 279)
Screenshot: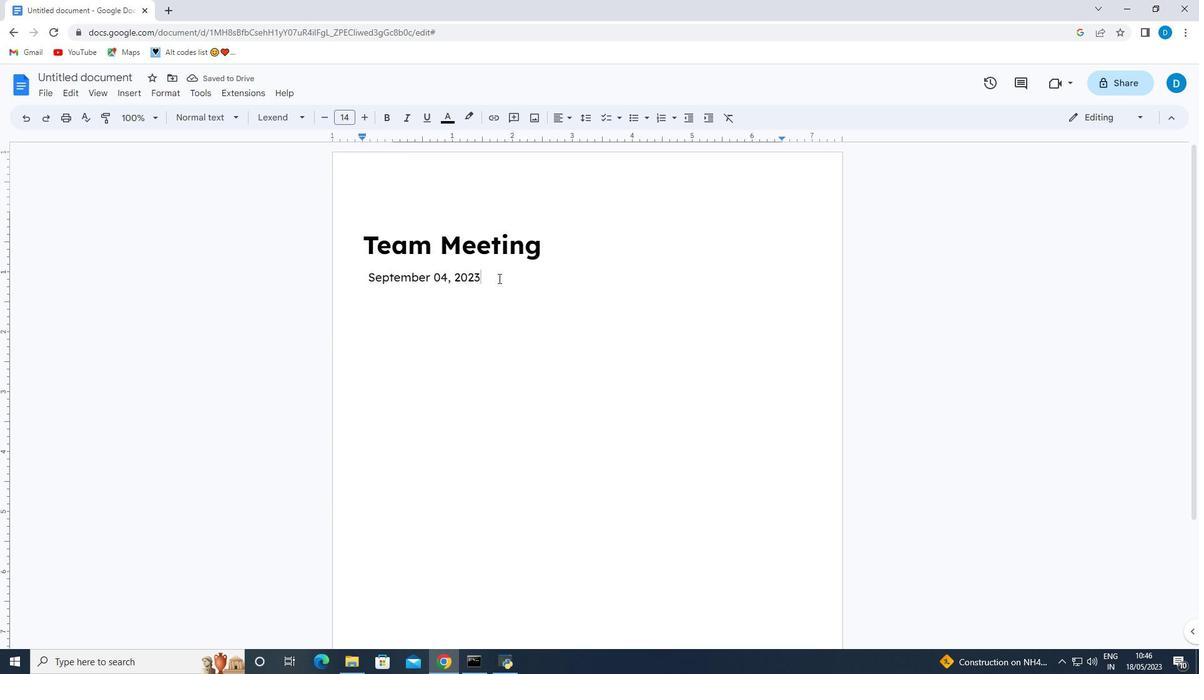 
Action: Key pressed <Key.enter><Key.enter><Key.shift>Overview
Screenshot: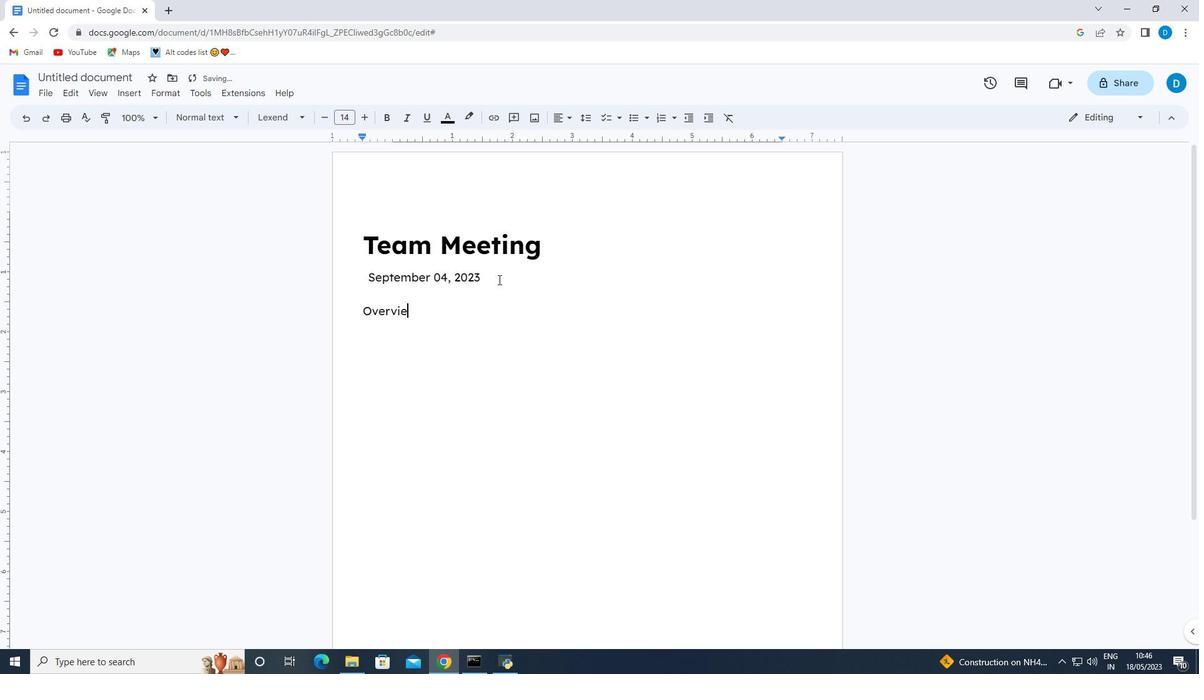 
Action: Mouse moved to (368, 281)
Screenshot: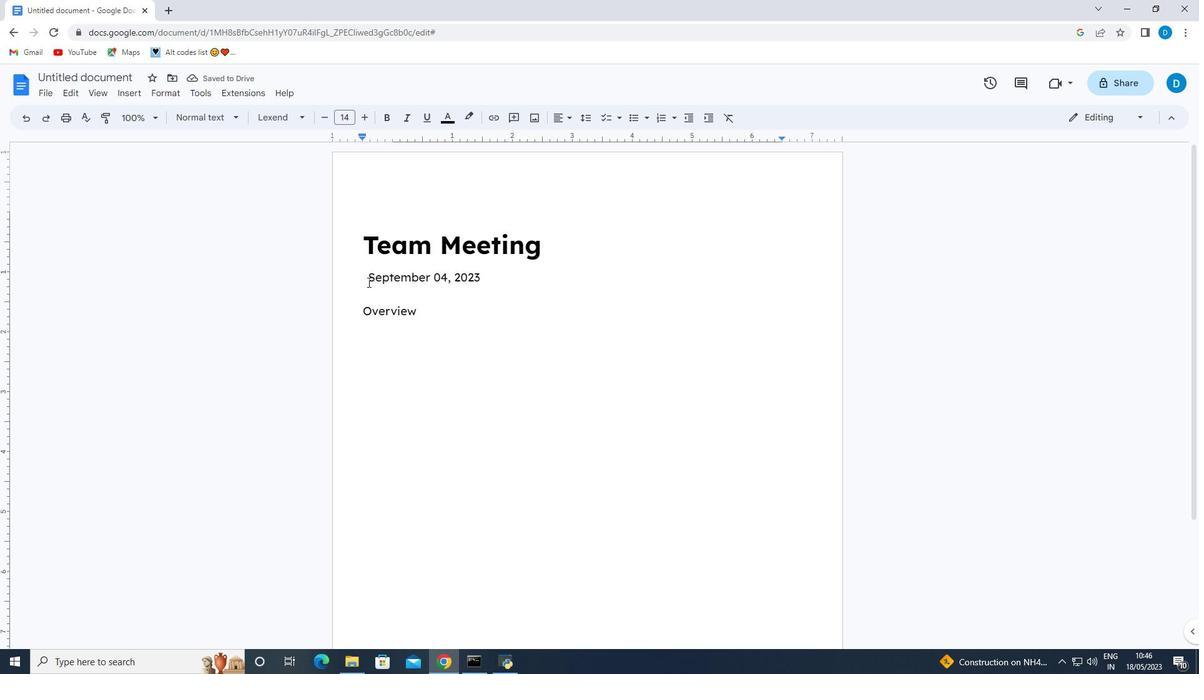 
Action: Mouse pressed left at (368, 281)
Screenshot: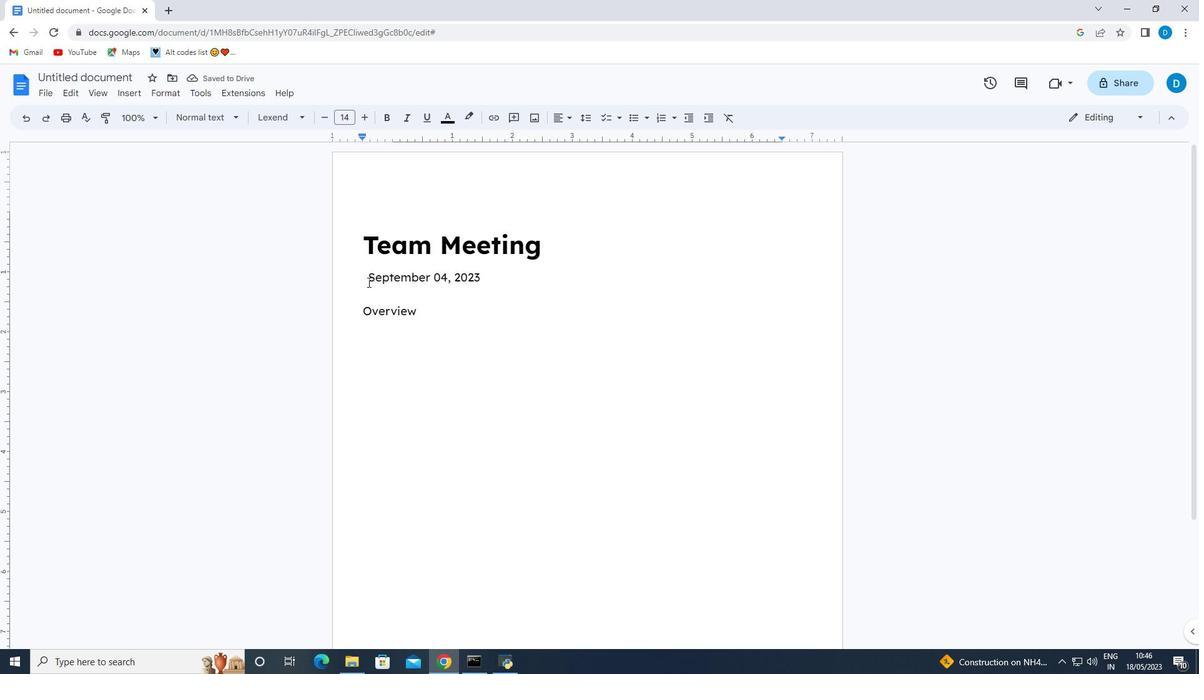 
Action: Mouse moved to (372, 299)
Screenshot: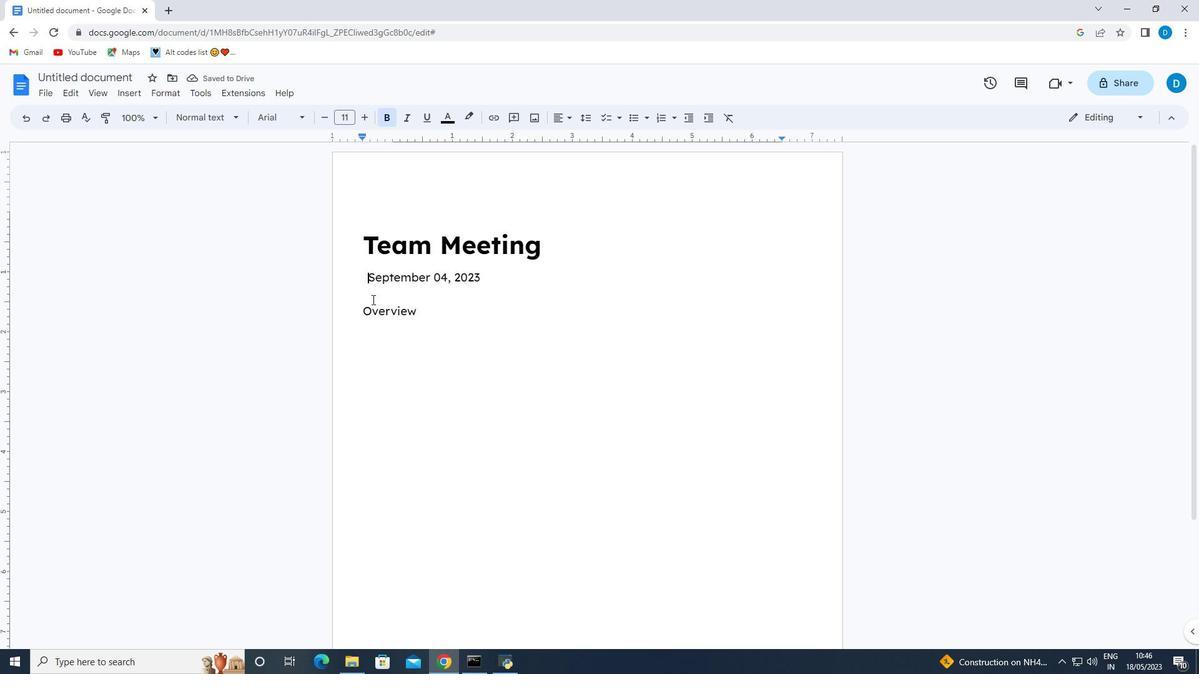 
Action: Key pressed <Key.backspace>
Screenshot: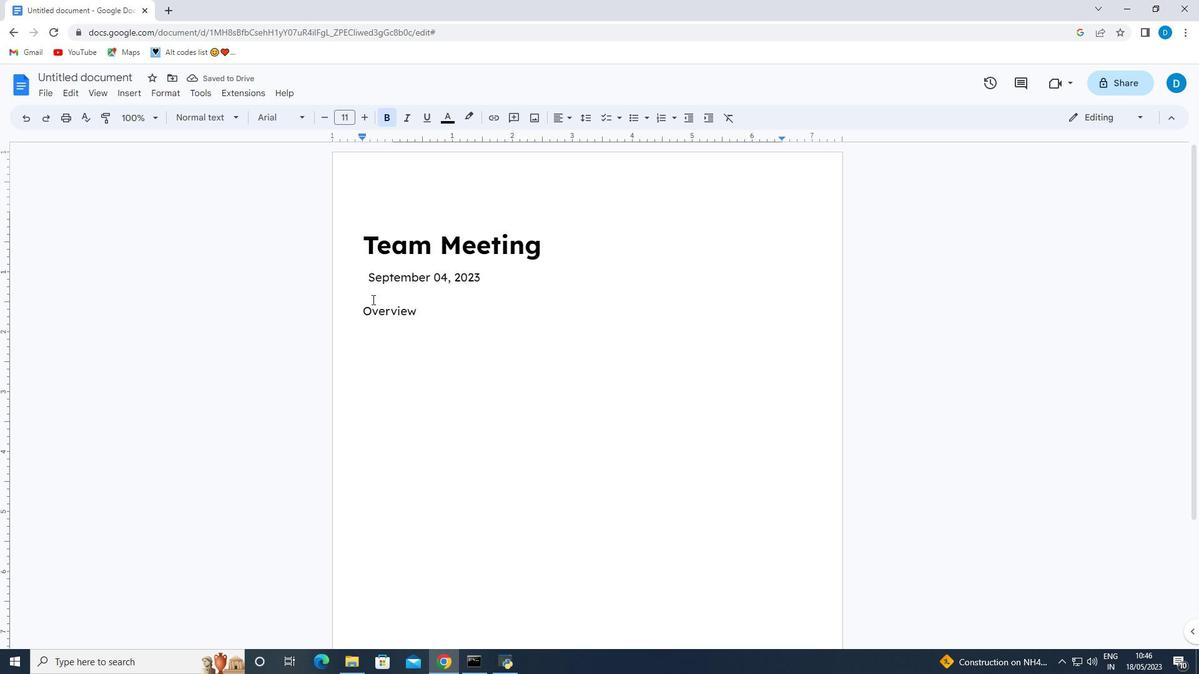 
Action: Mouse moved to (378, 314)
Screenshot: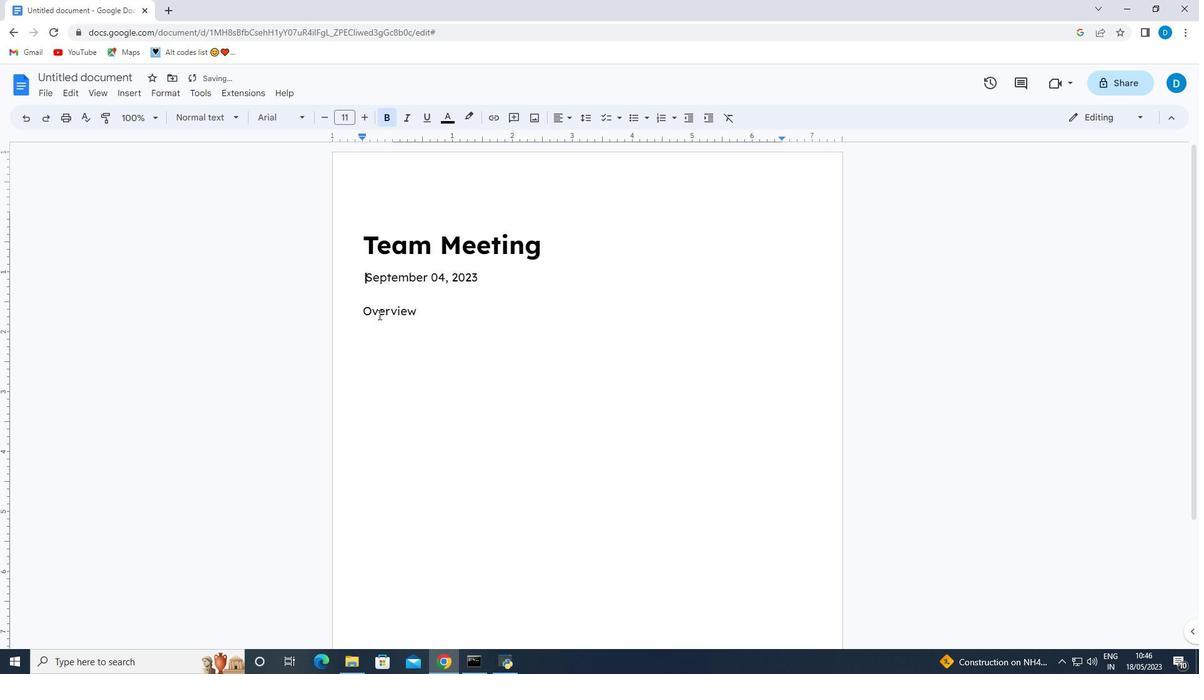 
Action: Key pressed <Key.backspace>
Screenshot: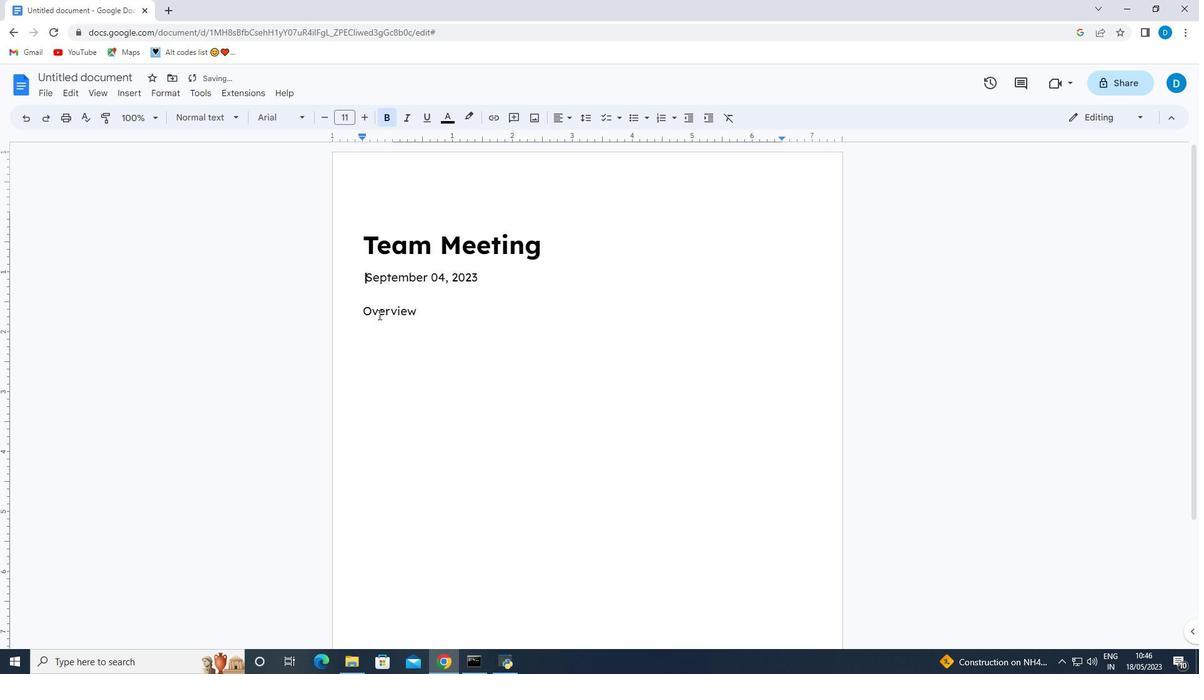 
Action: Mouse moved to (364, 311)
Screenshot: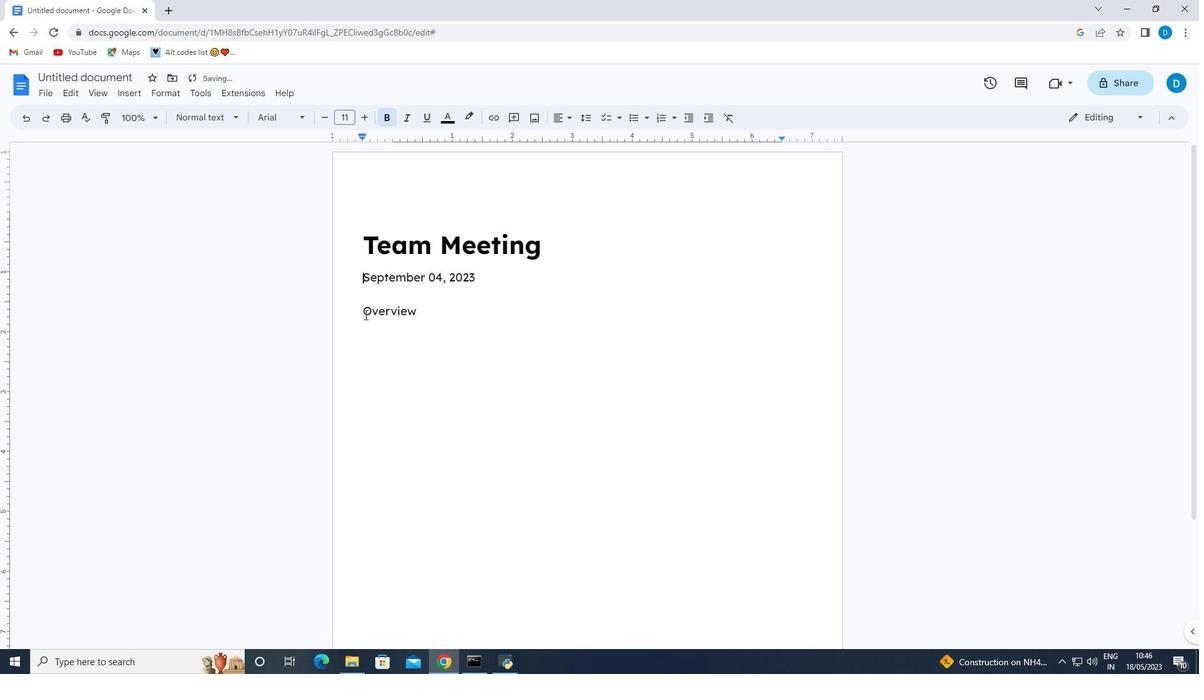 
Action: Mouse pressed left at (364, 311)
Screenshot: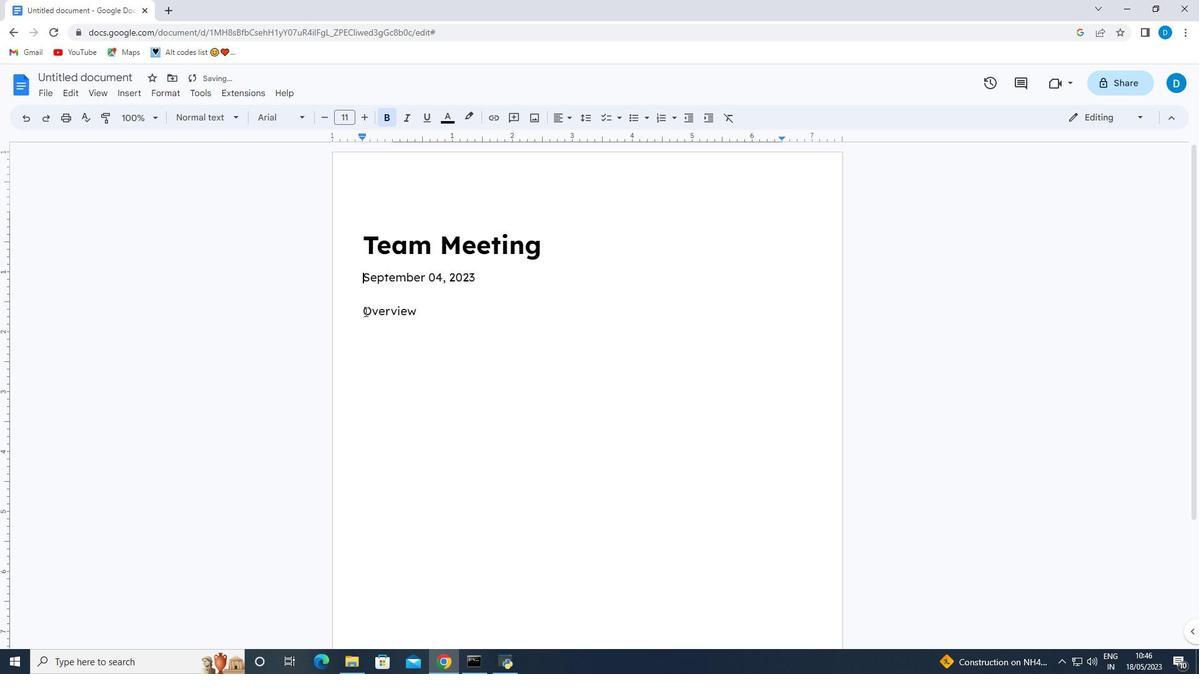 
Action: Mouse moved to (366, 244)
Screenshot: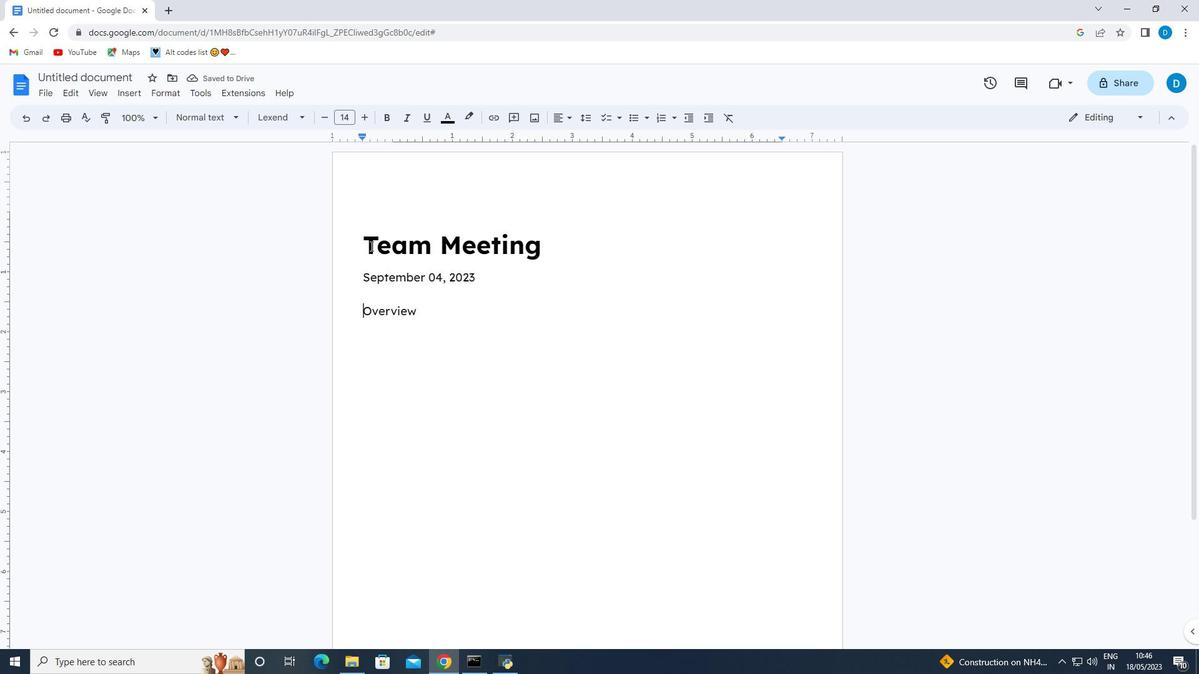 
Action: Mouse pressed left at (366, 244)
Screenshot: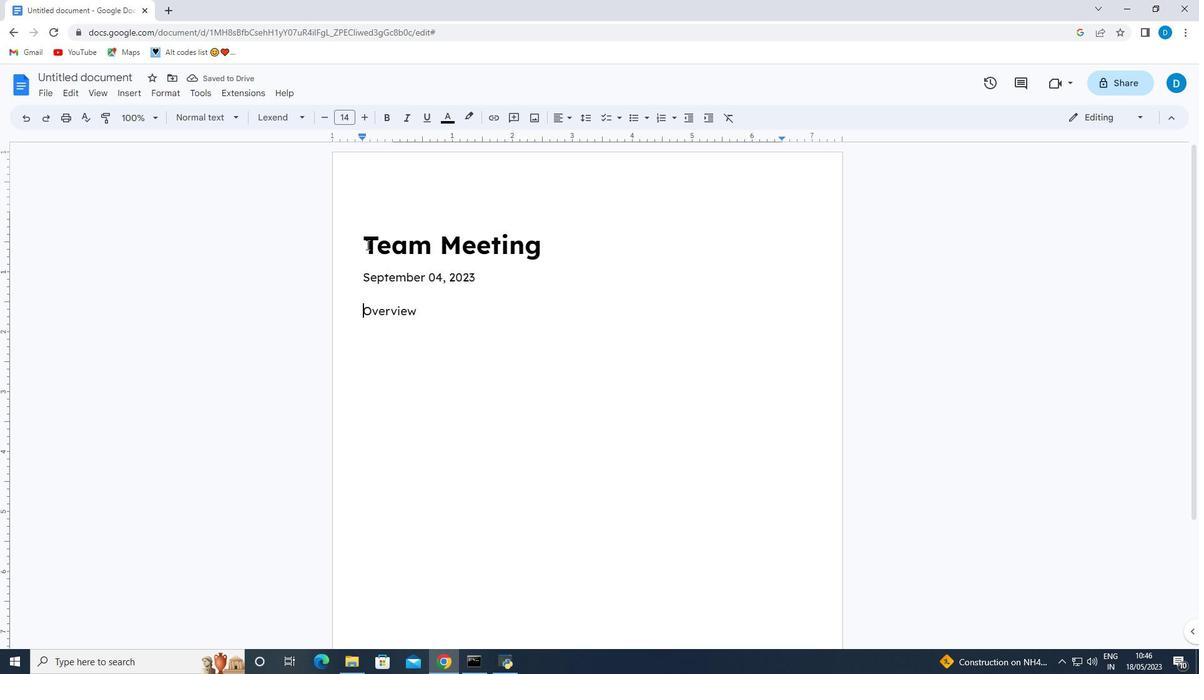 
Action: Mouse moved to (361, 309)
Screenshot: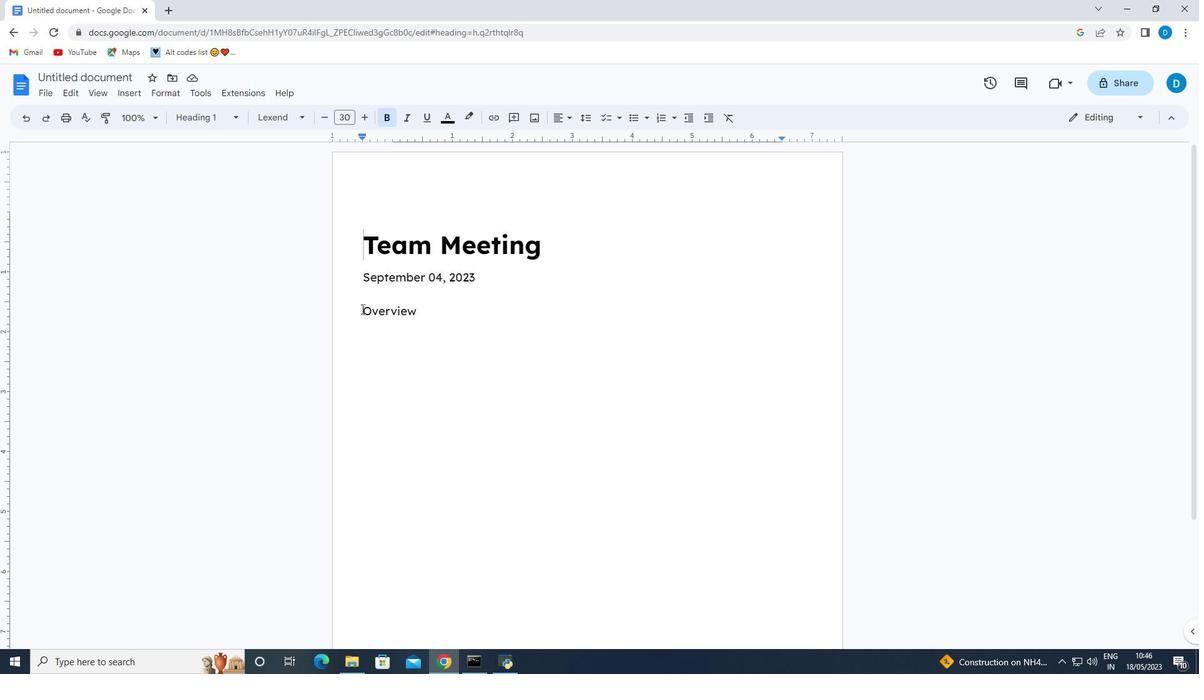 
Action: Key pressed <Key.backspace>
Screenshot: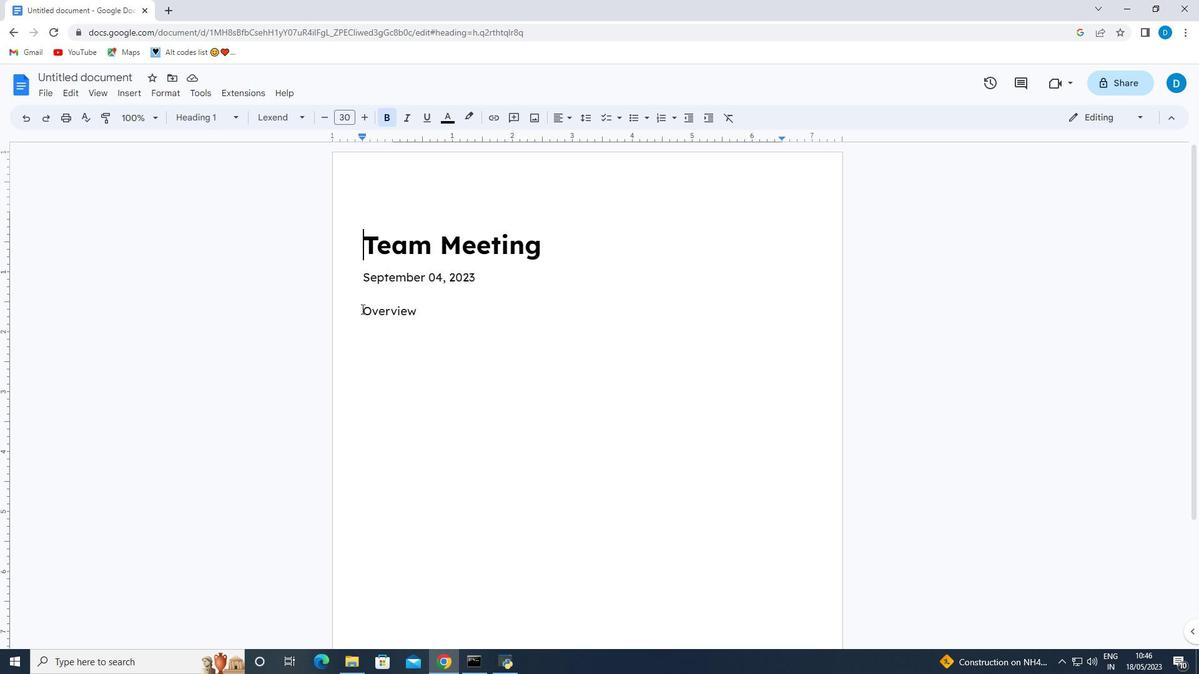 
Action: Mouse moved to (363, 309)
Screenshot: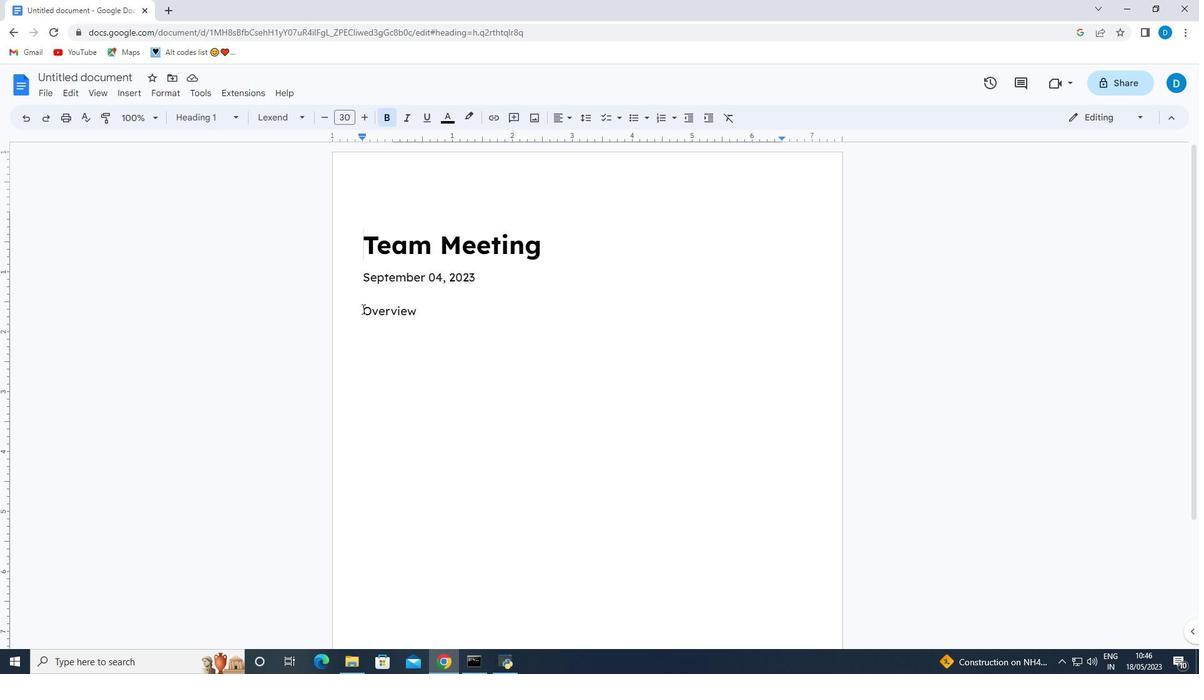 
Action: Mouse pressed left at (363, 309)
Screenshot: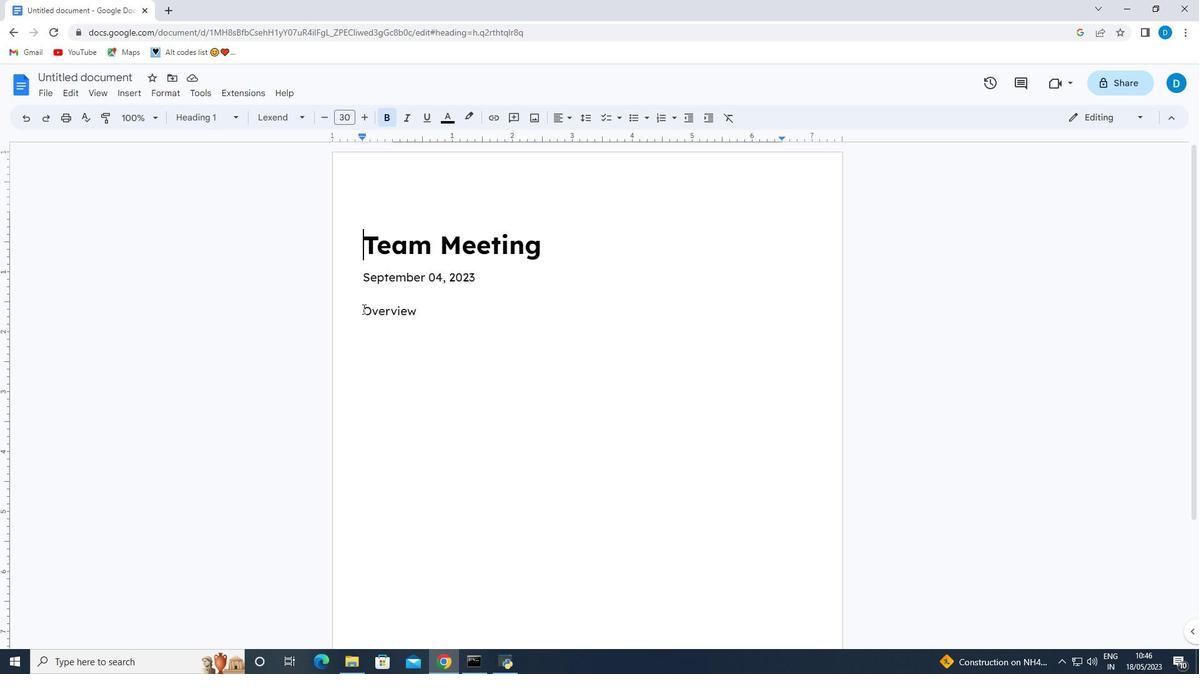 
Action: Mouse moved to (362, 314)
Screenshot: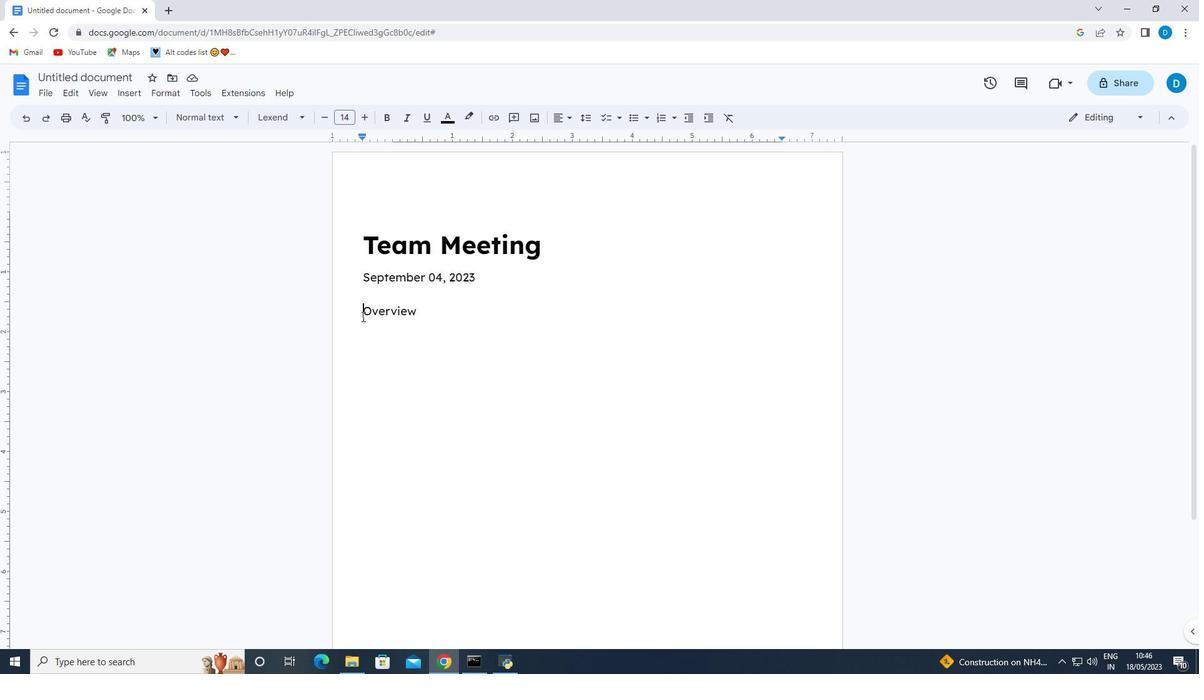 
Action: Mouse pressed left at (362, 314)
Screenshot: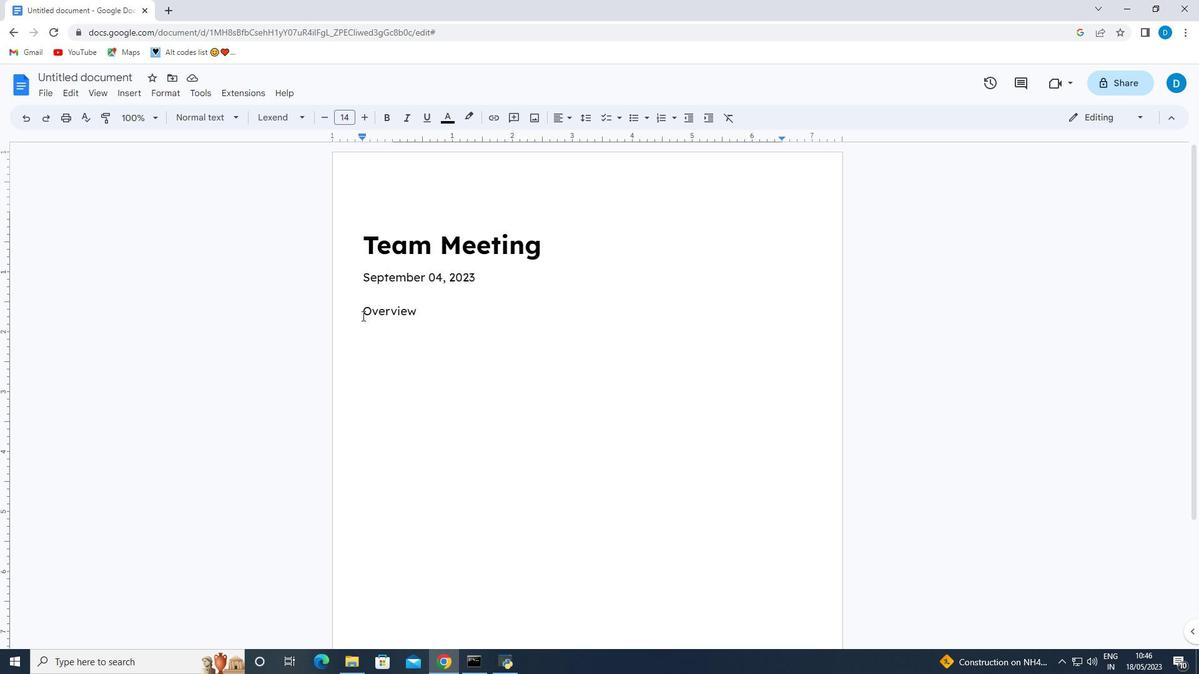 
Action: Mouse moved to (471, 122)
Screenshot: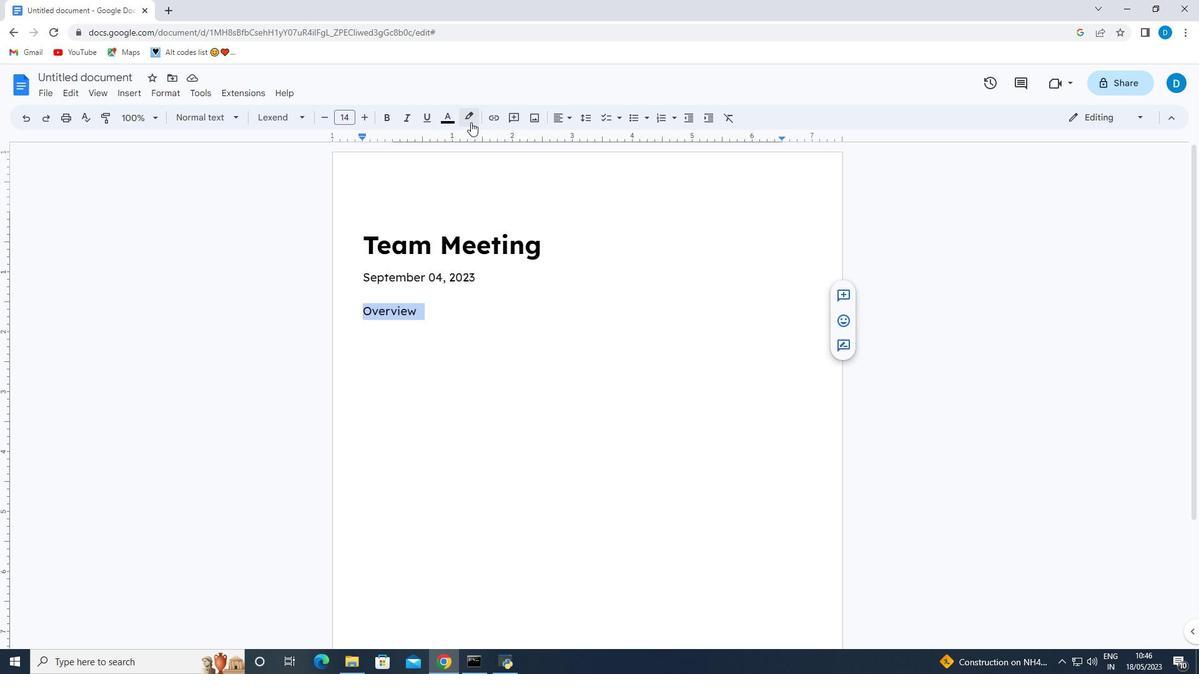 
Action: Mouse pressed left at (471, 122)
Screenshot: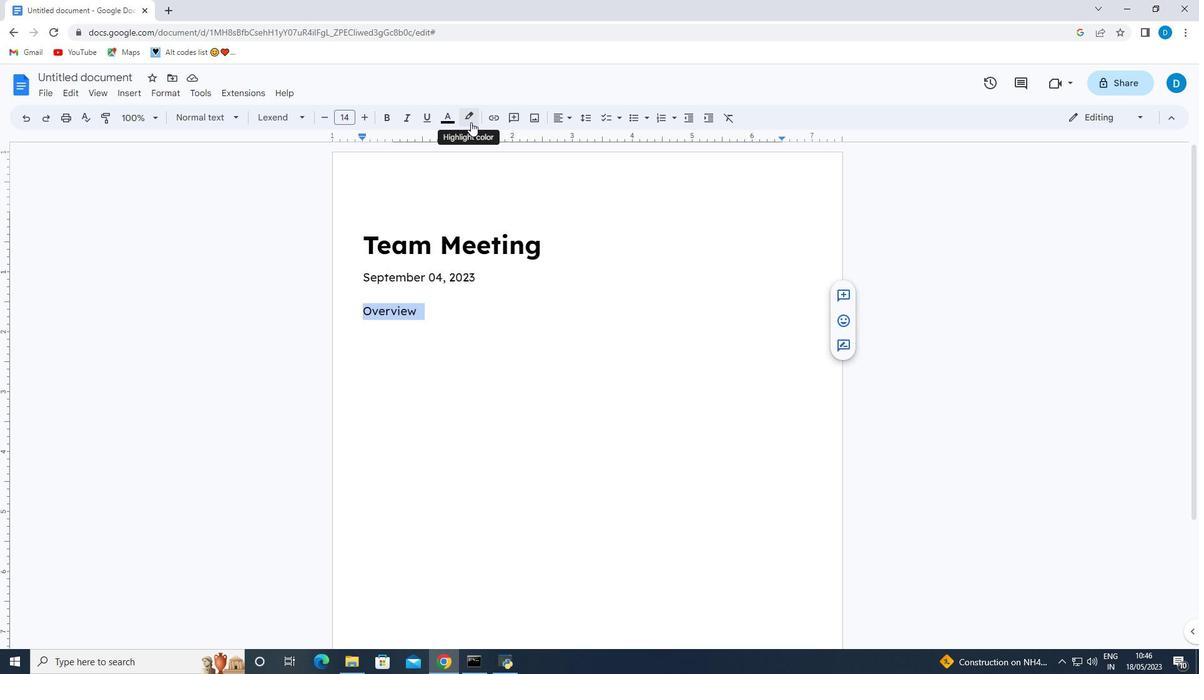 
Action: Mouse moved to (514, 188)
Screenshot: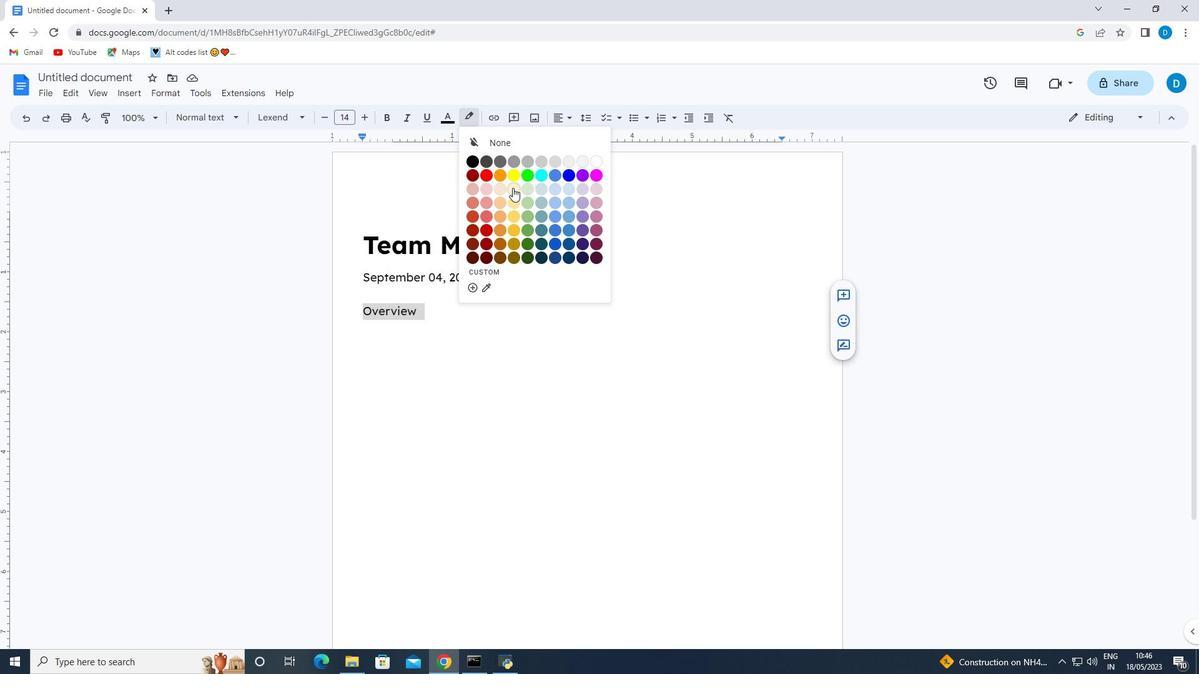 
Action: Mouse pressed left at (514, 188)
Screenshot: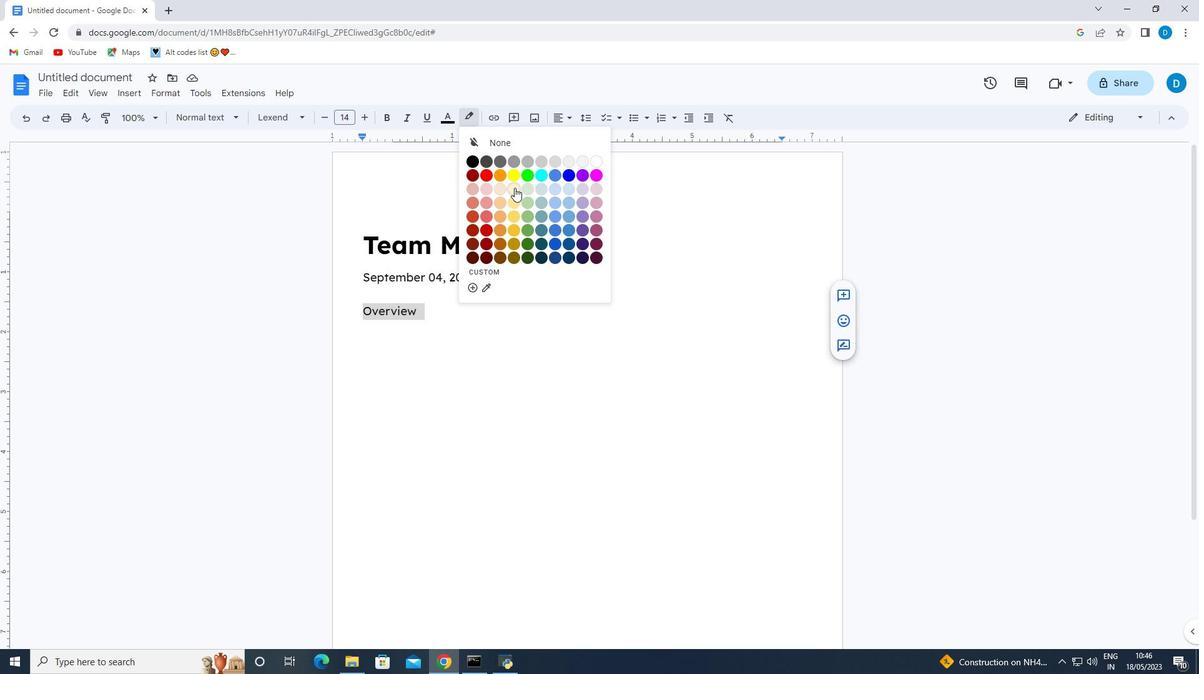 
Action: Mouse moved to (414, 333)
Screenshot: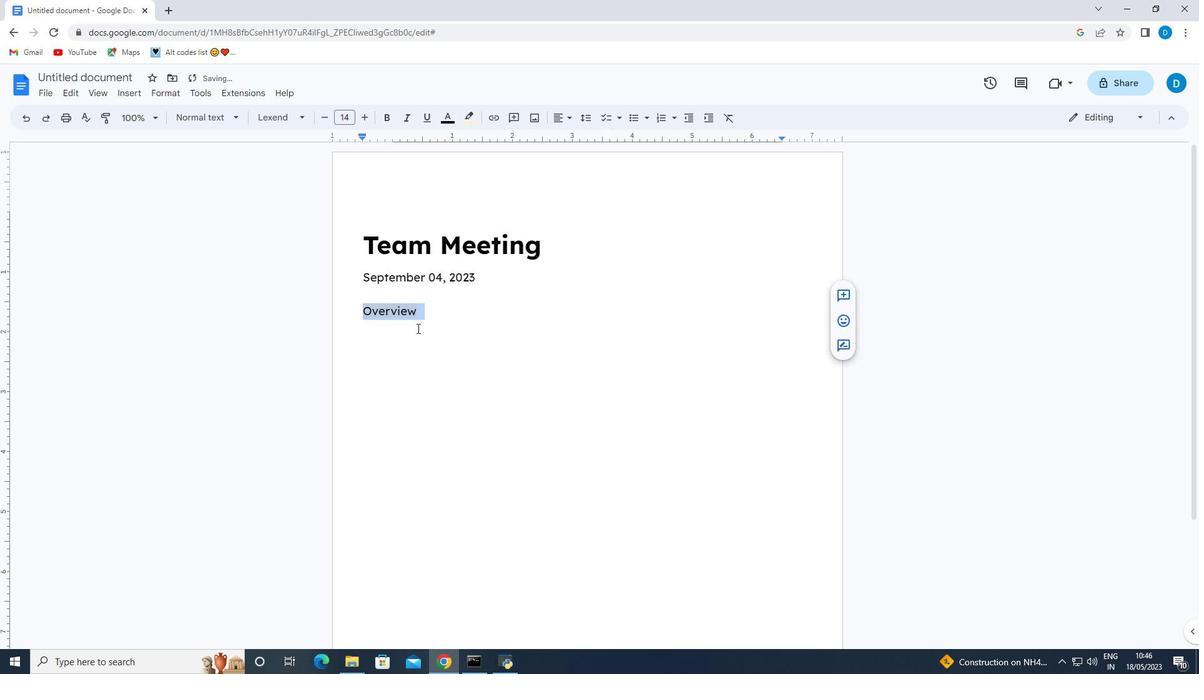
Action: Mouse pressed left at (414, 333)
Screenshot: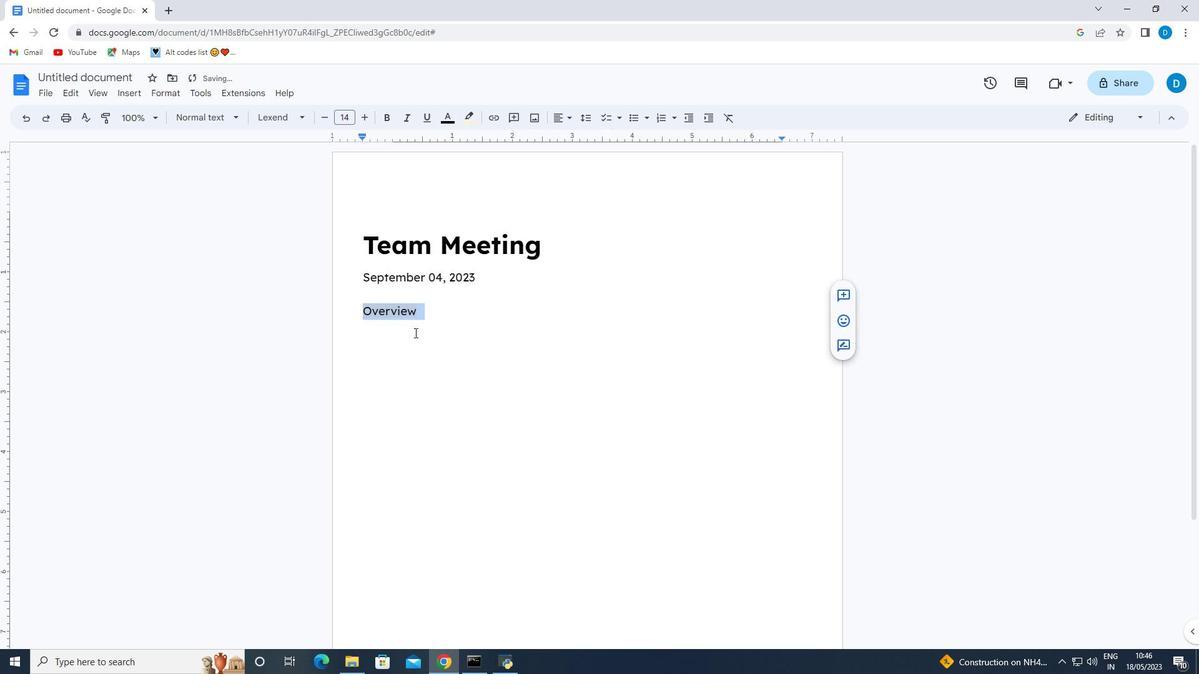 
Action: Mouse moved to (366, 274)
Screenshot: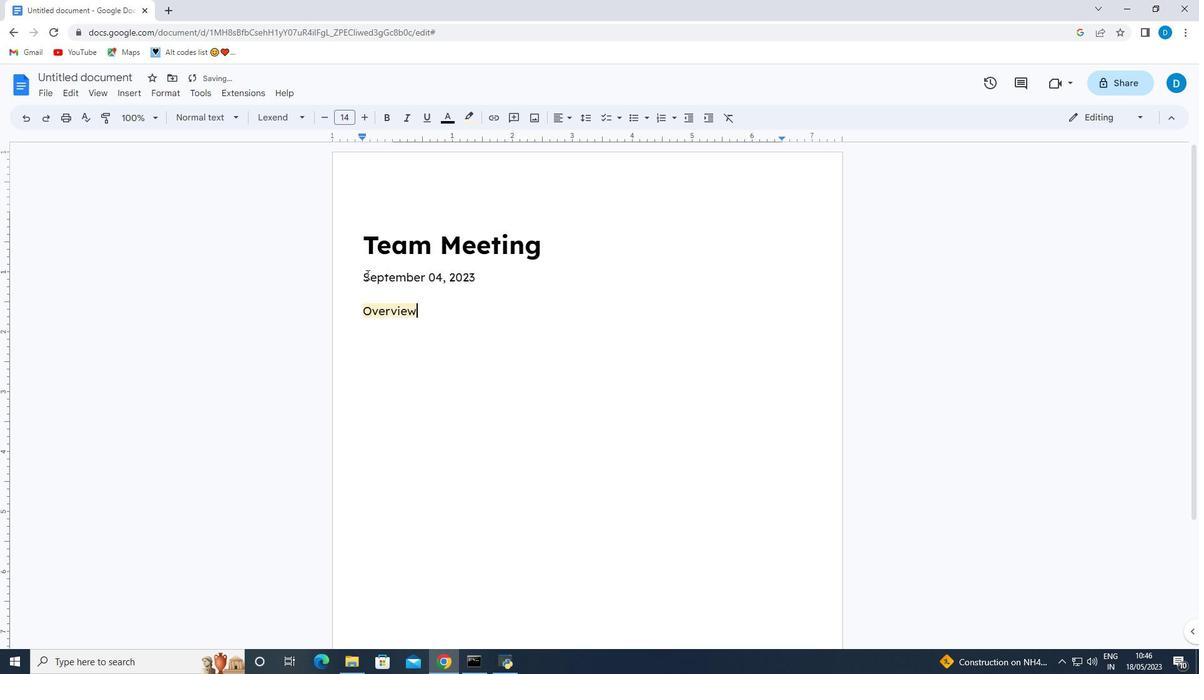 
Action: Mouse pressed left at (366, 274)
Screenshot: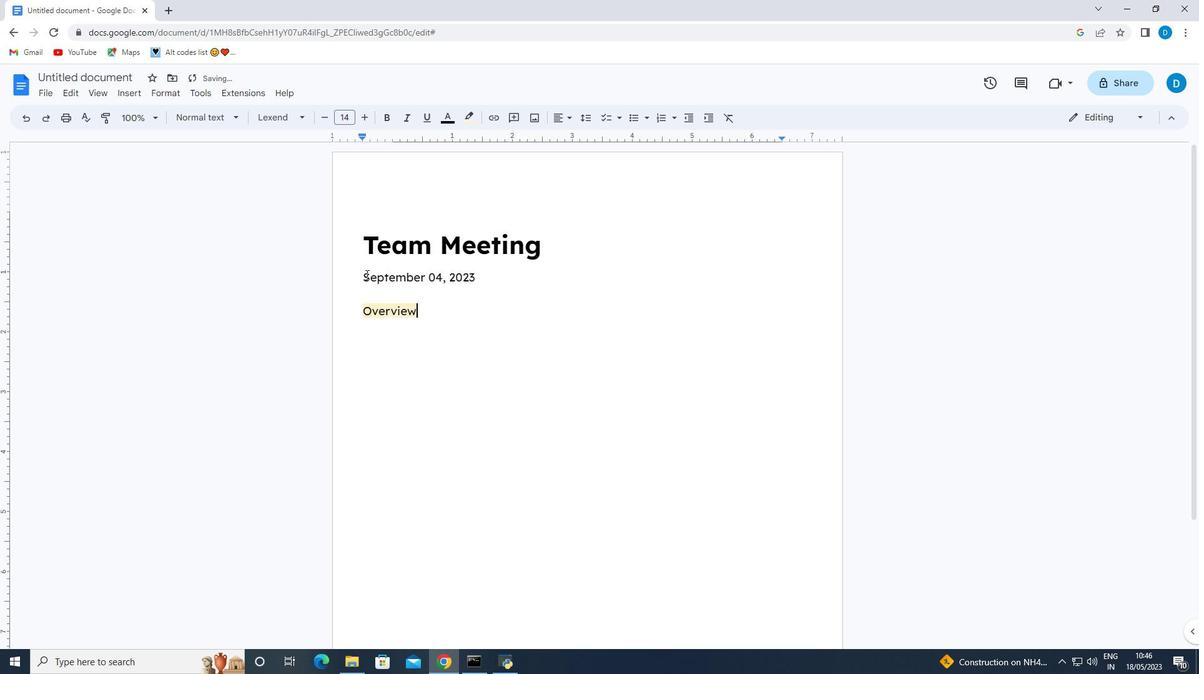 
Action: Mouse moved to (469, 115)
Screenshot: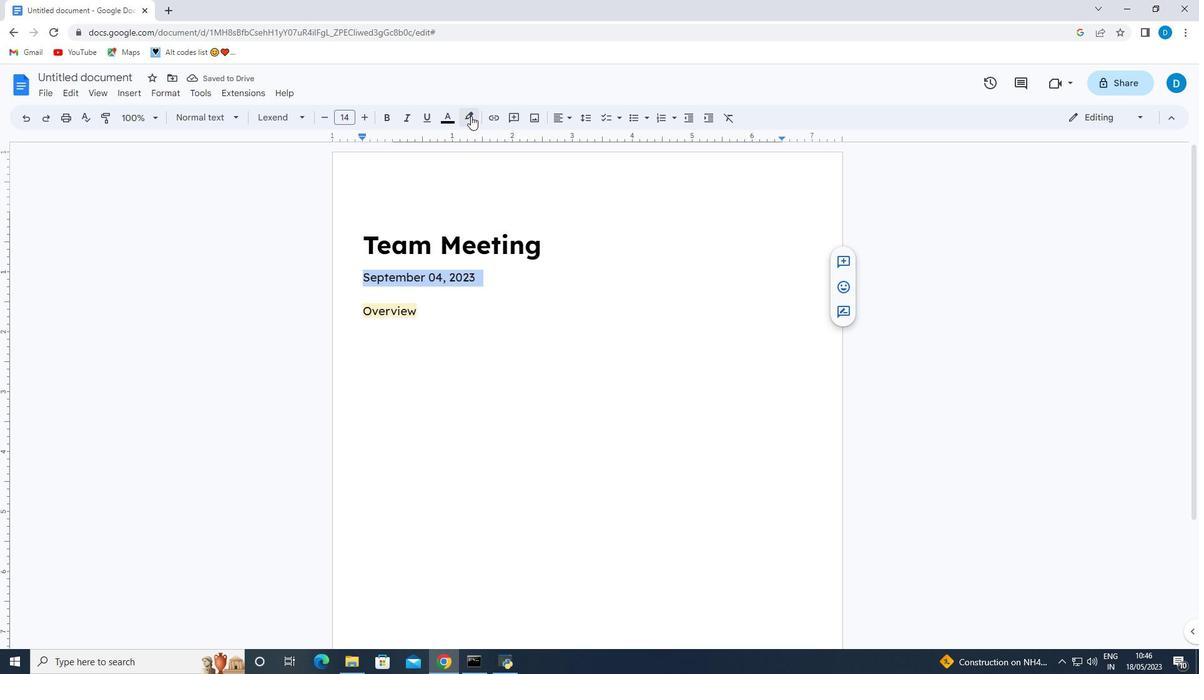 
Action: Mouse pressed left at (469, 115)
Screenshot: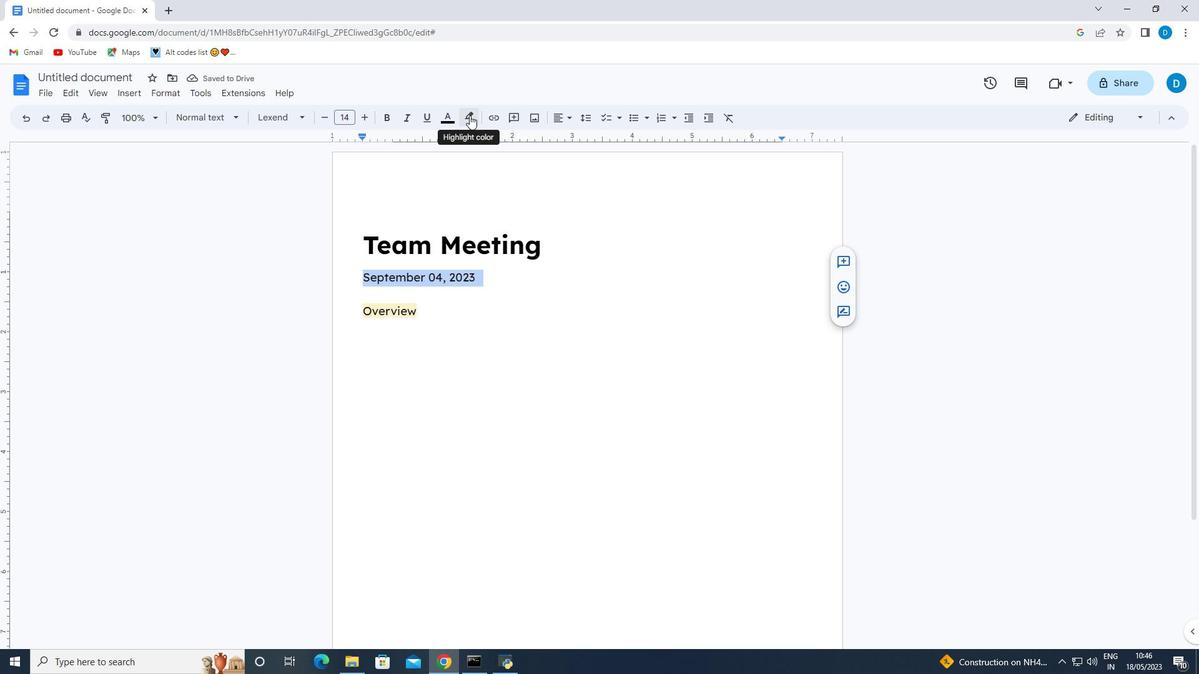 
Action: Mouse moved to (567, 160)
Screenshot: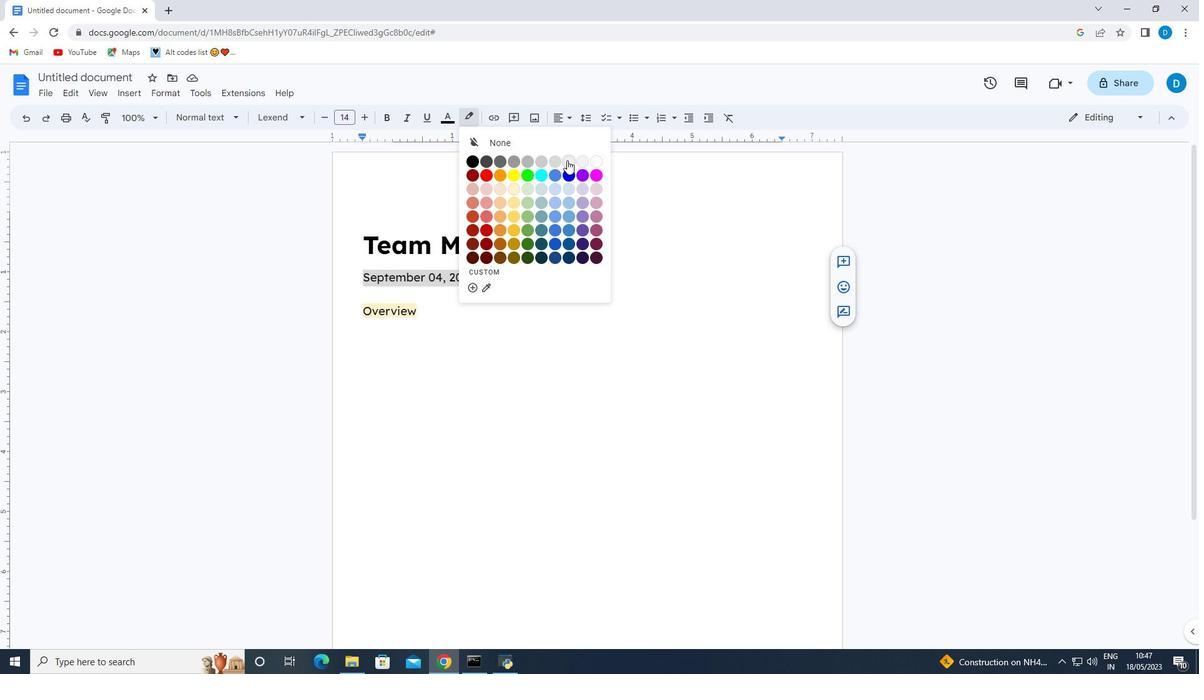 
Action: Mouse pressed left at (567, 160)
Screenshot: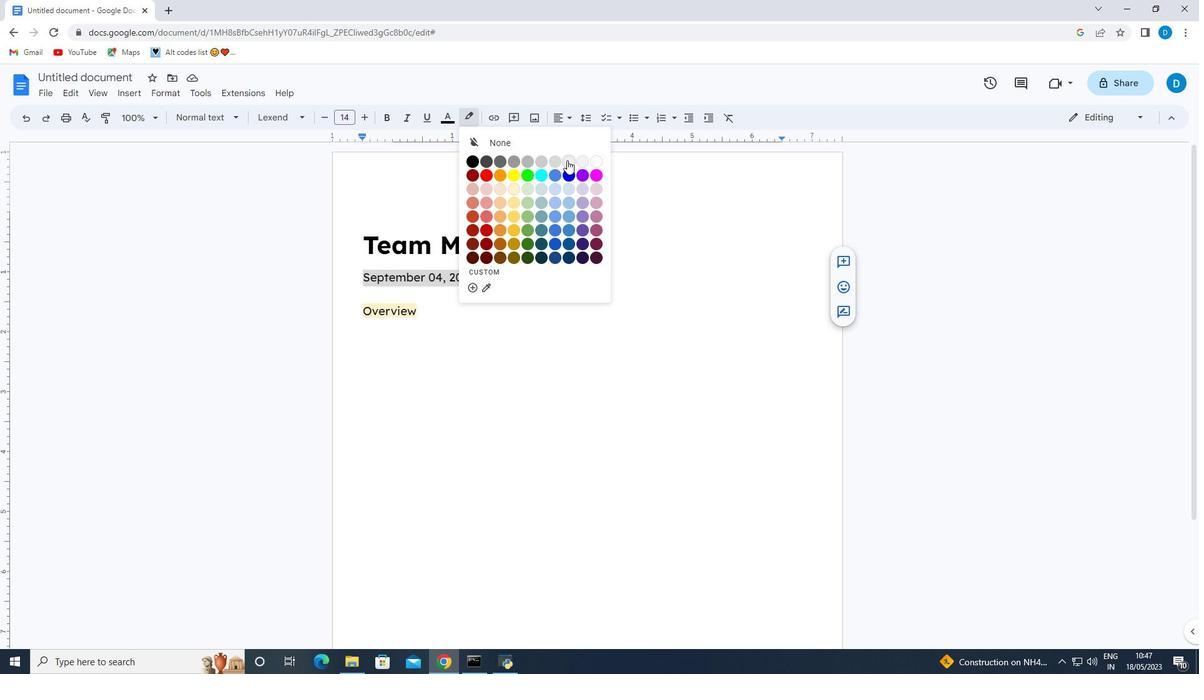 
Action: Mouse moved to (490, 294)
Screenshot: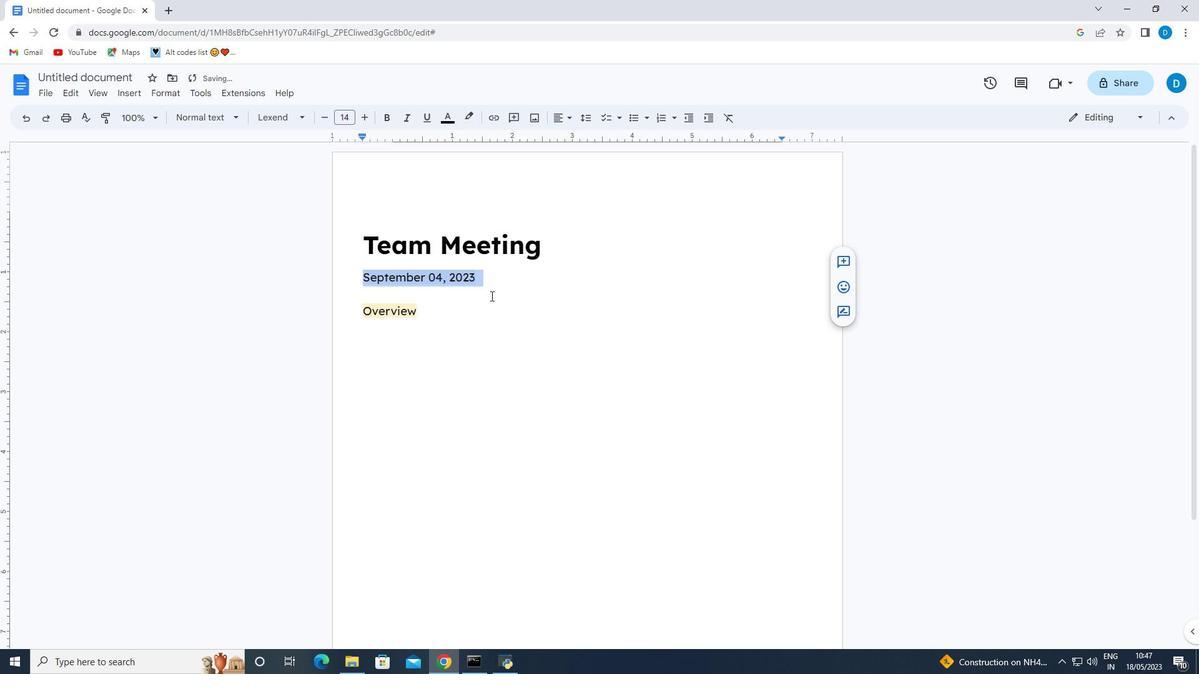 
Action: Mouse pressed left at (490, 294)
Screenshot: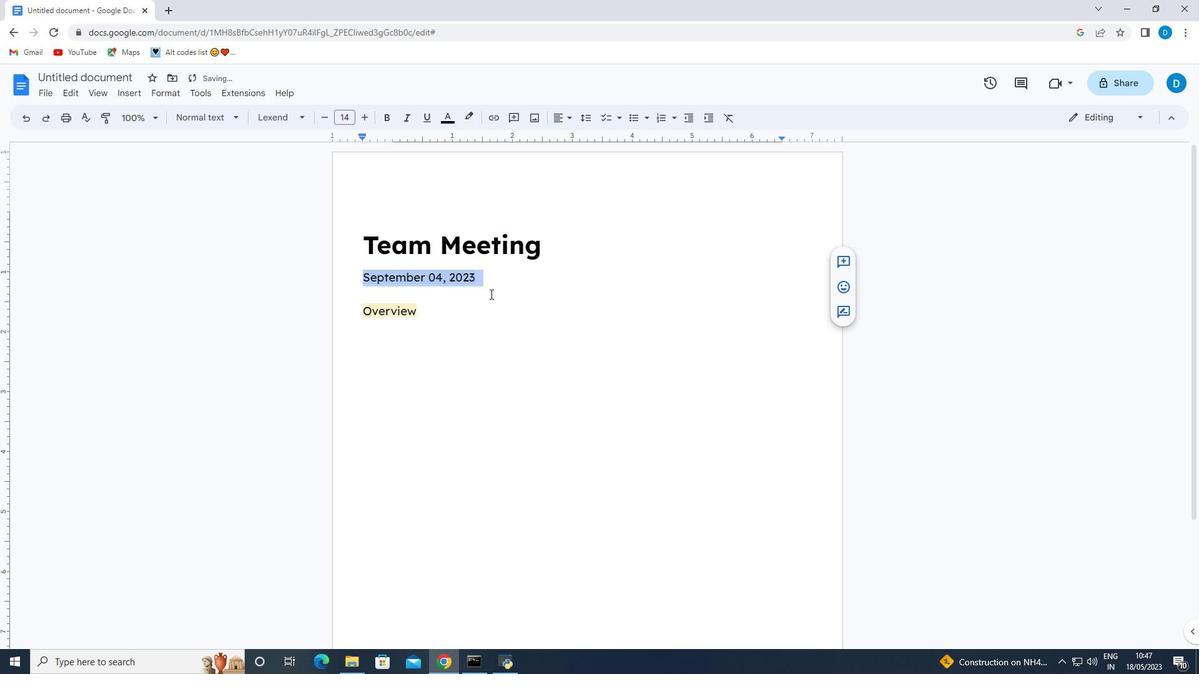 
Action: Mouse moved to (364, 313)
Screenshot: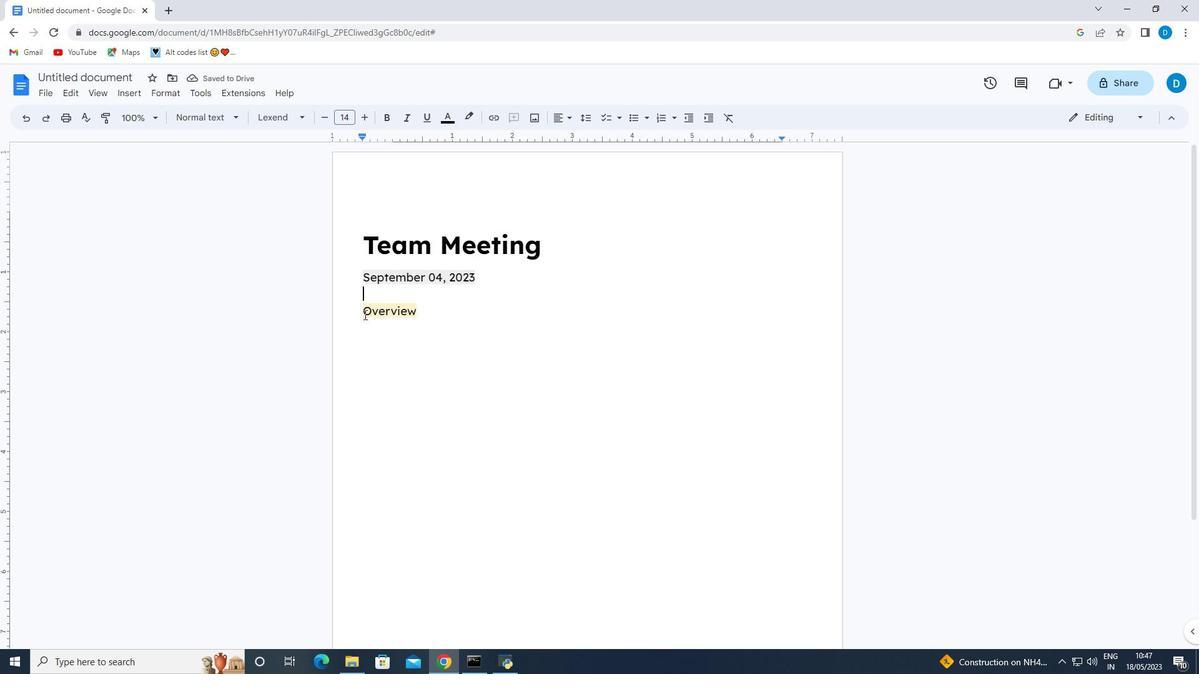 
Action: Mouse pressed left at (364, 313)
Screenshot: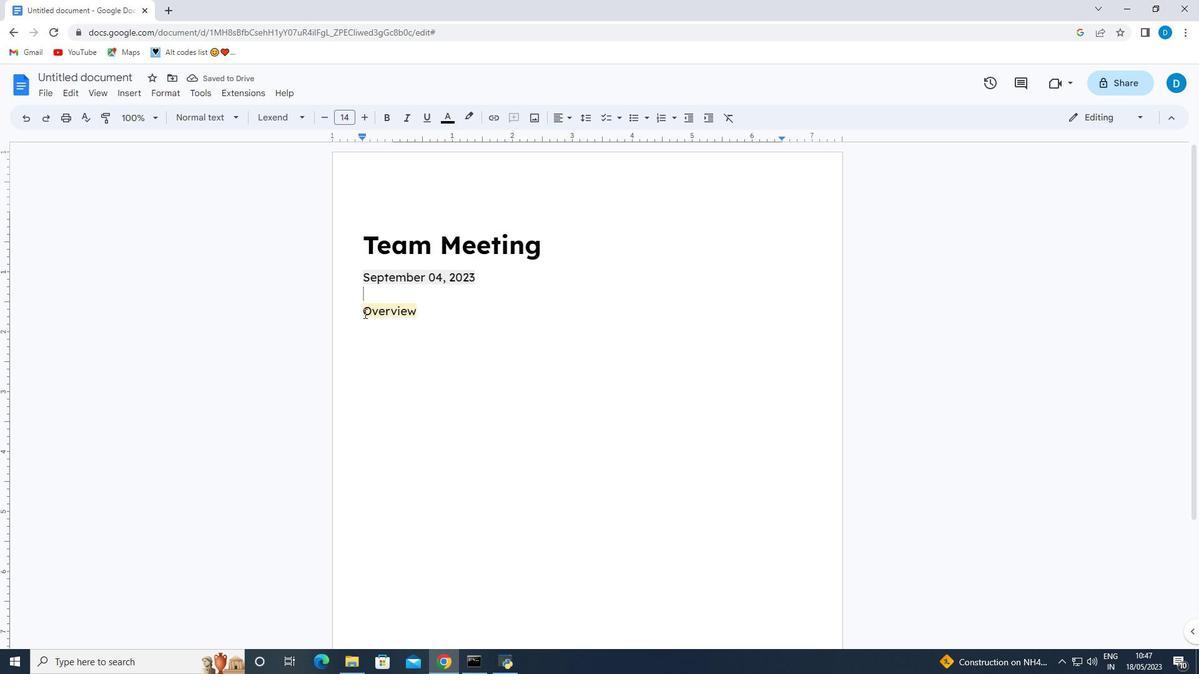 
Action: Mouse moved to (366, 120)
Screenshot: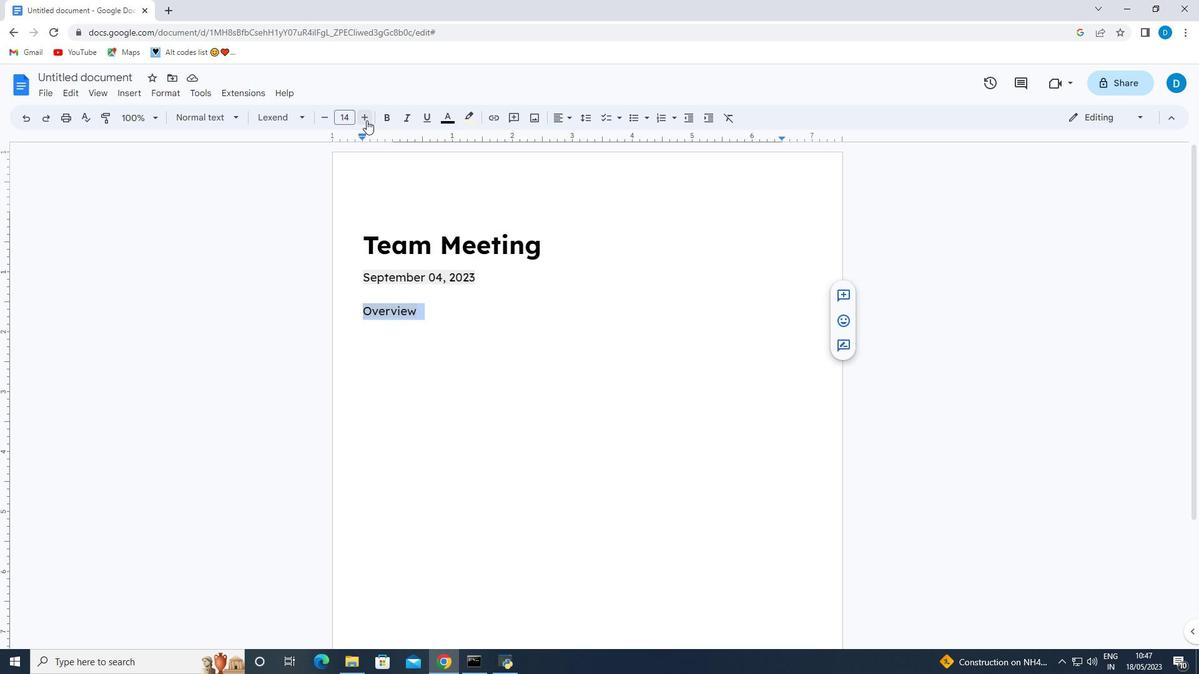 
Action: Mouse pressed left at (366, 120)
Screenshot: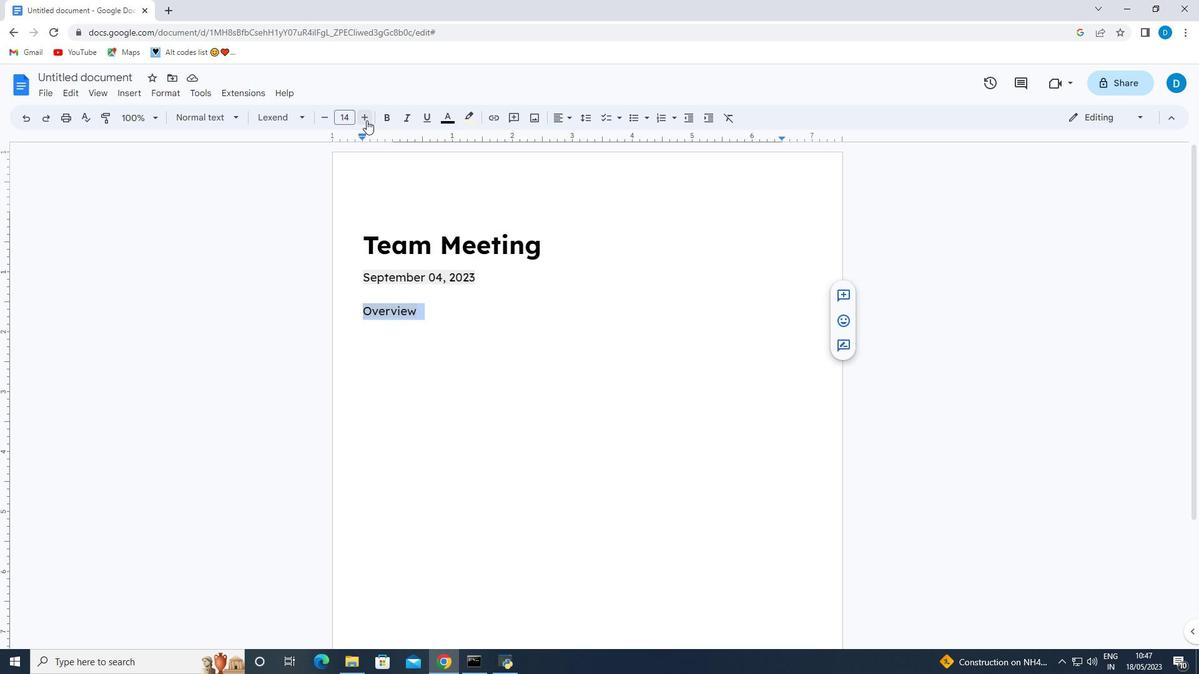 
Action: Mouse pressed left at (366, 120)
Screenshot: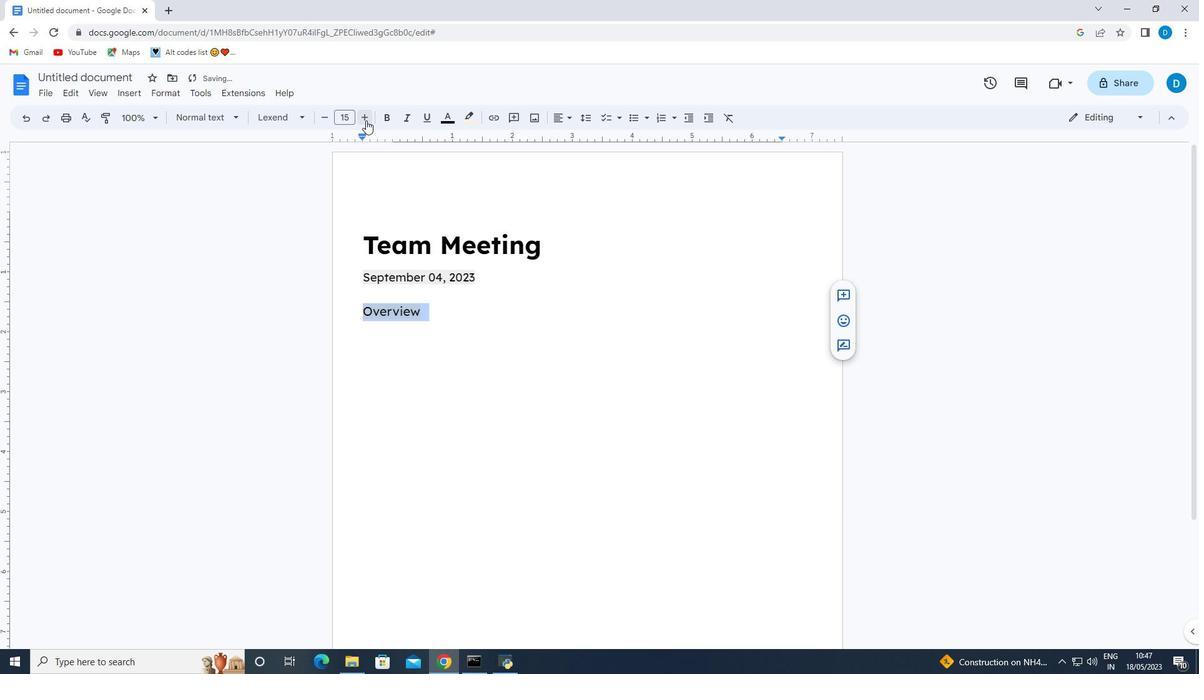 
Action: Mouse pressed left at (366, 120)
Screenshot: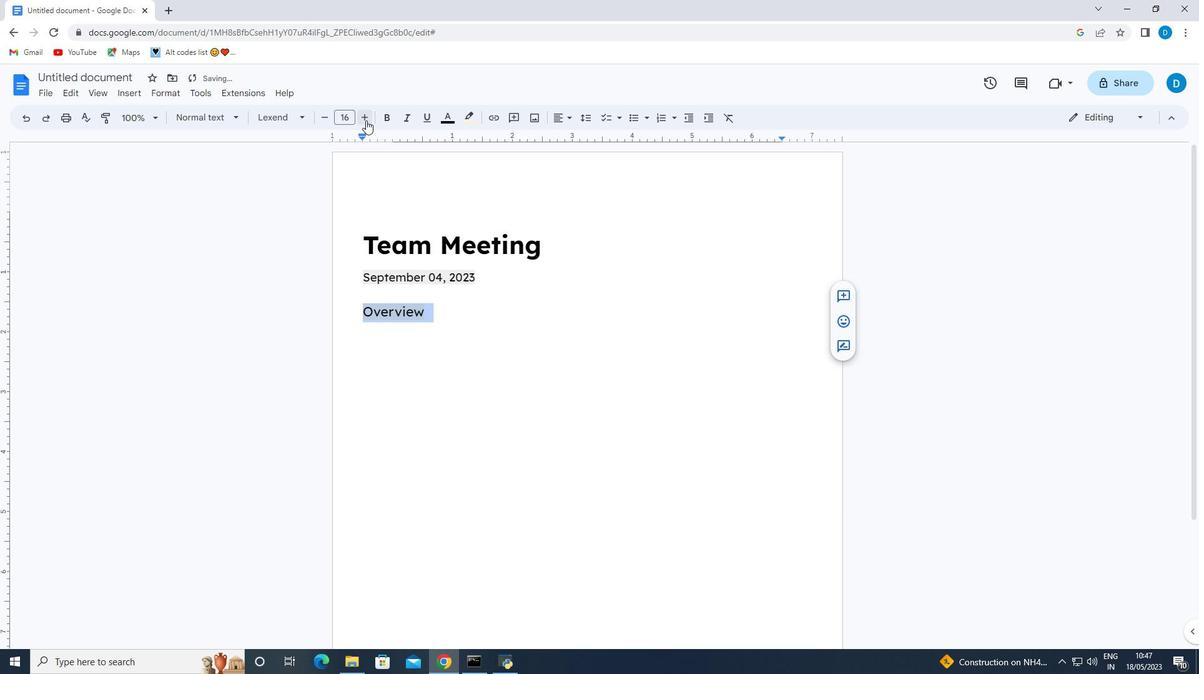 
Action: Mouse pressed left at (366, 120)
Screenshot: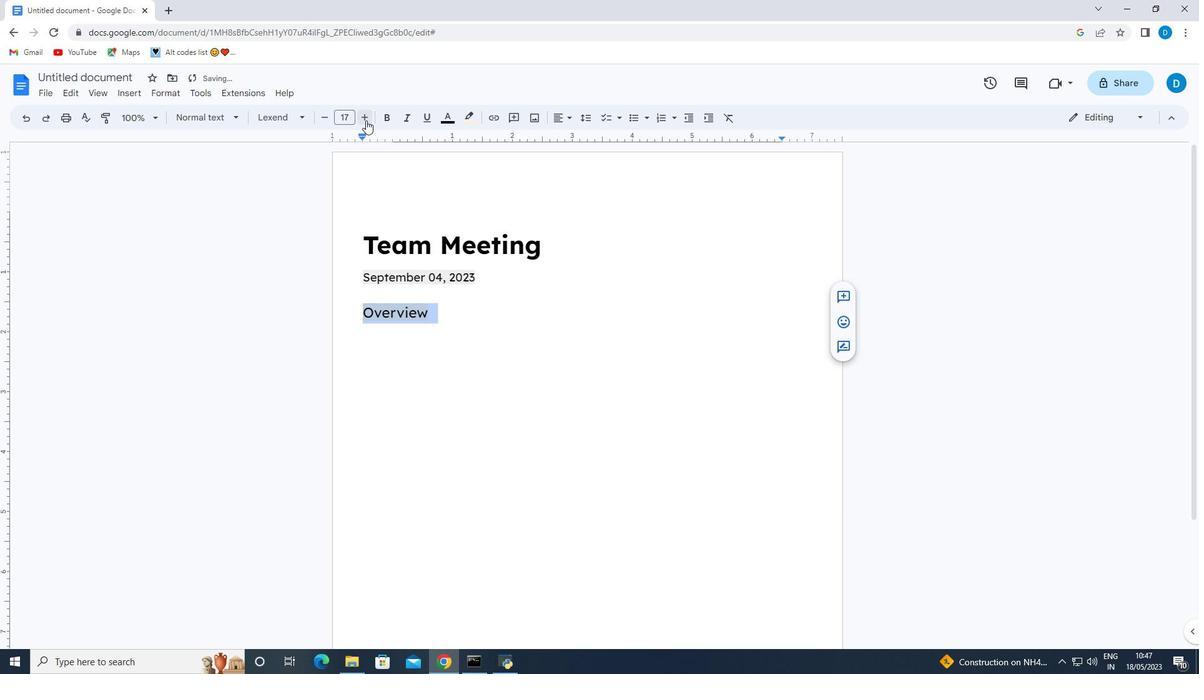 
Action: Mouse pressed left at (366, 120)
Screenshot: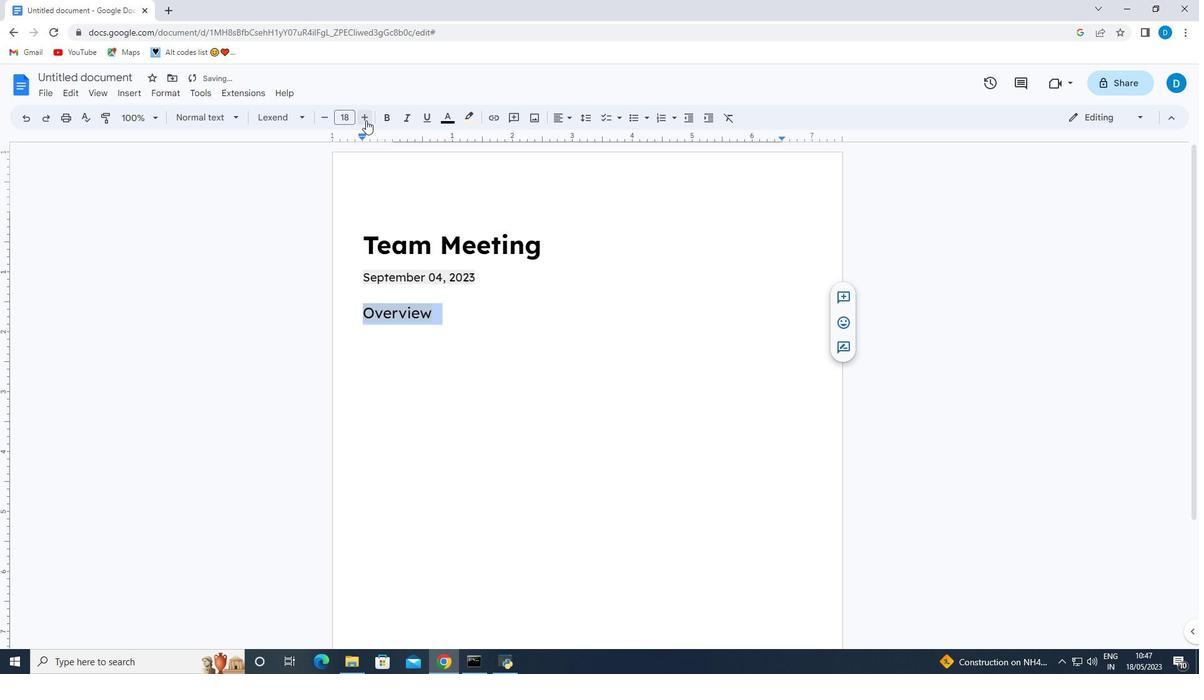 
Action: Mouse pressed left at (366, 120)
Screenshot: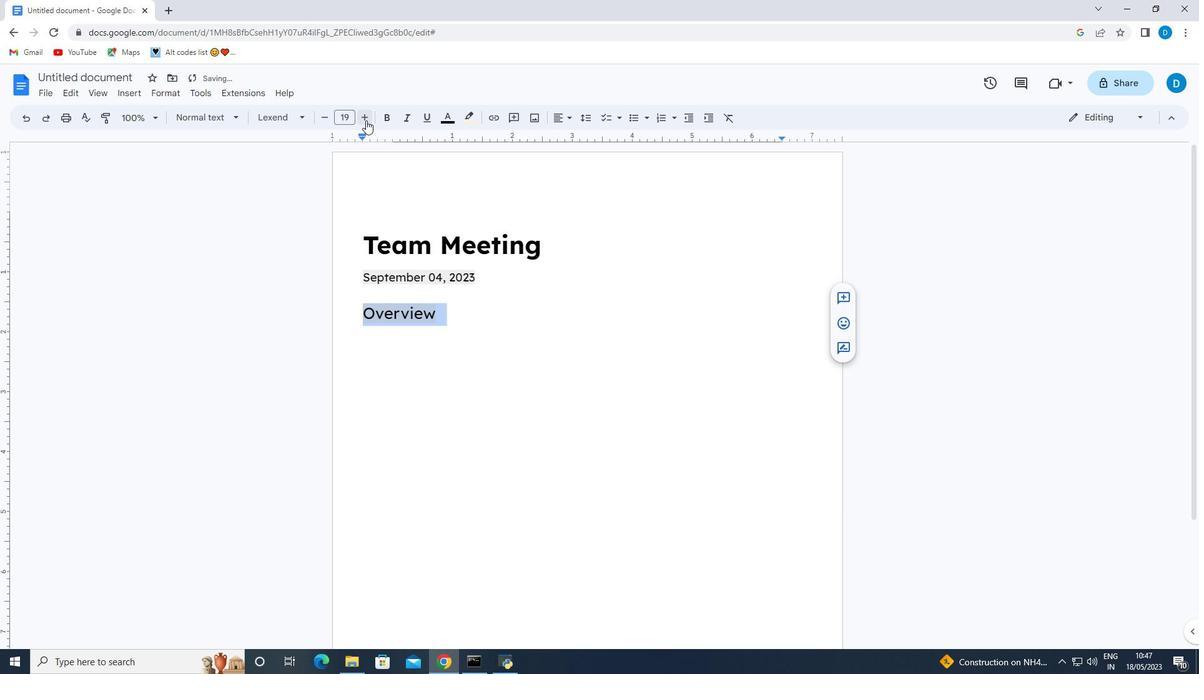 
Action: Mouse pressed left at (366, 120)
Screenshot: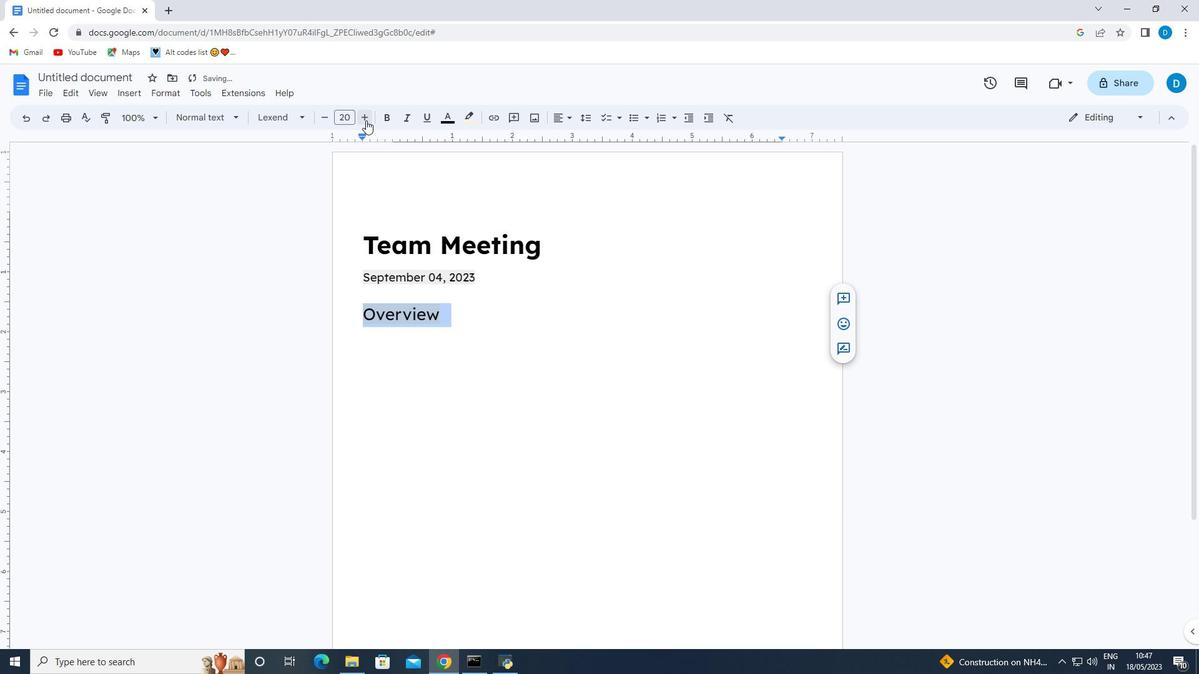 
Action: Mouse moved to (439, 318)
Screenshot: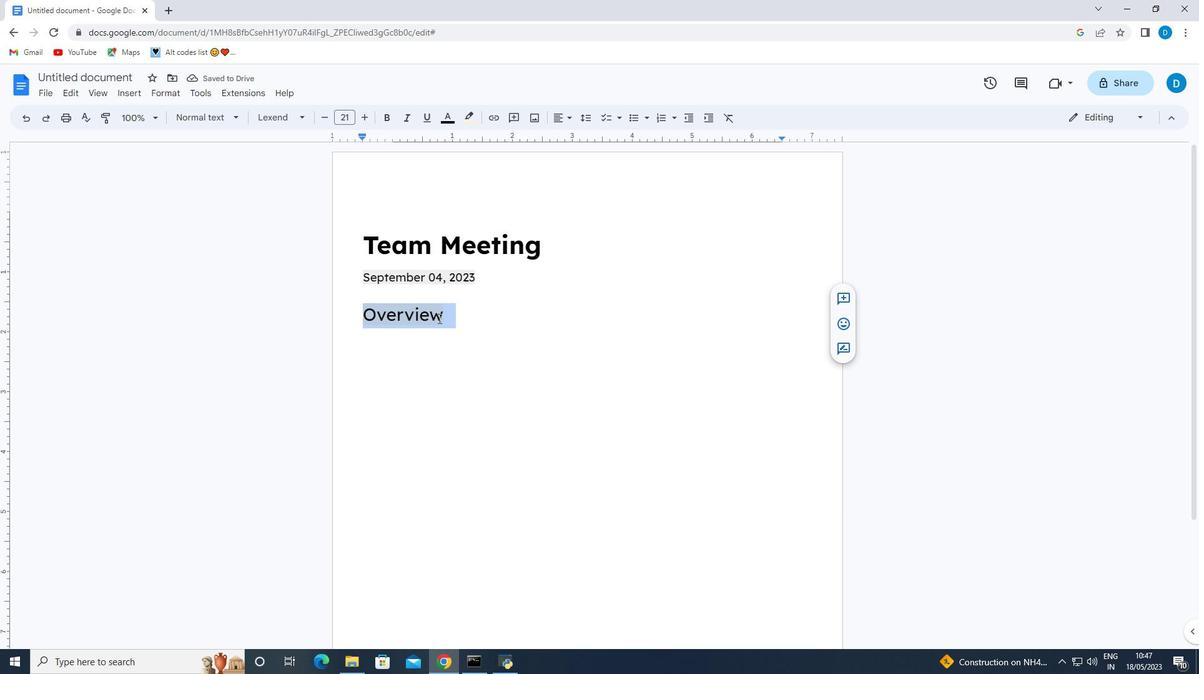 
Action: Mouse pressed left at (439, 318)
Screenshot: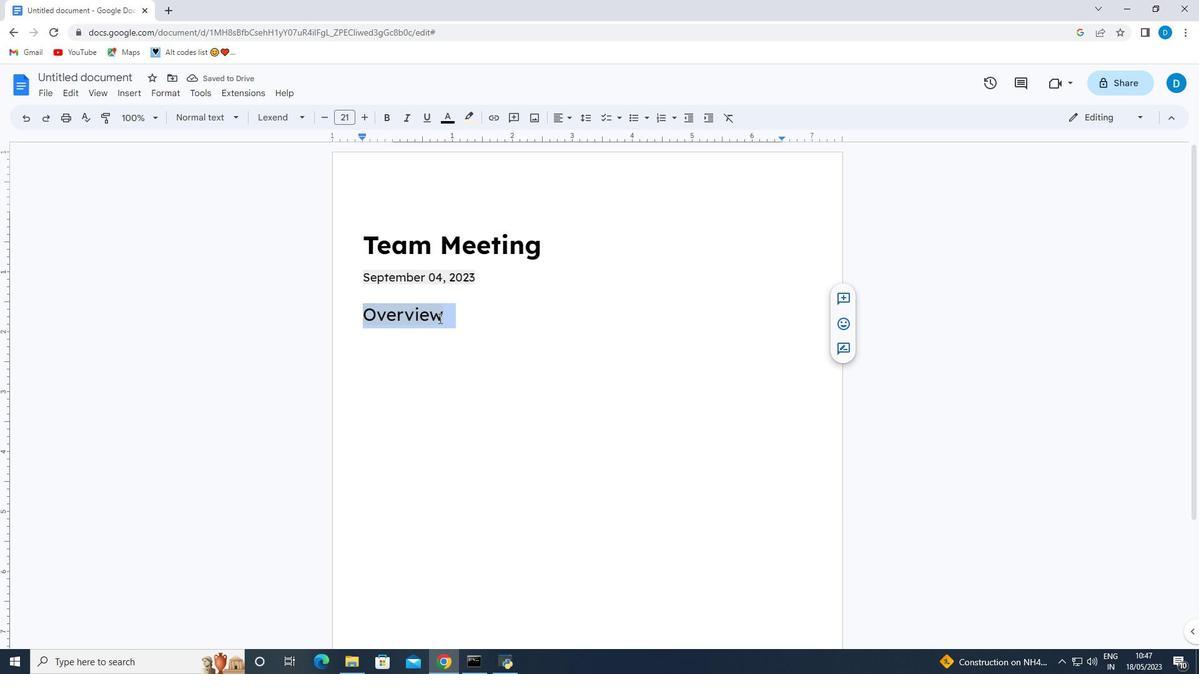 
Action: Mouse moved to (438, 341)
Screenshot: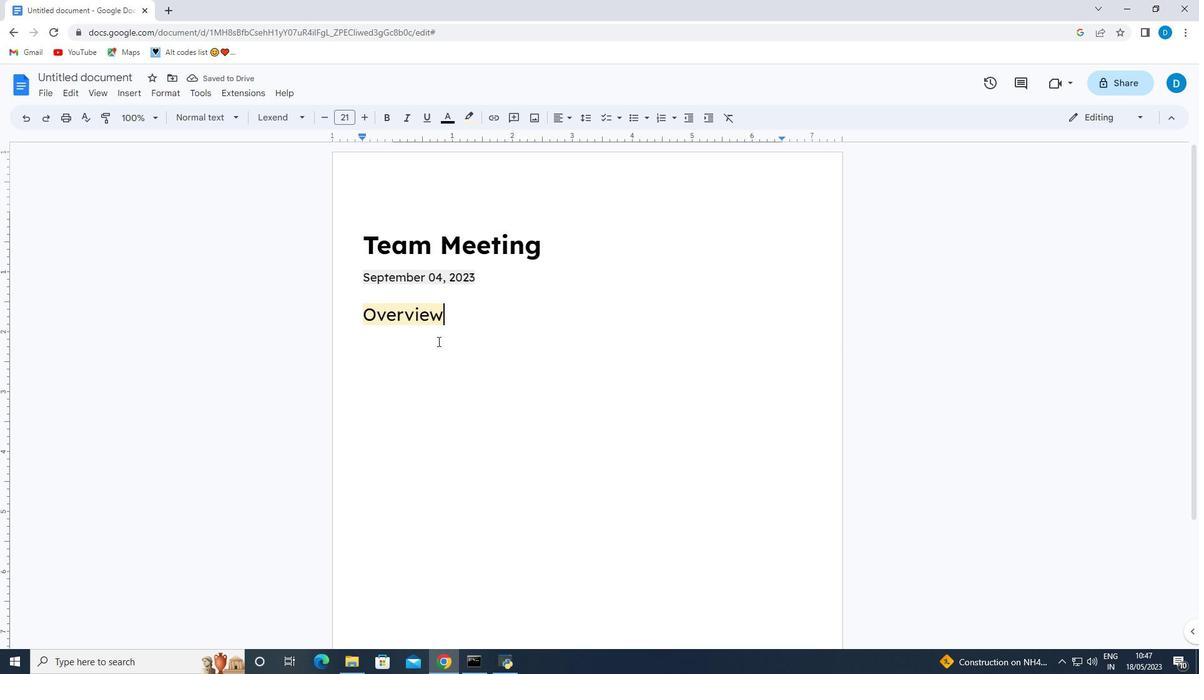 
Action: Key pressed <Key.space>
Screenshot: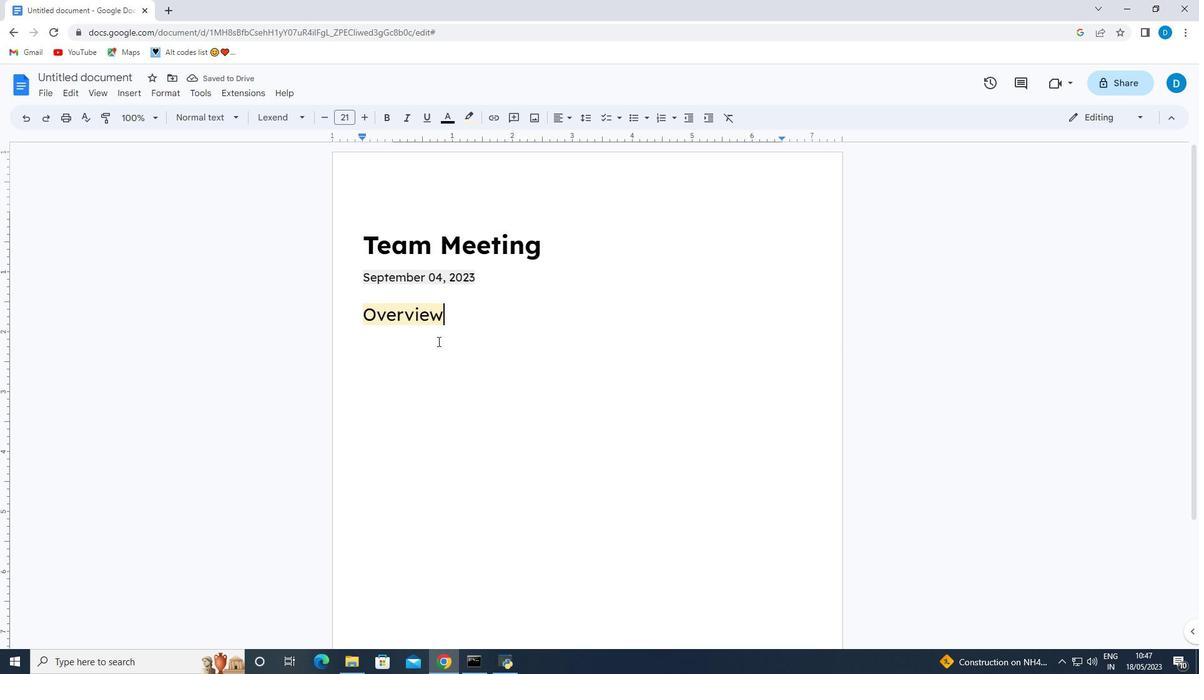 
Action: Mouse moved to (438, 314)
Screenshot: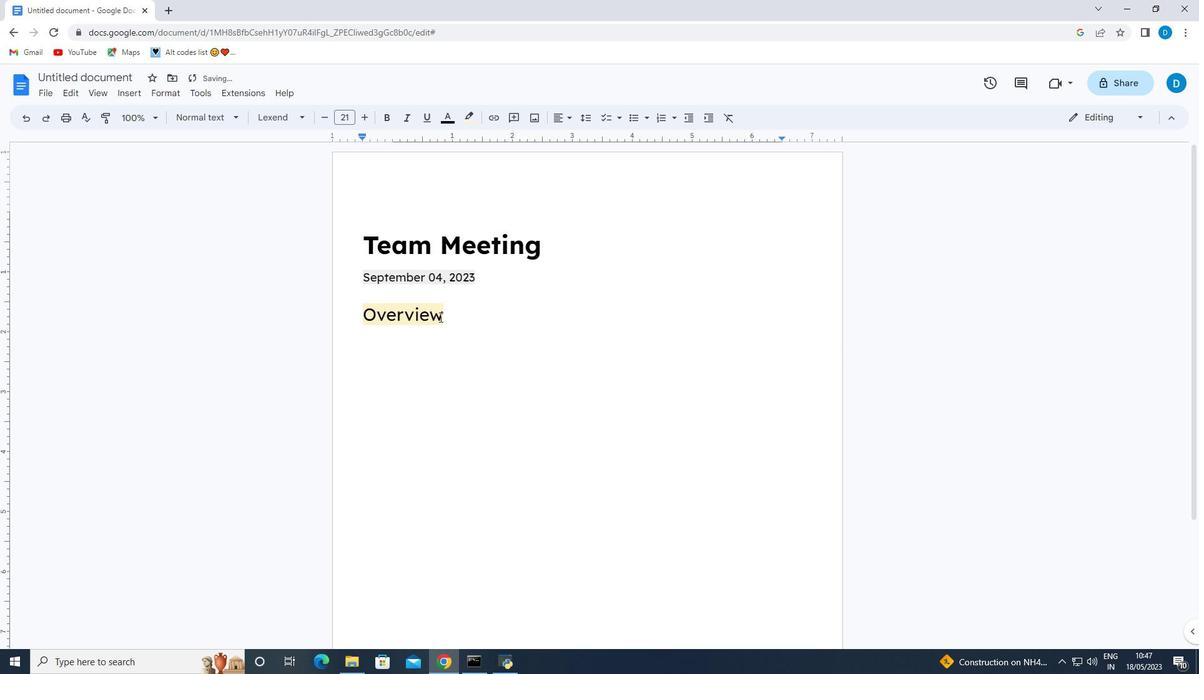 
Action: Mouse pressed left at (438, 314)
Screenshot: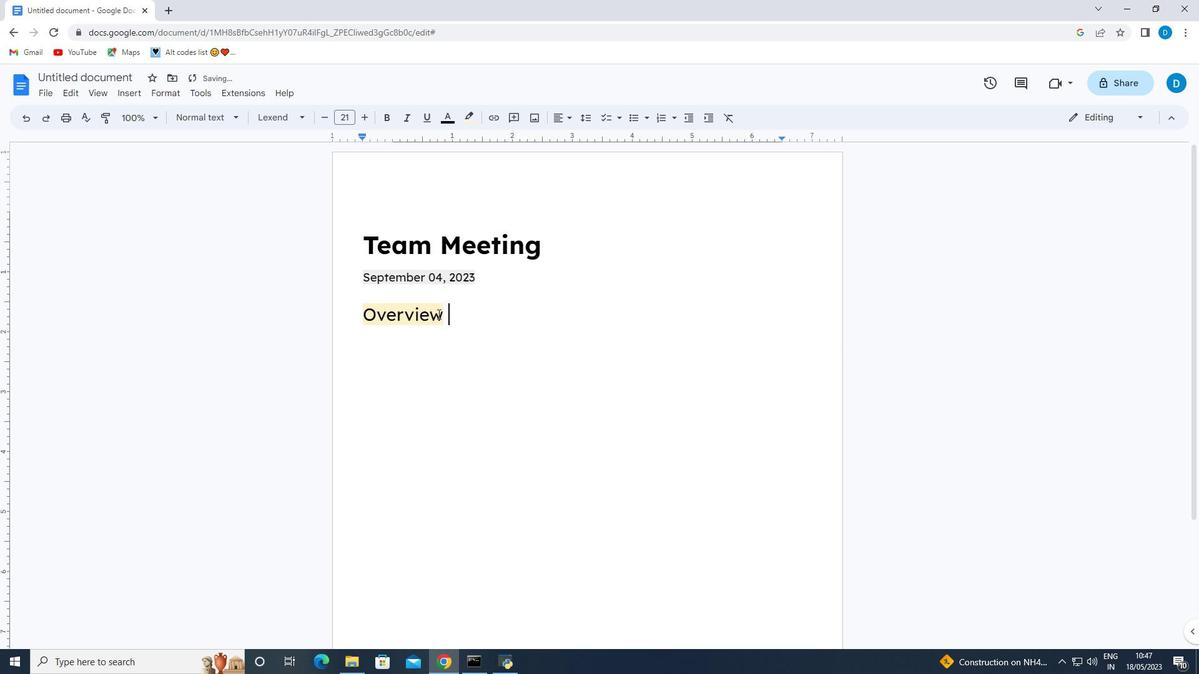 
Action: Mouse pressed left at (438, 314)
Screenshot: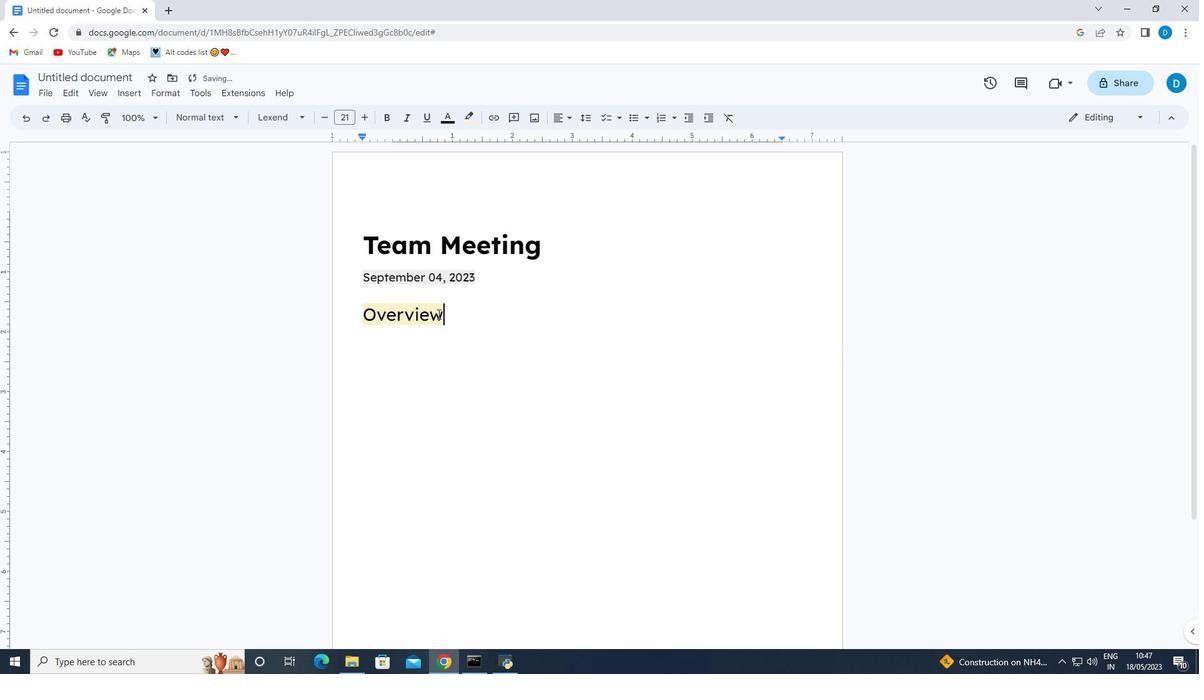 
Action: Mouse moved to (438, 314)
Screenshot: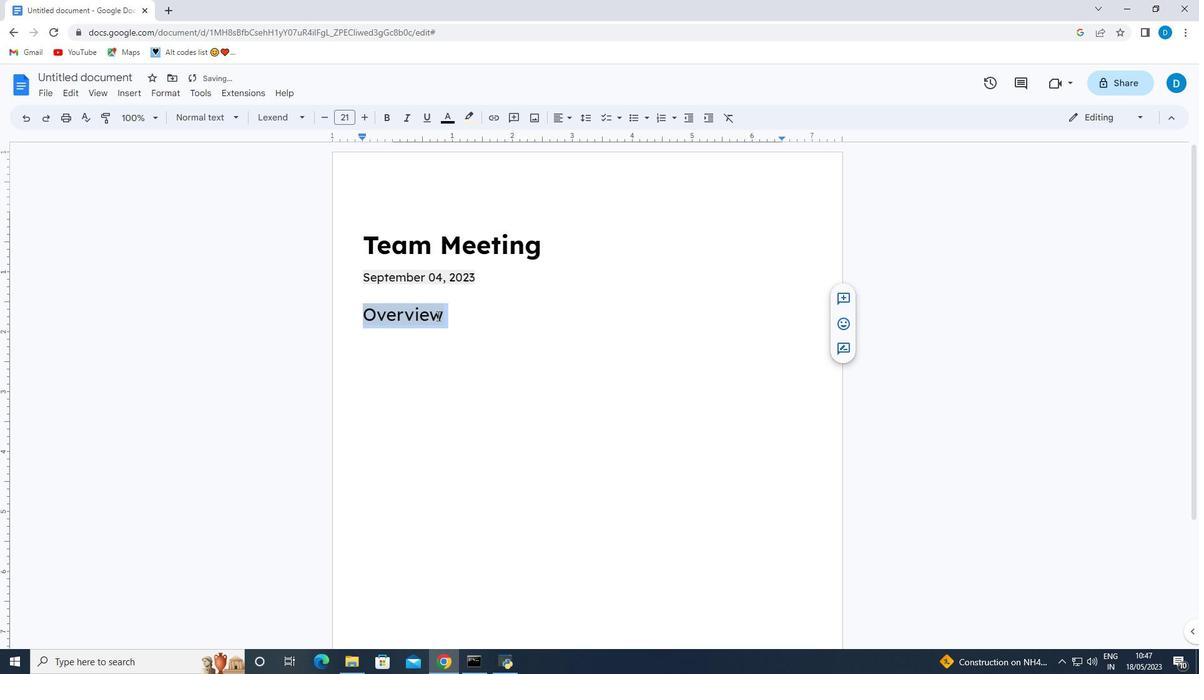 
Action: Mouse pressed left at (438, 314)
Screenshot: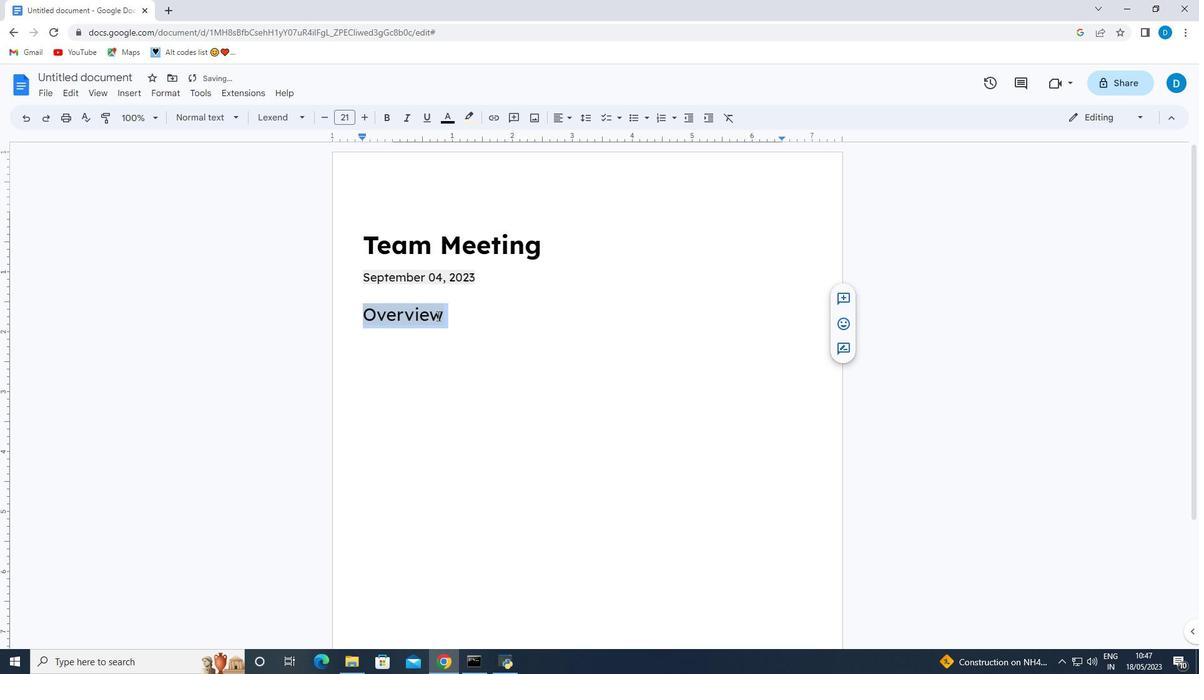 
Action: Mouse pressed left at (438, 314)
Screenshot: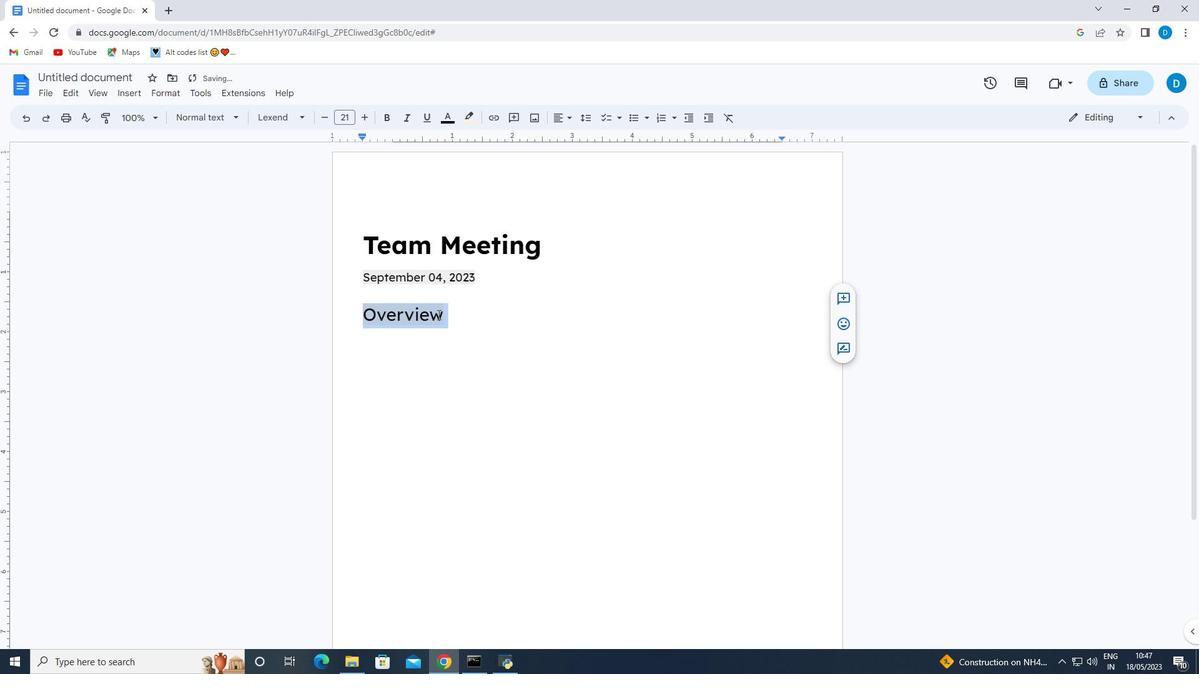 
Action: Mouse moved to (441, 320)
Screenshot: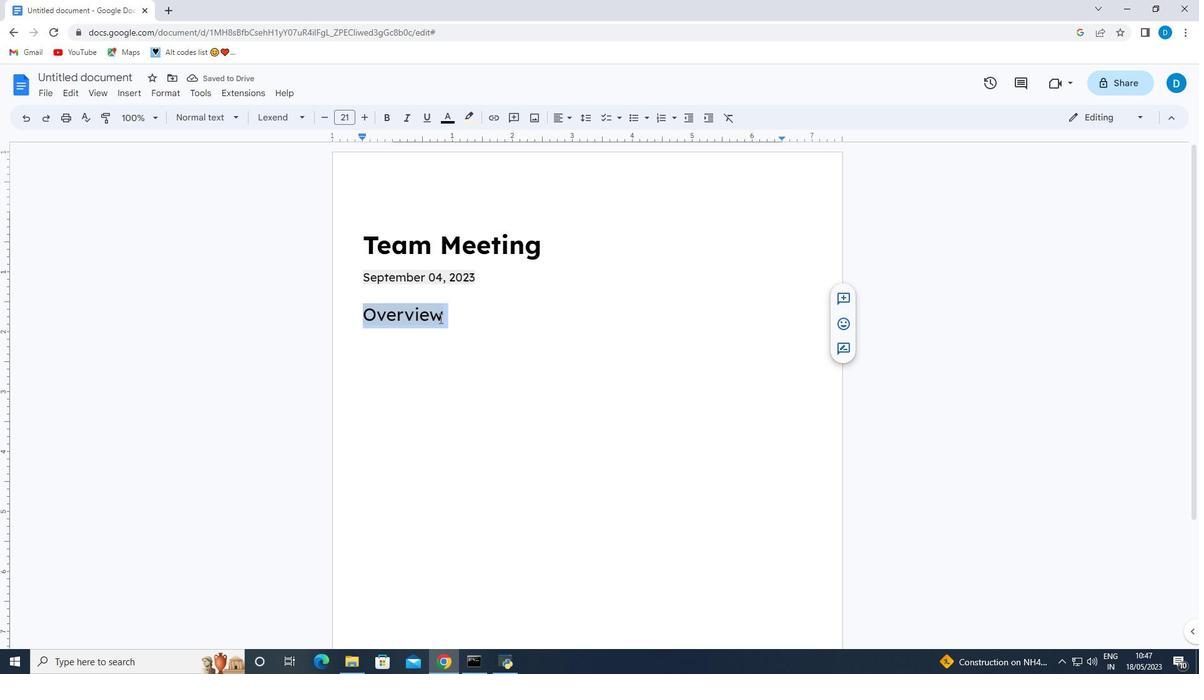
Action: Key pressed <Key.space>
Screenshot: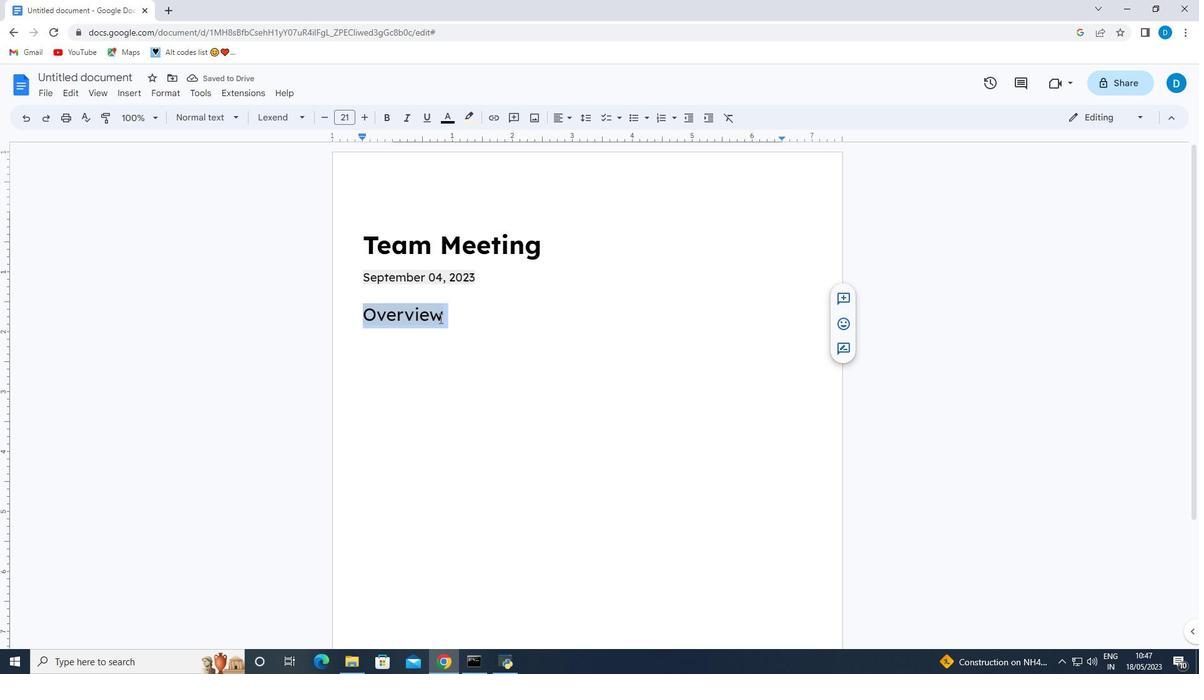 
Action: Mouse moved to (444, 323)
Screenshot: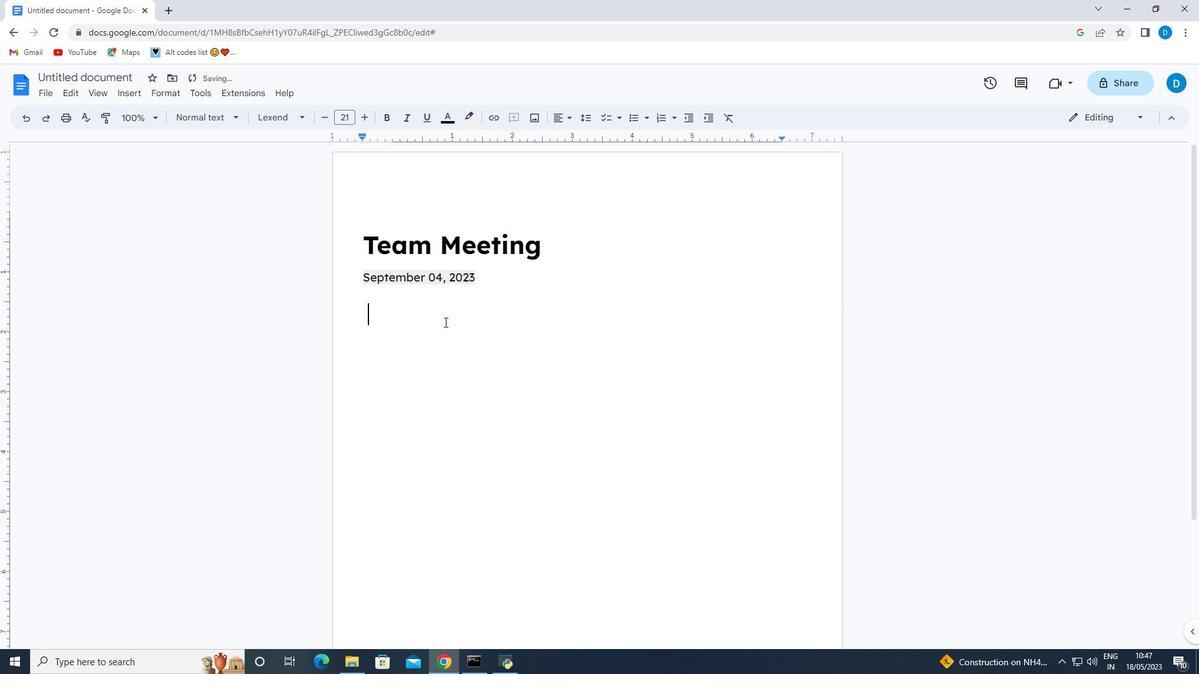 
Action: Key pressed <Key.shift><Key.shift><Key.shift><Key.shift><Key.shift><Key.shift><Key.shift><Key.shift><Key.shift><Key.shift><Key.shift><Key.shift><Key.shift><Key.shift><Key.shift><Key.shift><Key.shift><Key.shift><Key.shift><Key.shift>Overview<Key.space>
Screenshot: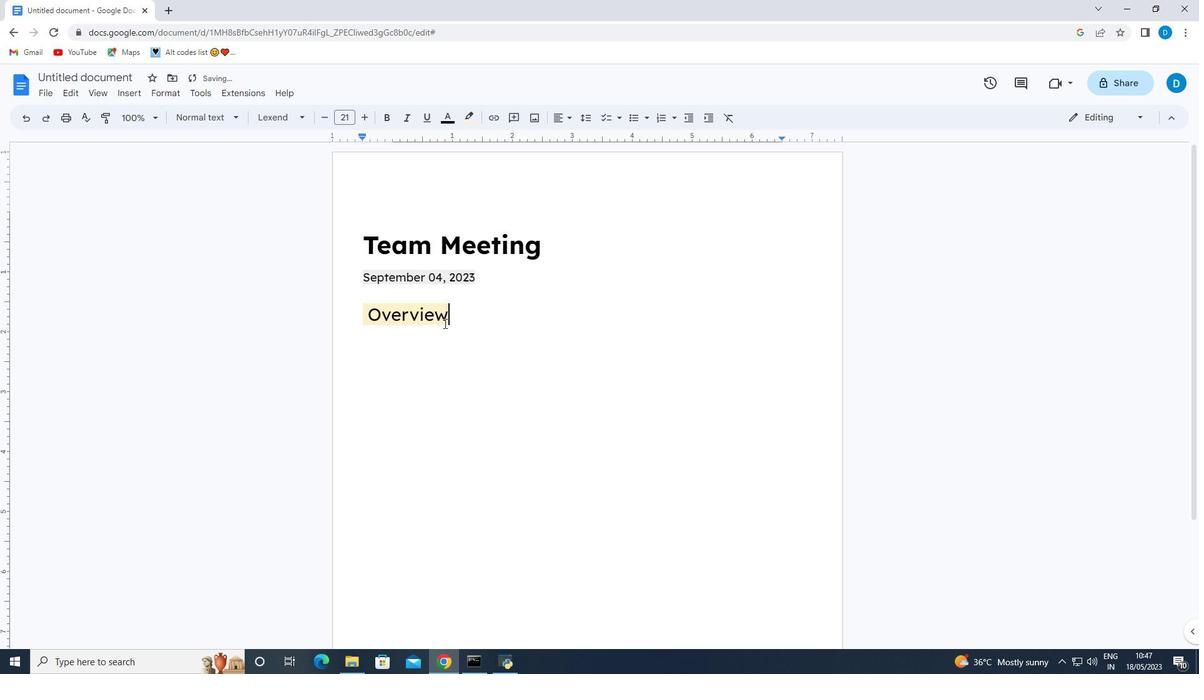 
Action: Mouse moved to (507, 319)
Screenshot: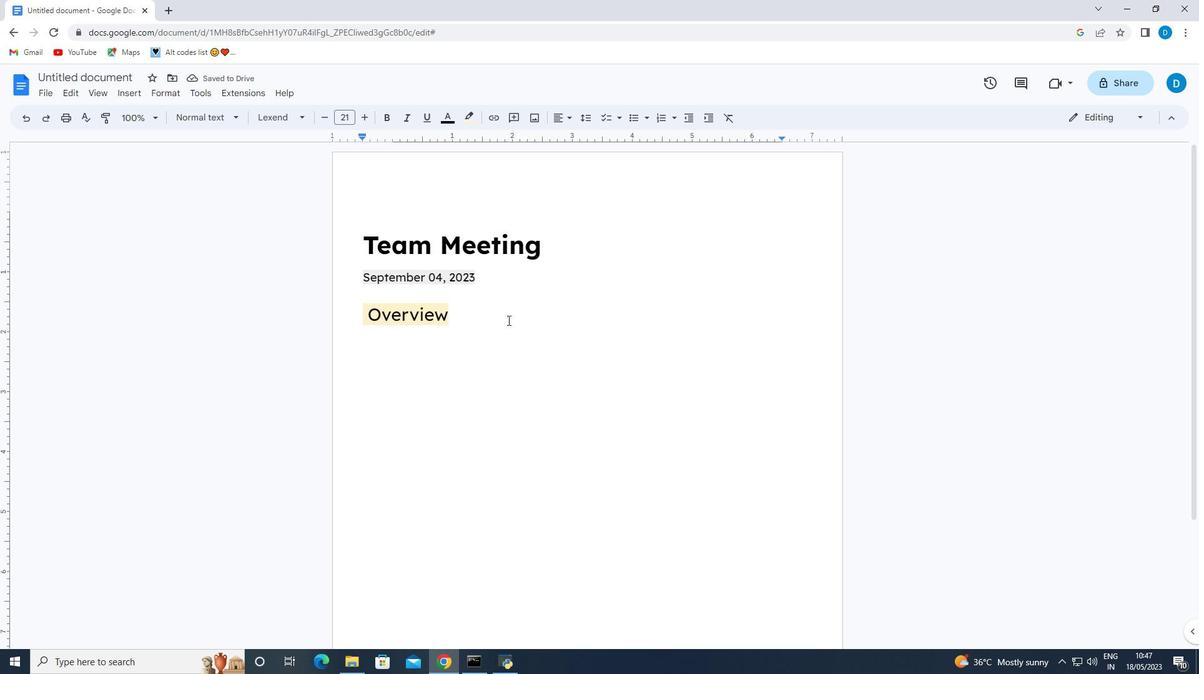 
Action: Key pressed <Key.enter>
Screenshot: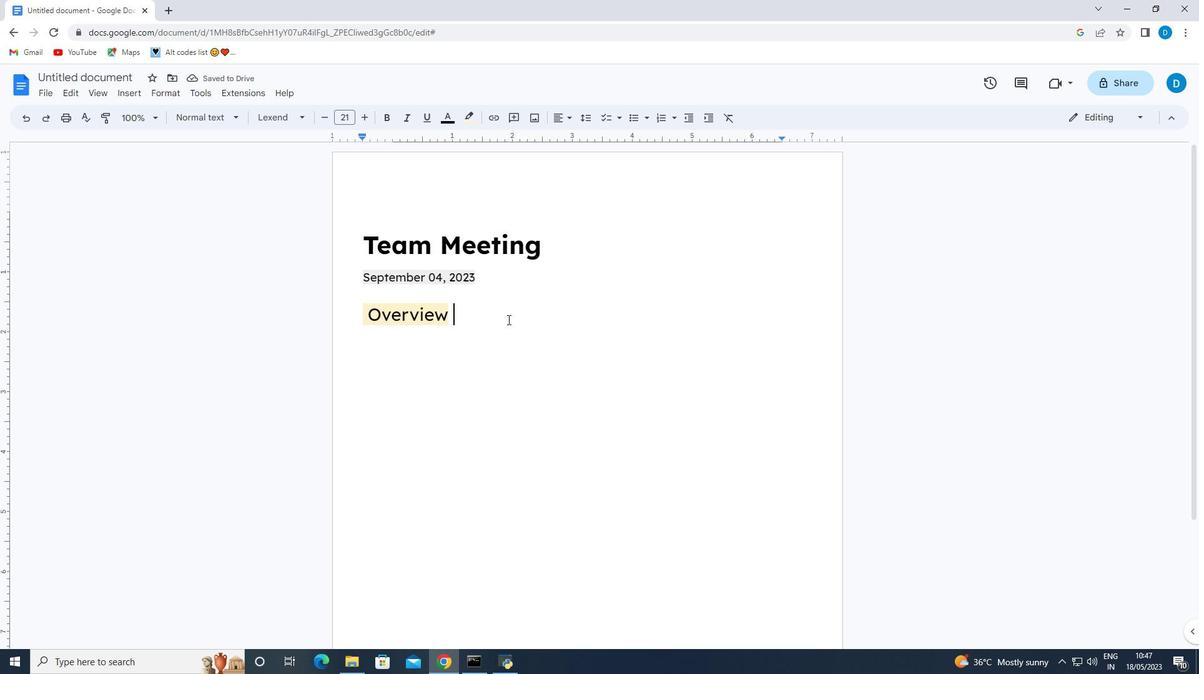 
Action: Mouse moved to (323, 118)
Screenshot: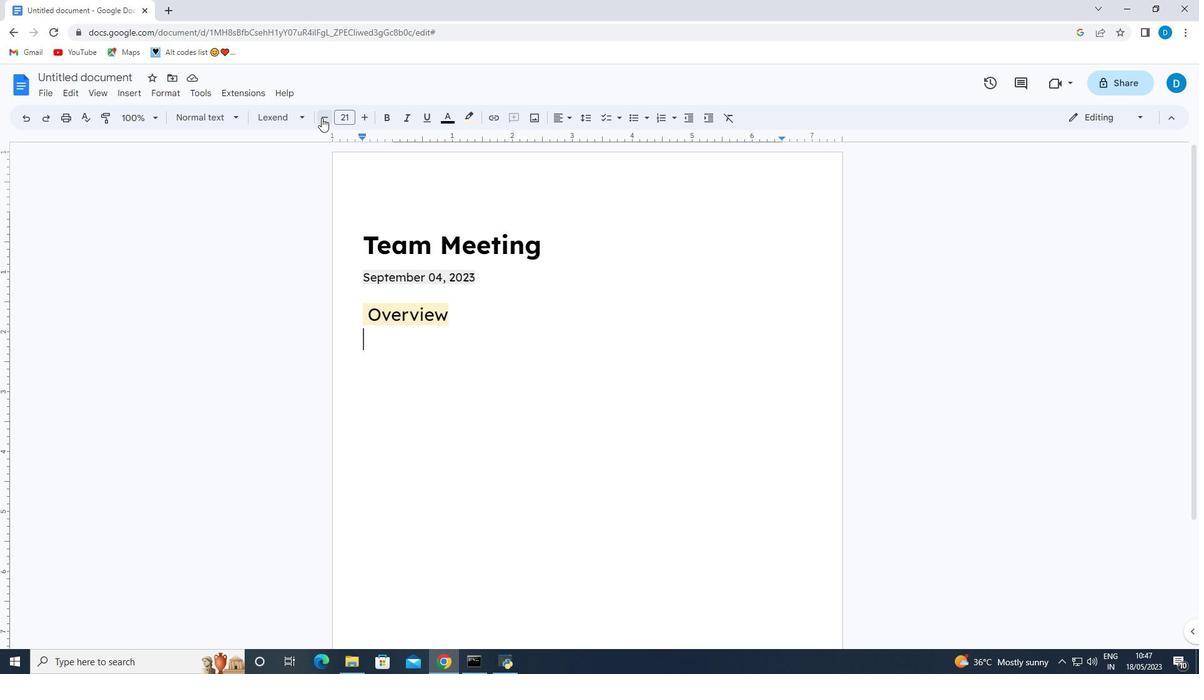 
Action: Mouse pressed left at (323, 118)
Screenshot: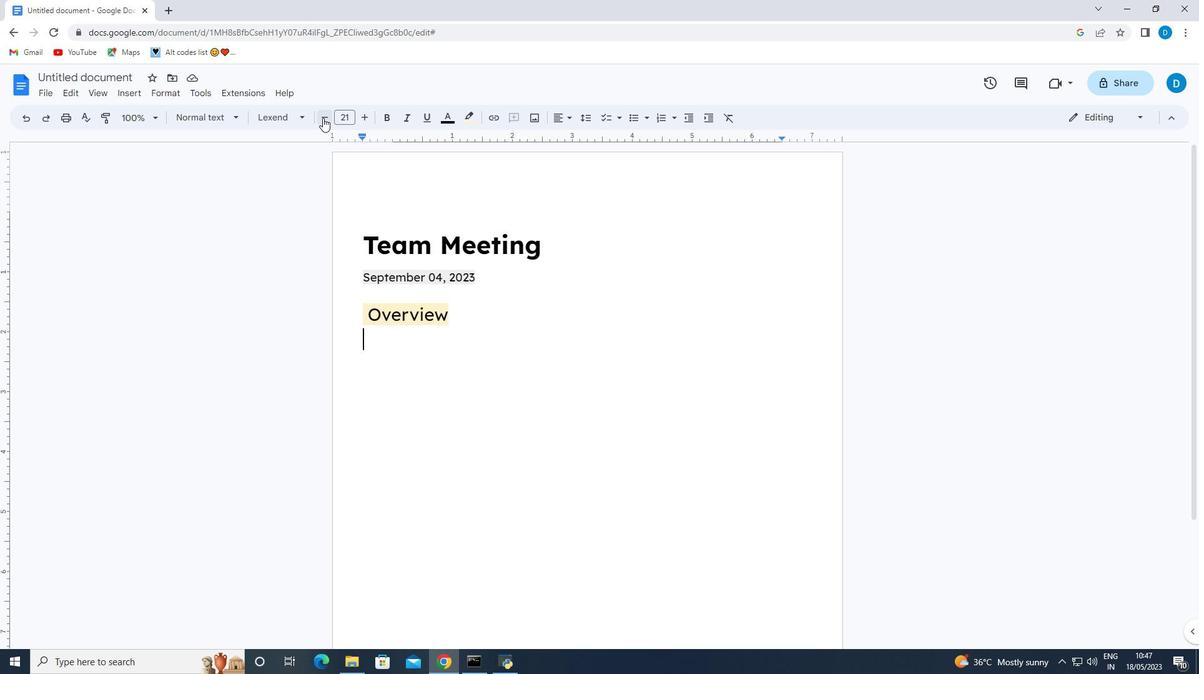 
Action: Mouse pressed left at (323, 118)
Screenshot: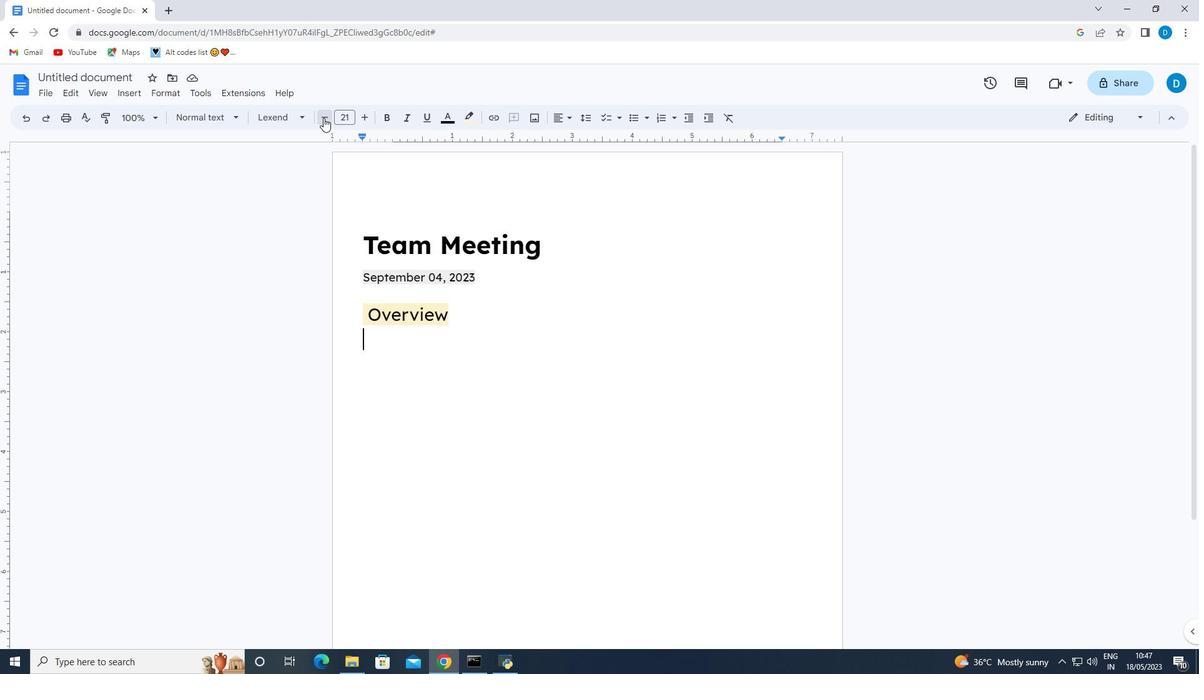 
Action: Mouse pressed left at (323, 118)
Screenshot: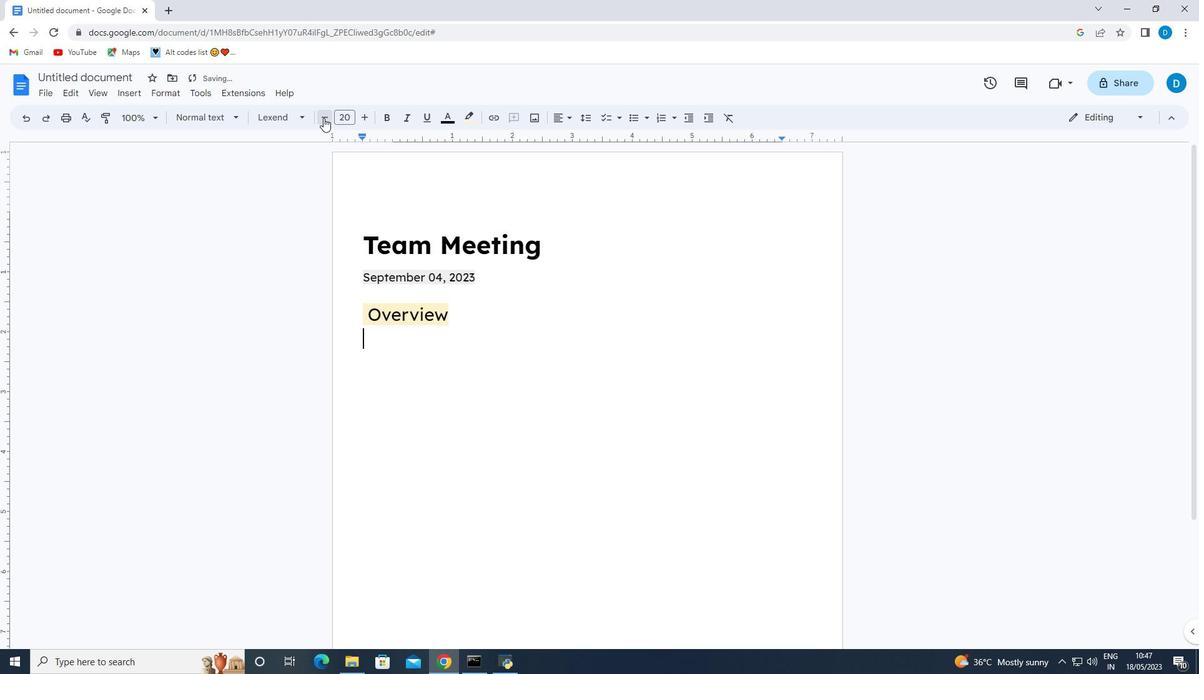 
Action: Mouse pressed left at (323, 118)
Screenshot: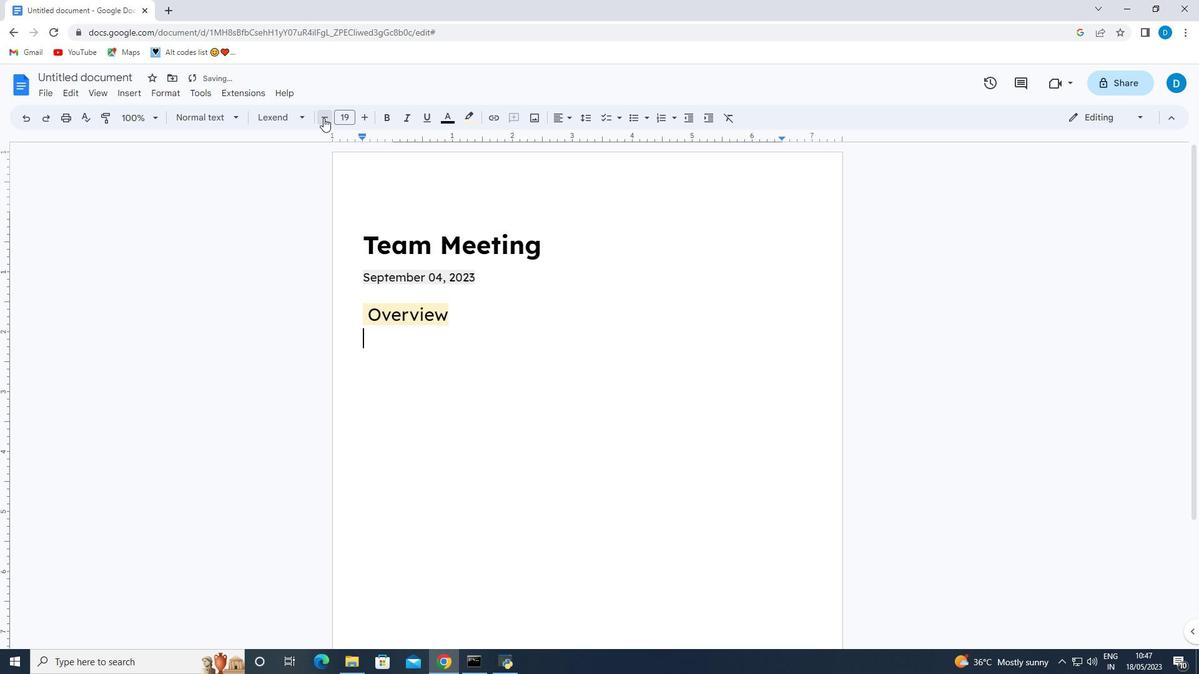 
Action: Mouse pressed left at (323, 118)
Screenshot: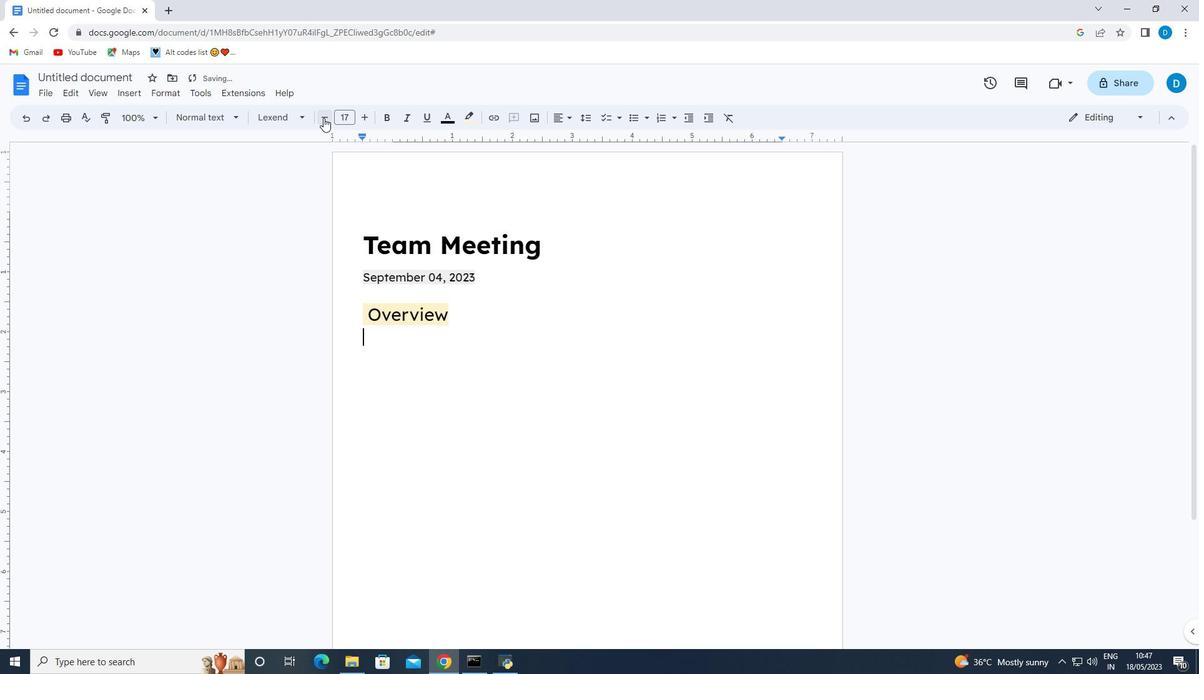 
Action: Mouse pressed left at (323, 118)
Screenshot: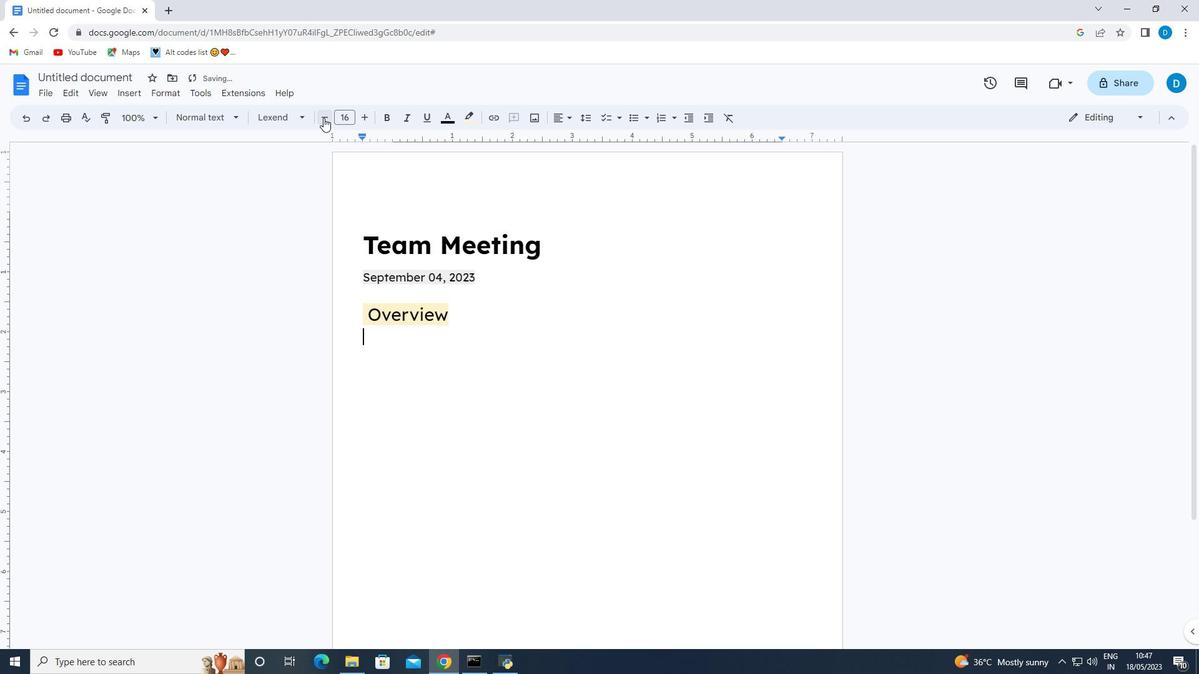 
Action: Mouse moved to (363, 121)
Screenshot: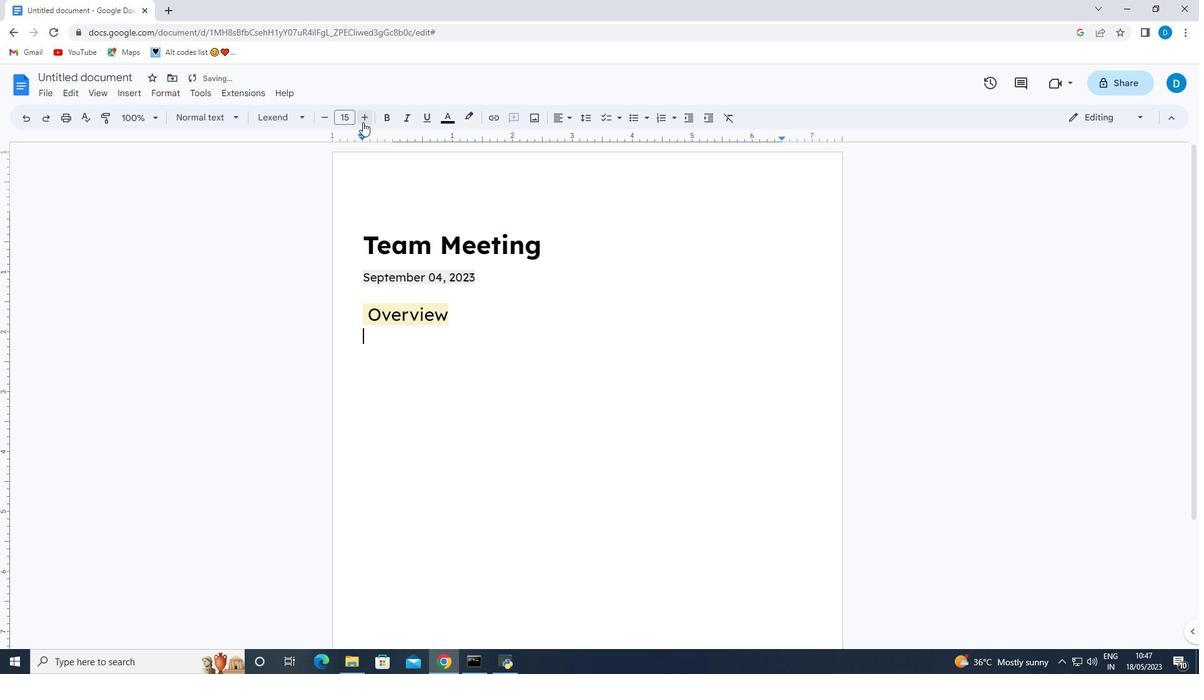
Action: Mouse pressed left at (363, 121)
Screenshot: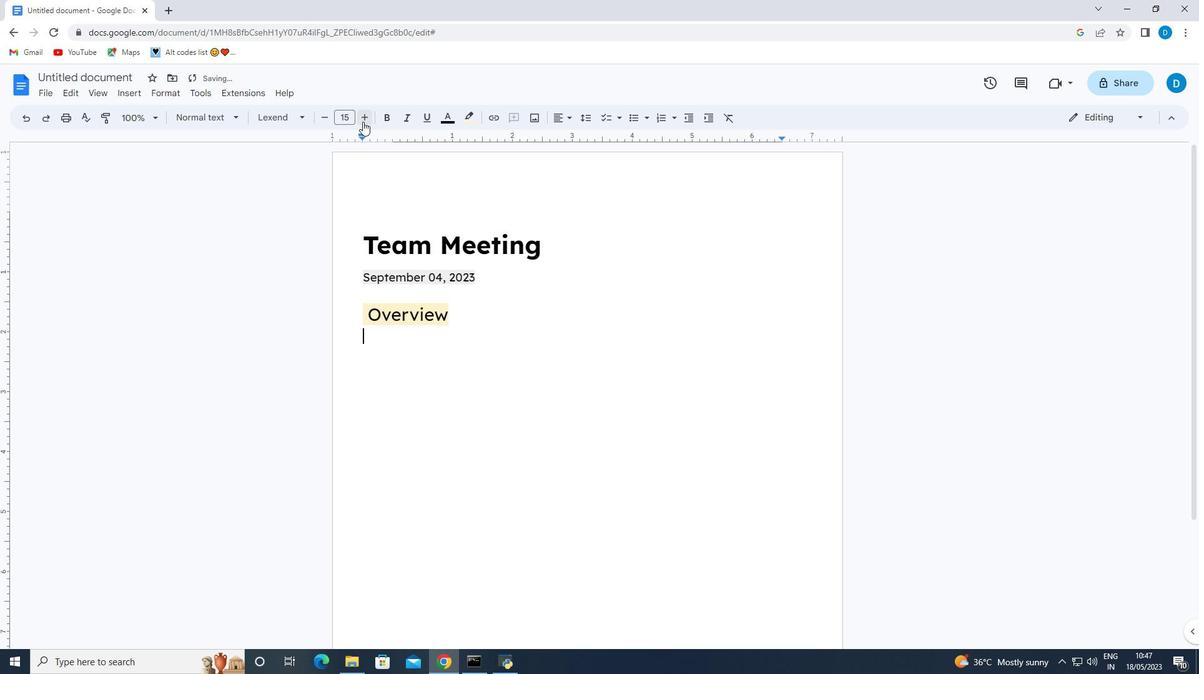 
Action: Mouse moved to (365, 129)
Screenshot: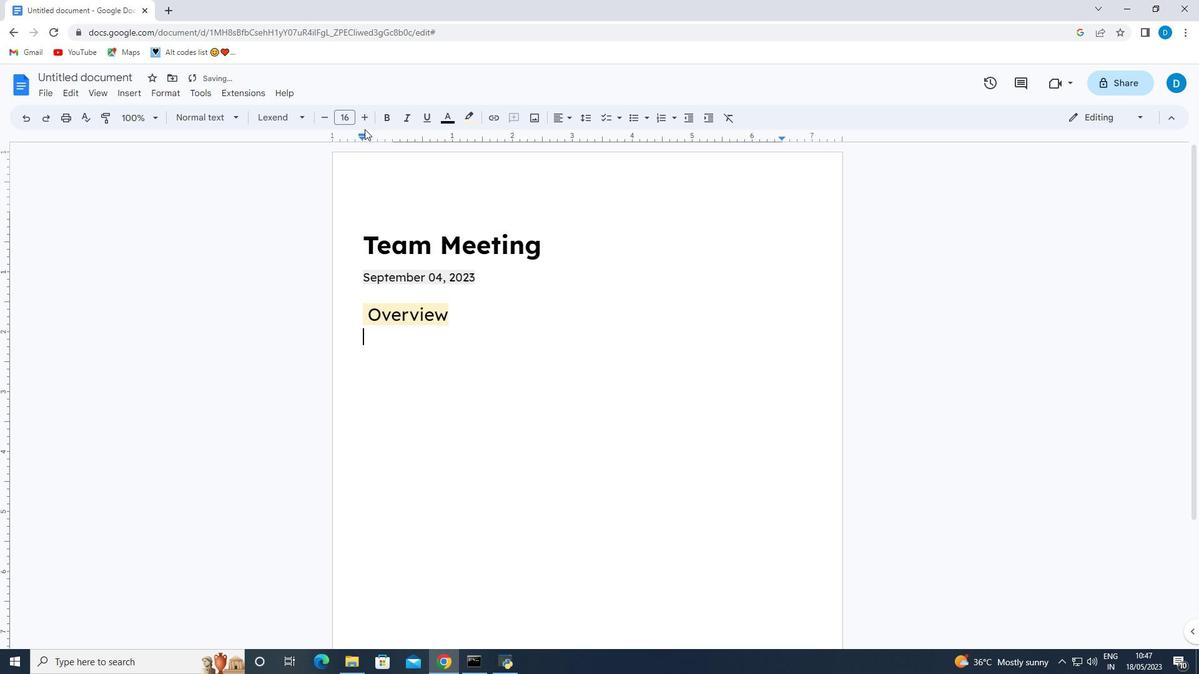 
Action: Key pressed <Key.caps_lock>P<Key.caps_lock>
Screenshot: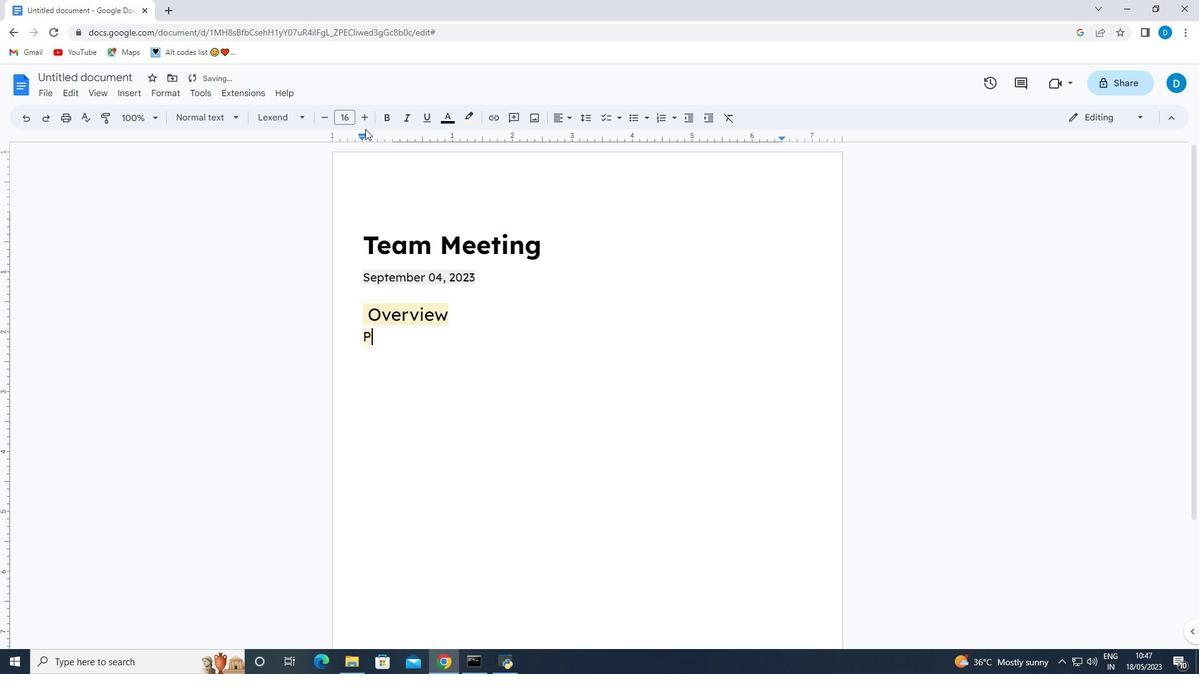 
Action: Mouse moved to (473, 119)
